 Task: Get directions from Splashtown, Texas, United States to Baltimore, Maryland, United States and explore the nearby post offices
Action: Mouse moved to (166, 145)
Screenshot: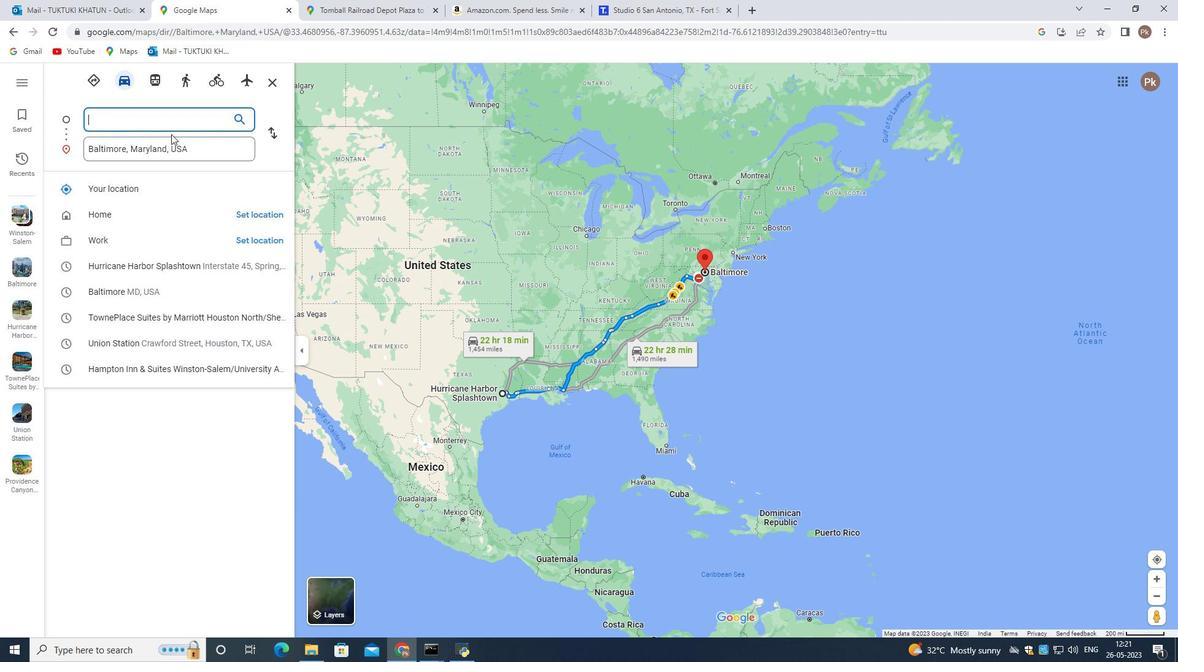 
Action: Mouse pressed left at (166, 145)
Screenshot: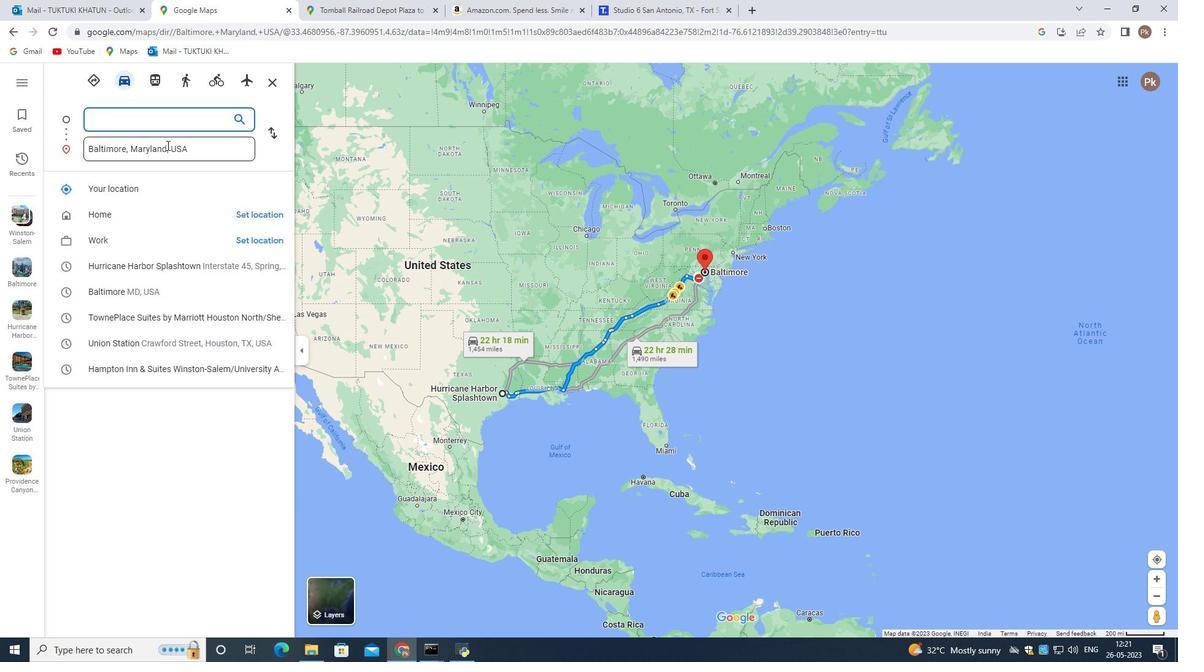 
Action: Mouse pressed left at (166, 145)
Screenshot: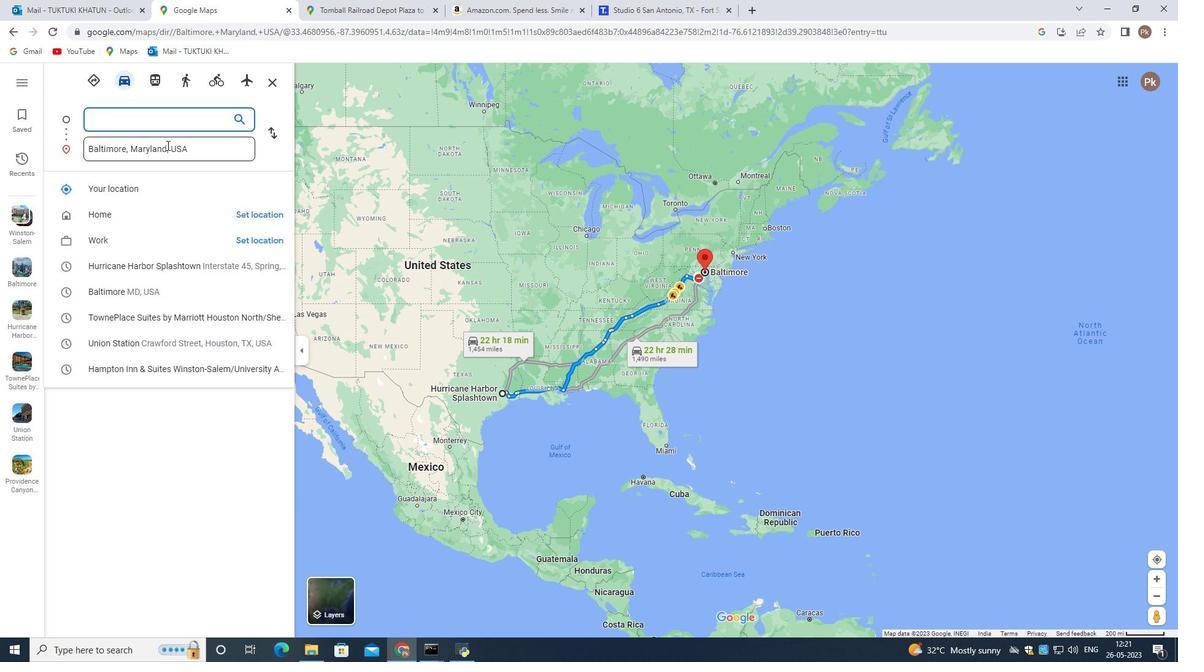 
Action: Mouse moved to (161, 145)
Screenshot: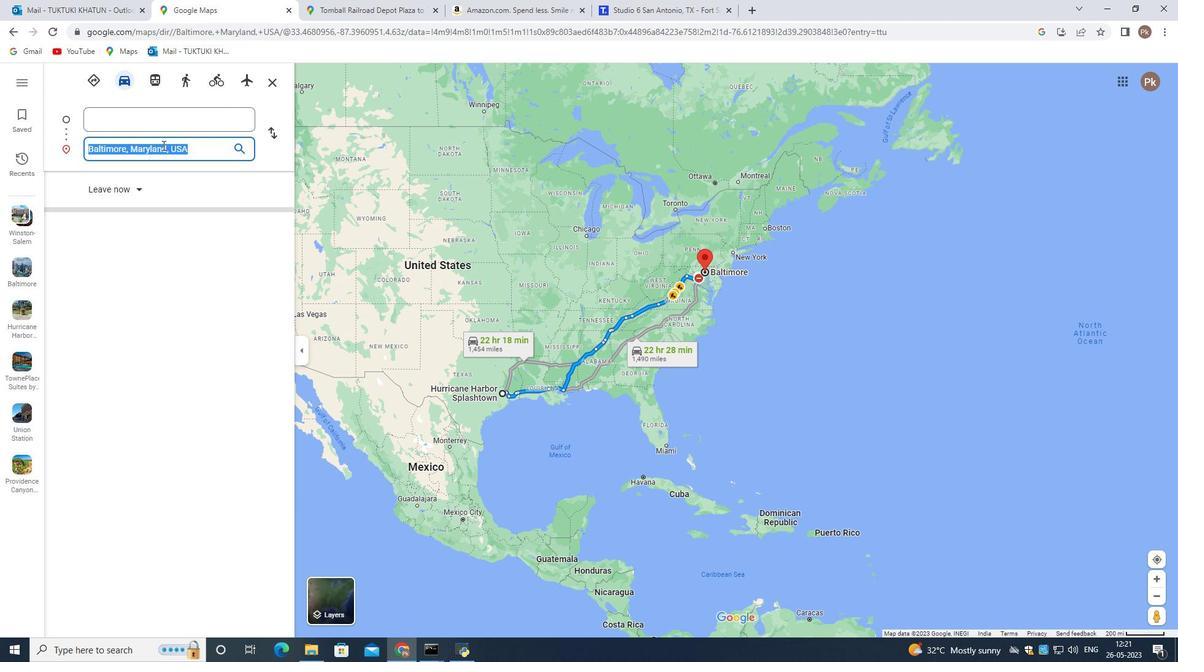 
Action: Key pressed <Key.backspace>
Screenshot: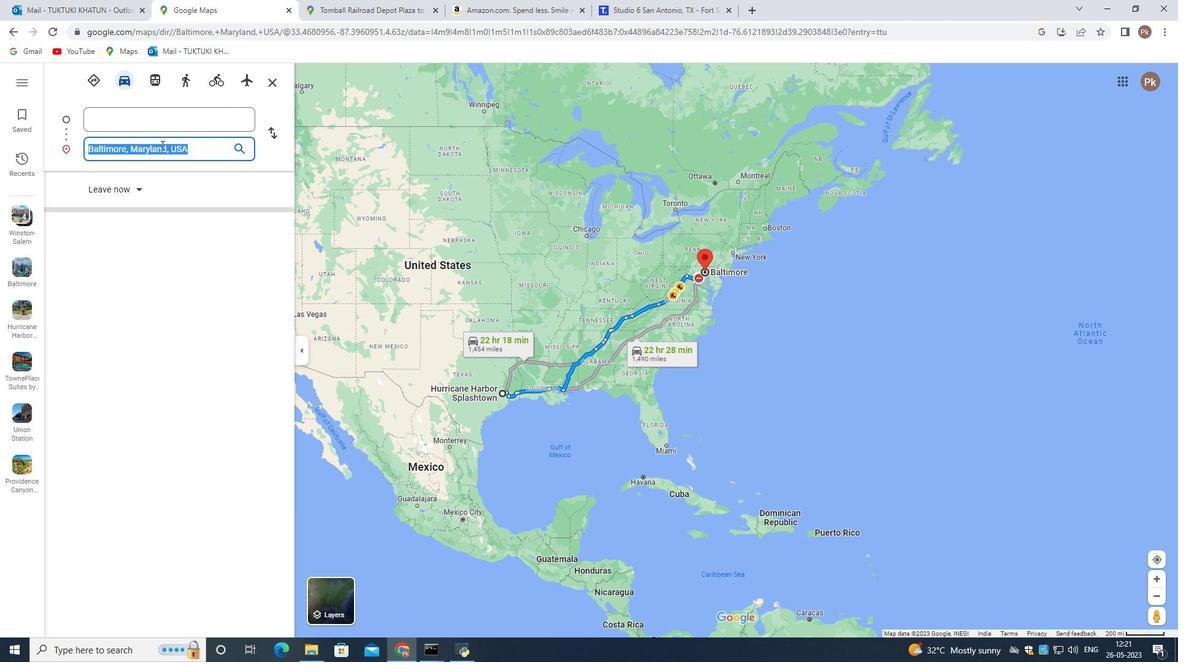 
Action: Mouse moved to (173, 108)
Screenshot: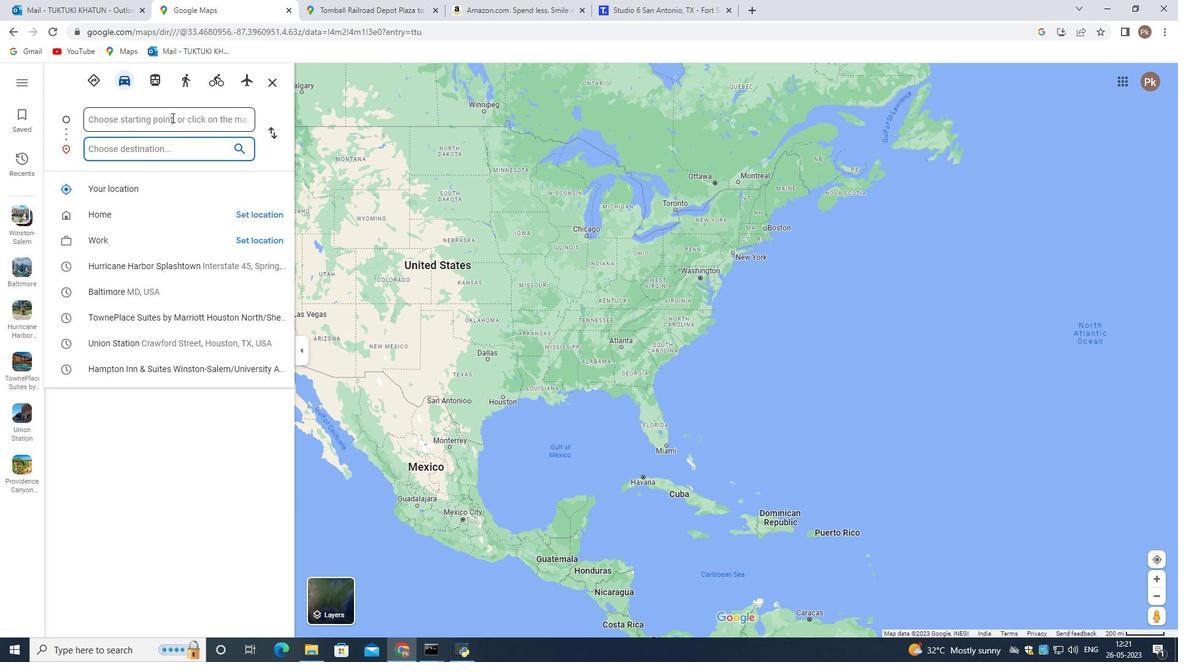 
Action: Mouse pressed left at (173, 108)
Screenshot: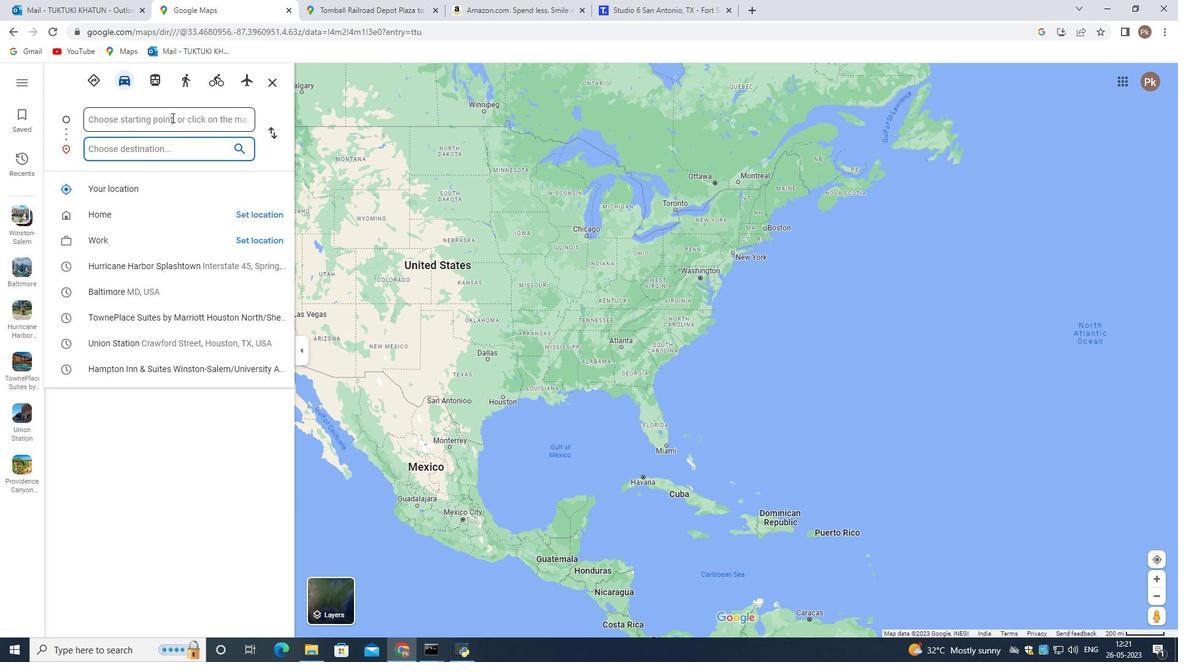 
Action: Key pressed <Key.shift>Splashtown,<Key.space><Key.shift>Texas,<Key.space><Key.shift>United<Key.space><Key.shift>States
Screenshot: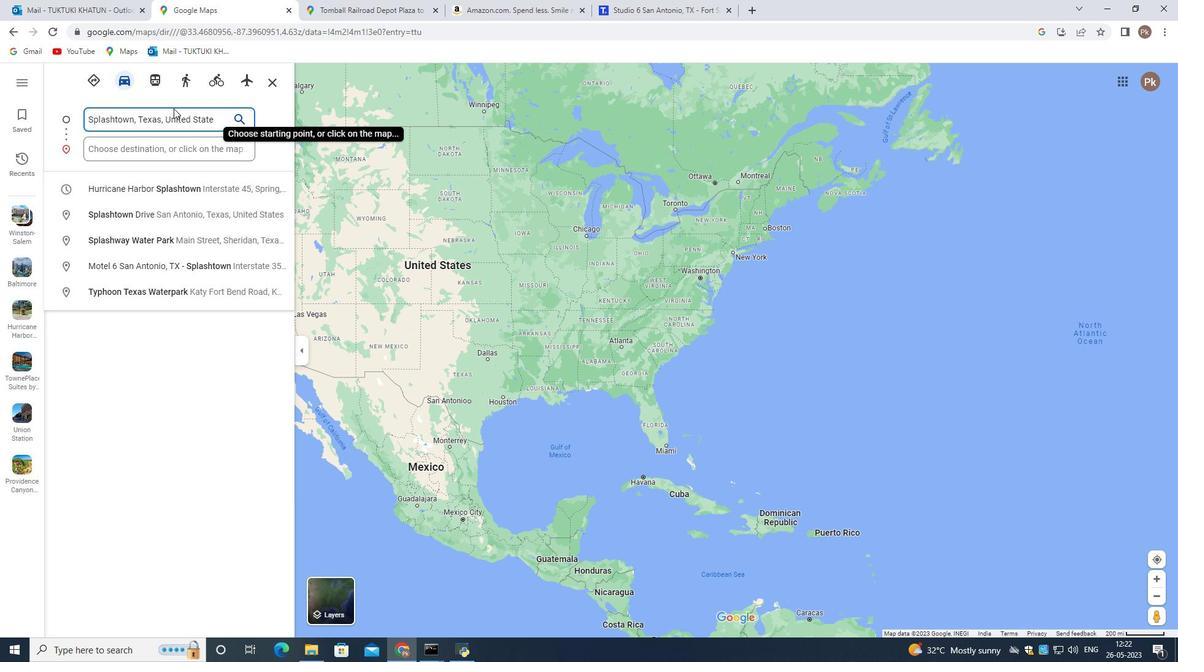 
Action: Mouse moved to (138, 152)
Screenshot: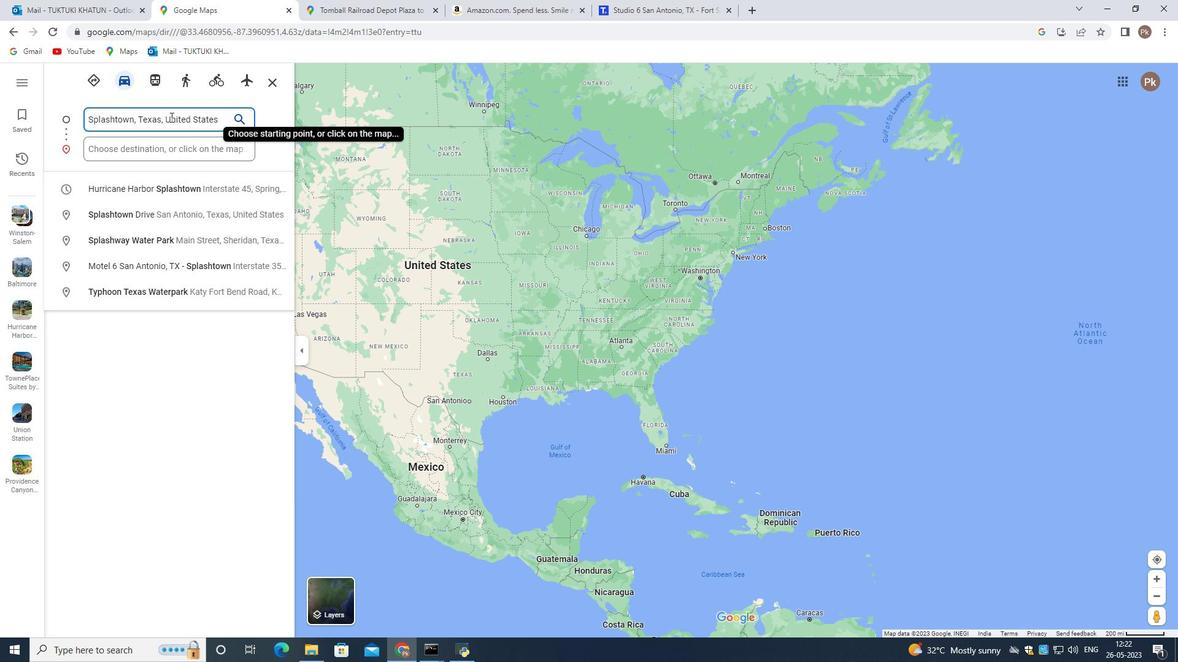 
Action: Mouse pressed left at (138, 152)
Screenshot: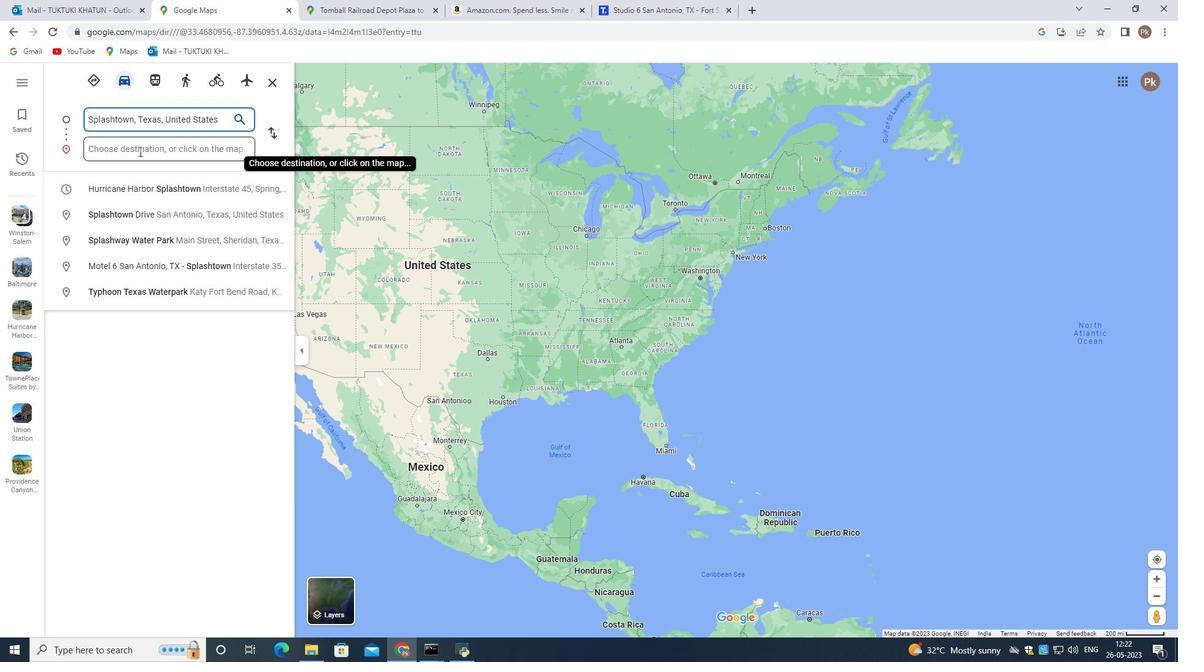 
Action: Key pressed <Key.shift>Baltimore,<Key.space><Key.shift><Key.shift><Key.shift><Key.shift><Key.shift><Key.shift><Key.shift>Ma
Screenshot: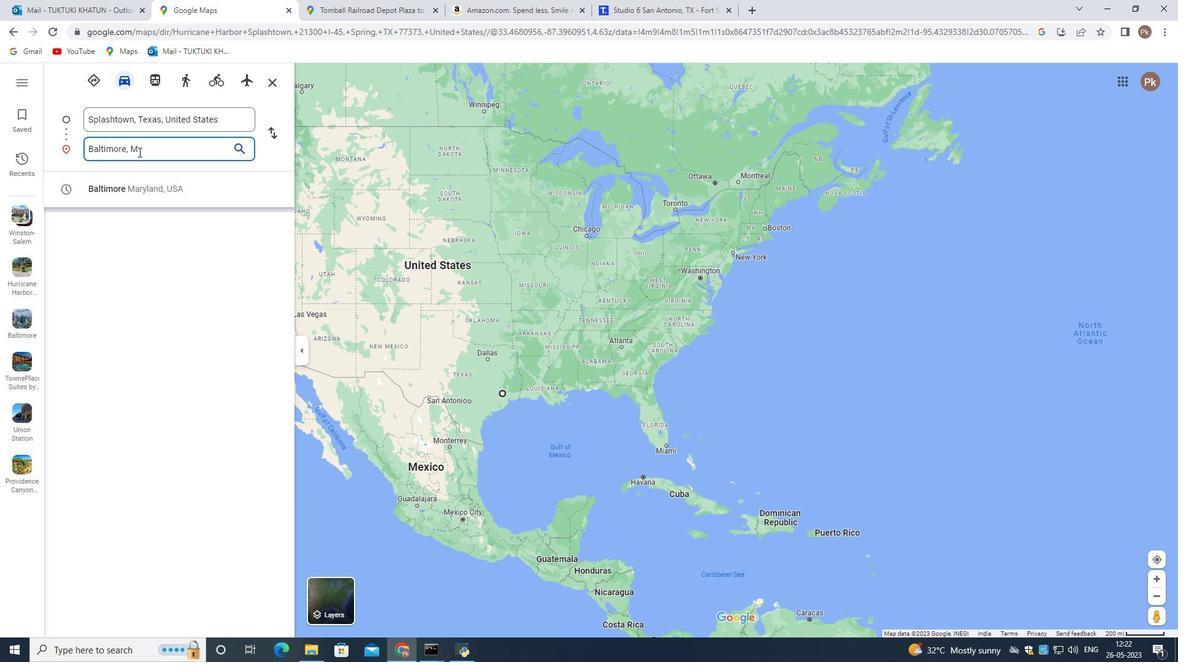 
Action: Mouse moved to (488, 25)
Screenshot: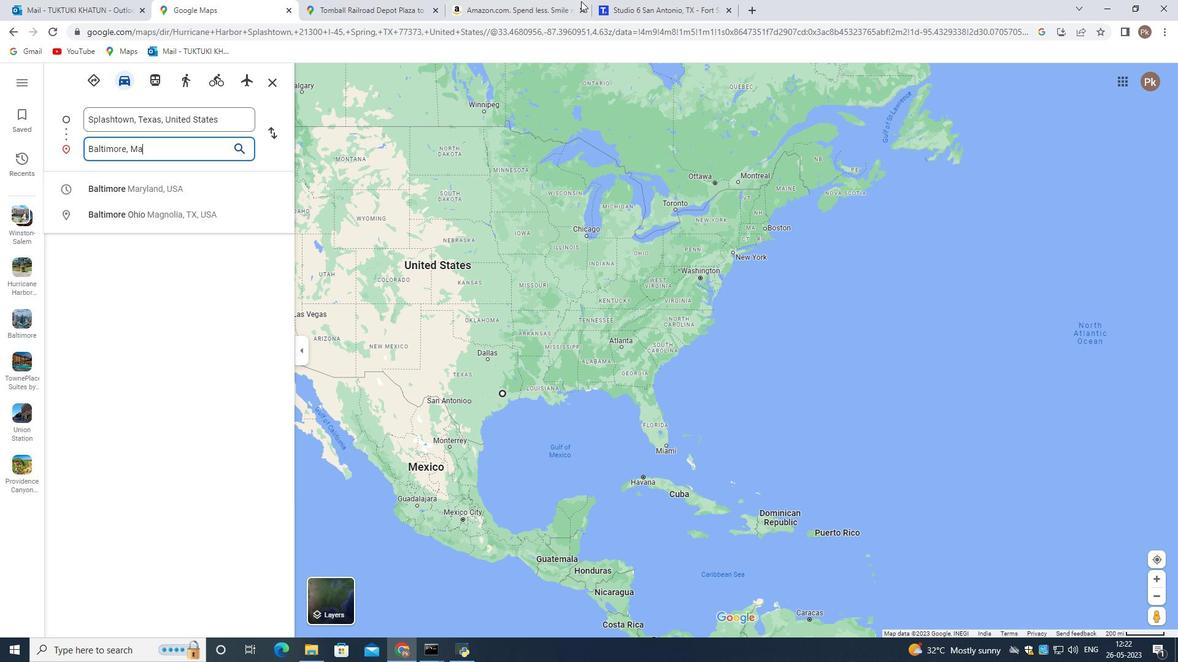 
Action: Key pressed ryland,<Key.space><Key.shift>United<Key.space><Key.shift>States<Key.space>near<Key.space>post<Key.space>office<Key.enter>
Screenshot: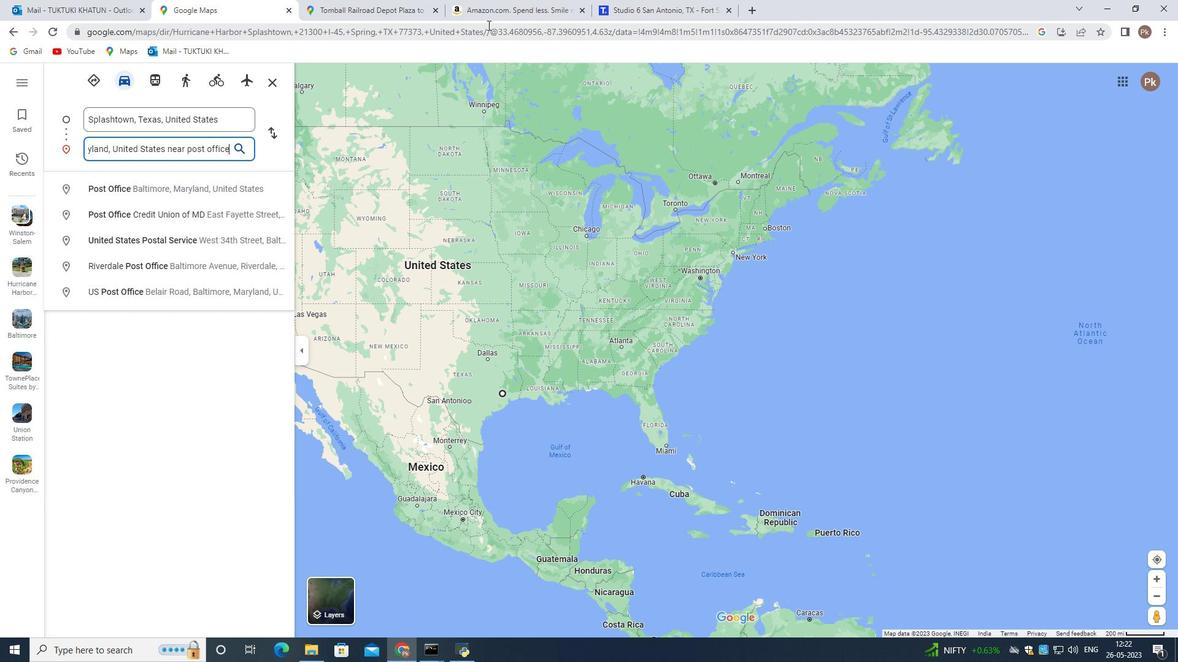 
Action: Mouse moved to (961, 170)
Screenshot: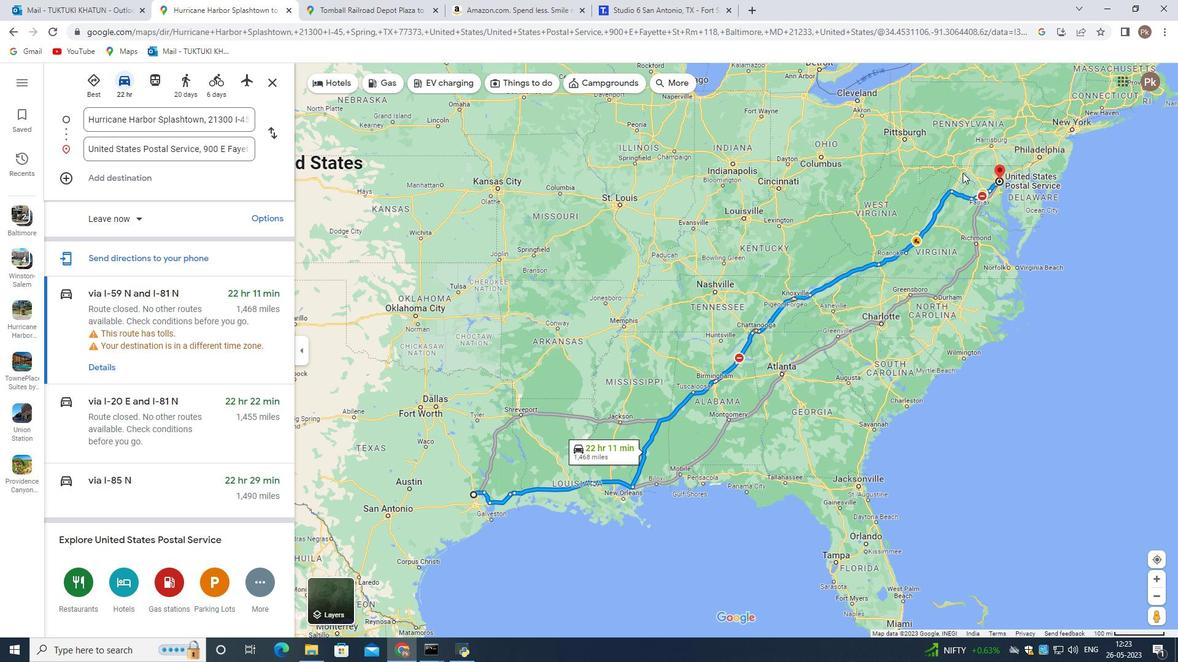 
Action: Mouse pressed left at (961, 170)
Screenshot: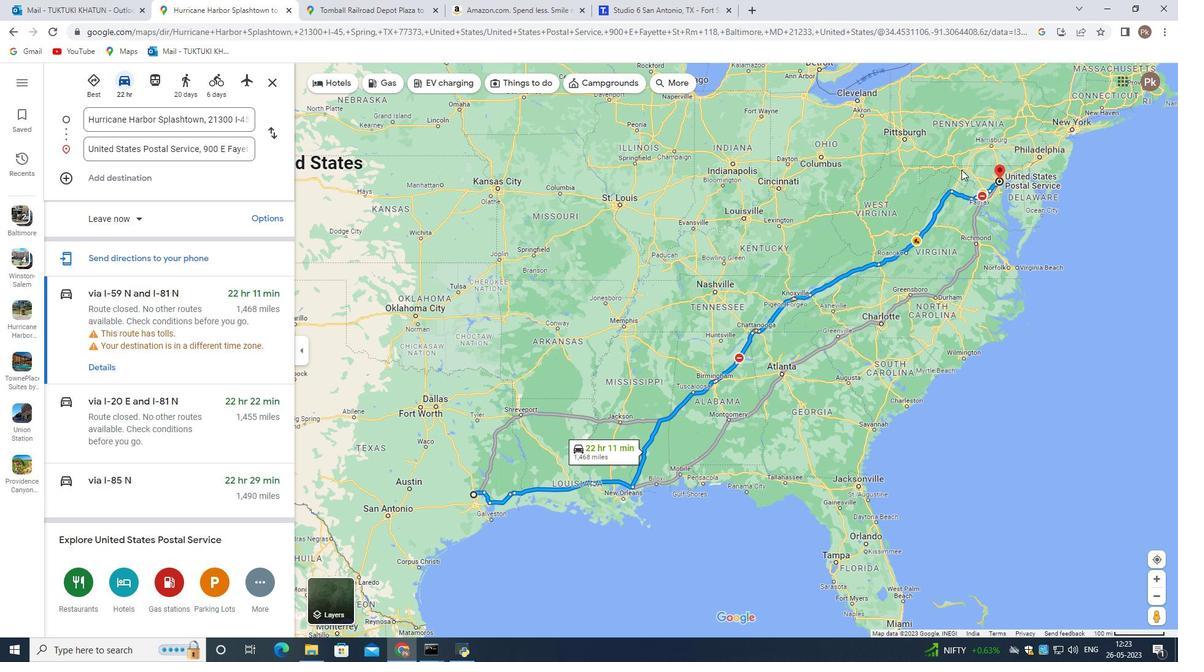 
Action: Mouse moved to (395, 535)
Screenshot: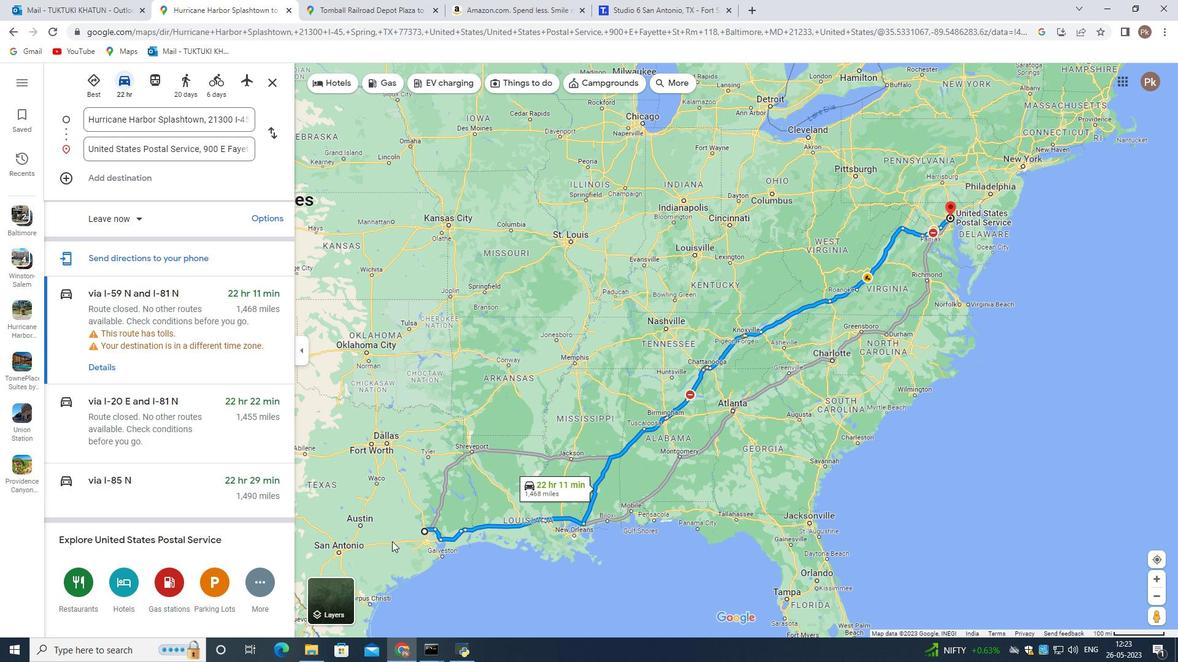 
Action: Mouse scrolled (395, 536) with delta (0, 0)
Screenshot: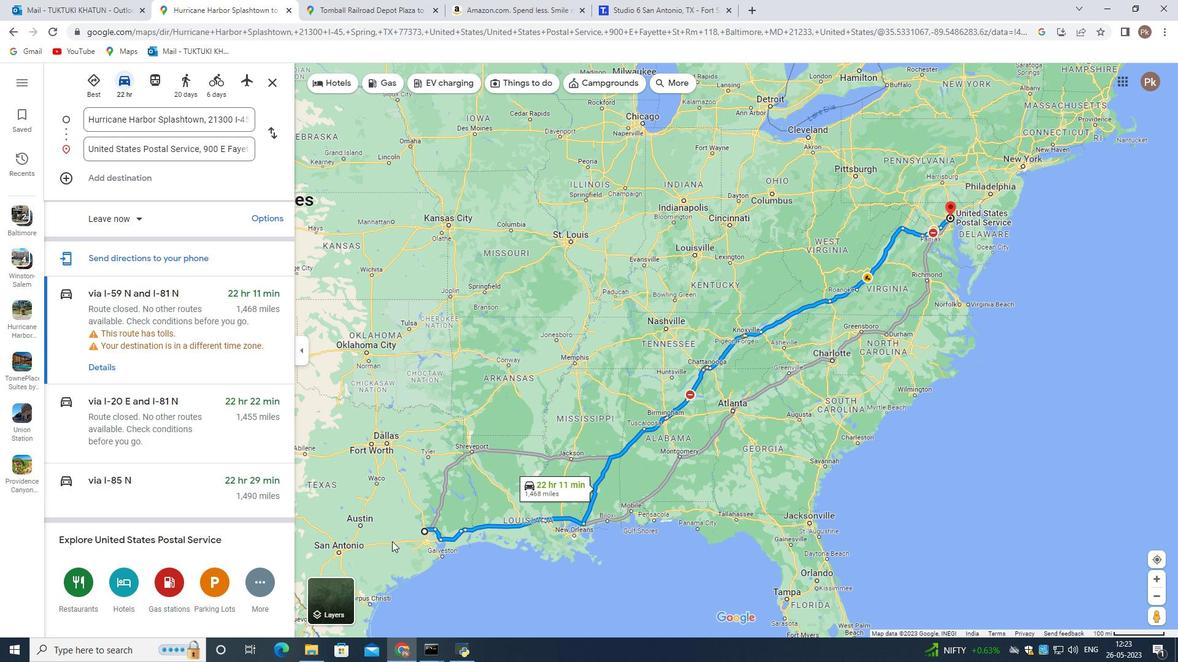 
Action: Mouse moved to (395, 535)
Screenshot: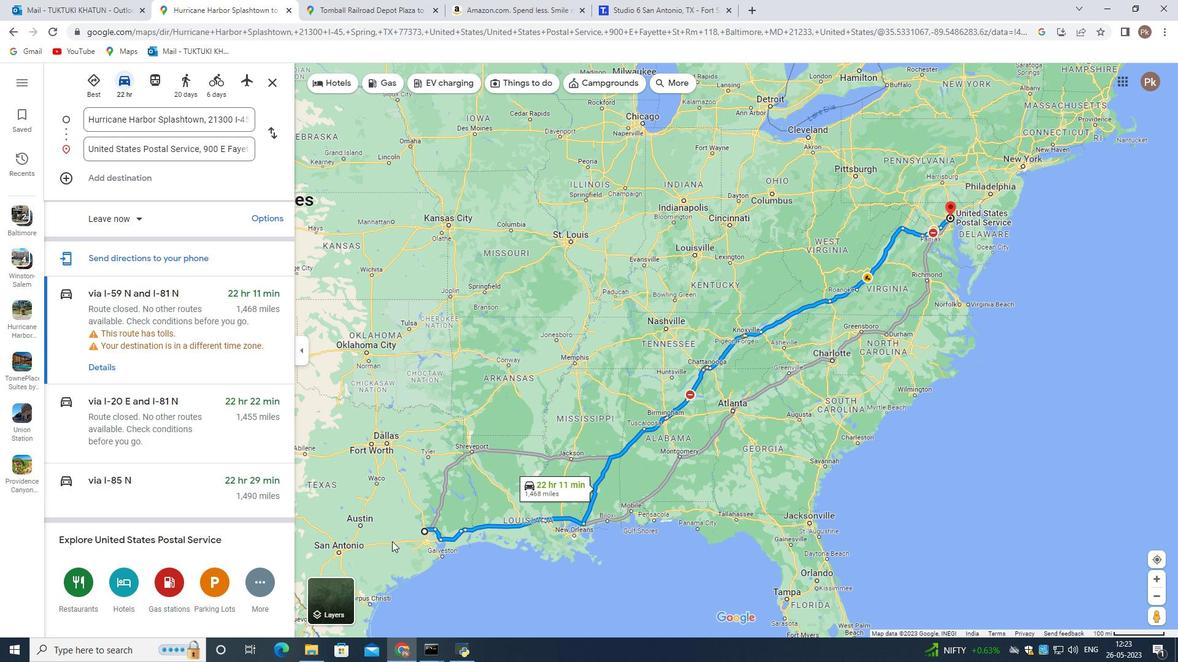 
Action: Mouse scrolled (395, 536) with delta (0, 0)
Screenshot: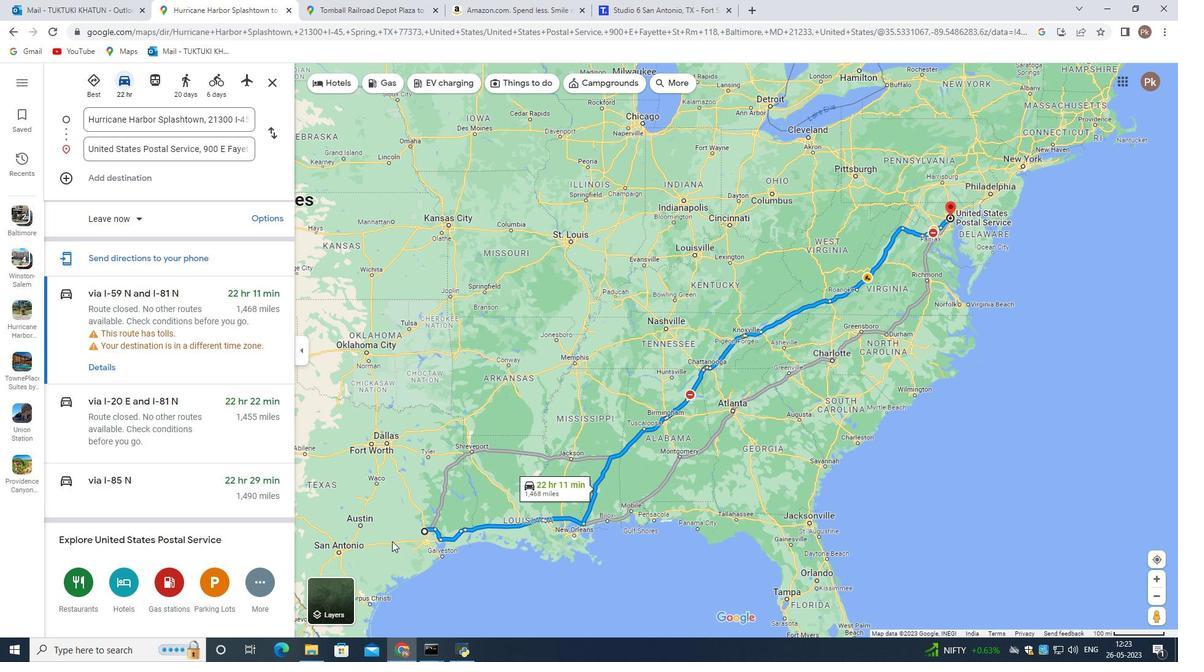 
Action: Mouse moved to (396, 534)
Screenshot: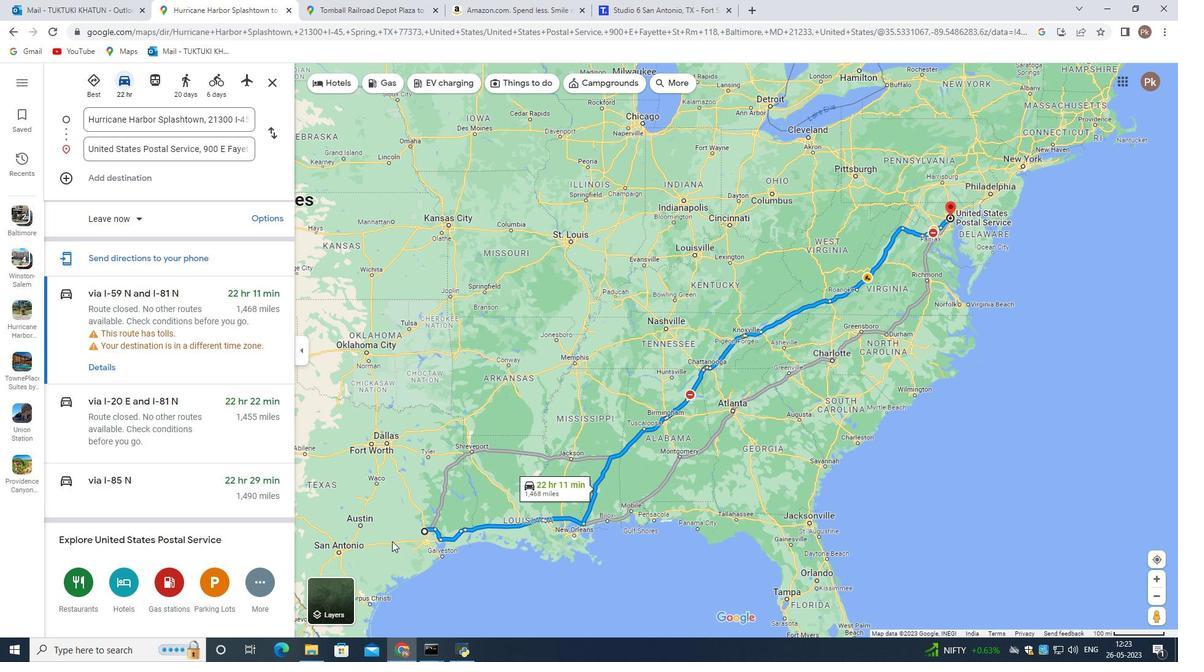
Action: Mouse scrolled (396, 535) with delta (0, 0)
Screenshot: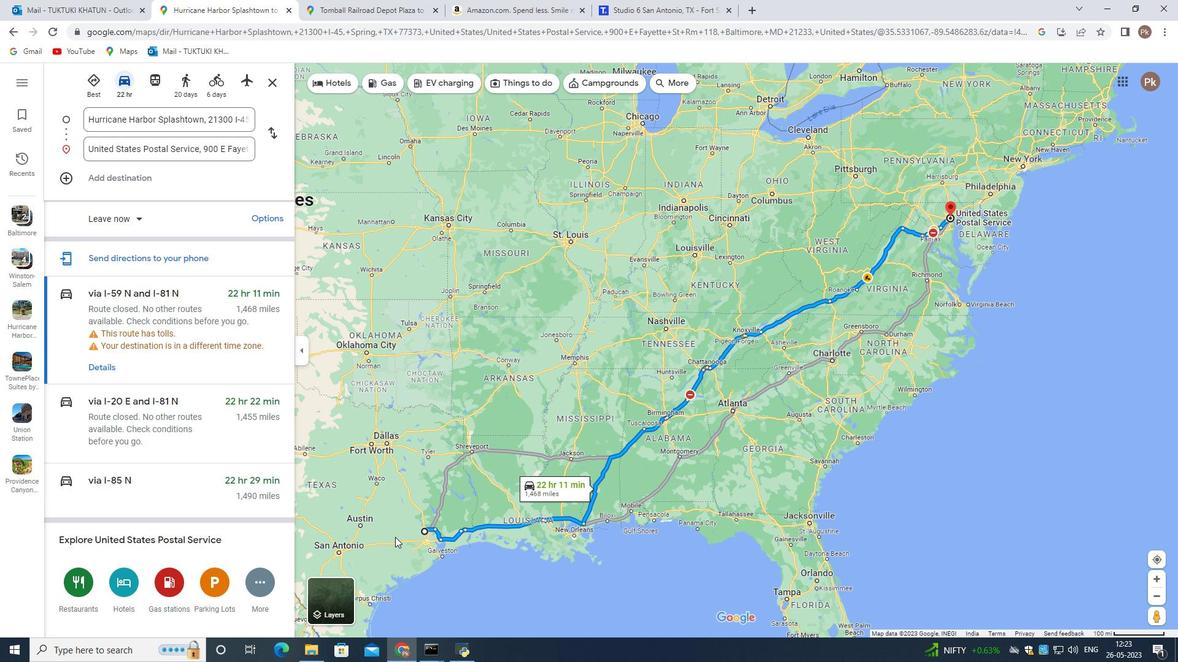 
Action: Mouse scrolled (396, 535) with delta (0, 0)
Screenshot: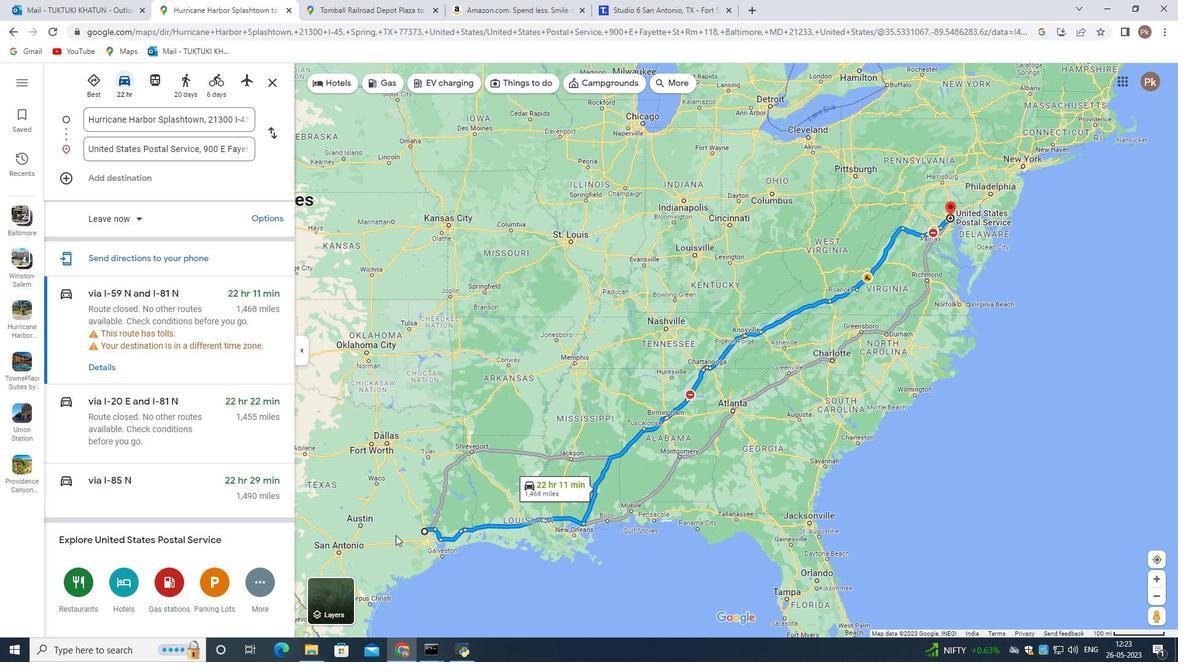 
Action: Mouse scrolled (396, 535) with delta (0, 0)
Screenshot: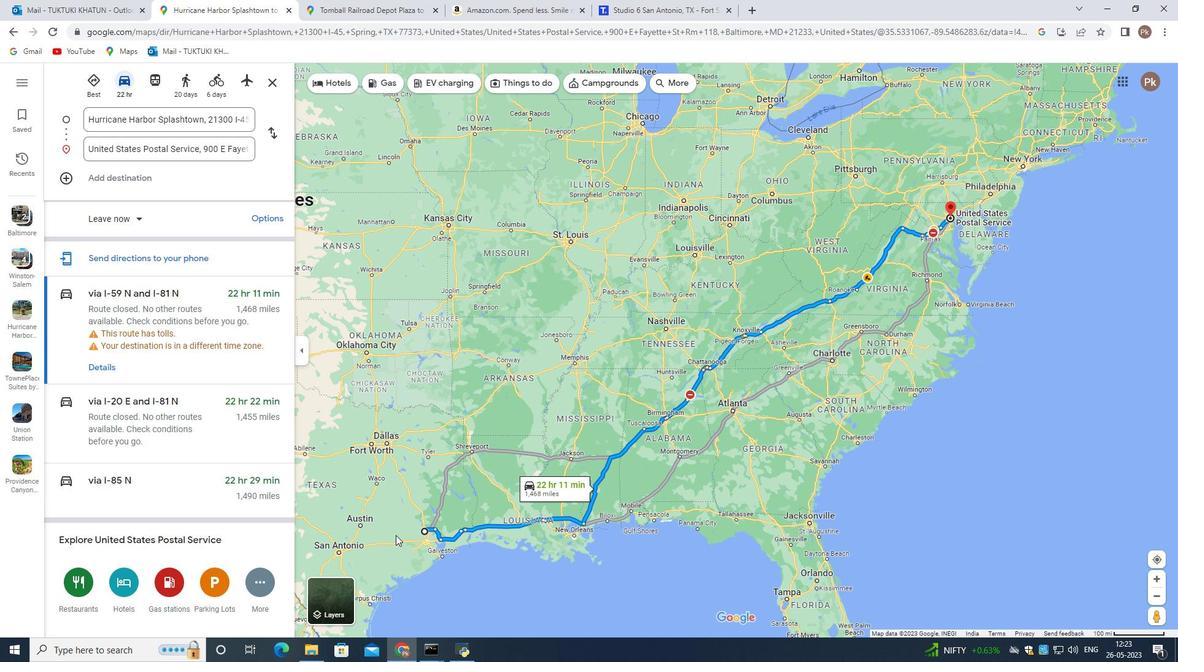 
Action: Mouse moved to (879, 314)
Screenshot: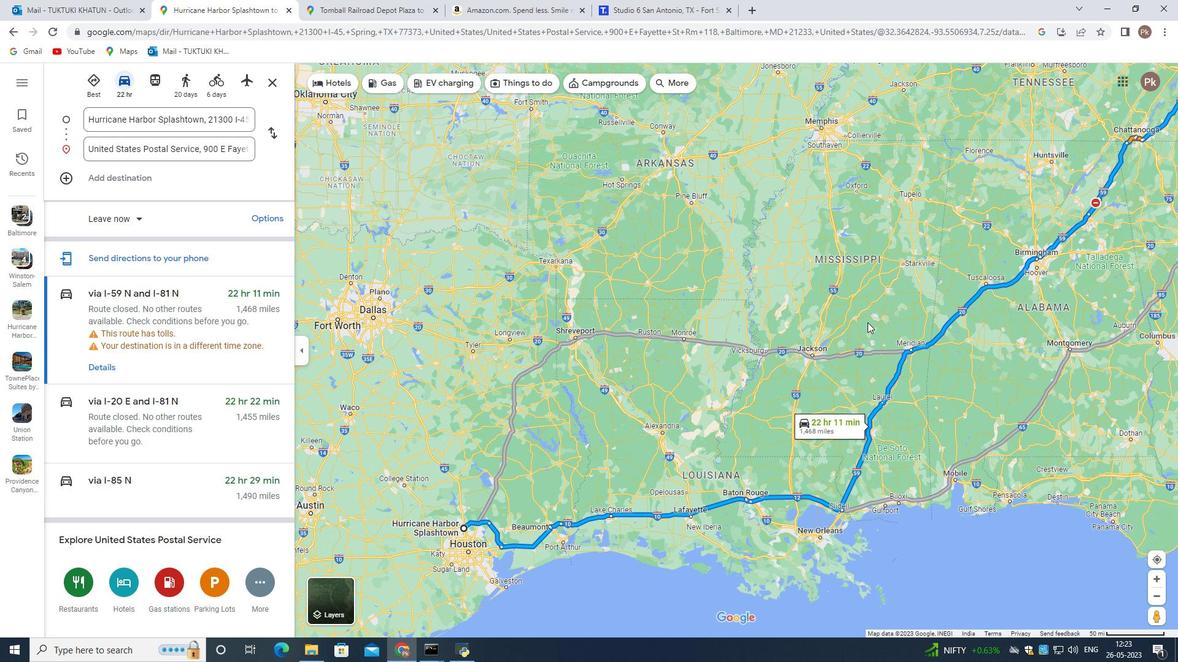 
Action: Mouse pressed left at (879, 314)
Screenshot: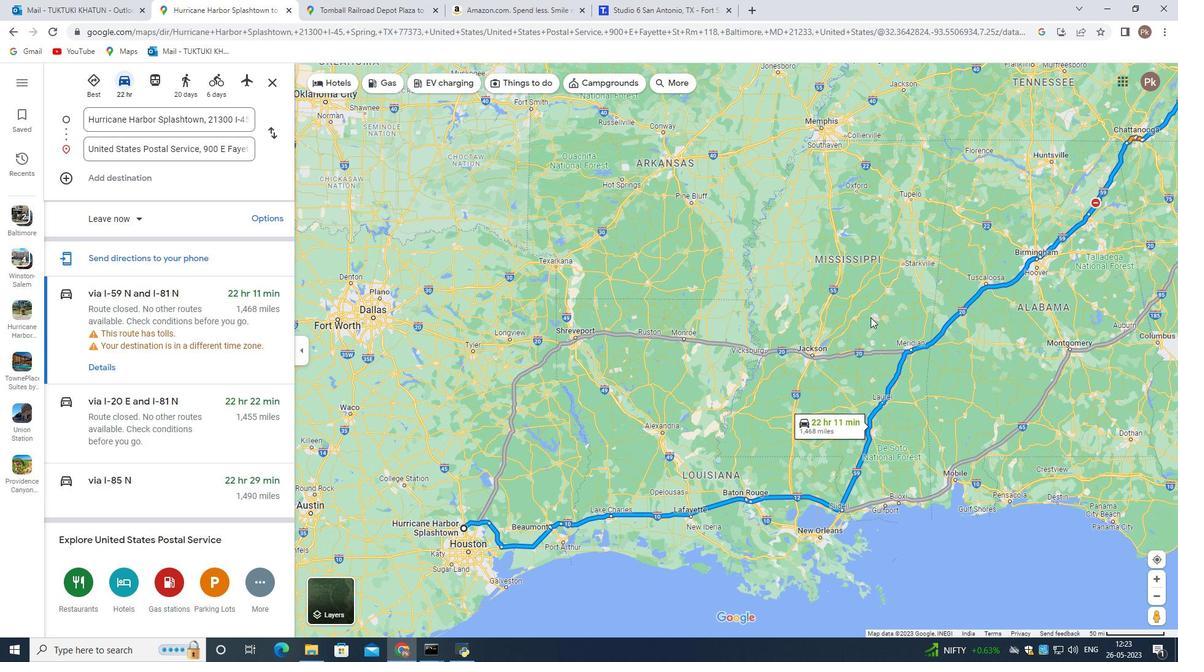 
Action: Mouse moved to (723, 259)
Screenshot: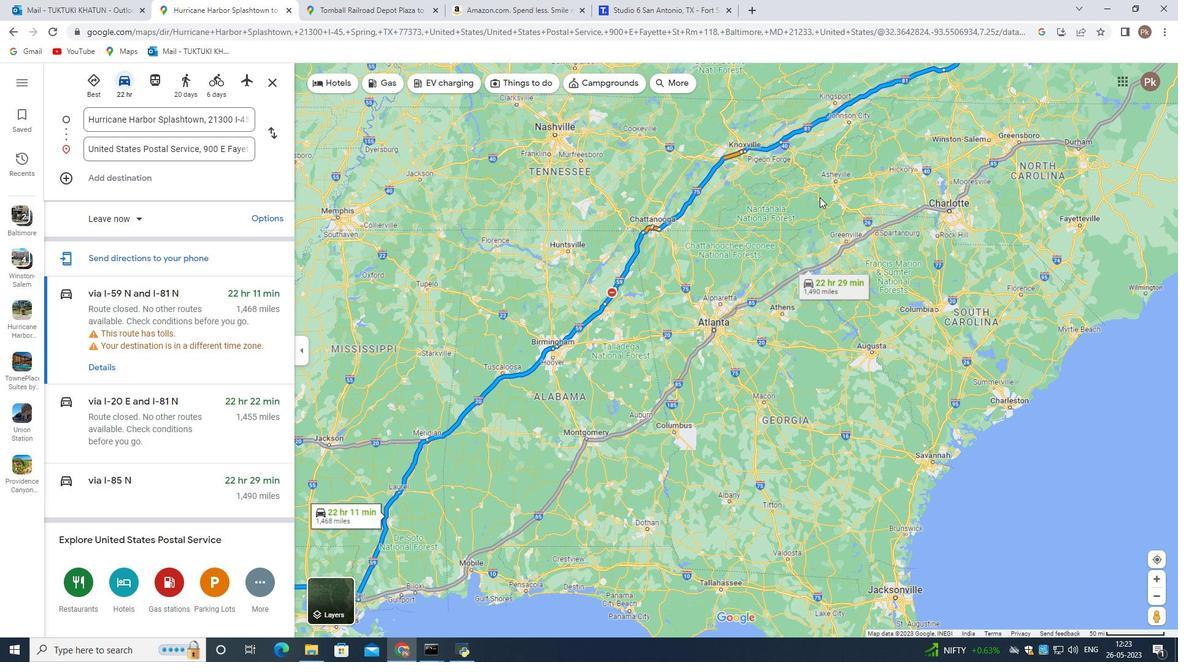 
Action: Mouse scrolled (725, 245) with delta (0, 0)
Screenshot: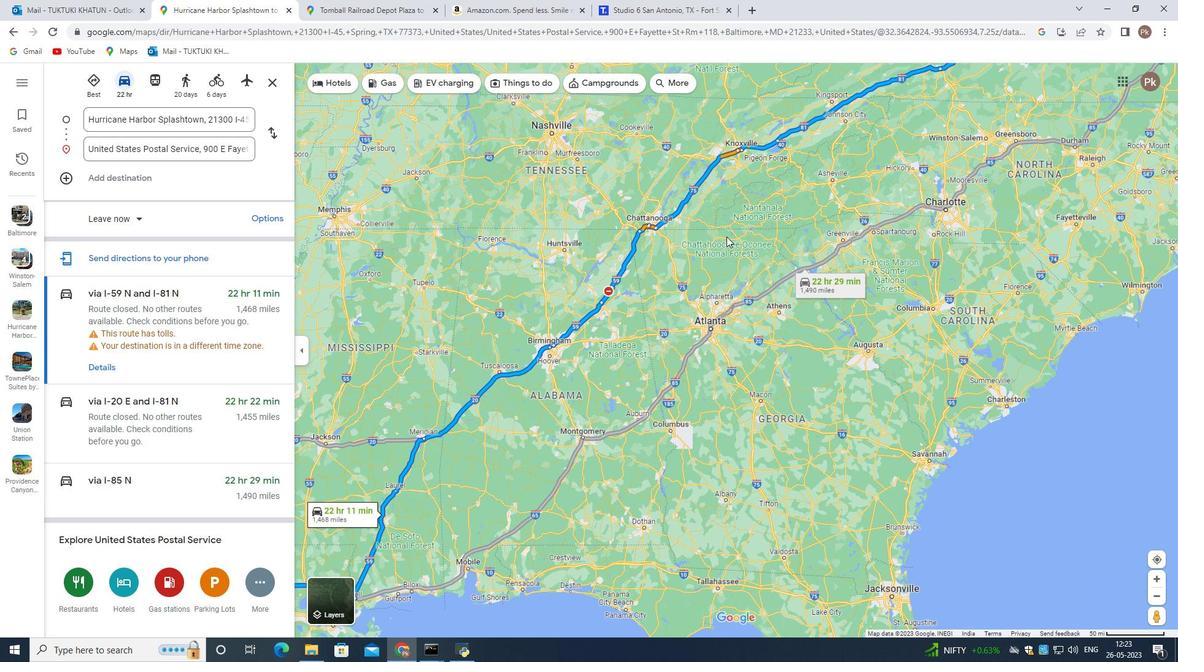 
Action: Mouse moved to (722, 261)
Screenshot: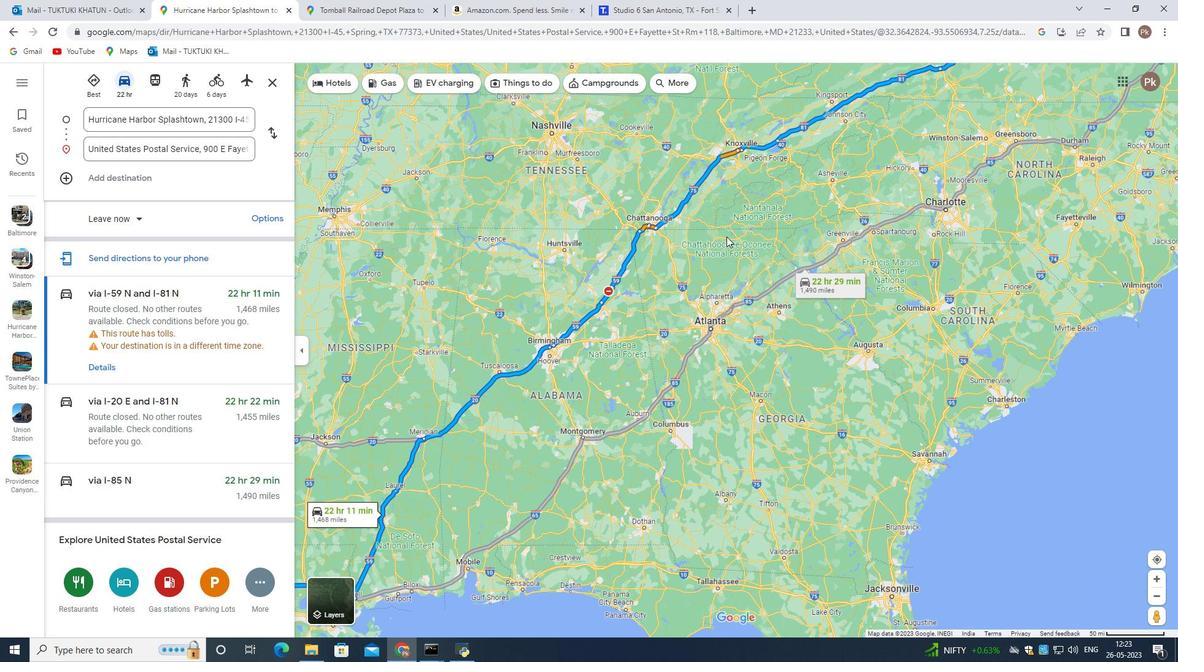 
Action: Mouse scrolled (724, 251) with delta (0, 0)
Screenshot: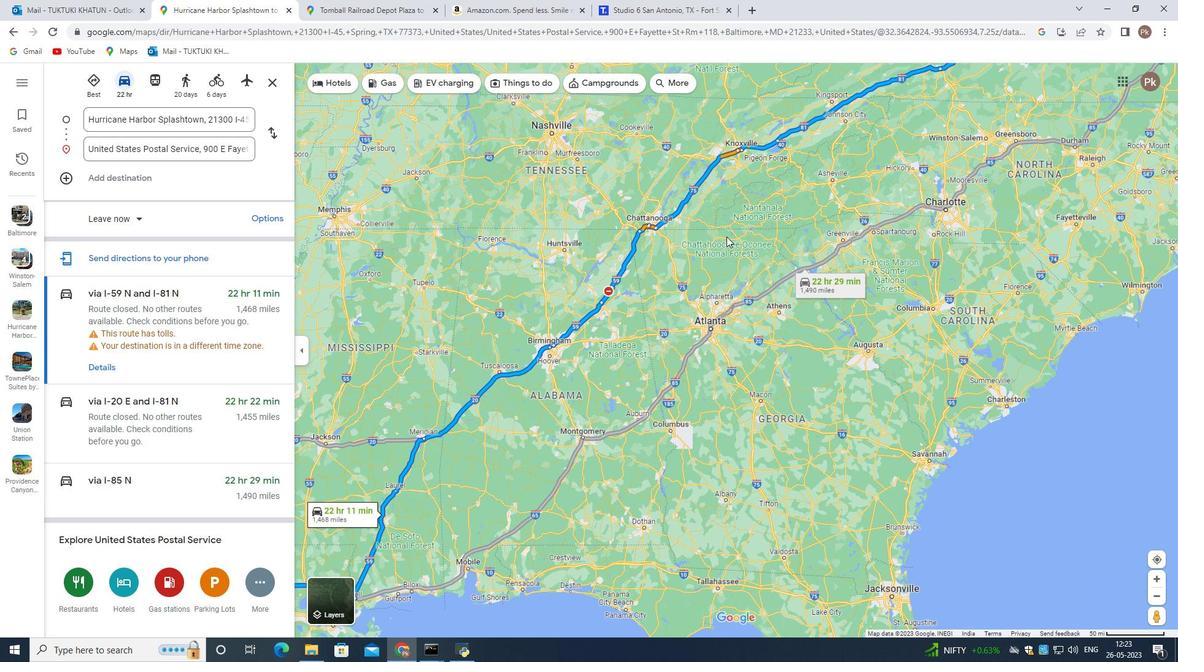 
Action: Mouse scrolled (723, 254) with delta (0, 0)
Screenshot: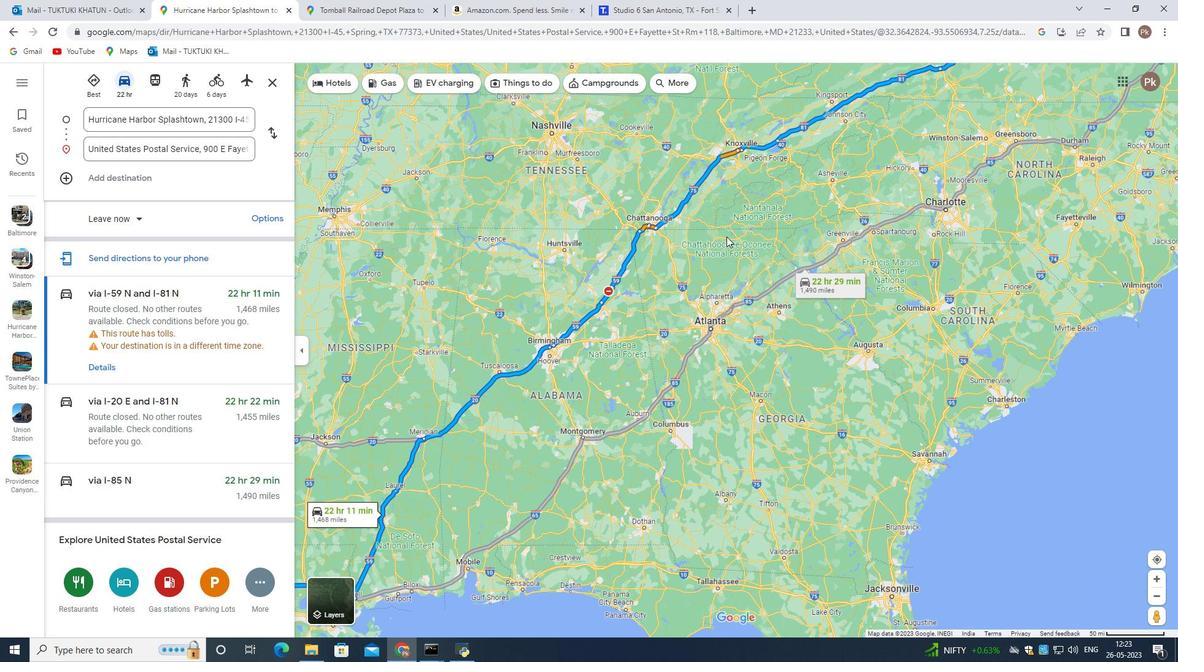 
Action: Mouse scrolled (723, 258) with delta (0, 0)
Screenshot: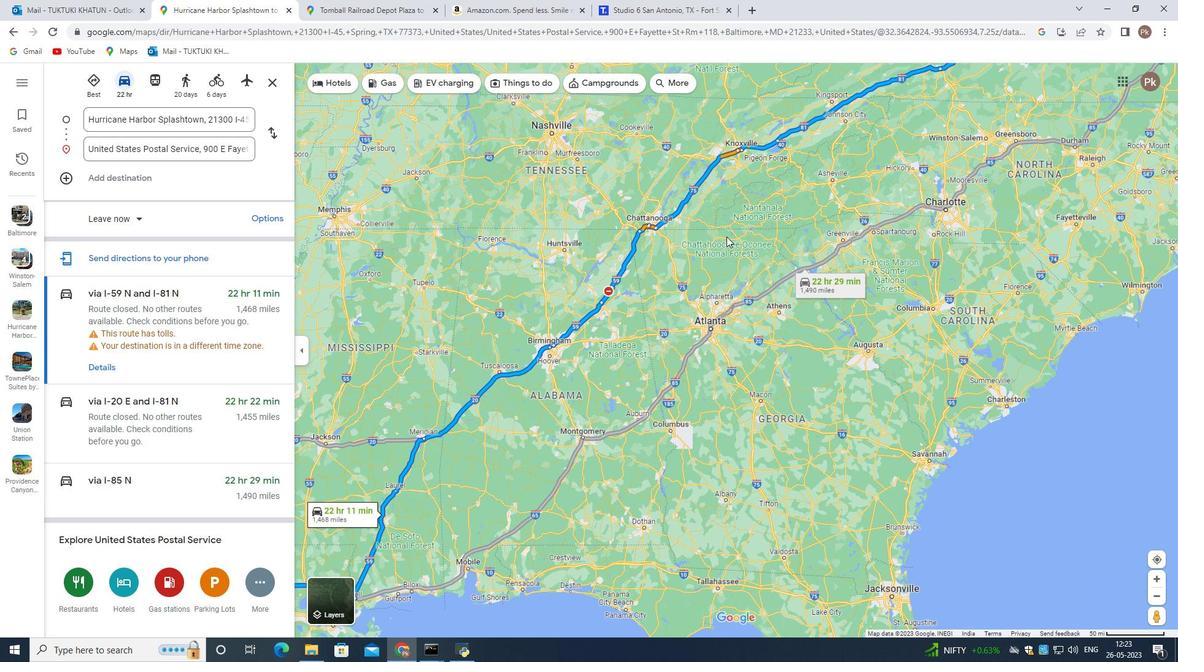 
Action: Mouse moved to (880, 170)
Screenshot: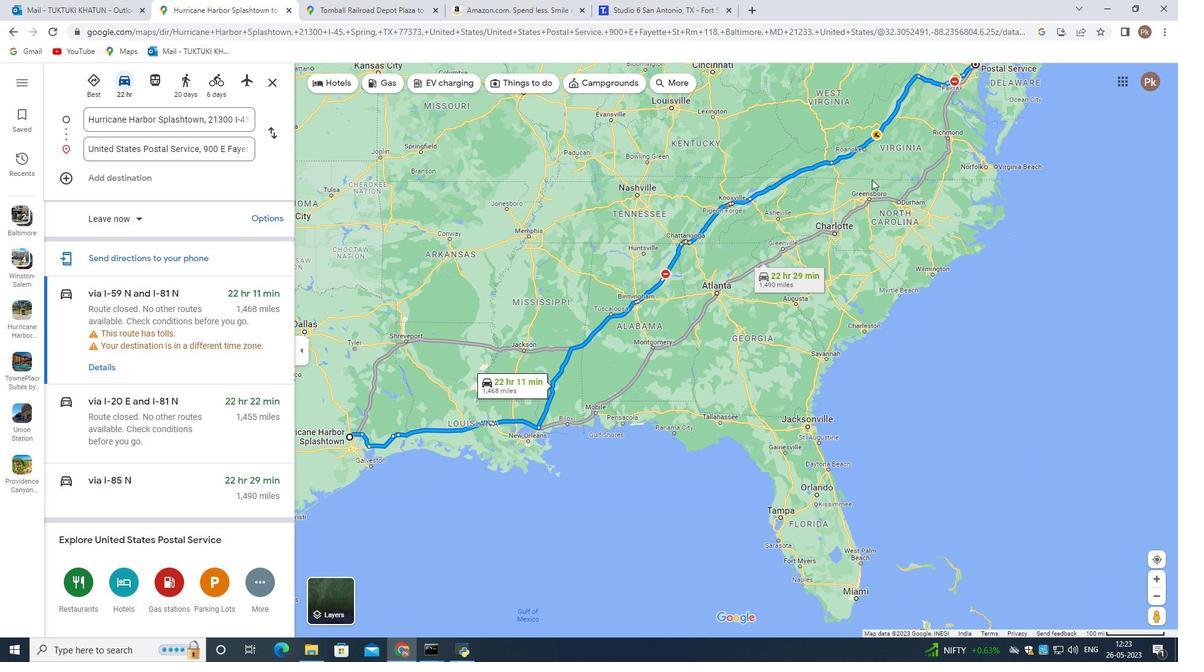 
Action: Mouse pressed left at (880, 170)
Screenshot: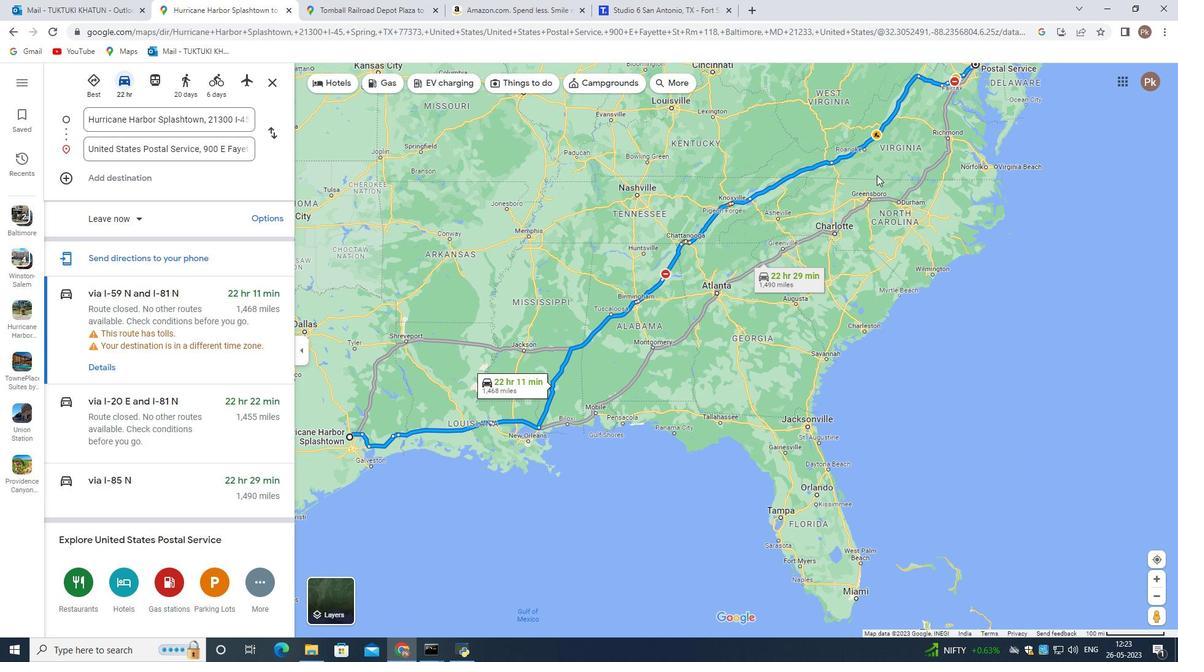 
Action: Mouse moved to (865, 224)
Screenshot: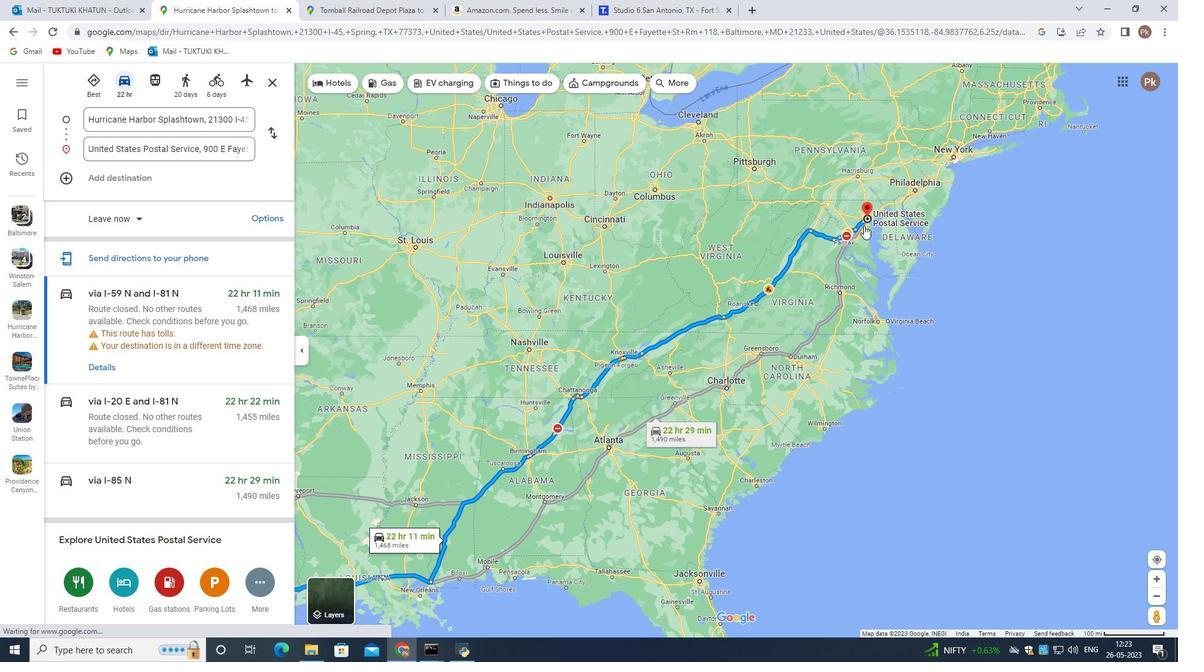 
Action: Mouse scrolled (865, 224) with delta (0, 0)
Screenshot: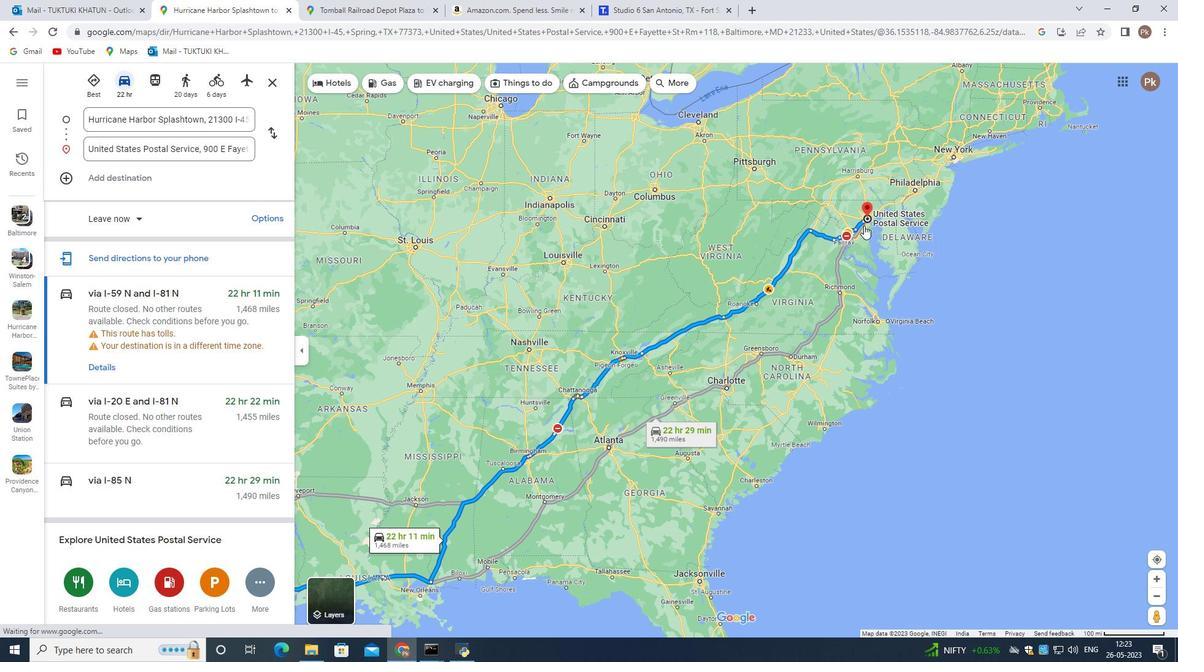 
Action: Mouse scrolled (865, 224) with delta (0, 0)
Screenshot: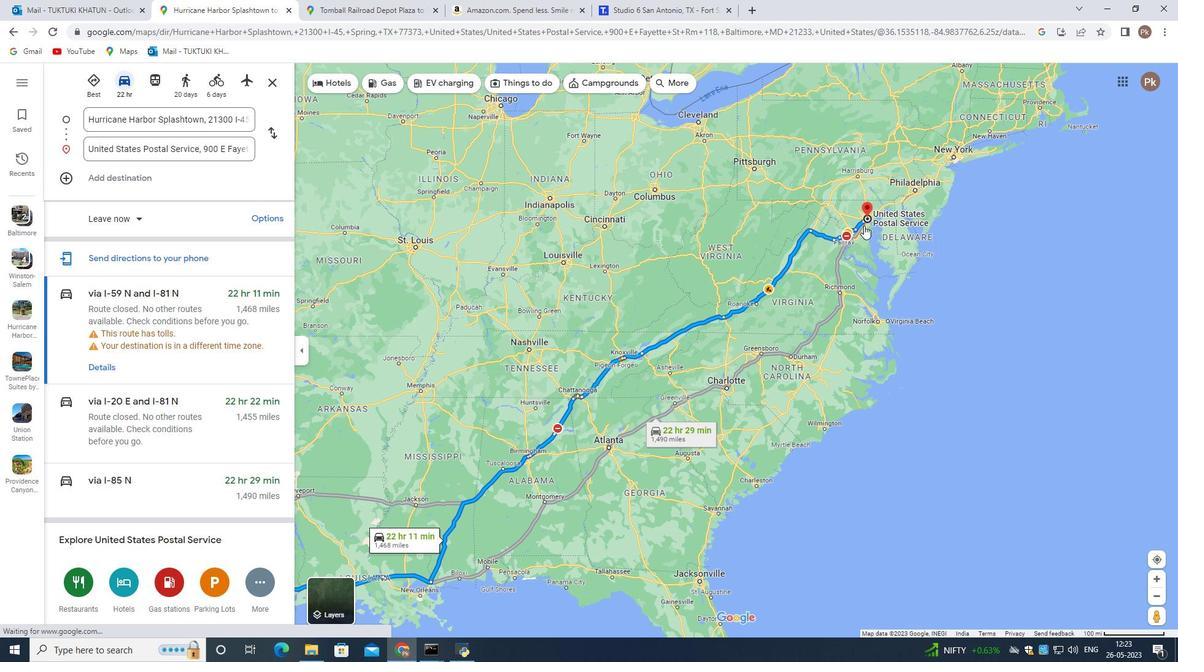 
Action: Mouse scrolled (865, 224) with delta (0, 0)
Screenshot: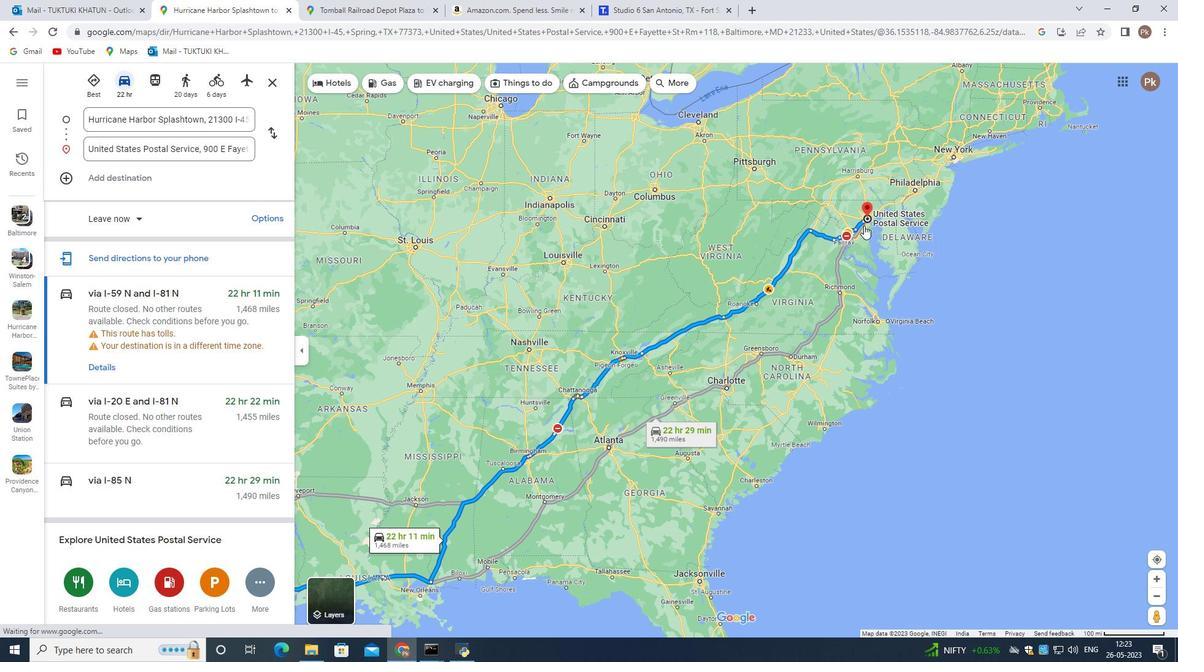 
Action: Mouse scrolled (865, 224) with delta (0, 0)
Screenshot: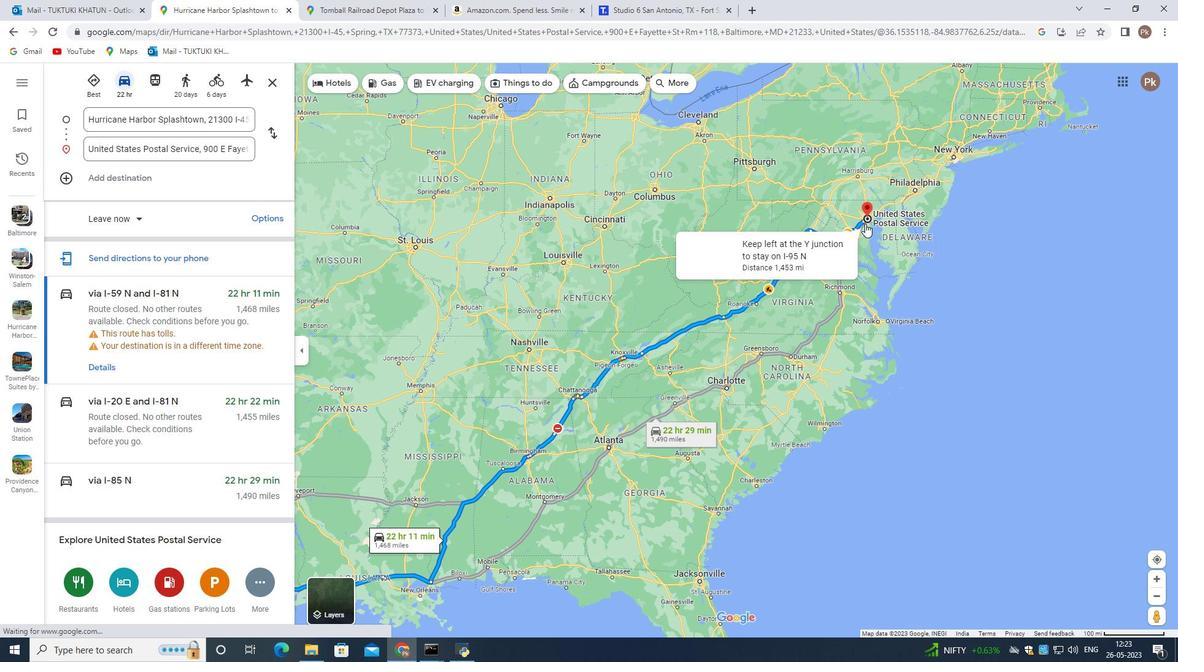 
Action: Mouse scrolled (865, 224) with delta (0, 0)
Screenshot: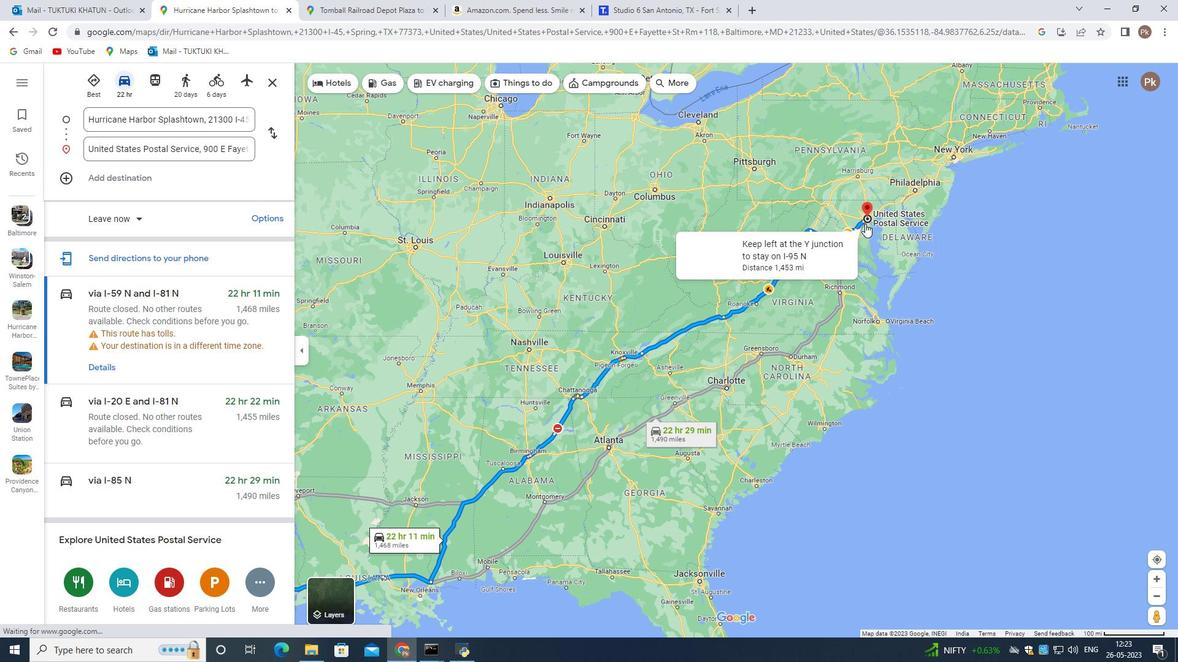 
Action: Mouse moved to (872, 221)
Screenshot: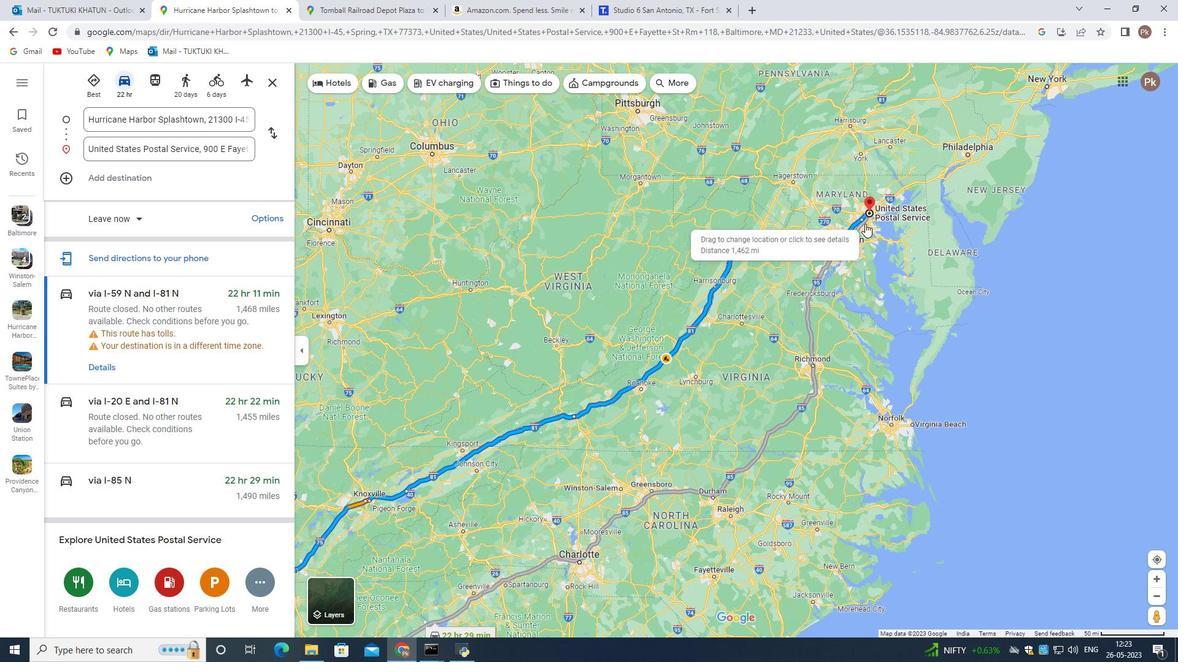 
Action: Mouse scrolled (872, 222) with delta (0, 0)
Screenshot: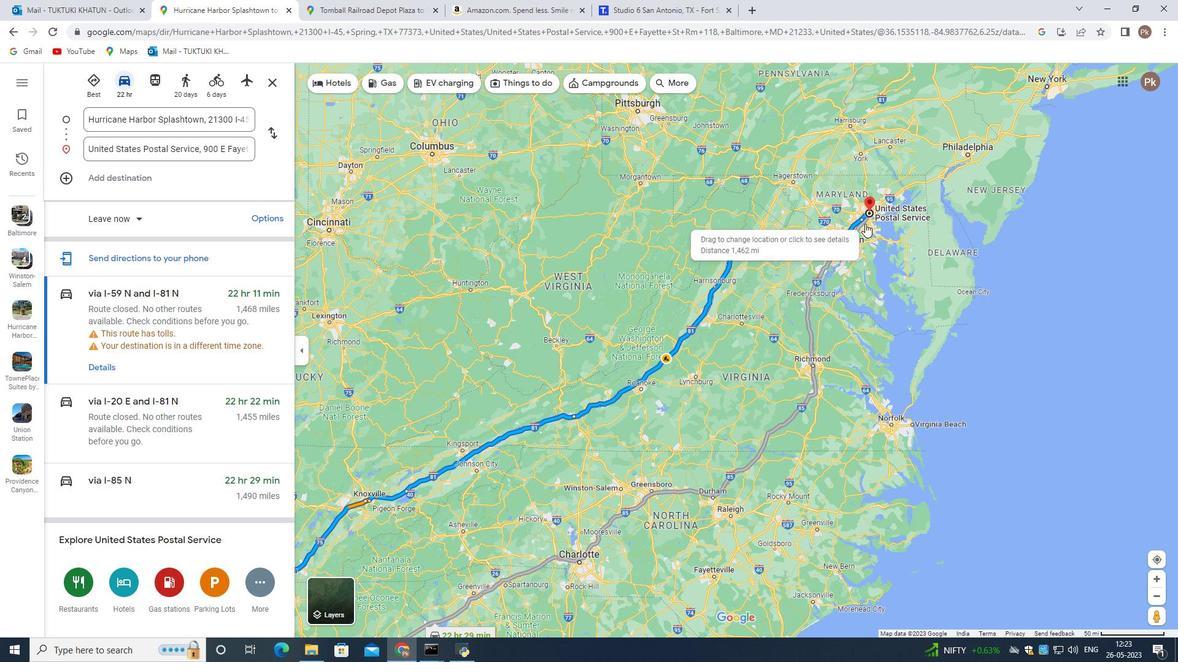 
Action: Mouse scrolled (872, 222) with delta (0, 0)
Screenshot: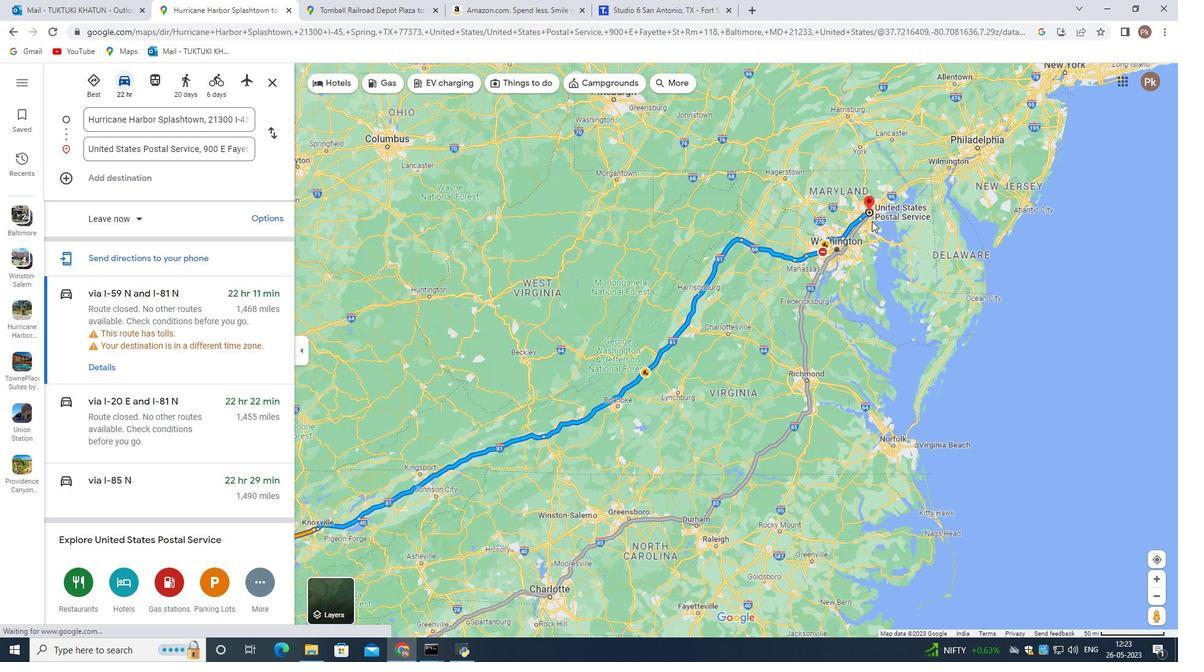 
Action: Mouse scrolled (872, 222) with delta (0, 0)
Screenshot: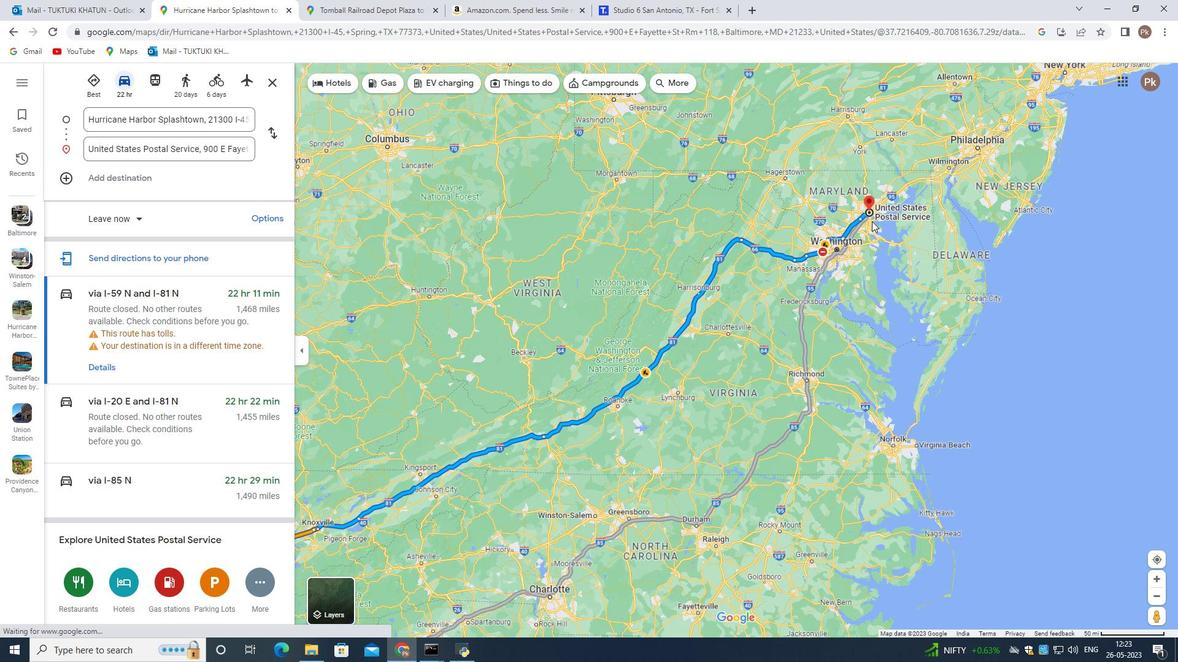 
Action: Mouse scrolled (872, 222) with delta (0, 0)
Screenshot: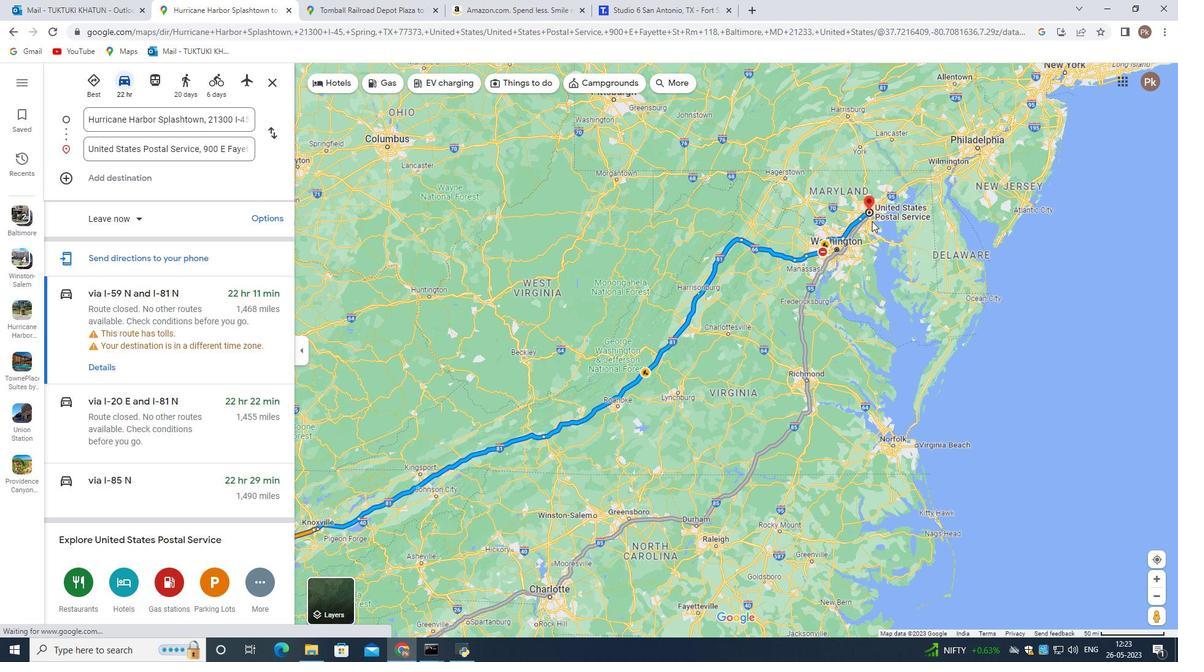 
Action: Mouse scrolled (872, 222) with delta (0, 0)
Screenshot: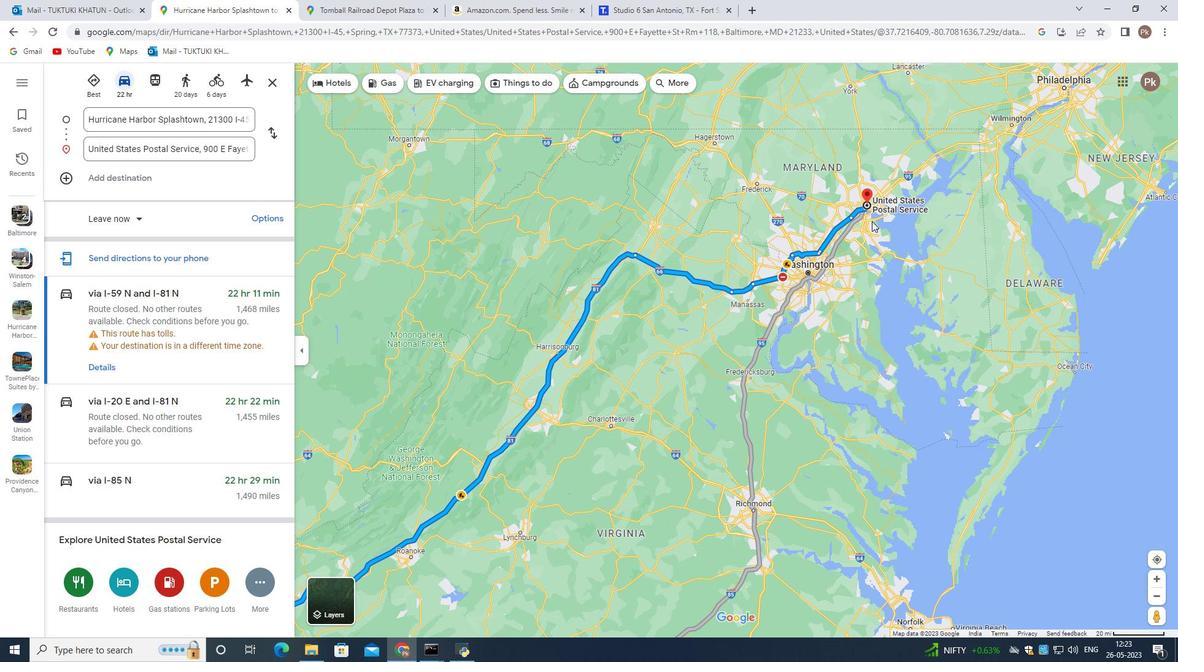 
Action: Mouse scrolled (872, 222) with delta (0, 0)
Screenshot: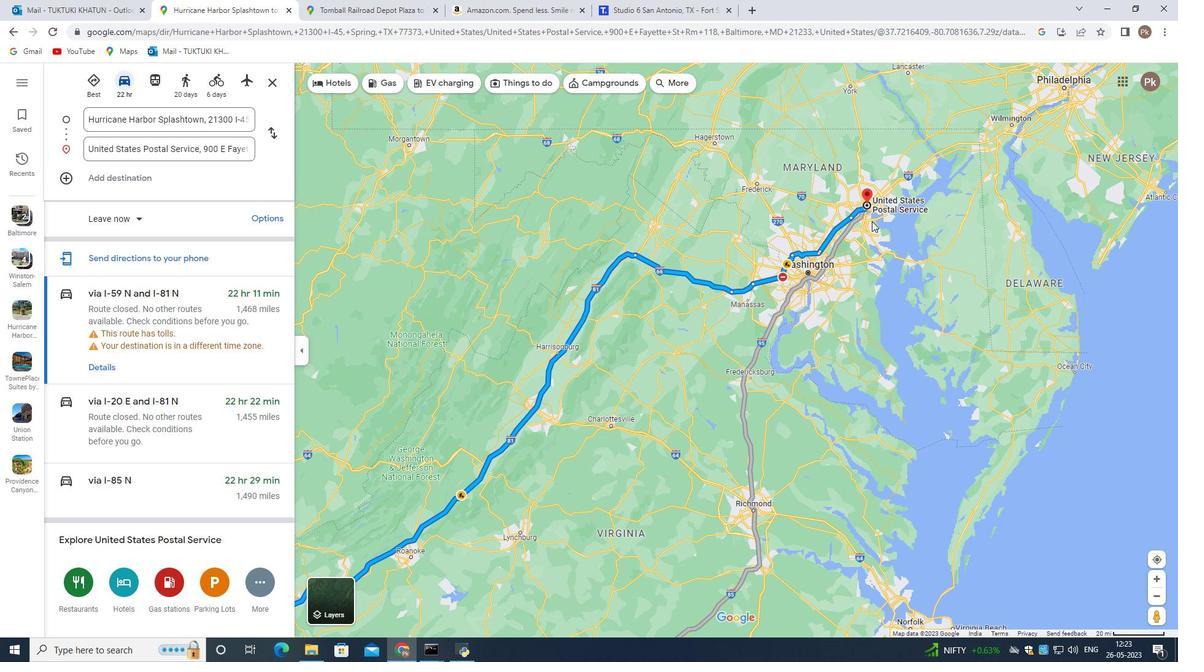 
Action: Mouse scrolled (872, 222) with delta (0, 0)
Screenshot: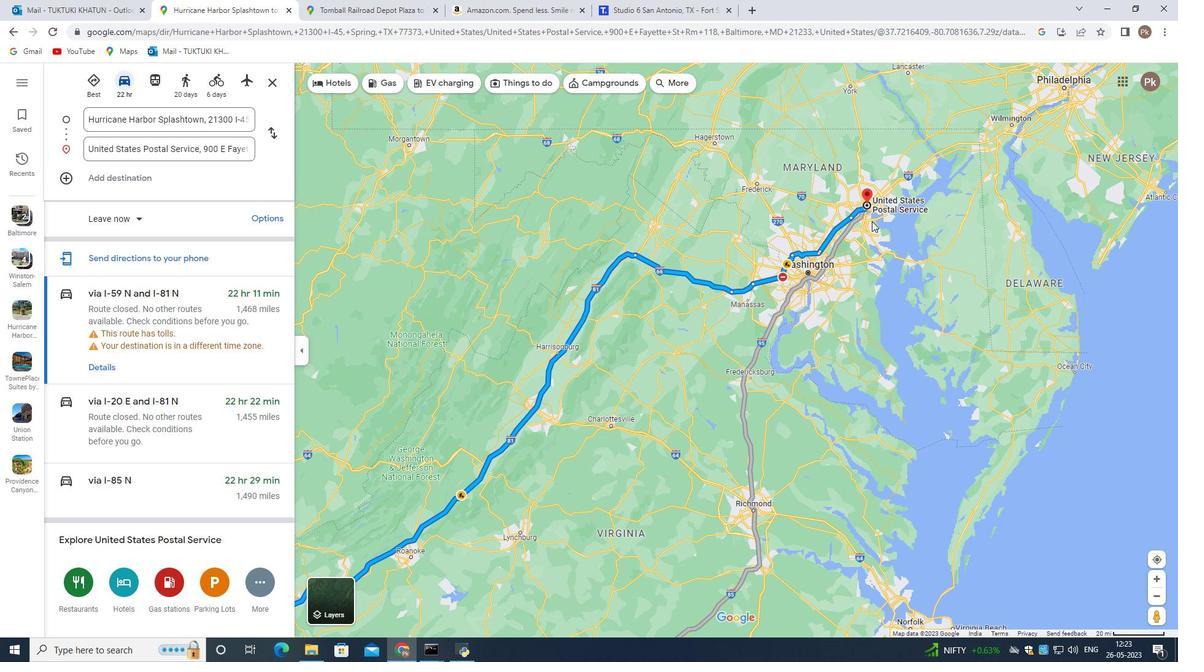 
Action: Mouse scrolled (872, 222) with delta (0, 0)
Screenshot: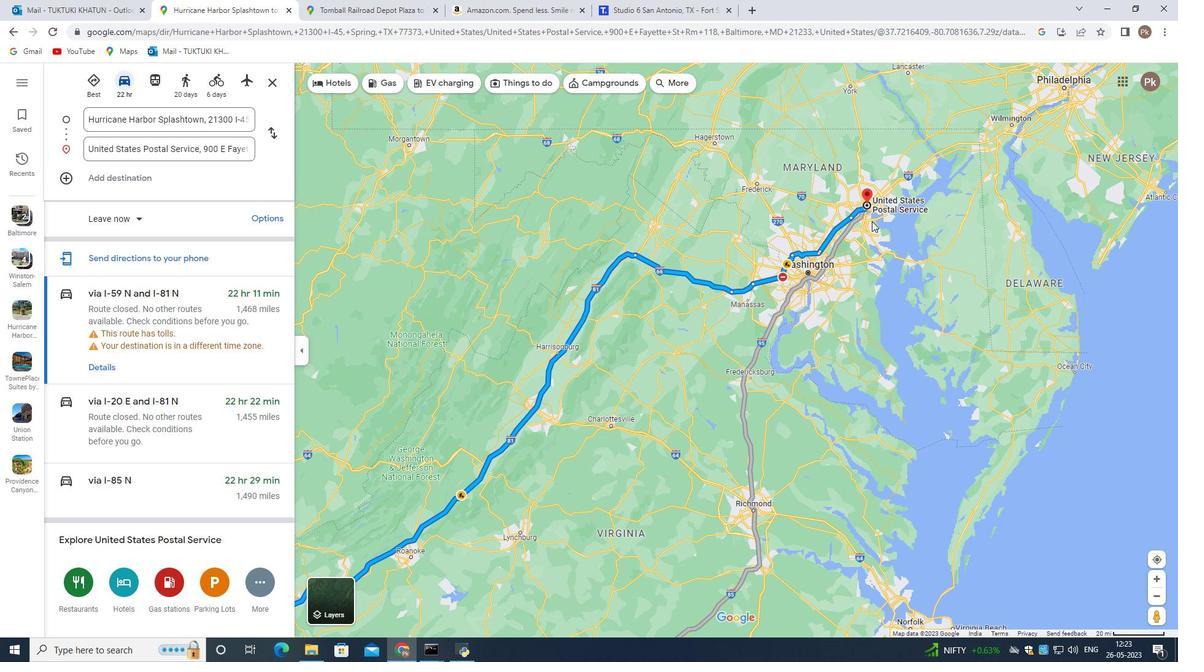 
Action: Mouse scrolled (872, 222) with delta (0, 0)
Screenshot: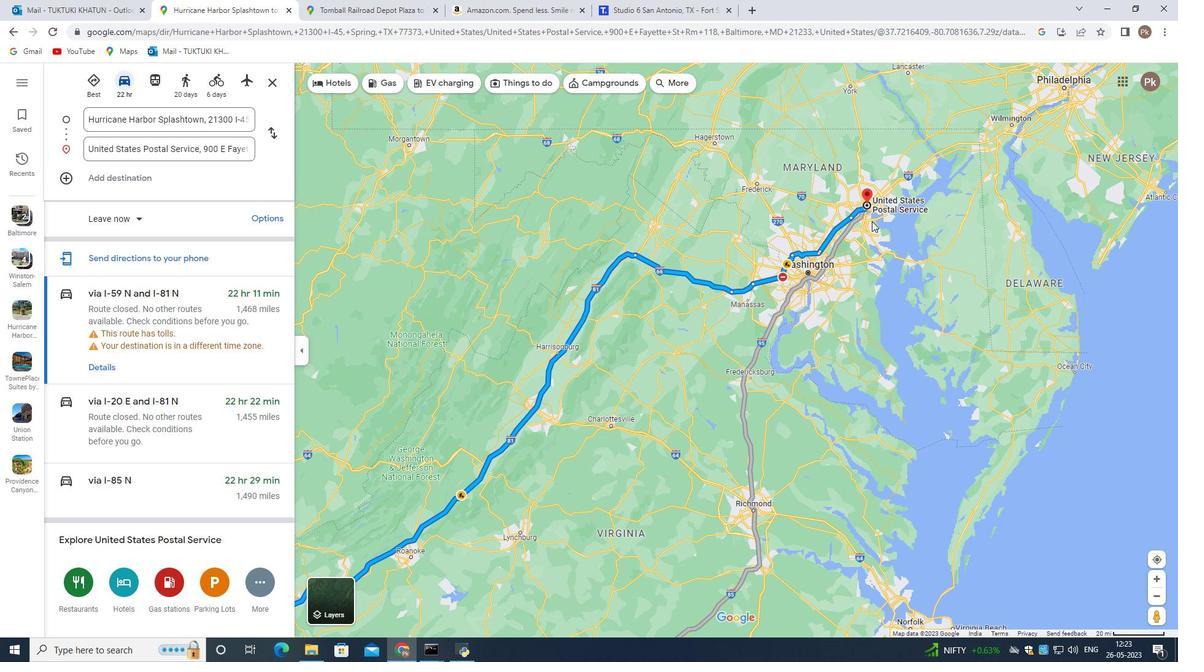 
Action: Mouse scrolled (872, 222) with delta (0, 0)
Screenshot: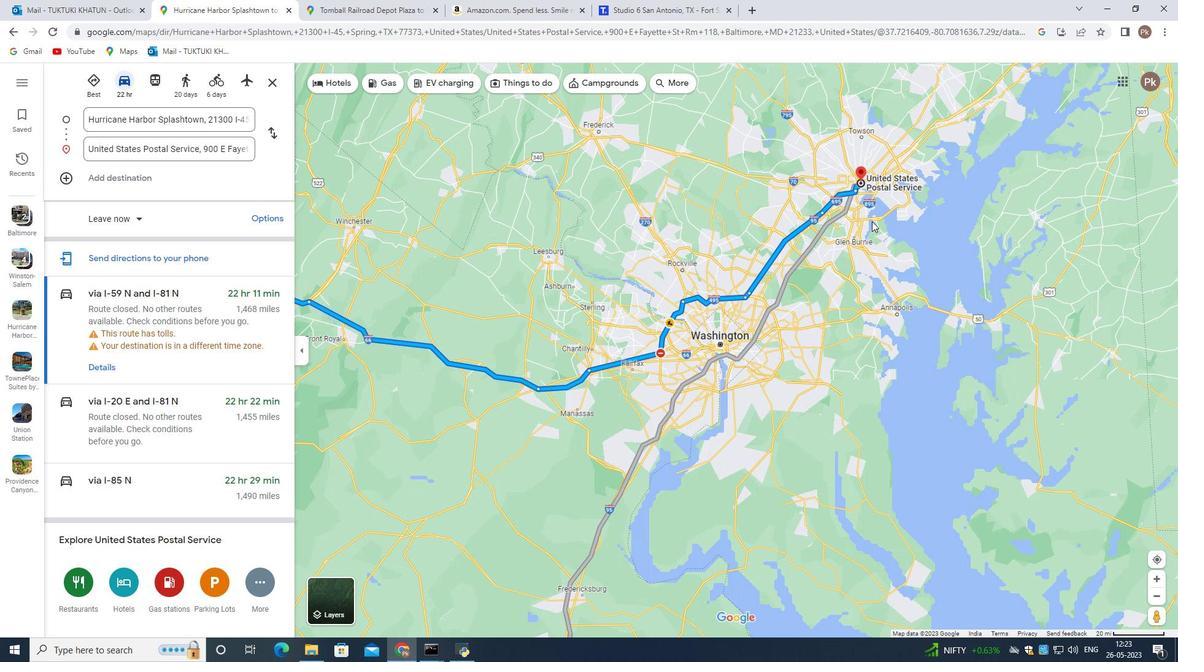 
Action: Mouse scrolled (872, 222) with delta (0, 0)
Screenshot: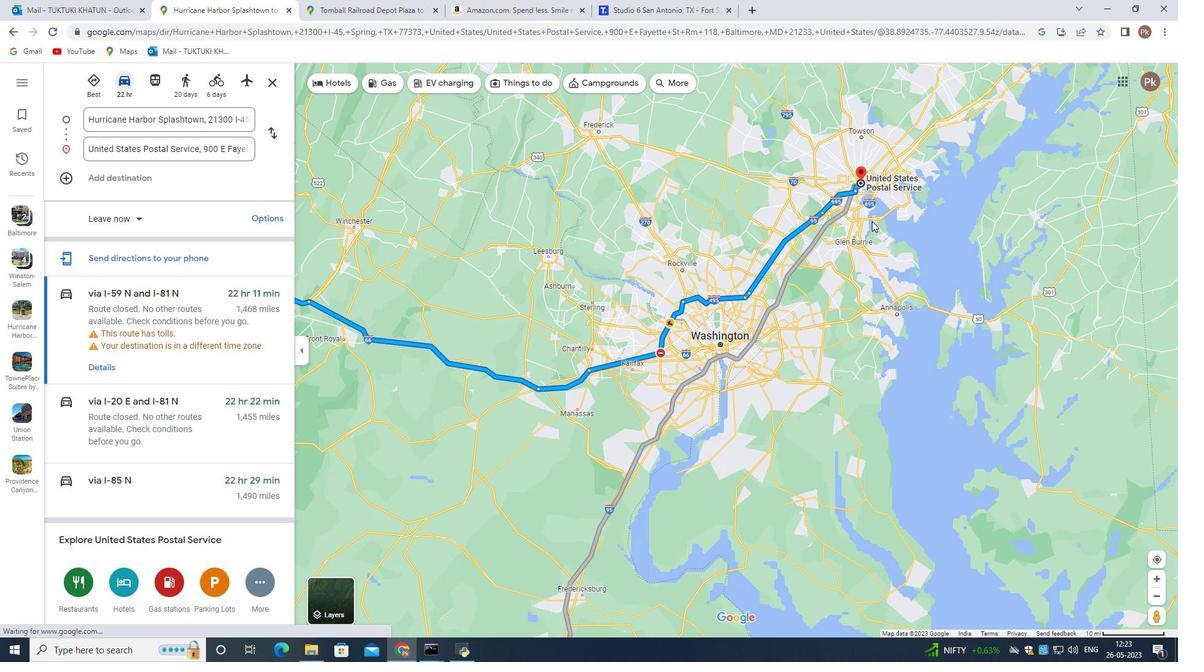 
Action: Mouse scrolled (872, 222) with delta (0, 0)
Screenshot: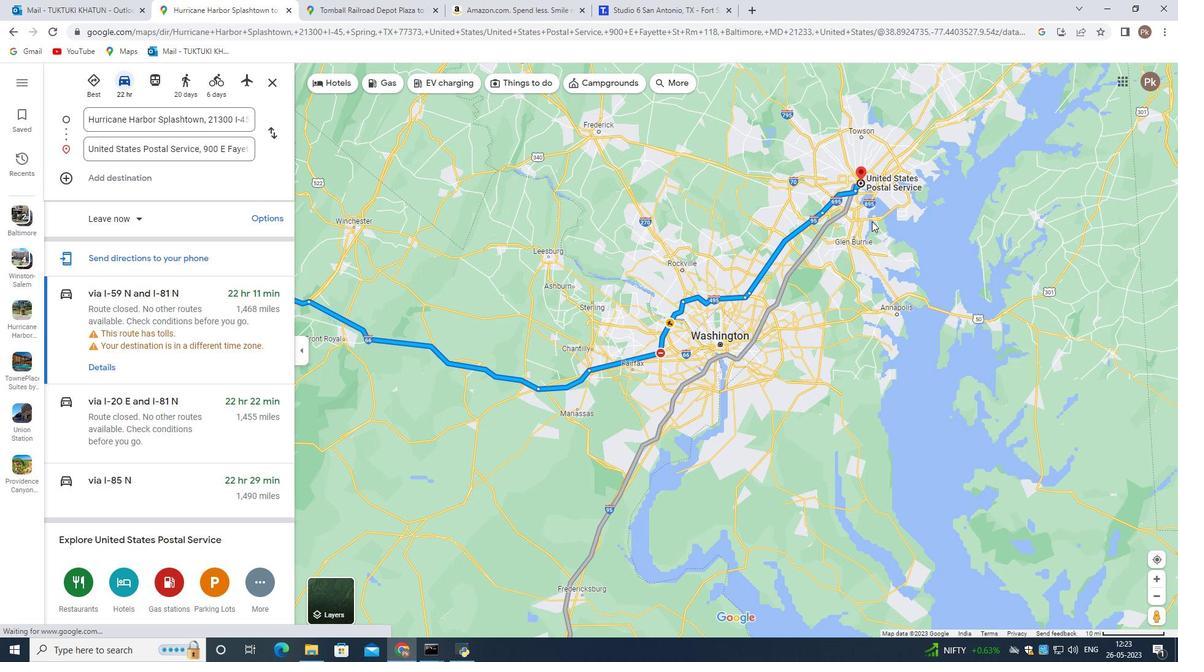 
Action: Mouse scrolled (872, 222) with delta (0, 0)
Screenshot: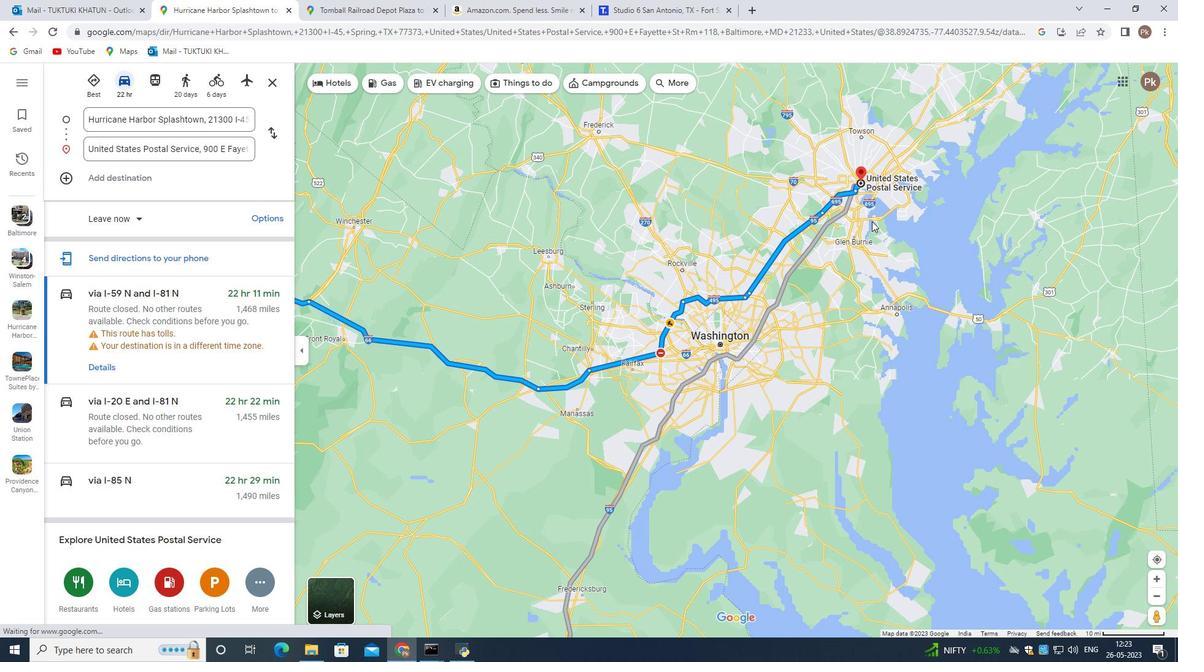 
Action: Mouse scrolled (872, 222) with delta (0, 0)
Screenshot: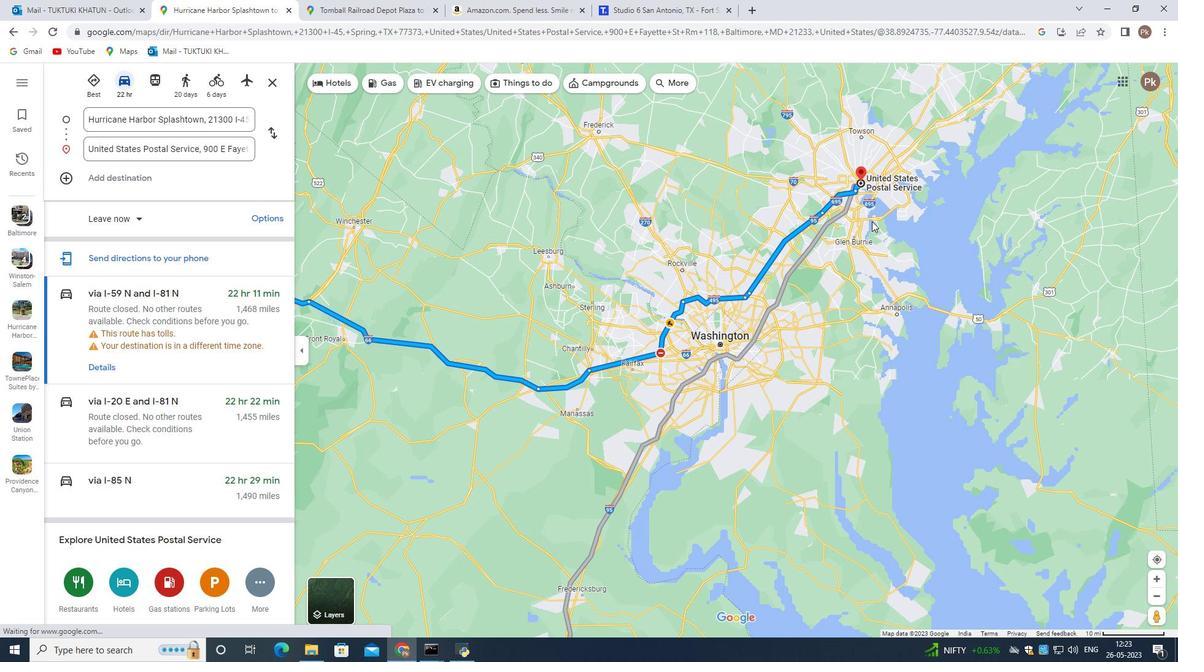 
Action: Mouse moved to (864, 184)
Screenshot: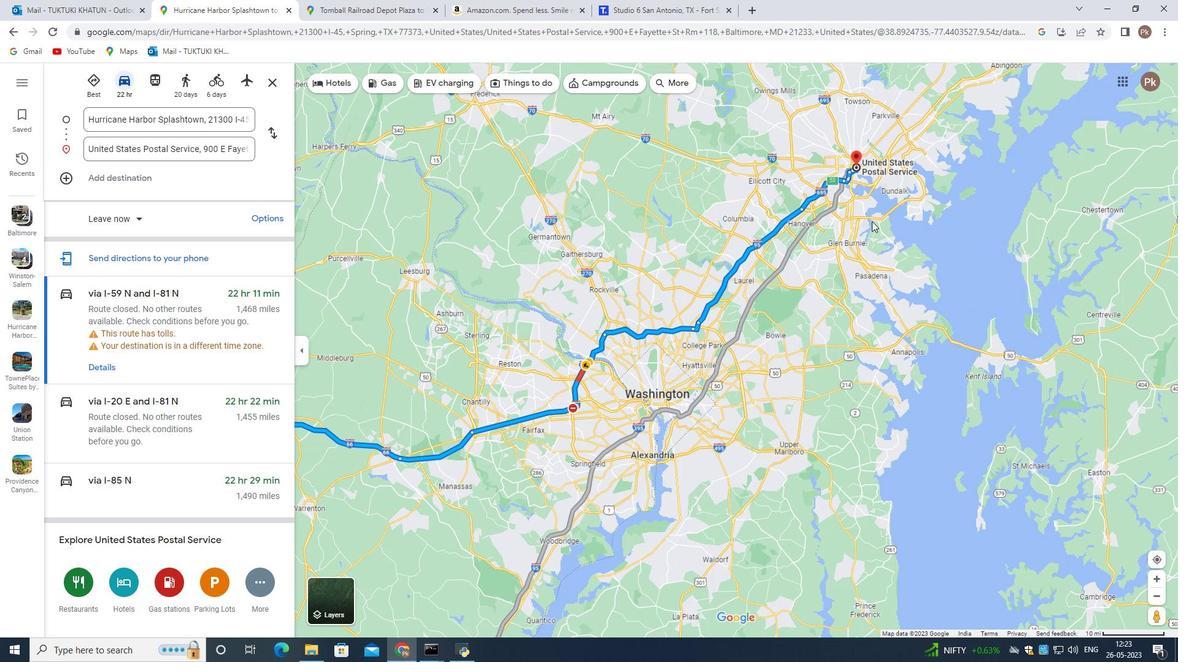 
Action: Mouse pressed left at (864, 184)
Screenshot: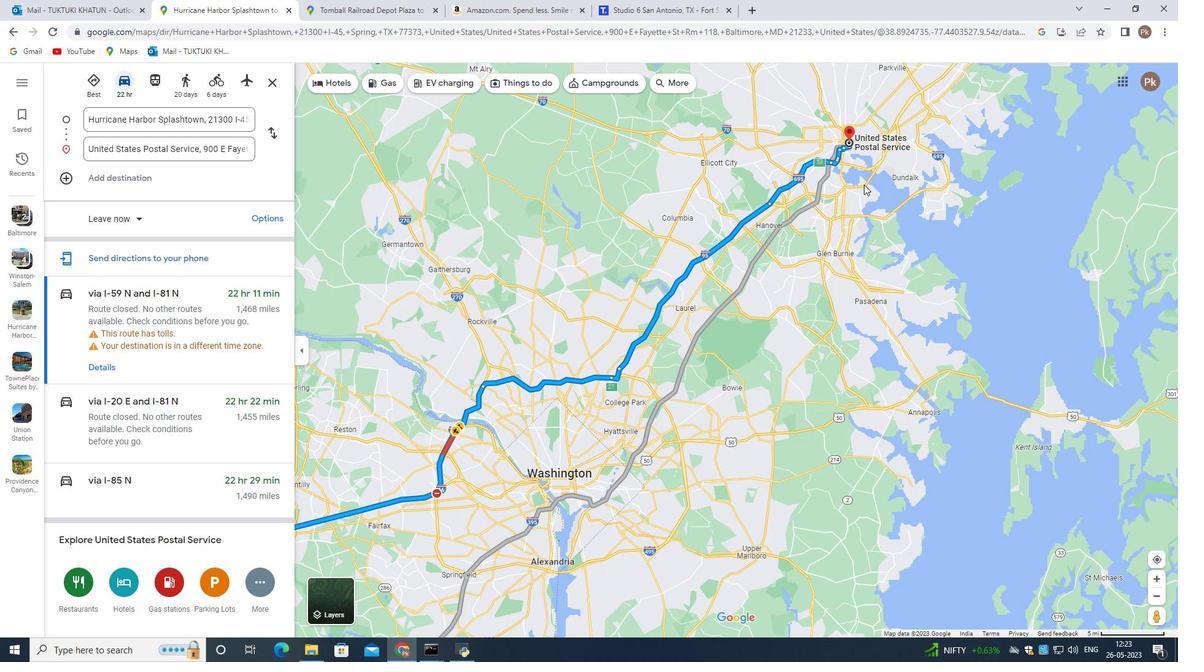 
Action: Mouse moved to (840, 242)
Screenshot: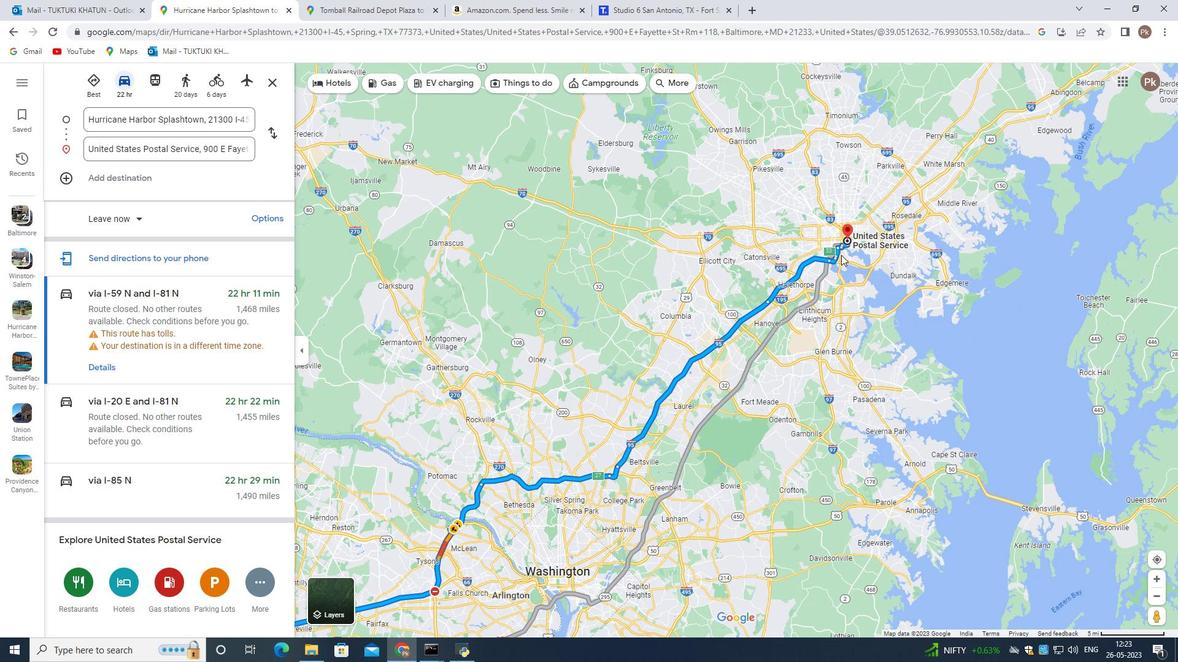 
Action: Mouse scrolled (840, 243) with delta (0, 0)
Screenshot: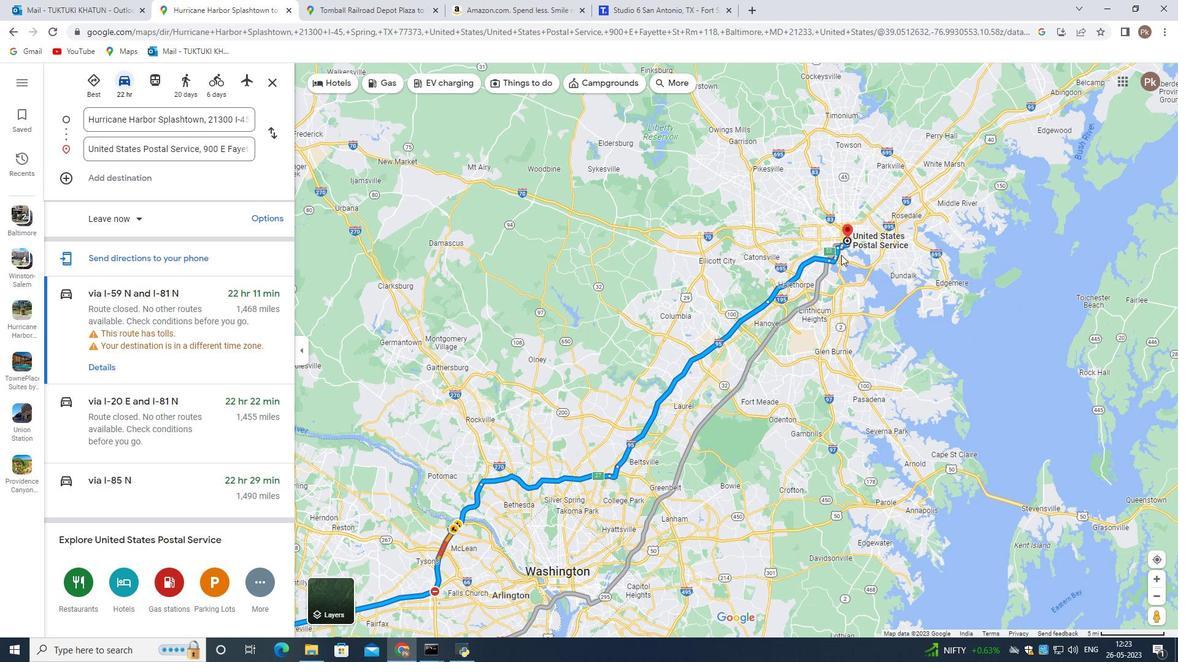 
Action: Mouse scrolled (840, 243) with delta (0, 0)
Screenshot: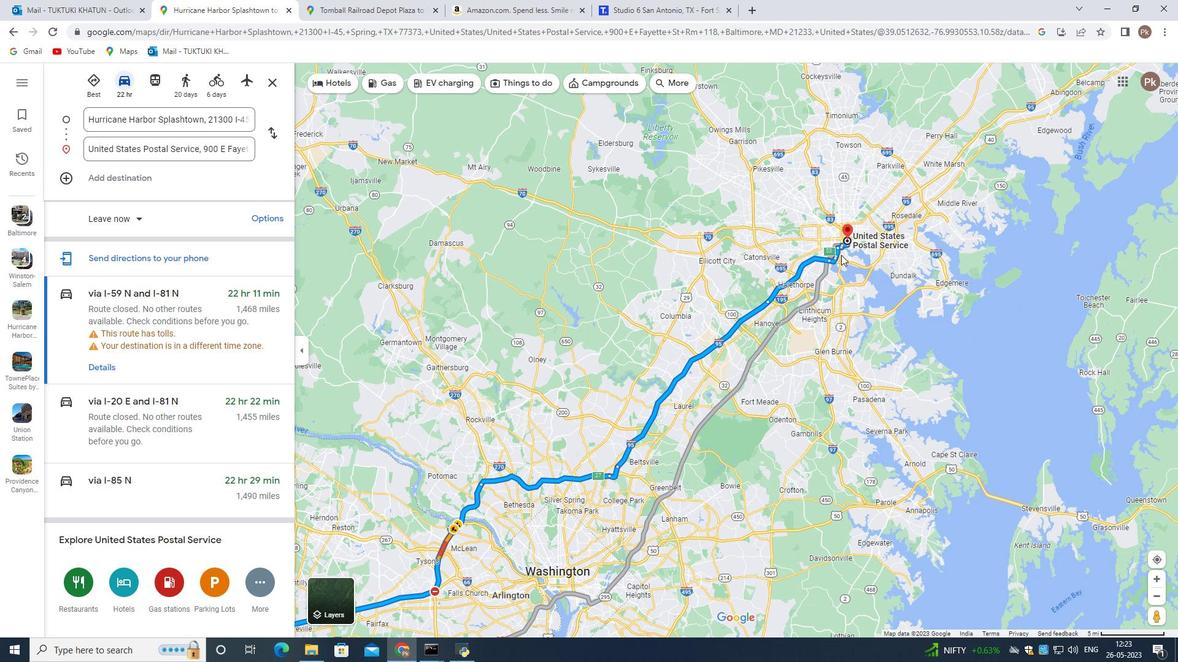 
Action: Mouse scrolled (840, 243) with delta (0, 0)
Screenshot: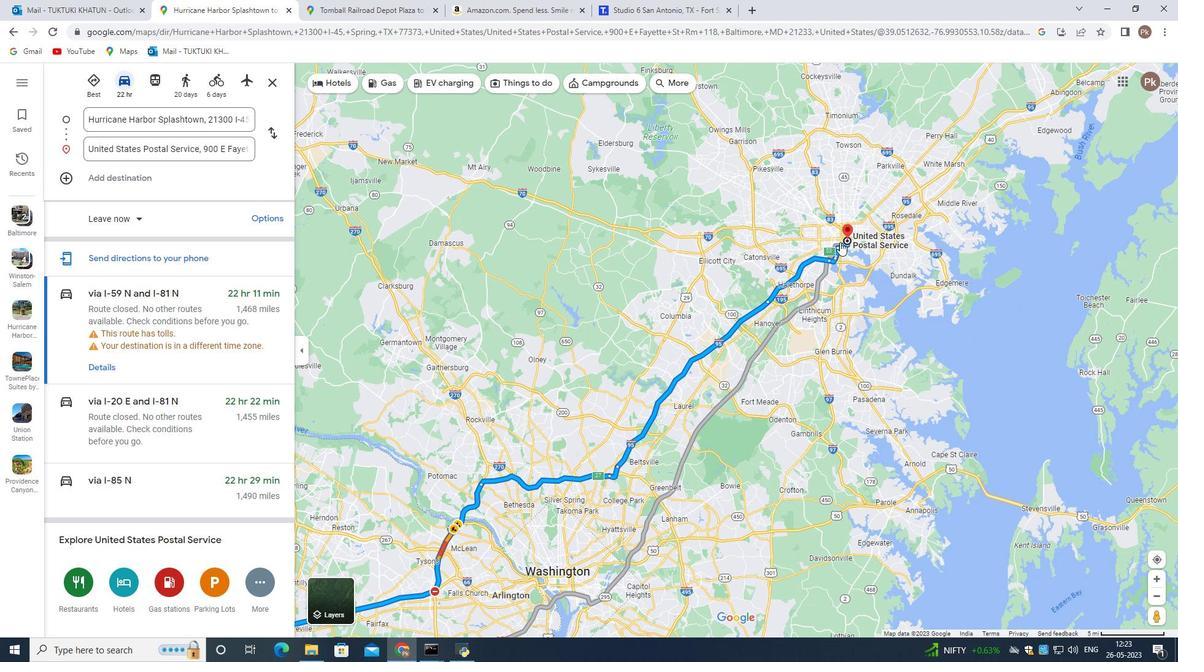 
Action: Mouse scrolled (840, 243) with delta (0, 0)
Screenshot: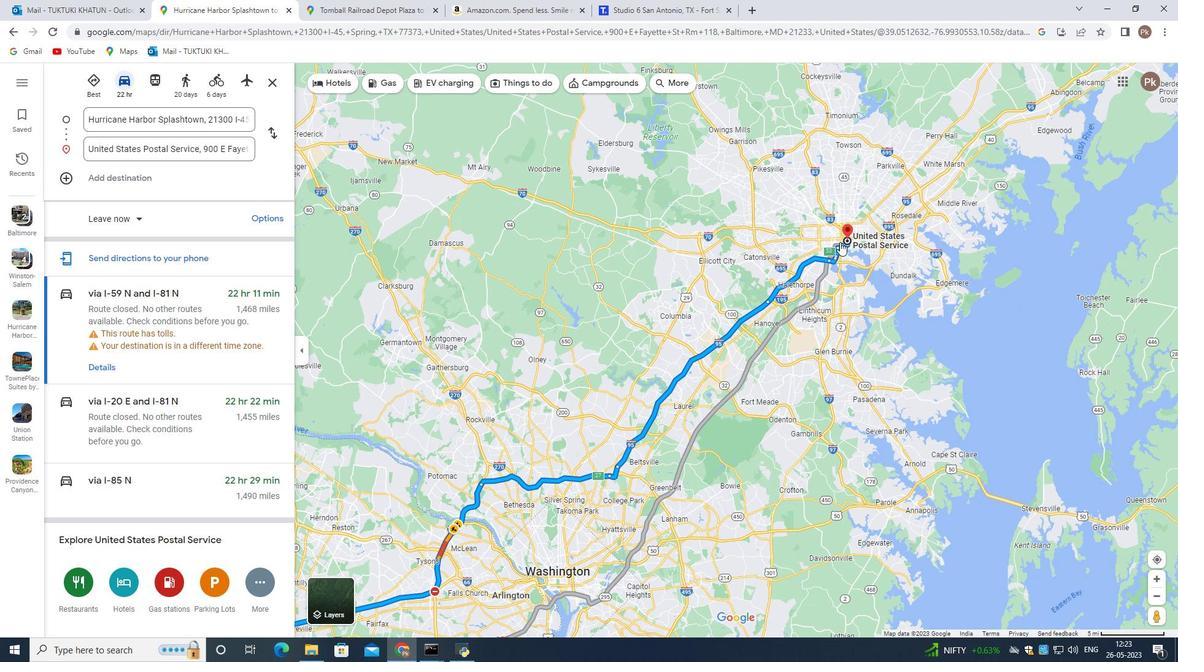 
Action: Mouse moved to (868, 255)
Screenshot: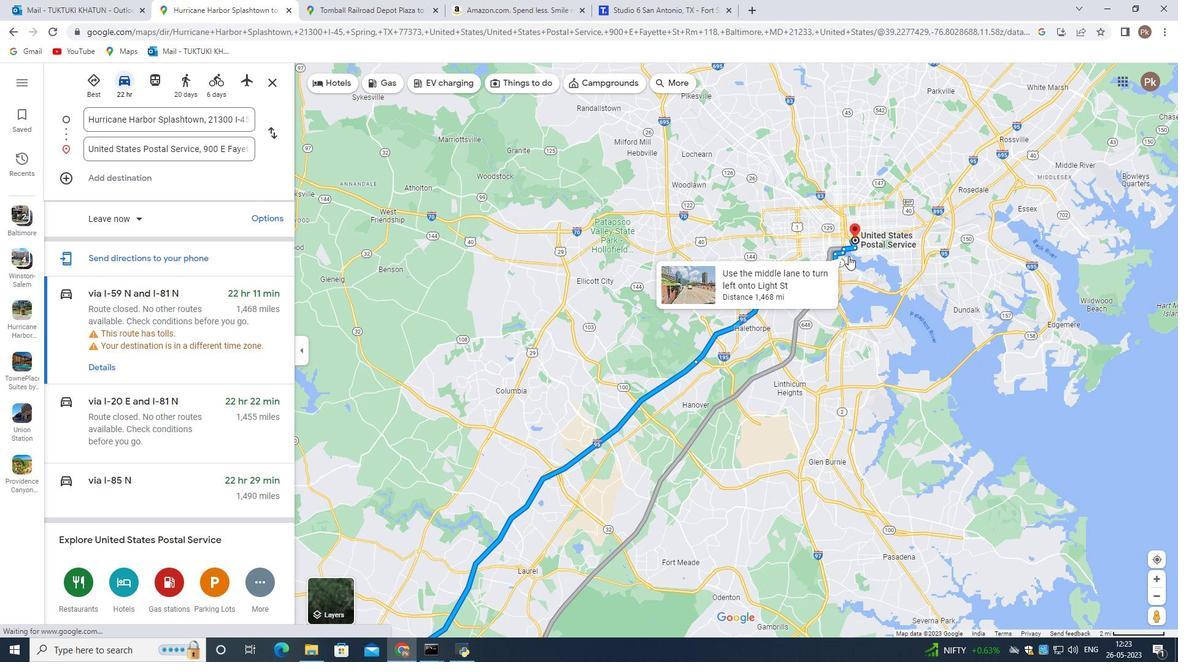 
Action: Mouse scrolled (868, 256) with delta (0, 0)
Screenshot: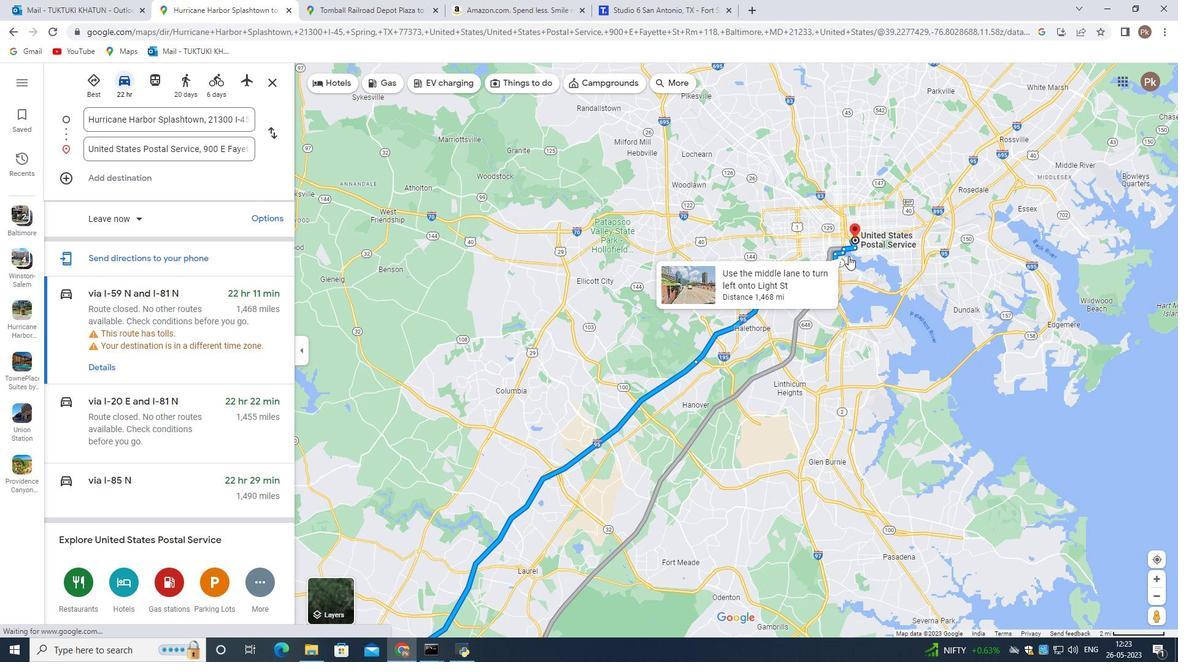 
Action: Mouse scrolled (868, 256) with delta (0, 0)
Screenshot: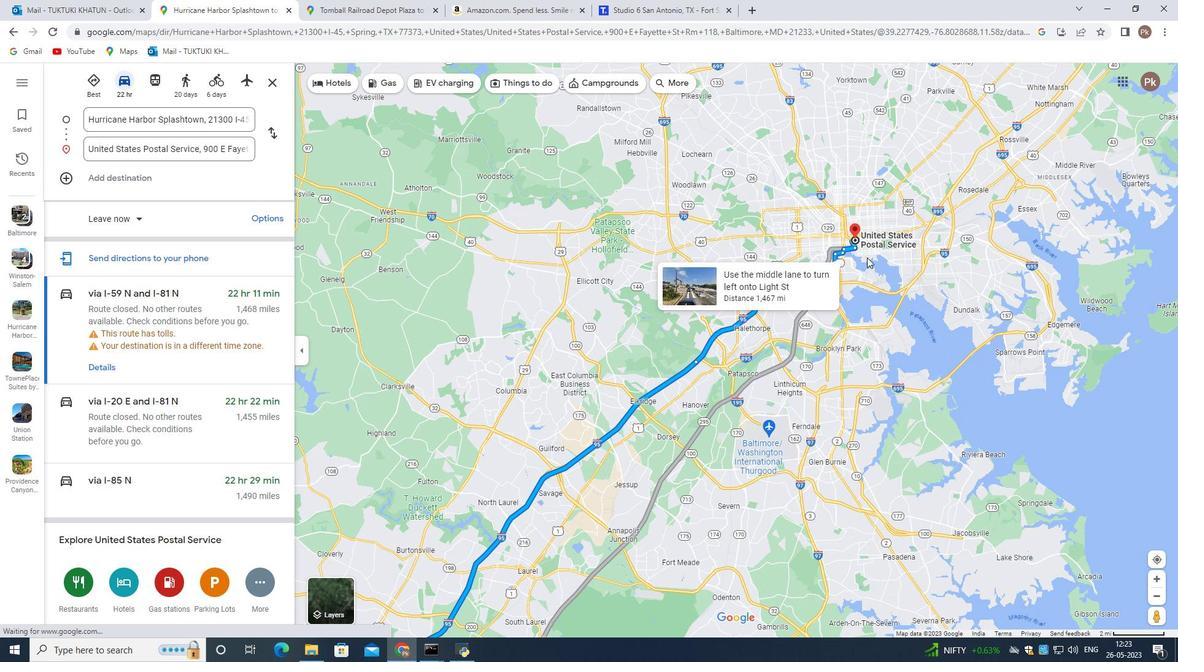 
Action: Mouse scrolled (868, 256) with delta (0, 0)
Screenshot: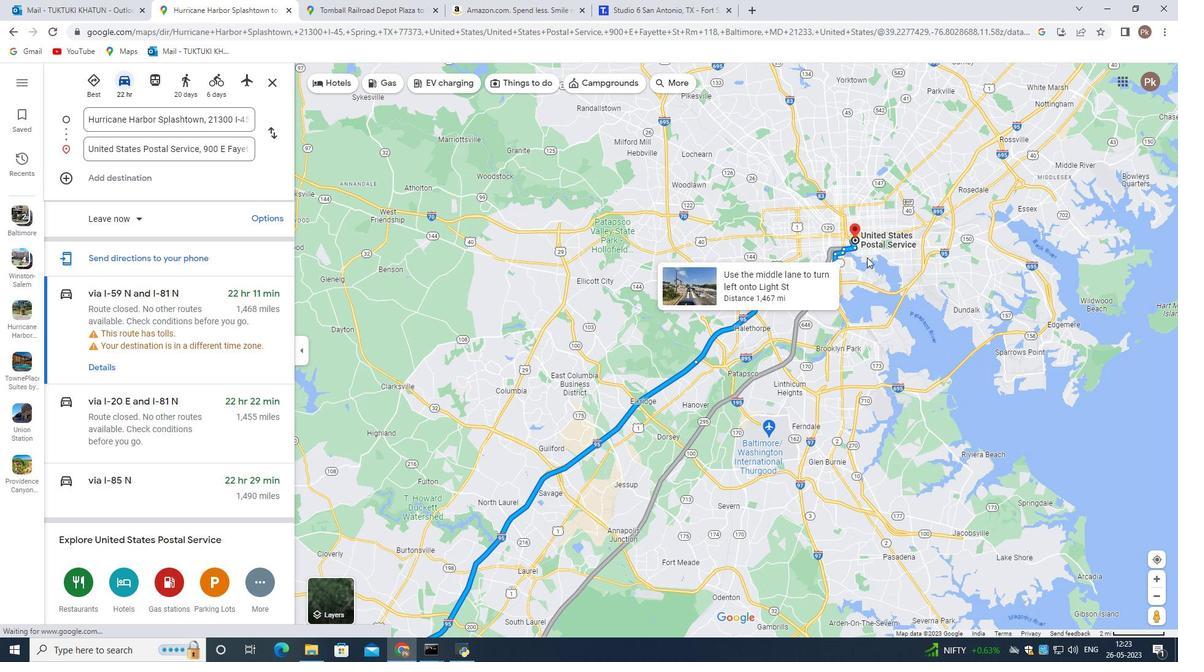 
Action: Mouse scrolled (868, 256) with delta (0, 0)
Screenshot: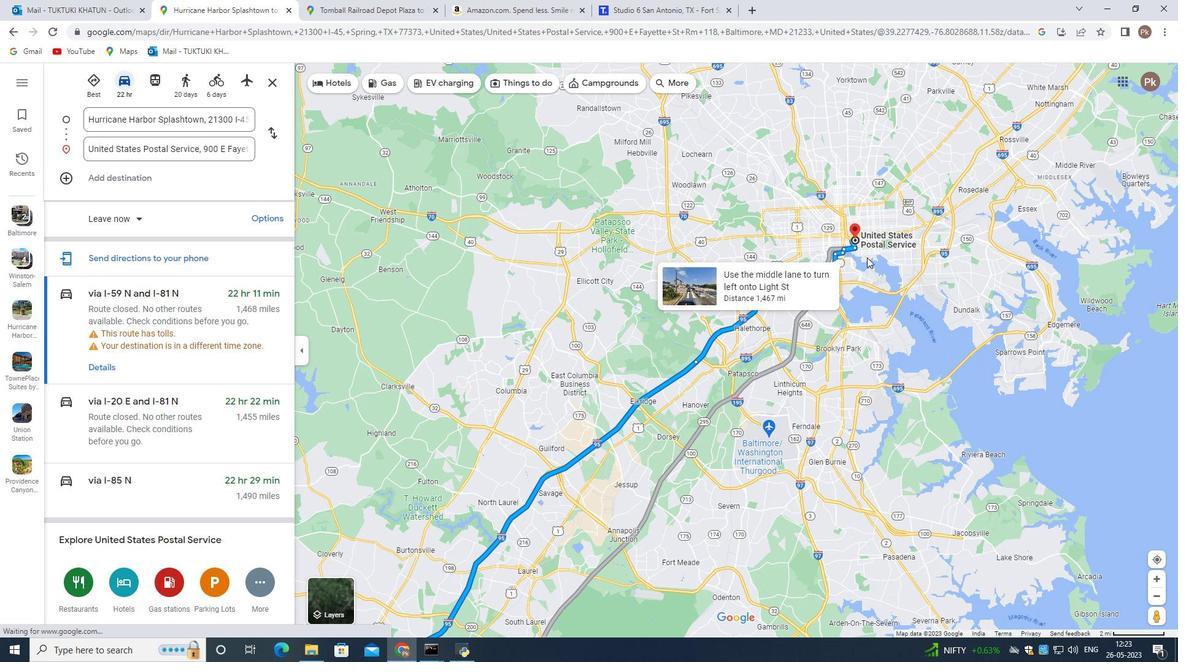 
Action: Mouse scrolled (868, 256) with delta (0, 0)
Screenshot: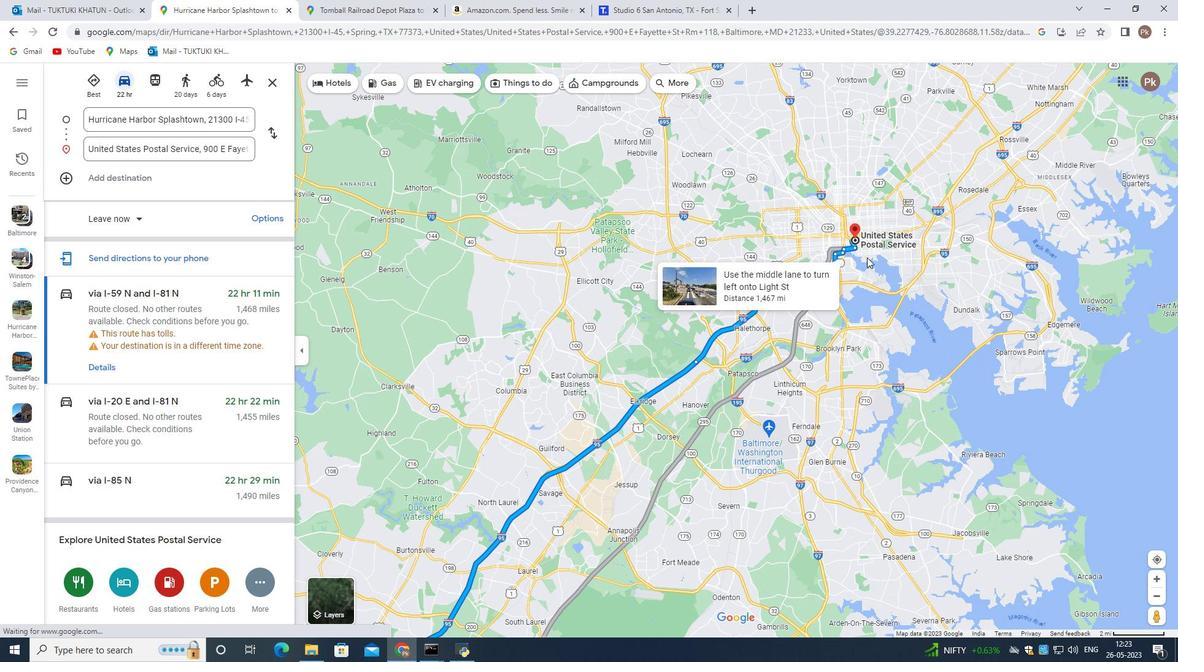 
Action: Mouse moved to (868, 249)
Screenshot: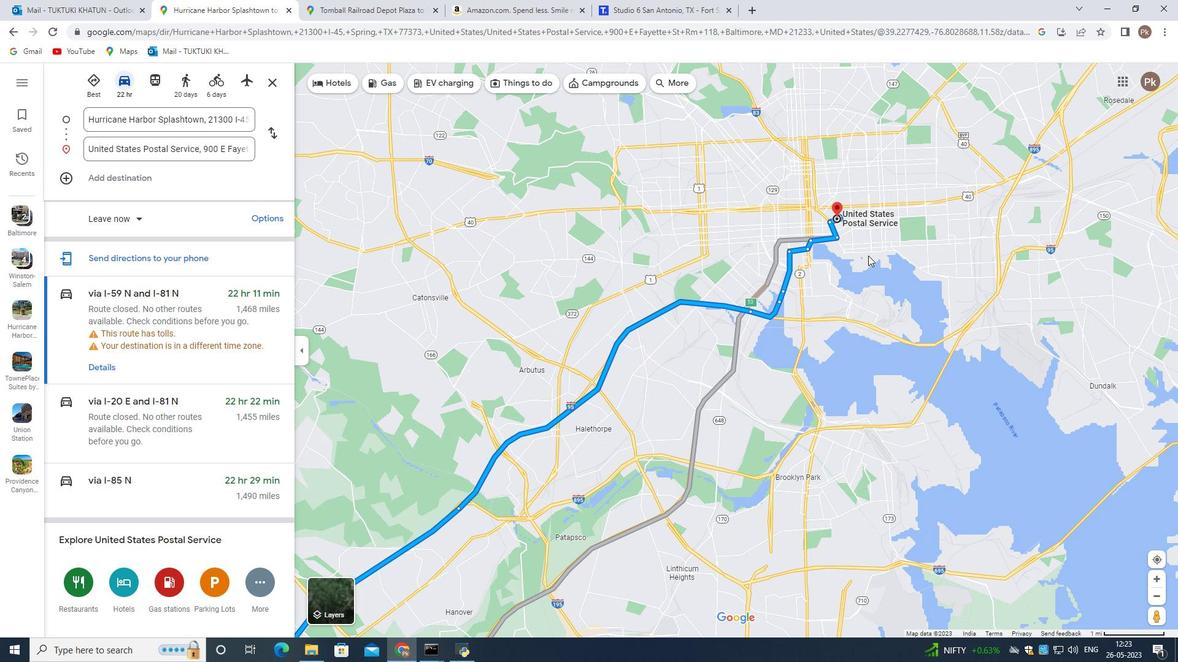 
Action: Mouse scrolled (868, 249) with delta (0, 0)
Screenshot: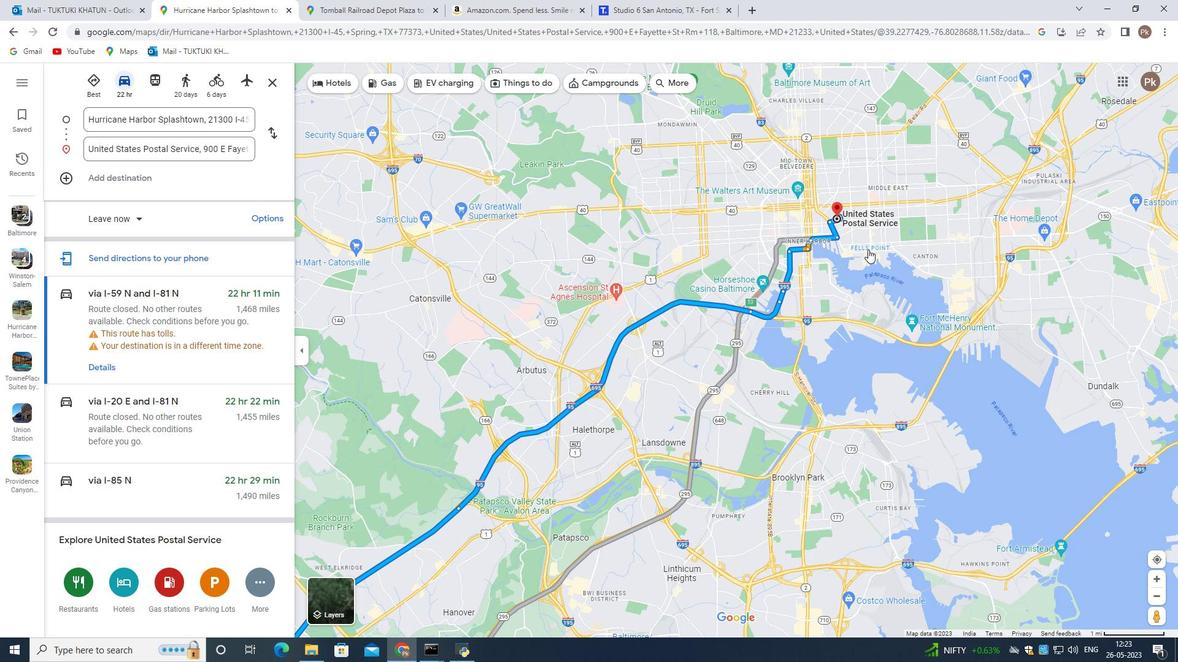 
Action: Mouse scrolled (868, 249) with delta (0, 0)
Screenshot: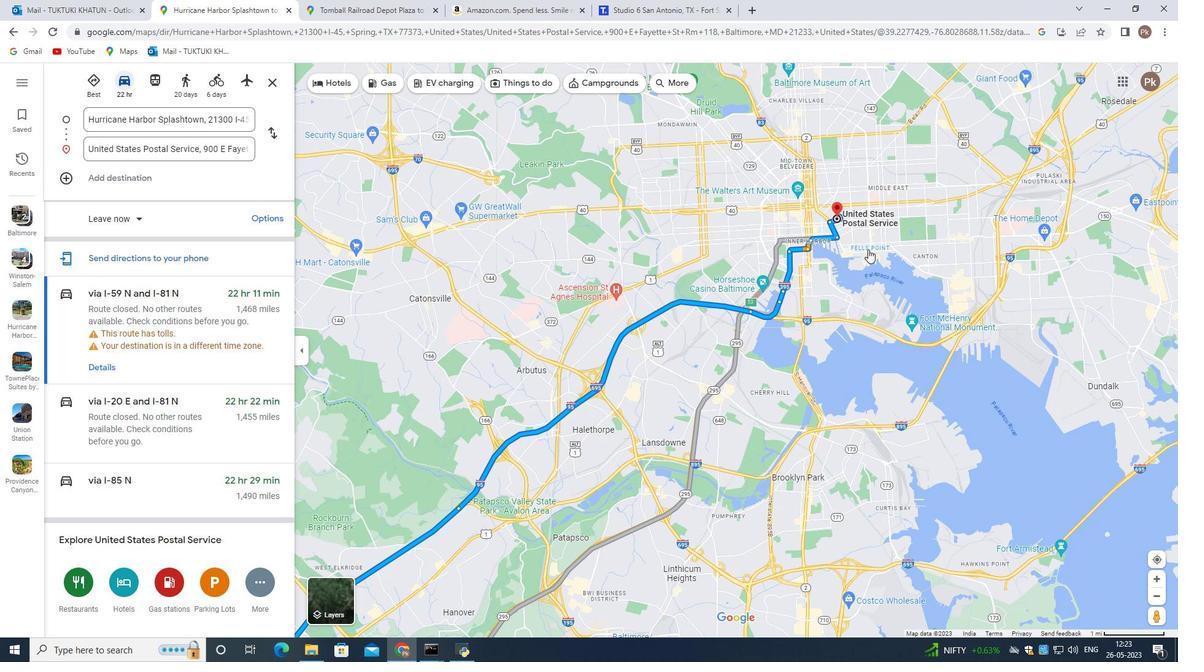 
Action: Mouse scrolled (868, 249) with delta (0, 0)
Screenshot: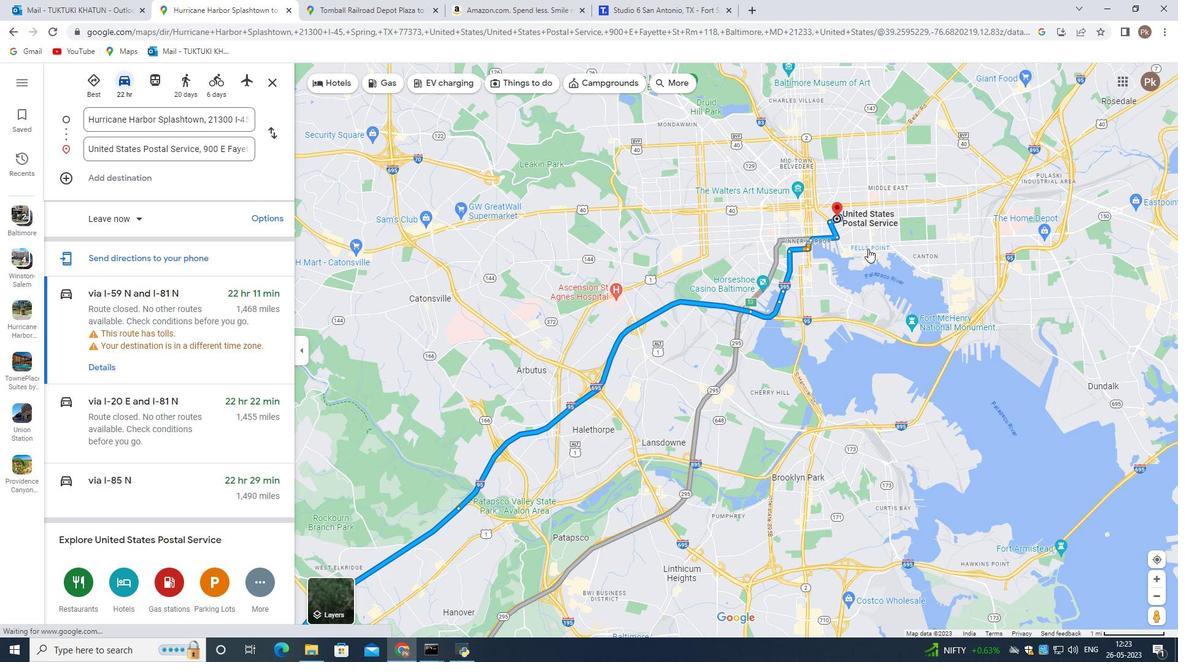
Action: Mouse scrolled (868, 249) with delta (0, 0)
Screenshot: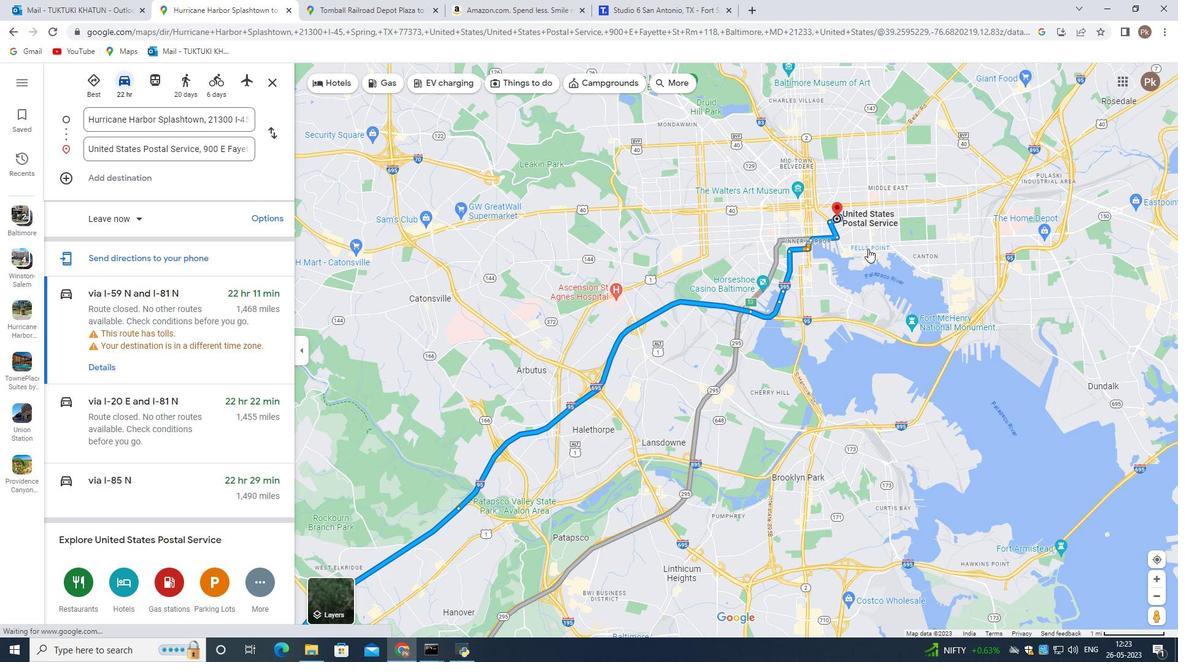 
Action: Mouse scrolled (868, 249) with delta (0, 0)
Screenshot: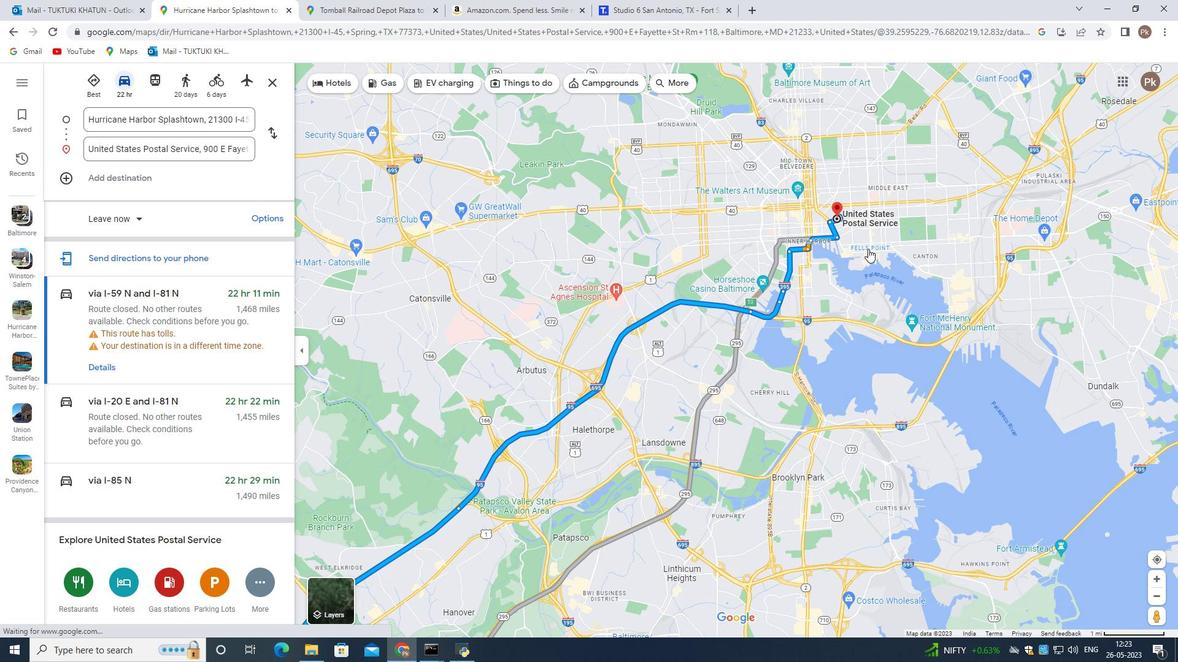 
Action: Mouse scrolled (868, 249) with delta (0, 0)
Screenshot: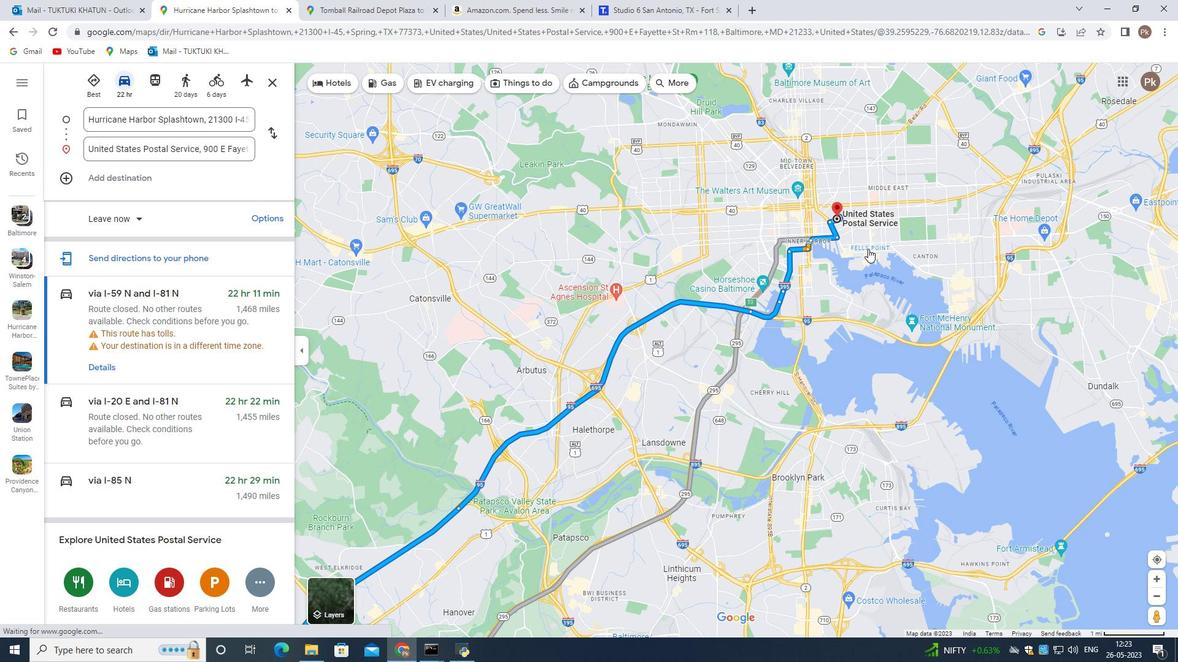 
Action: Mouse moved to (838, 215)
Screenshot: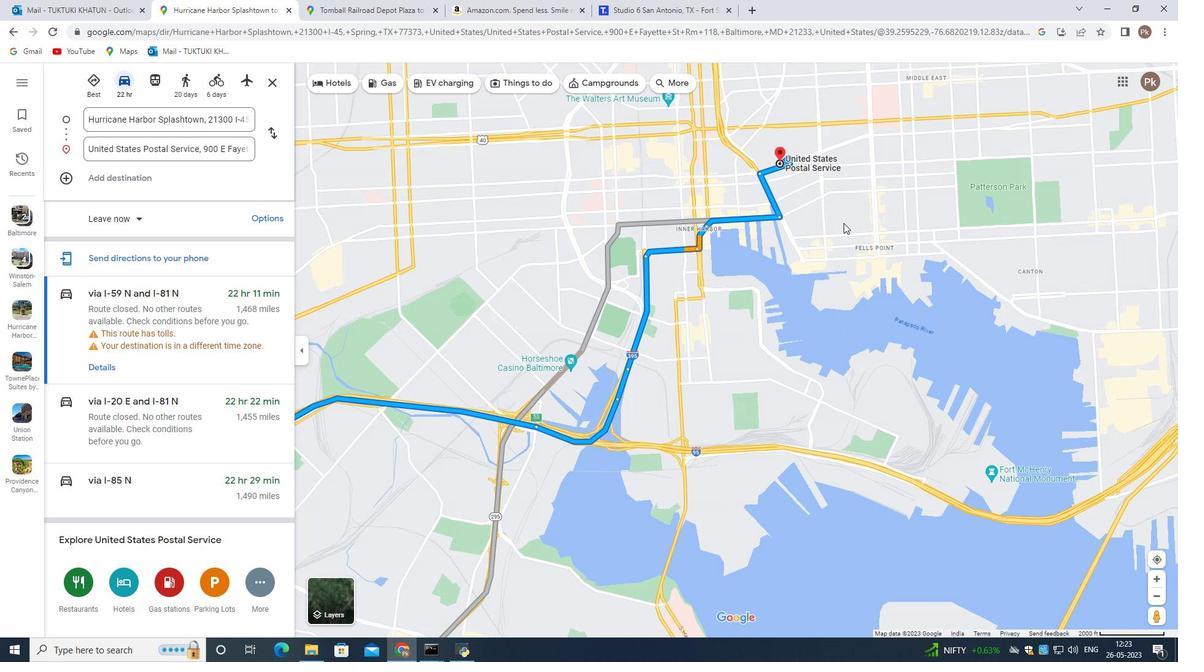 
Action: Mouse pressed left at (838, 215)
Screenshot: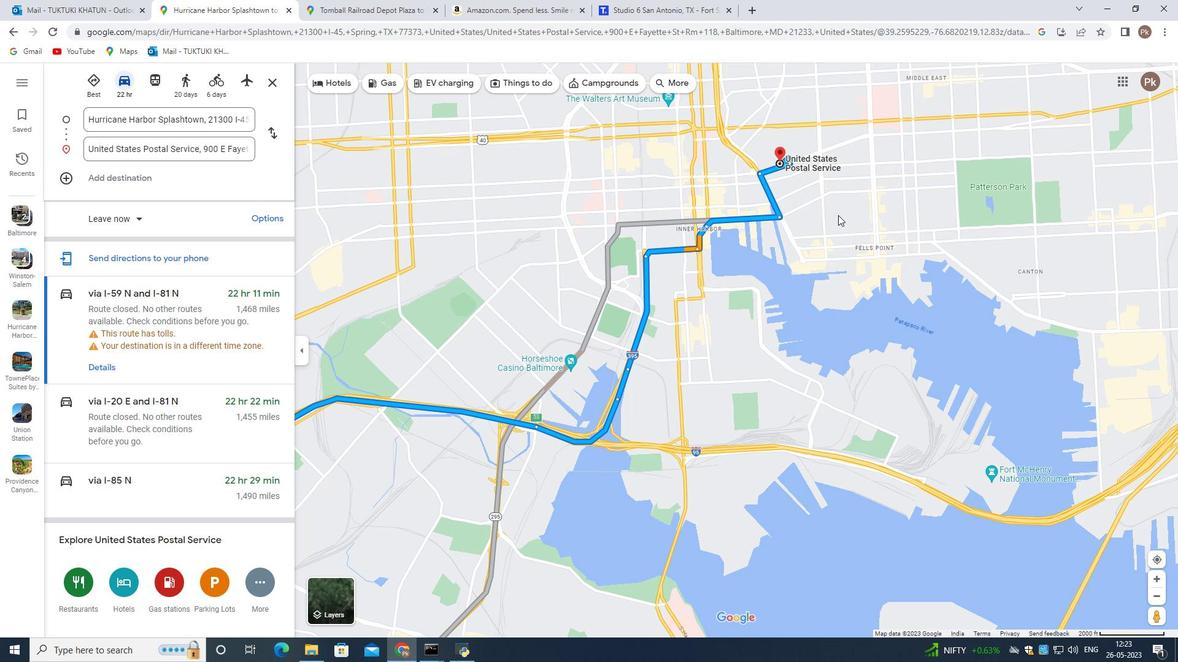 
Action: Mouse moved to (879, 355)
Screenshot: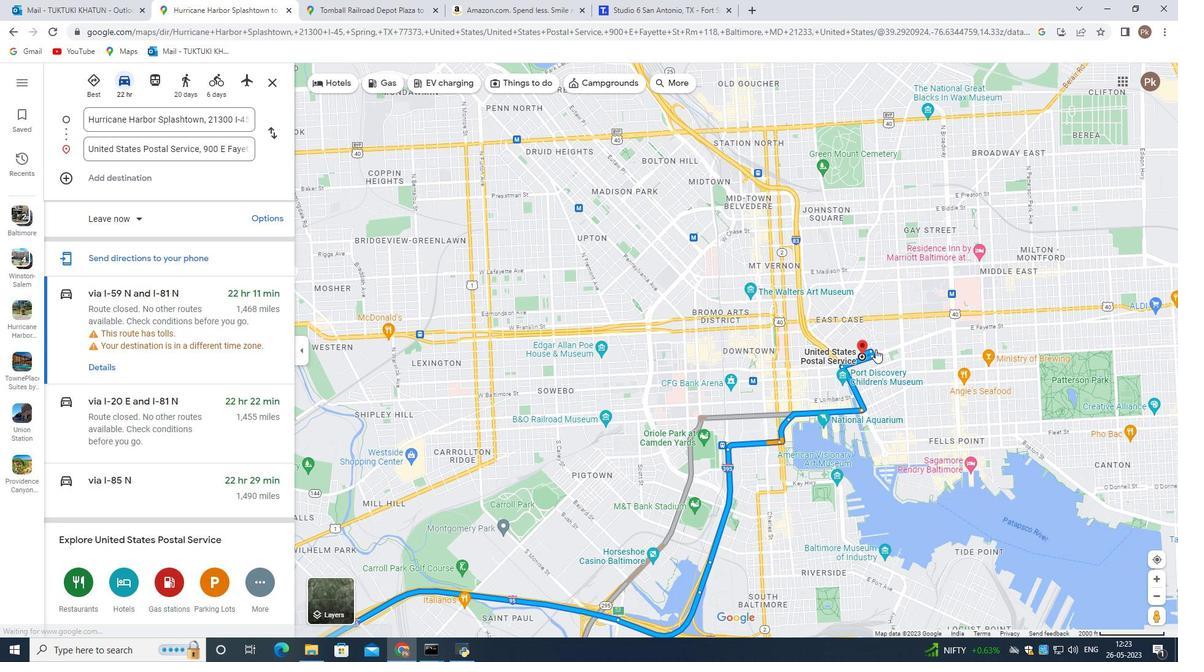 
Action: Mouse scrolled (879, 356) with delta (0, 0)
Screenshot: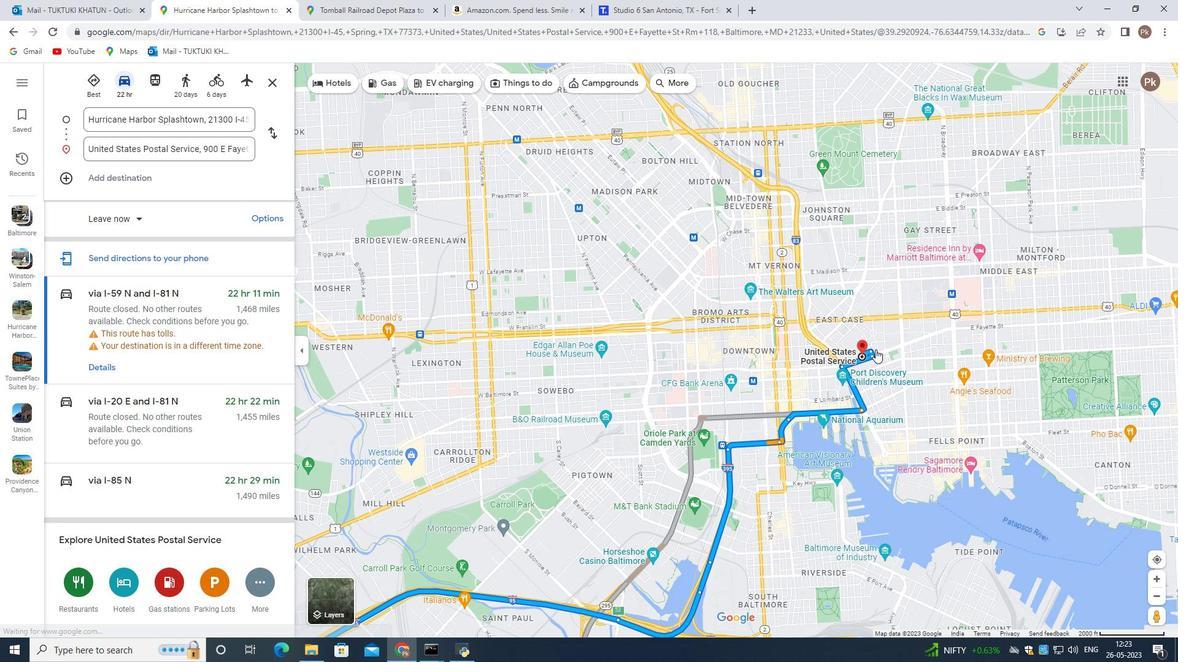 
Action: Mouse scrolled (879, 356) with delta (0, 0)
Screenshot: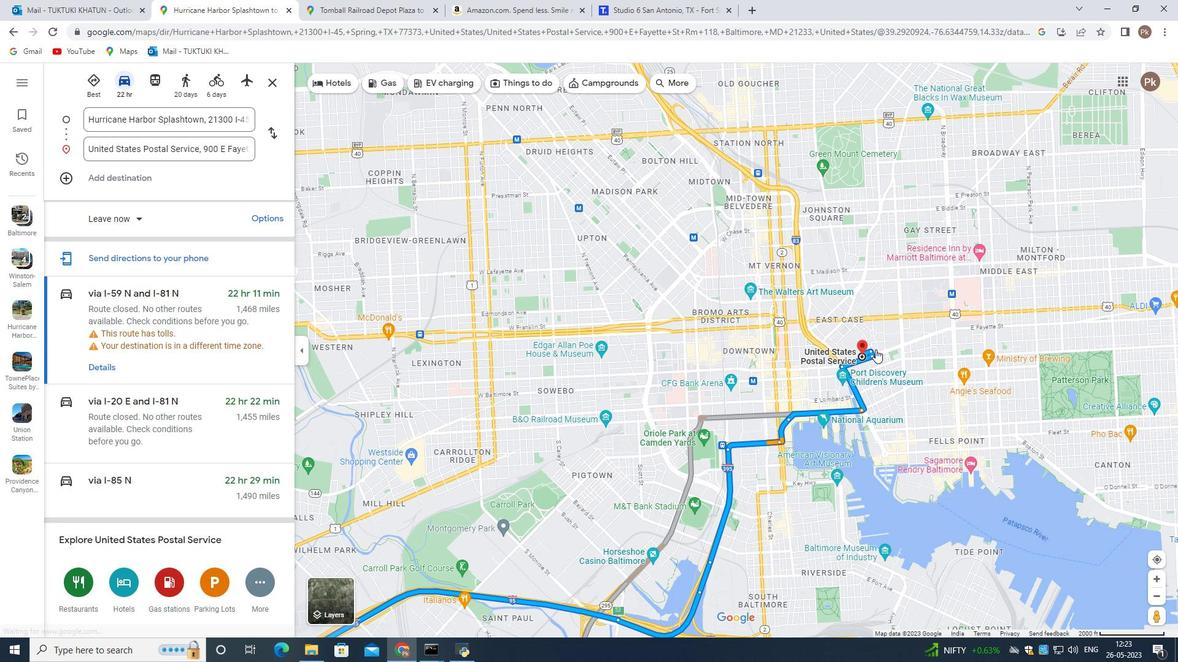 
Action: Mouse scrolled (879, 356) with delta (0, 0)
Screenshot: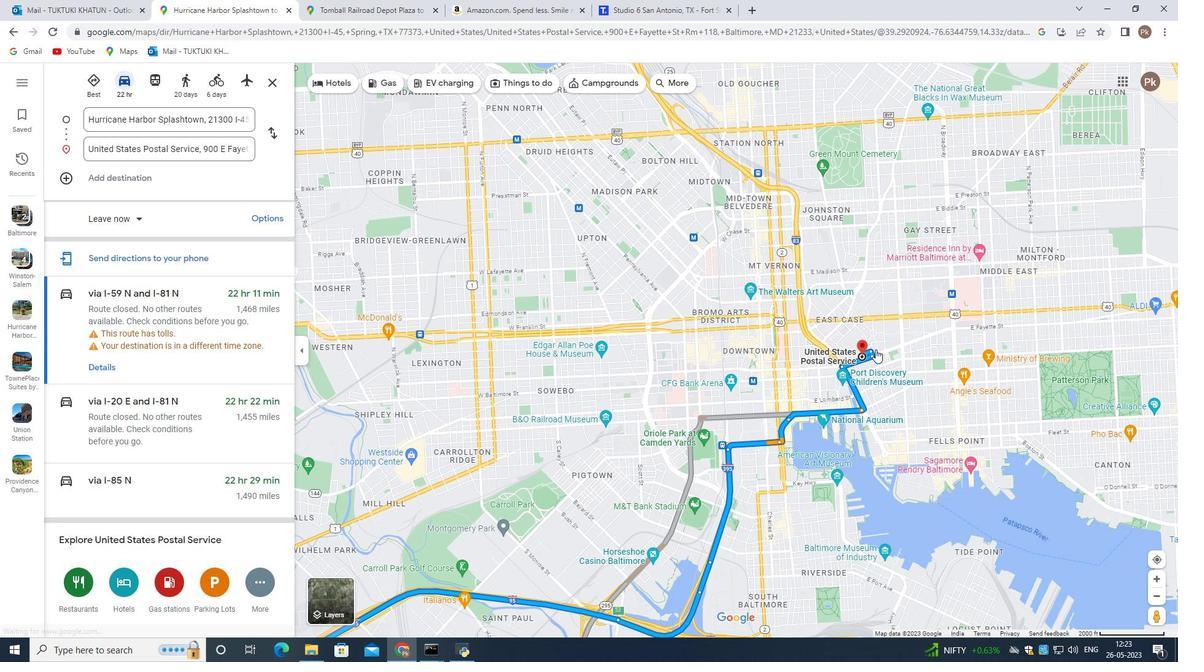 
Action: Mouse scrolled (879, 356) with delta (0, 0)
Screenshot: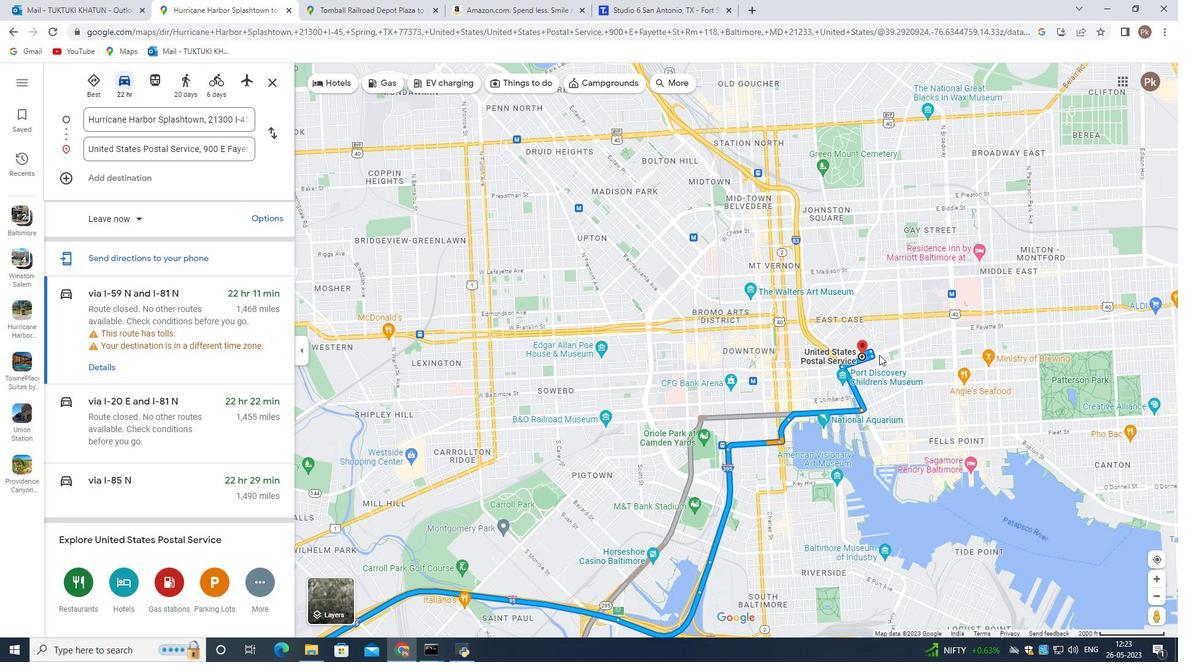 
Action: Mouse scrolled (879, 356) with delta (0, 0)
Screenshot: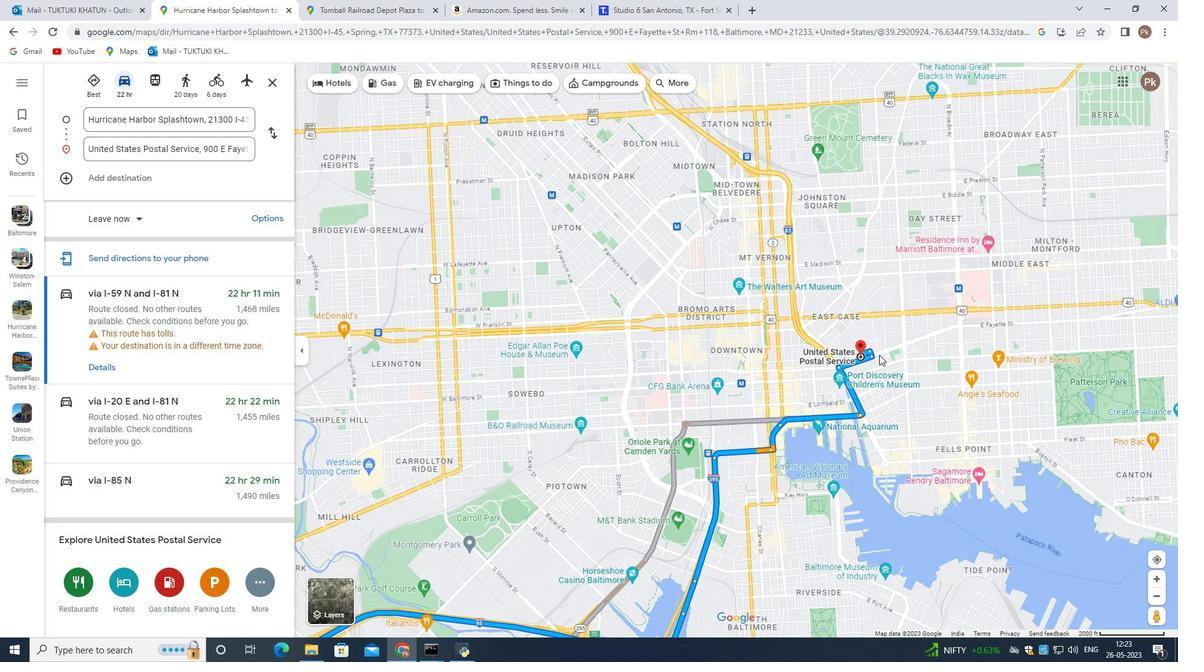 
Action: Mouse scrolled (879, 356) with delta (0, 0)
Screenshot: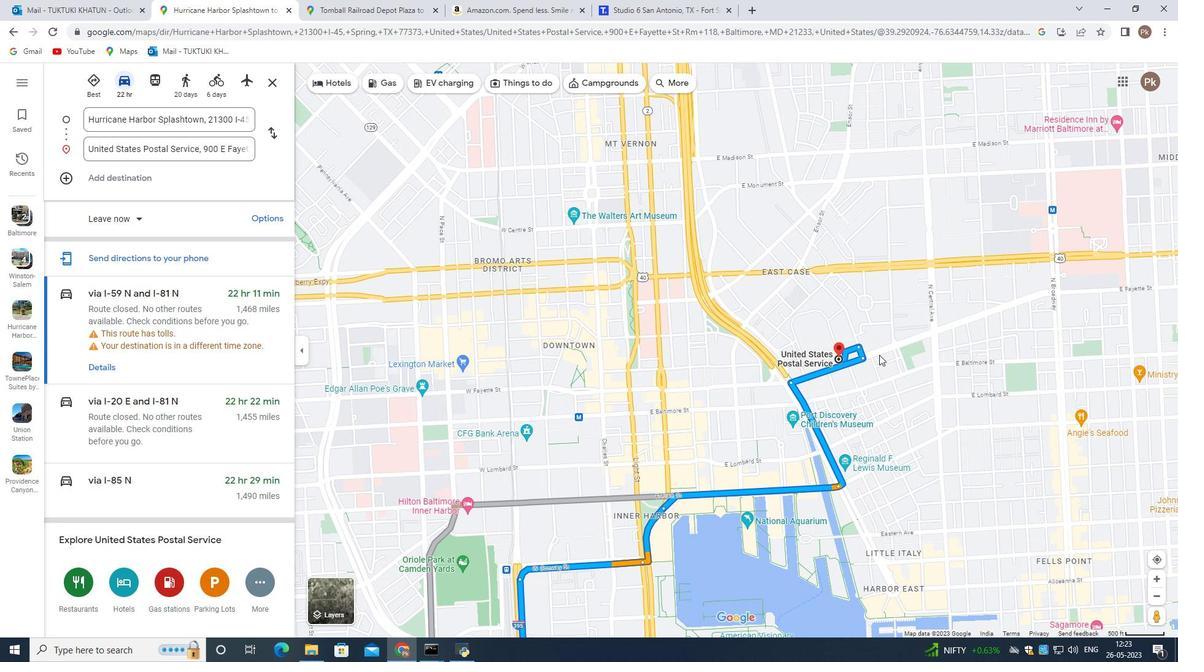 
Action: Mouse scrolled (879, 356) with delta (0, 0)
Screenshot: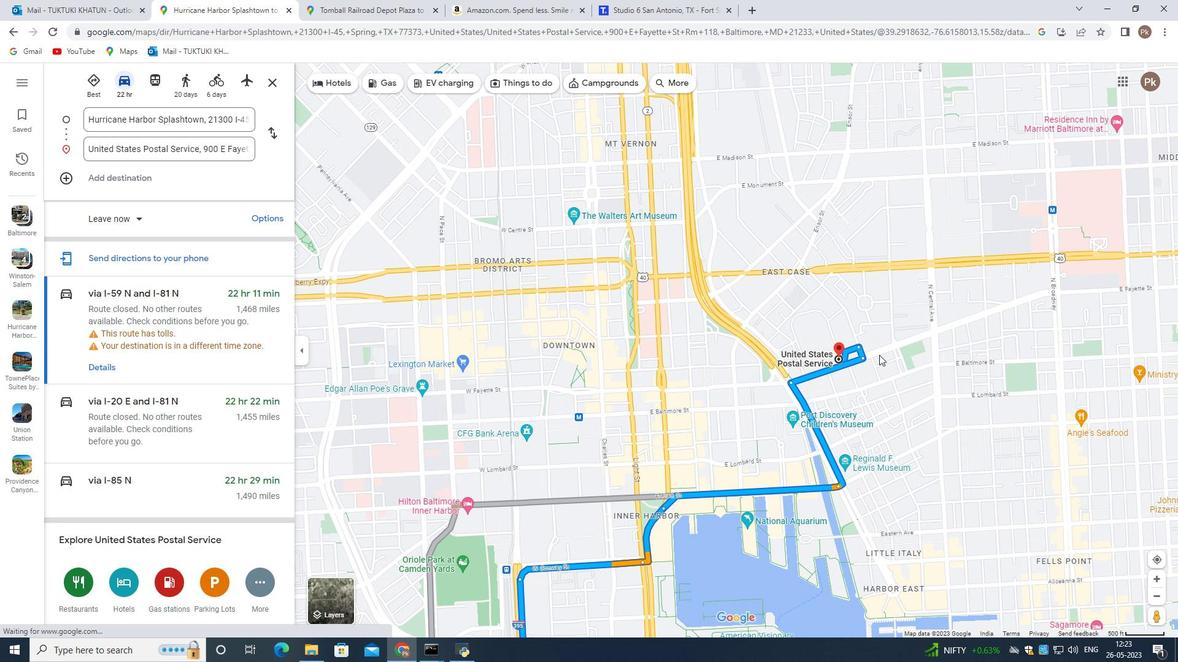 
Action: Mouse scrolled (879, 356) with delta (0, 0)
Screenshot: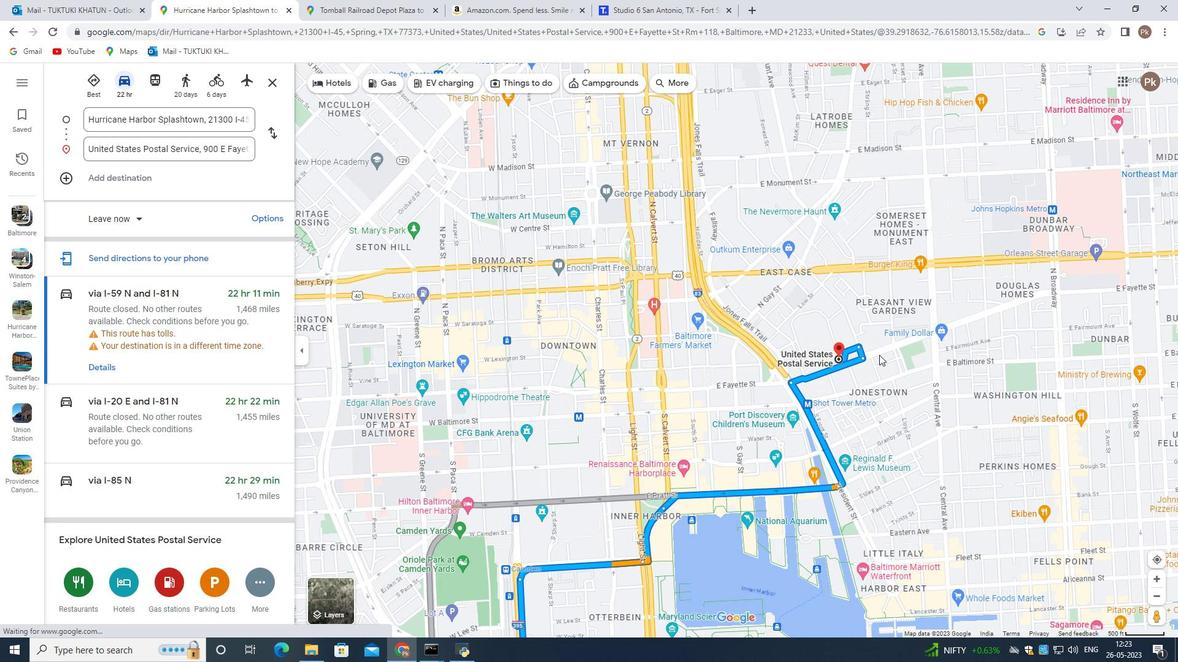 
Action: Mouse scrolled (879, 356) with delta (0, 0)
Screenshot: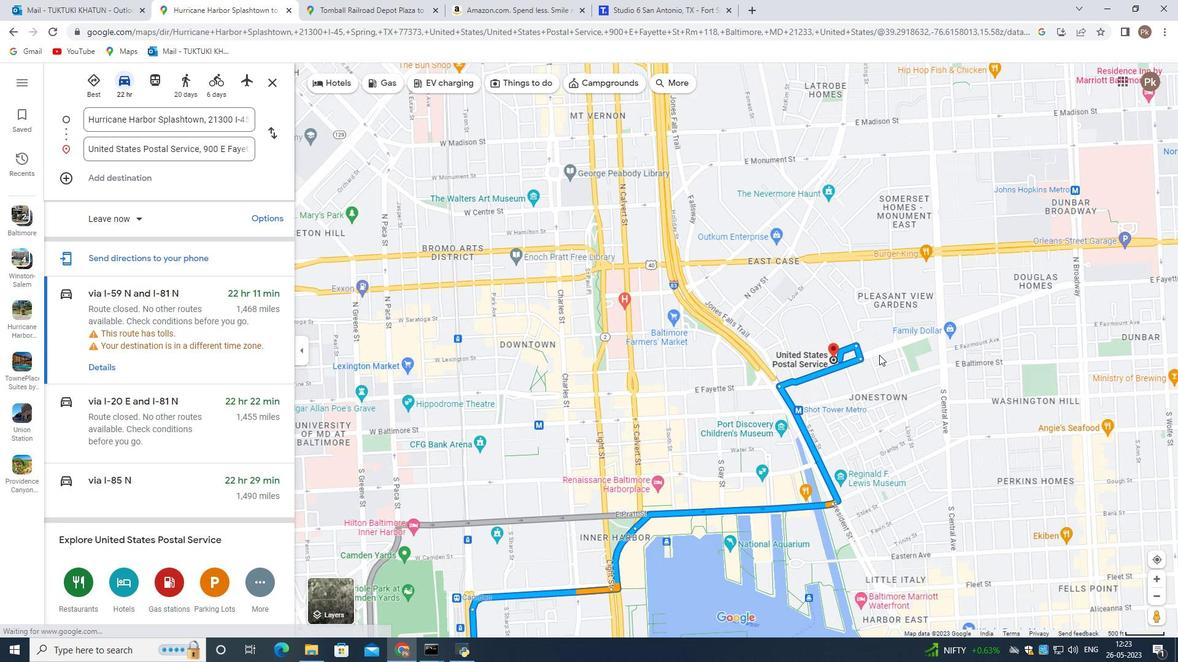 
Action: Mouse scrolled (879, 356) with delta (0, 0)
Screenshot: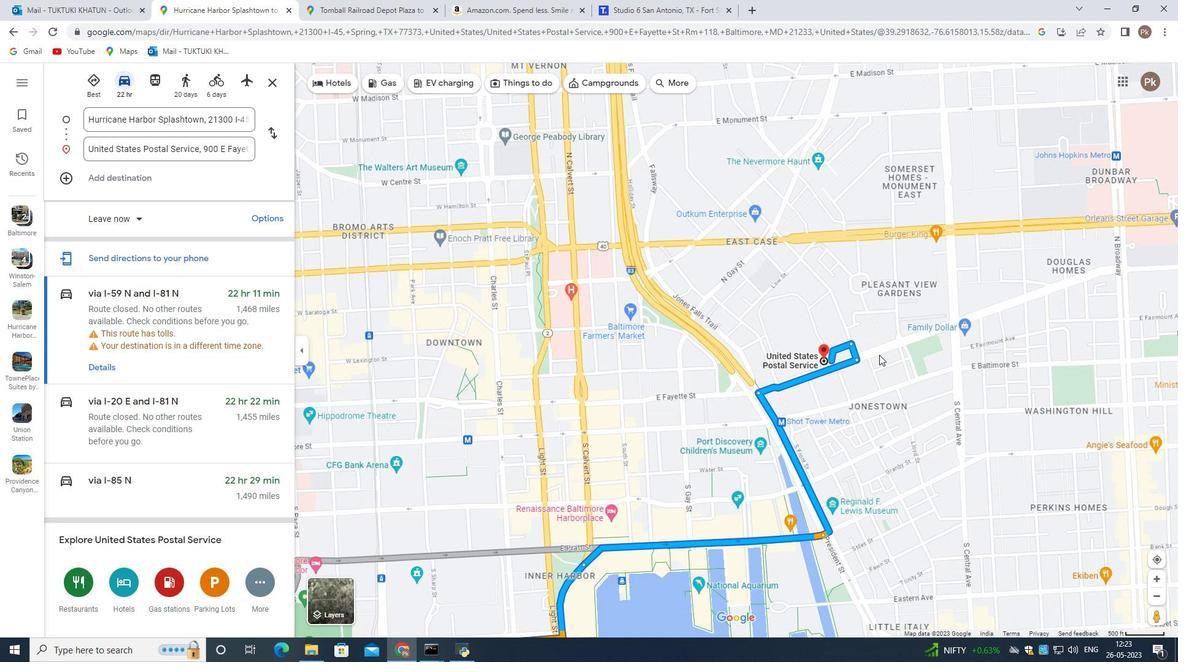 
Action: Mouse moved to (838, 400)
Screenshot: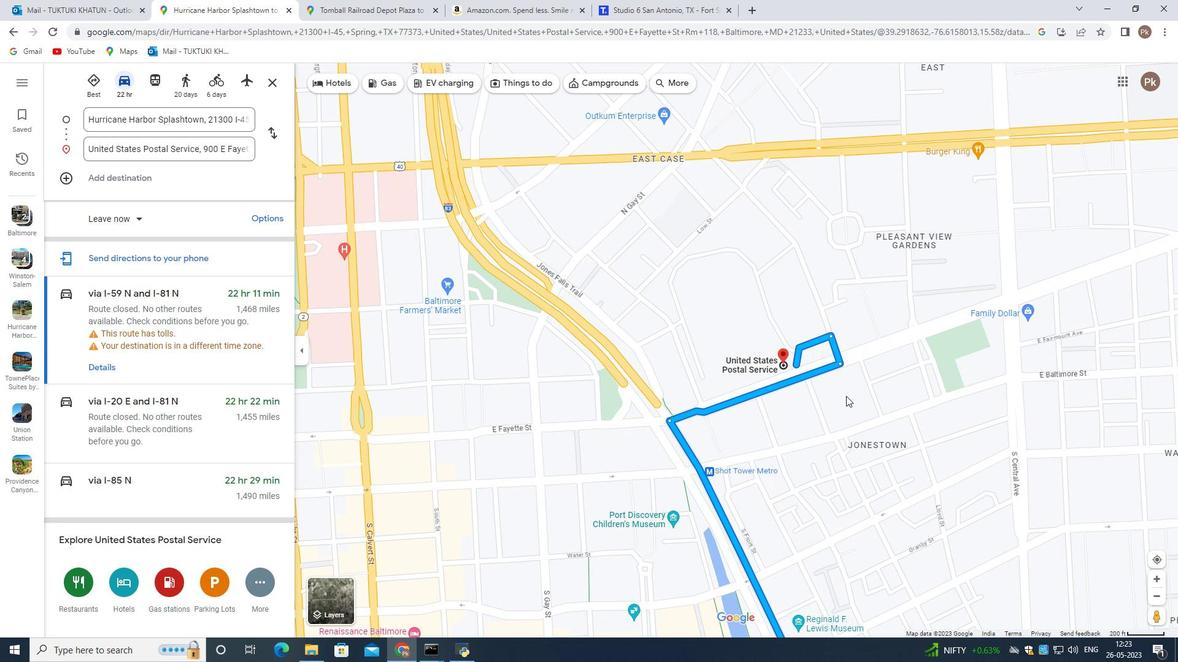 
Action: Mouse pressed left at (838, 400)
Screenshot: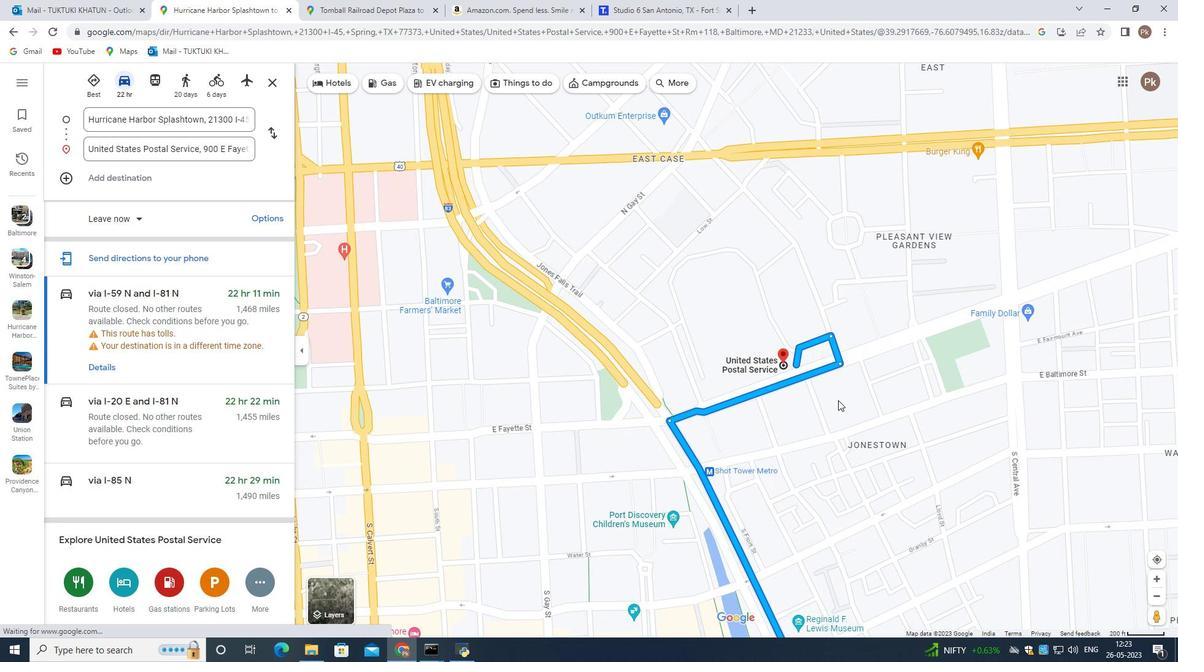 
Action: Mouse moved to (787, 333)
Screenshot: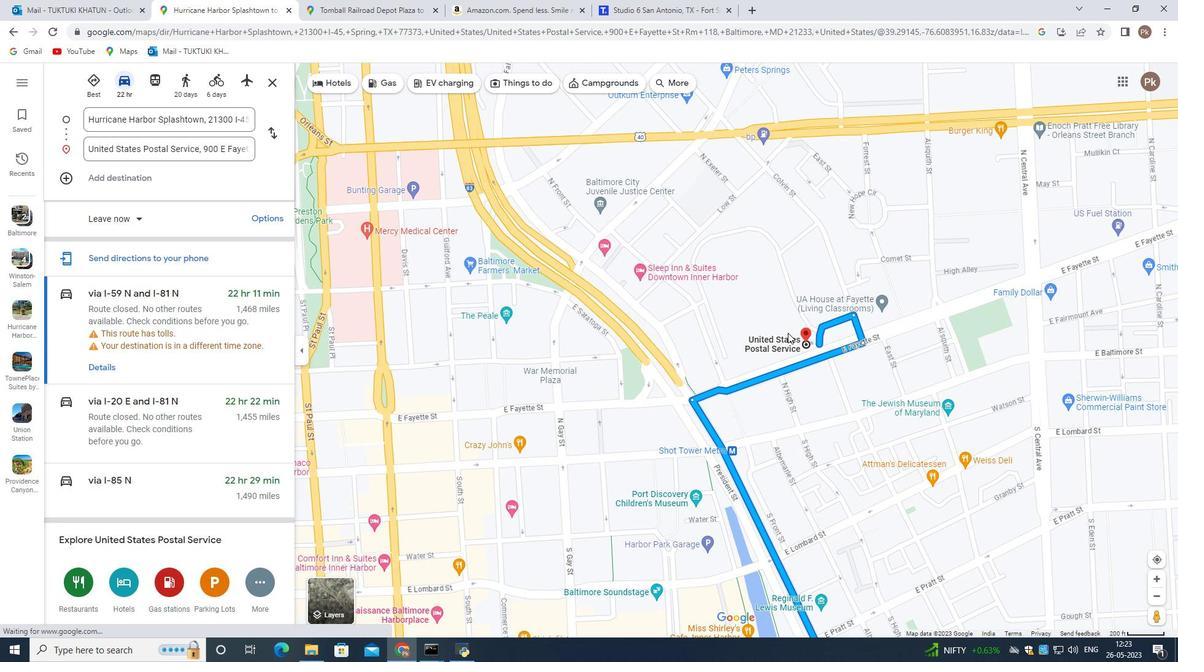 
Action: Mouse scrolled (787, 333) with delta (0, 0)
Screenshot: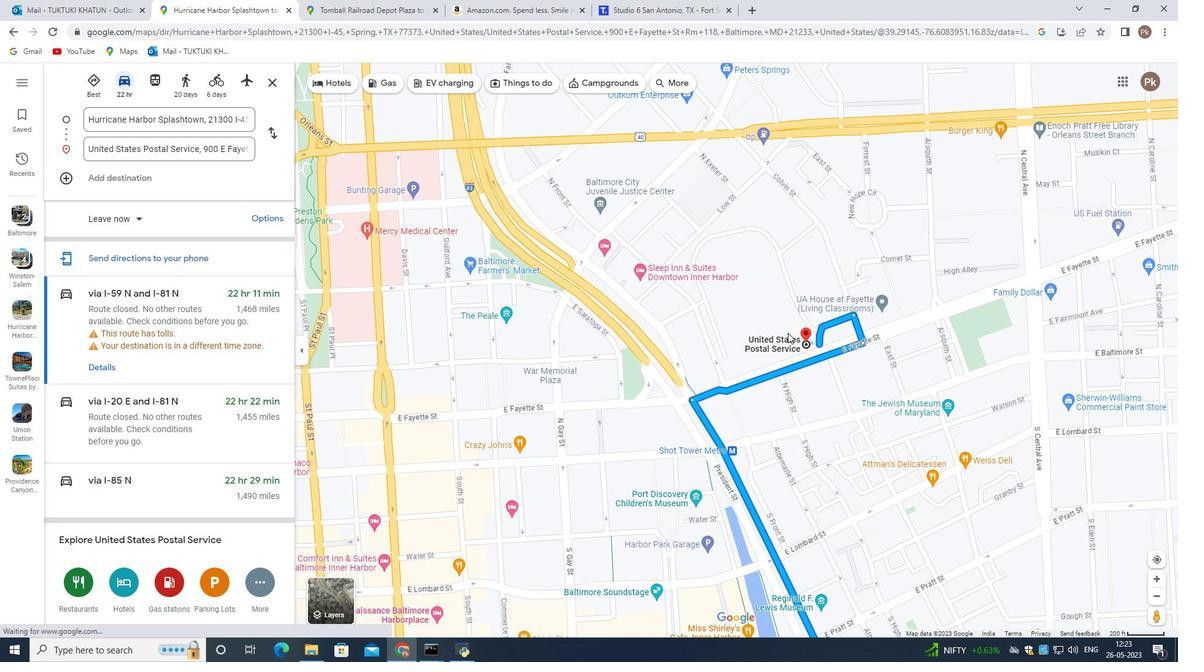 
Action: Mouse scrolled (787, 333) with delta (0, 0)
Screenshot: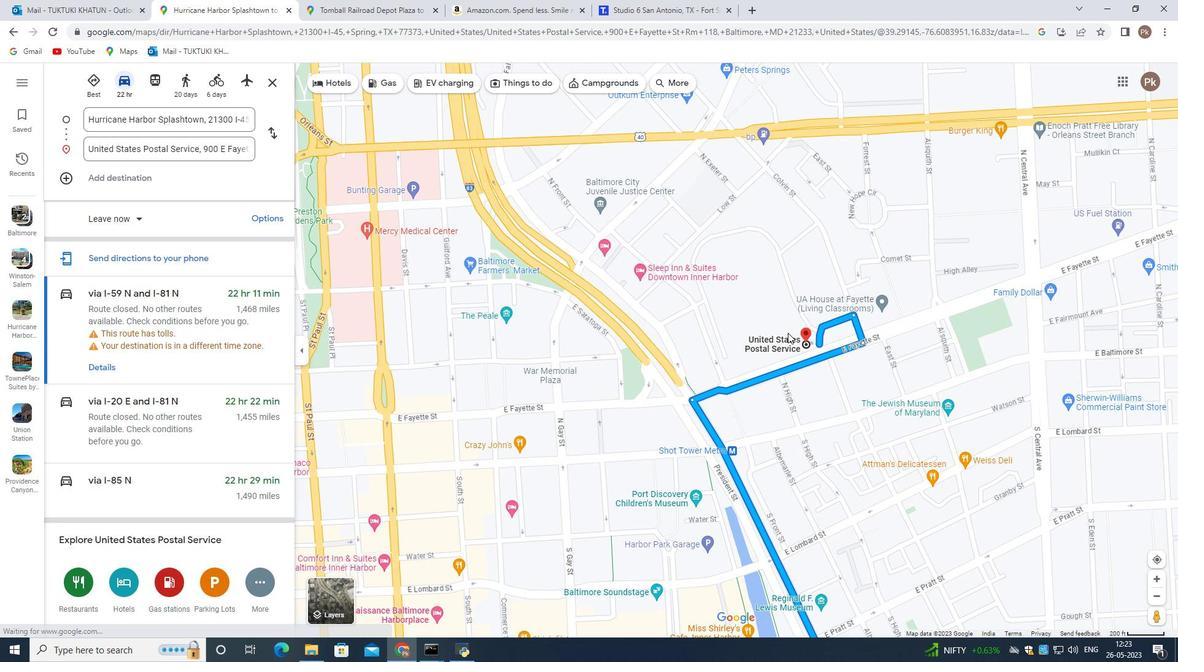 
Action: Mouse scrolled (787, 333) with delta (0, 0)
Screenshot: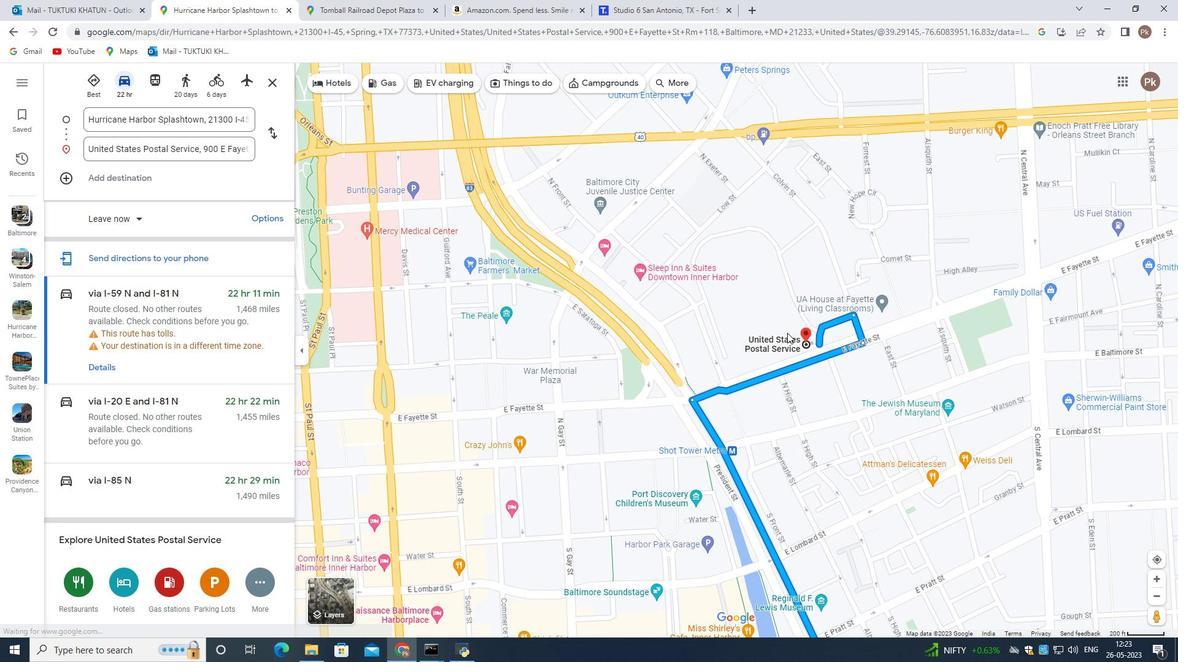 
Action: Mouse scrolled (787, 333) with delta (0, 0)
Screenshot: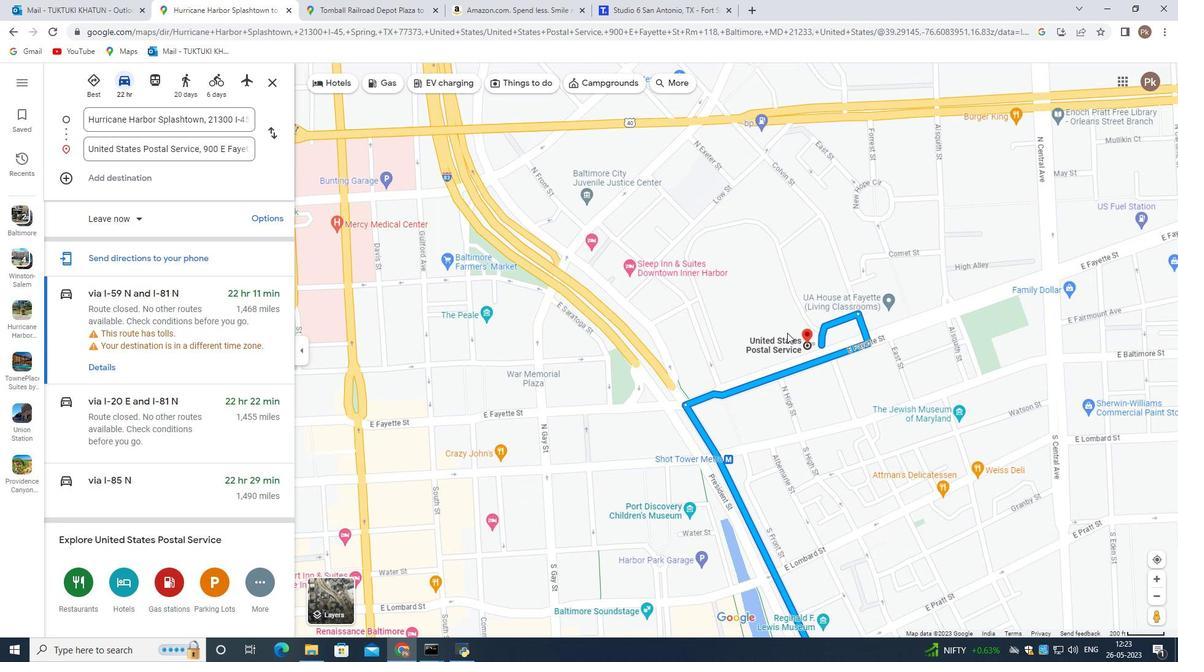 
Action: Mouse scrolled (787, 333) with delta (0, 0)
Screenshot: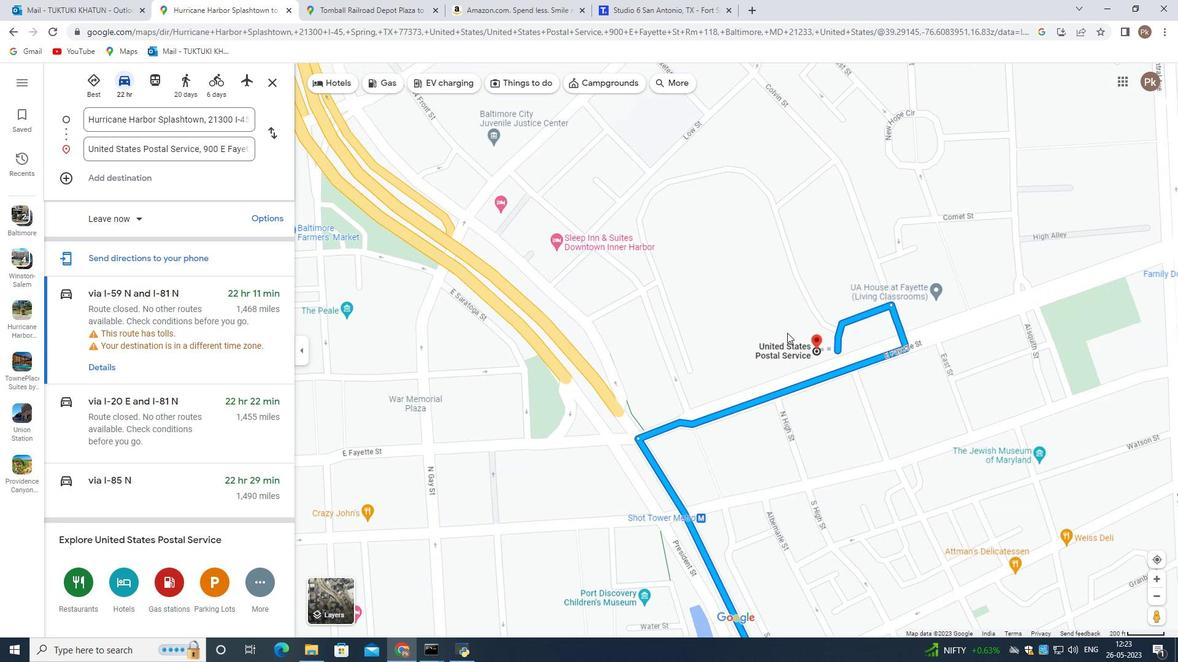 
Action: Mouse moved to (786, 308)
Screenshot: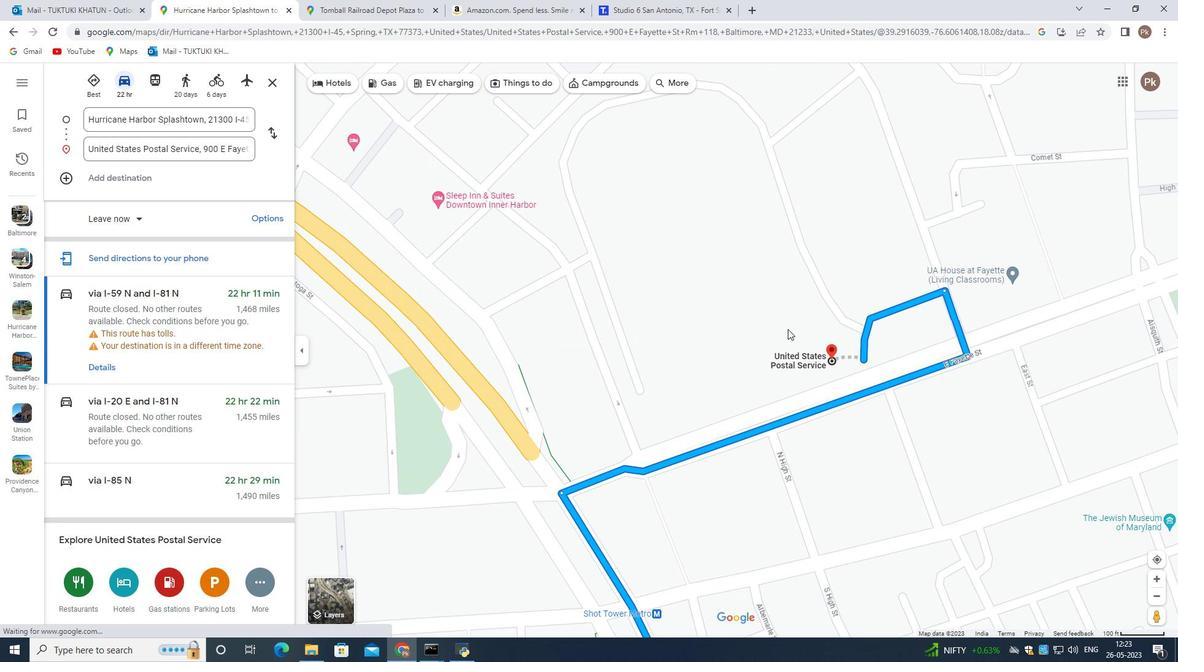 
Action: Mouse pressed left at (787, 316)
Screenshot: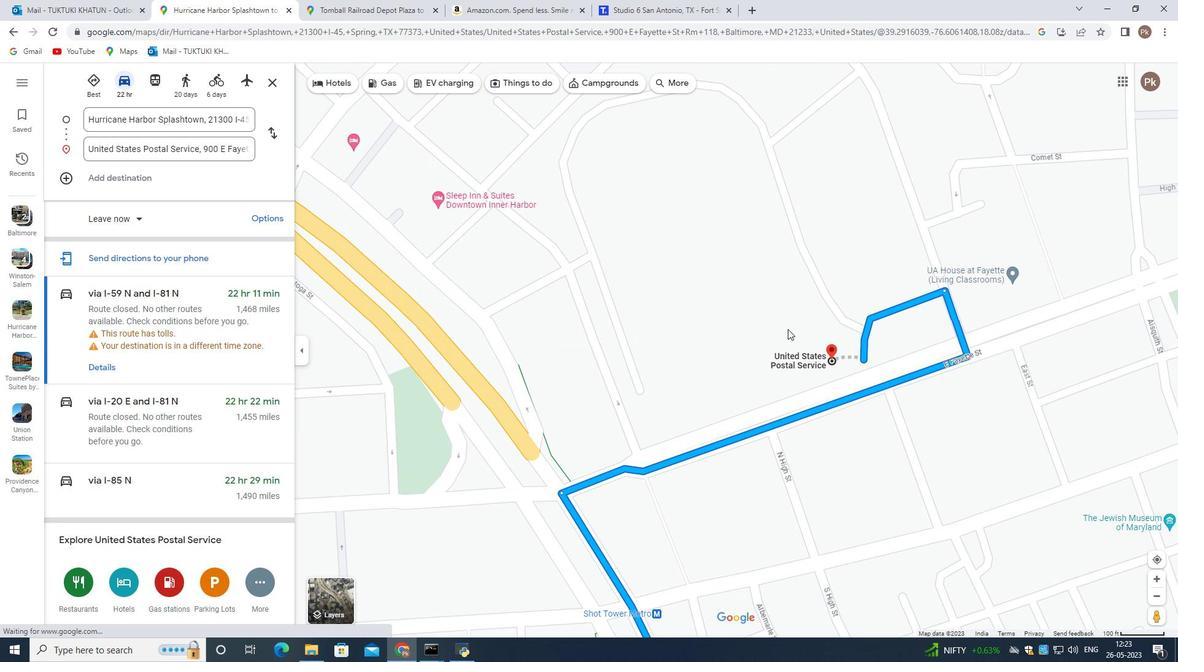 
Action: Mouse moved to (879, 276)
Screenshot: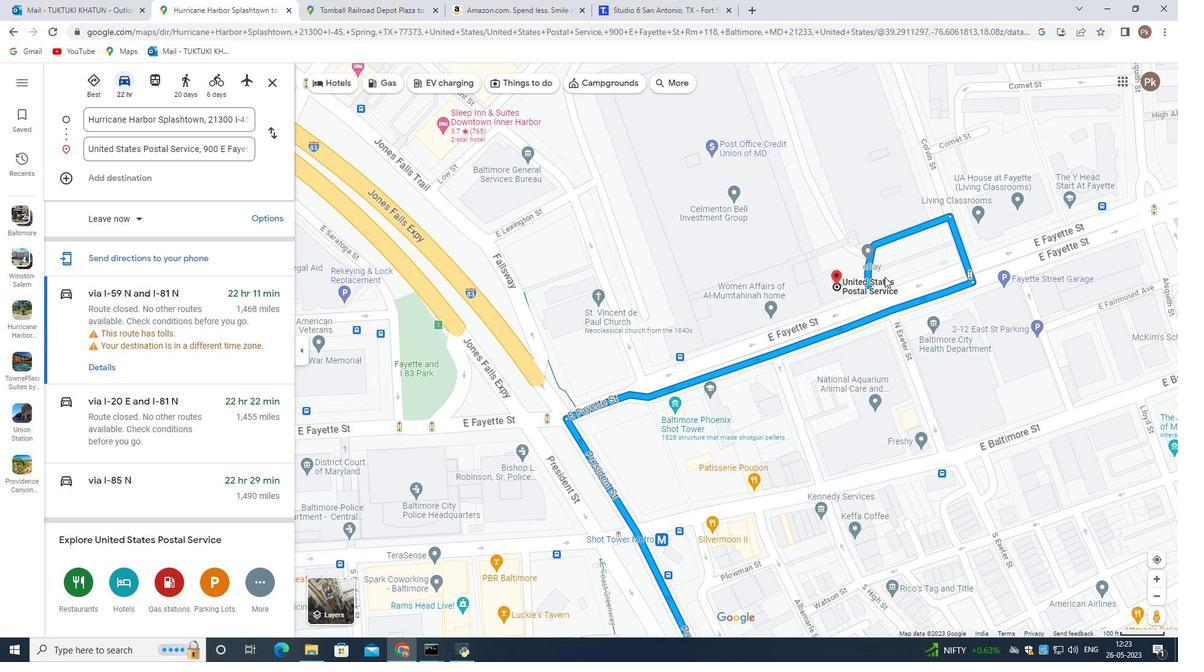 
Action: Mouse scrolled (879, 277) with delta (0, 0)
Screenshot: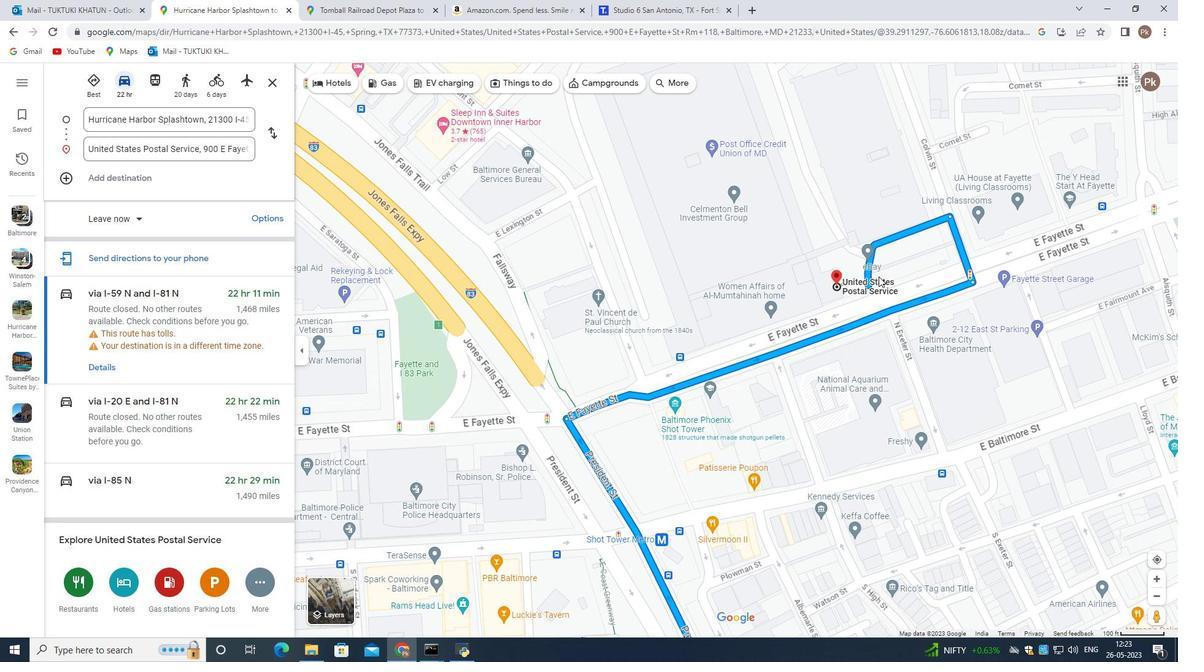
Action: Mouse scrolled (879, 277) with delta (0, 0)
Screenshot: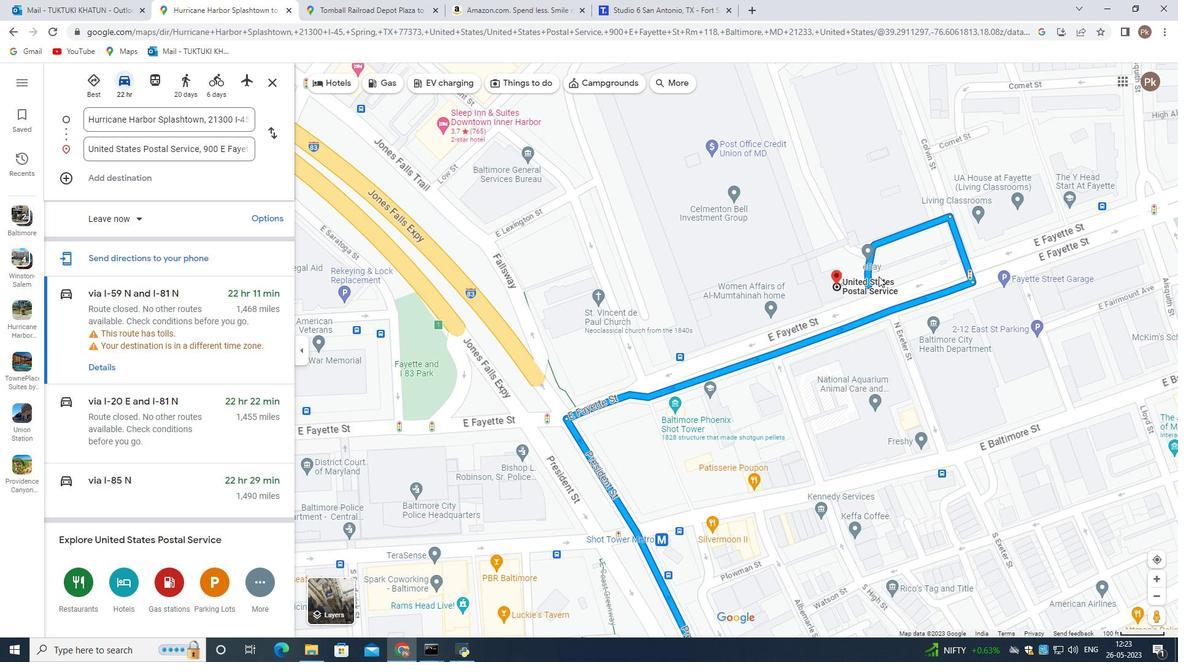 
Action: Mouse scrolled (879, 277) with delta (0, 0)
Screenshot: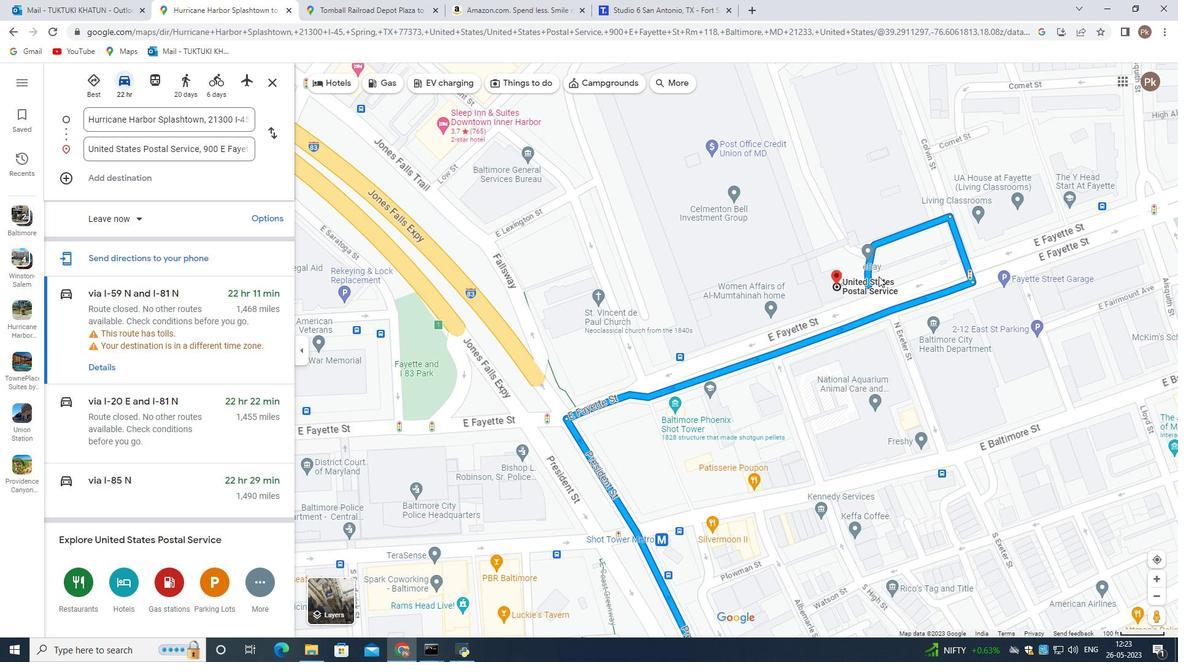 
Action: Mouse scrolled (879, 277) with delta (0, 0)
Screenshot: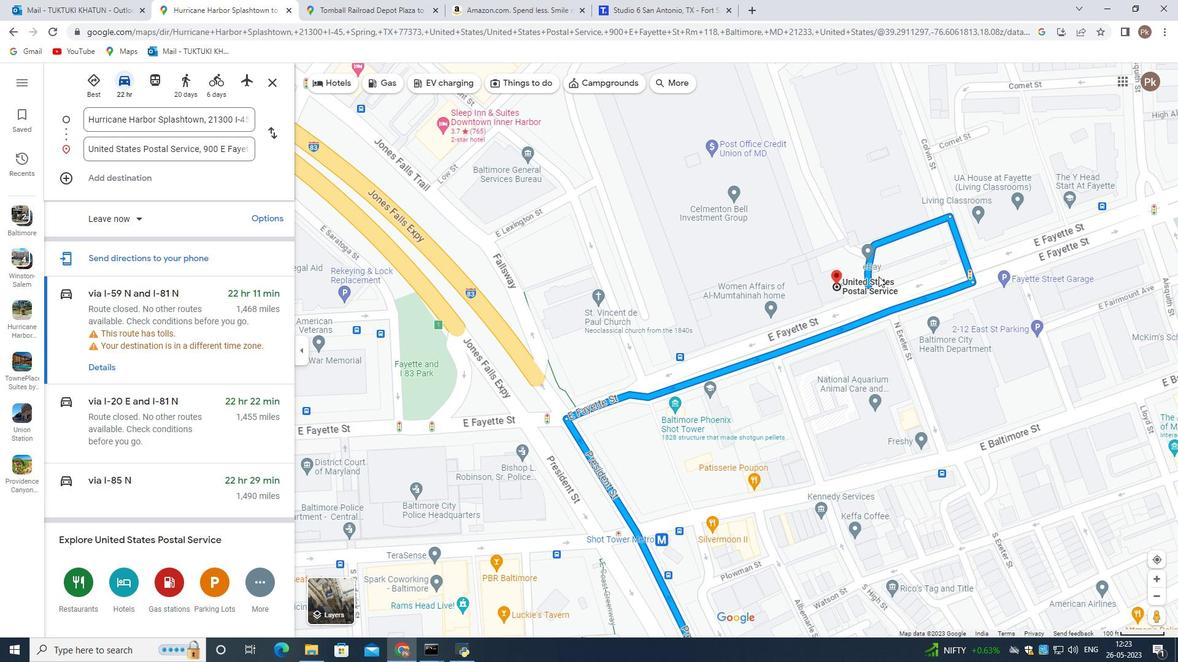 
Action: Mouse scrolled (879, 277) with delta (0, 0)
Screenshot: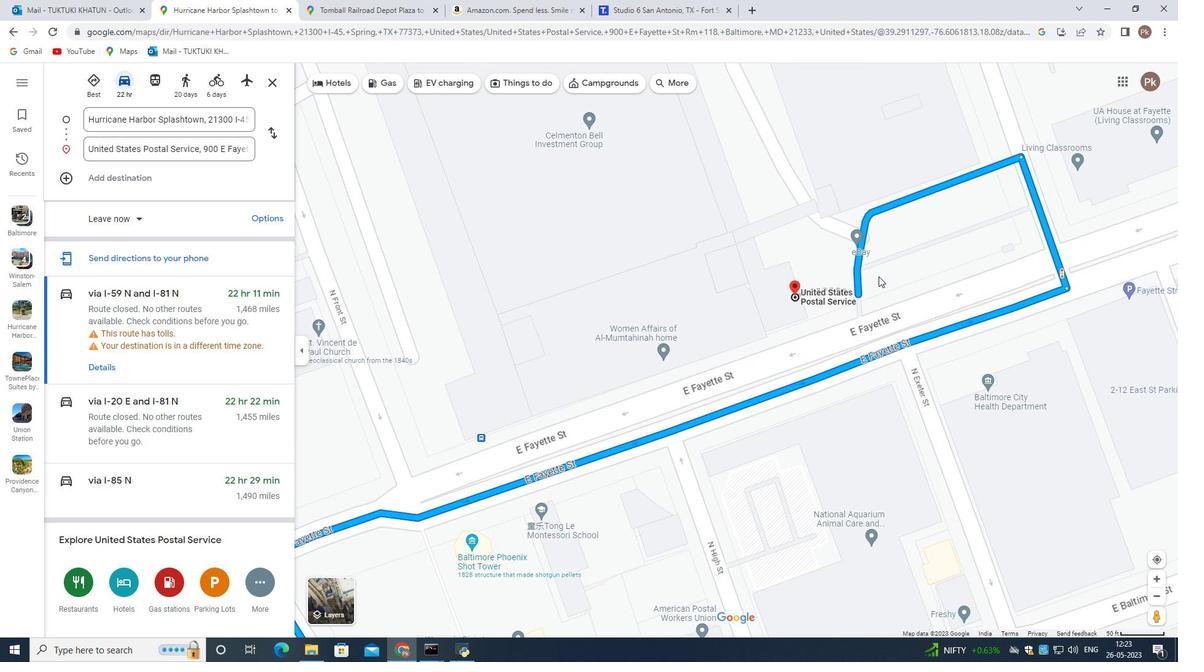 
Action: Mouse scrolled (879, 277) with delta (0, 0)
Screenshot: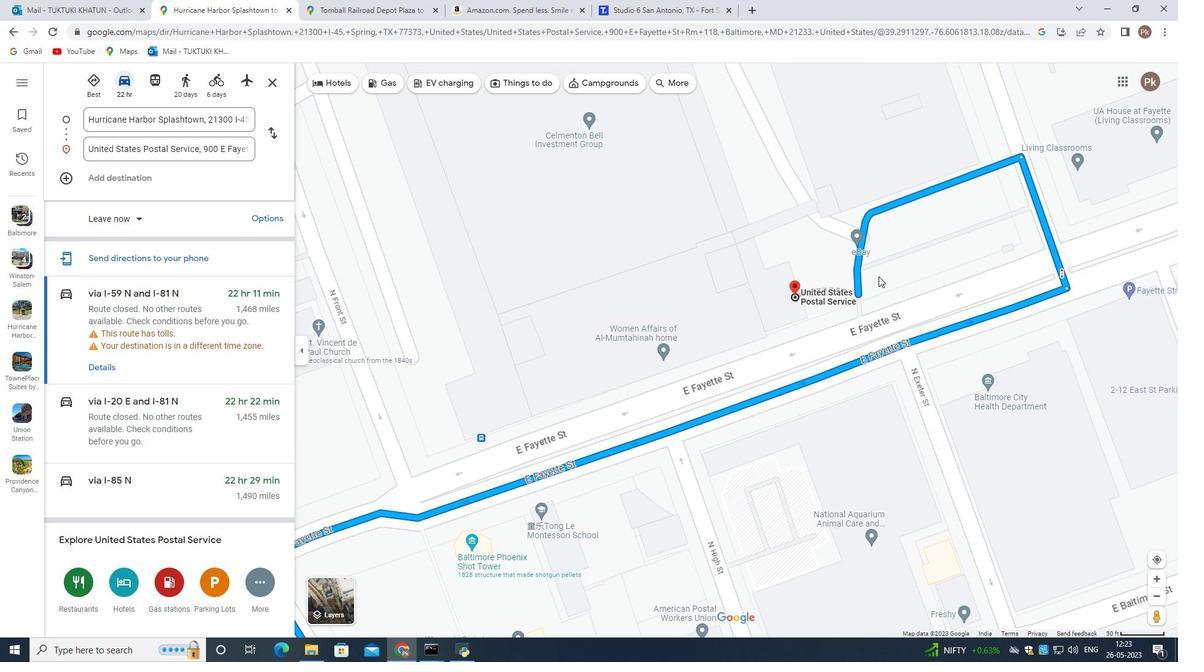 
Action: Mouse scrolled (879, 277) with delta (0, 0)
Screenshot: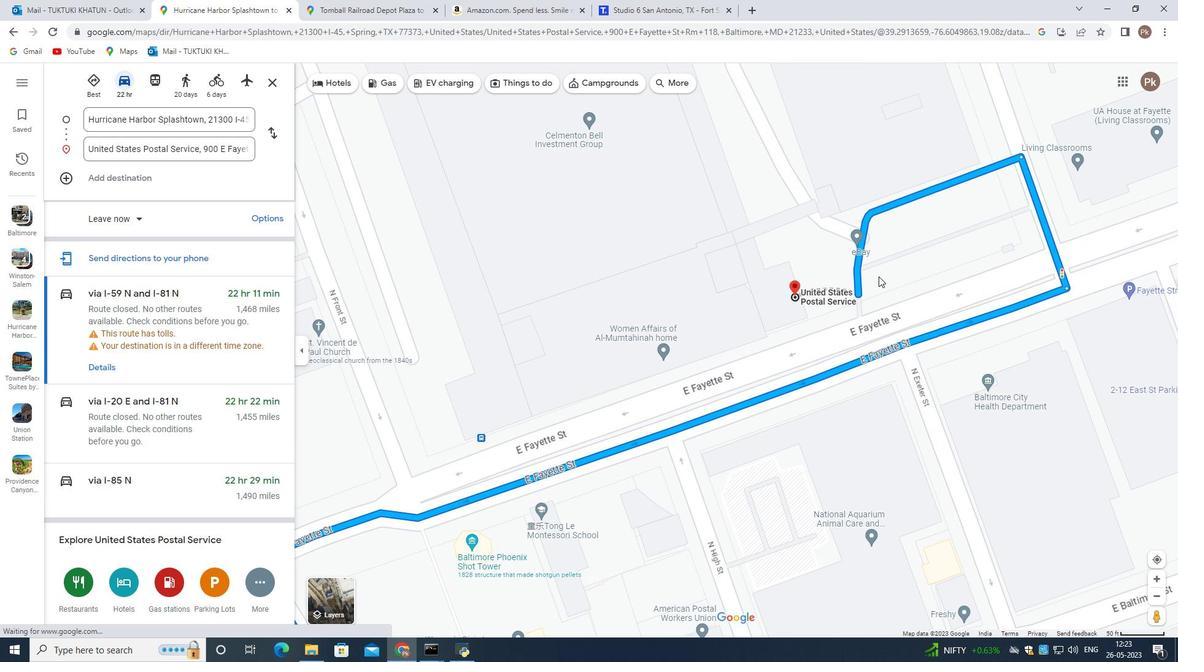 
Action: Mouse scrolled (879, 277) with delta (0, 0)
Screenshot: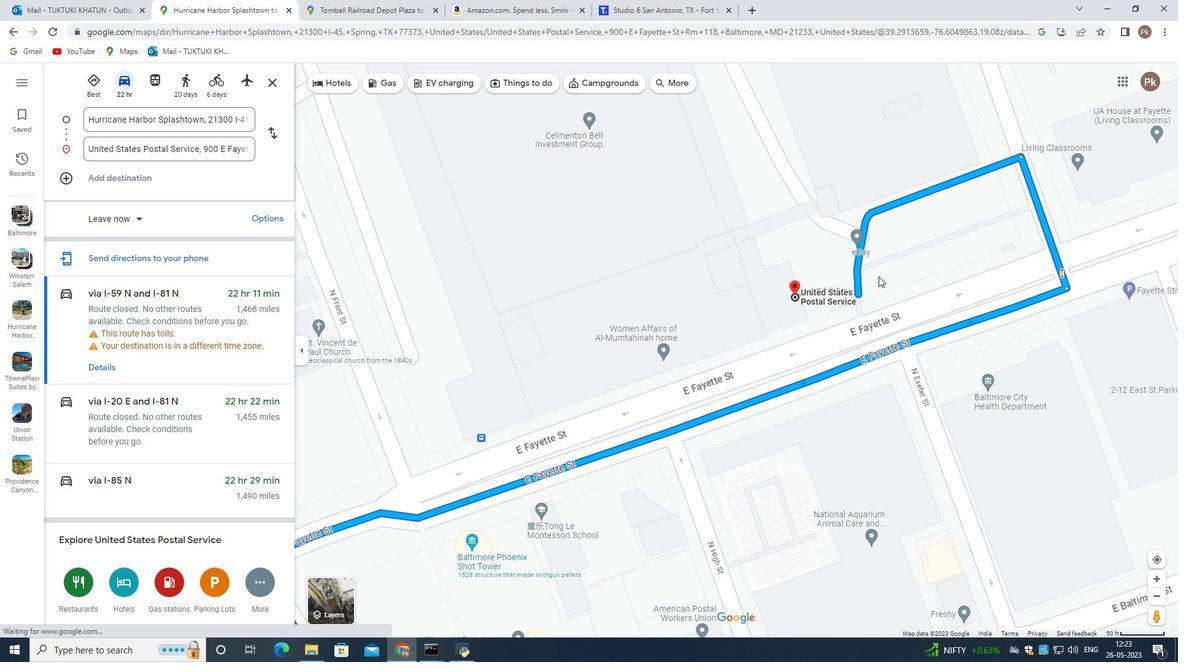 
Action: Mouse scrolled (879, 277) with delta (0, 0)
Screenshot: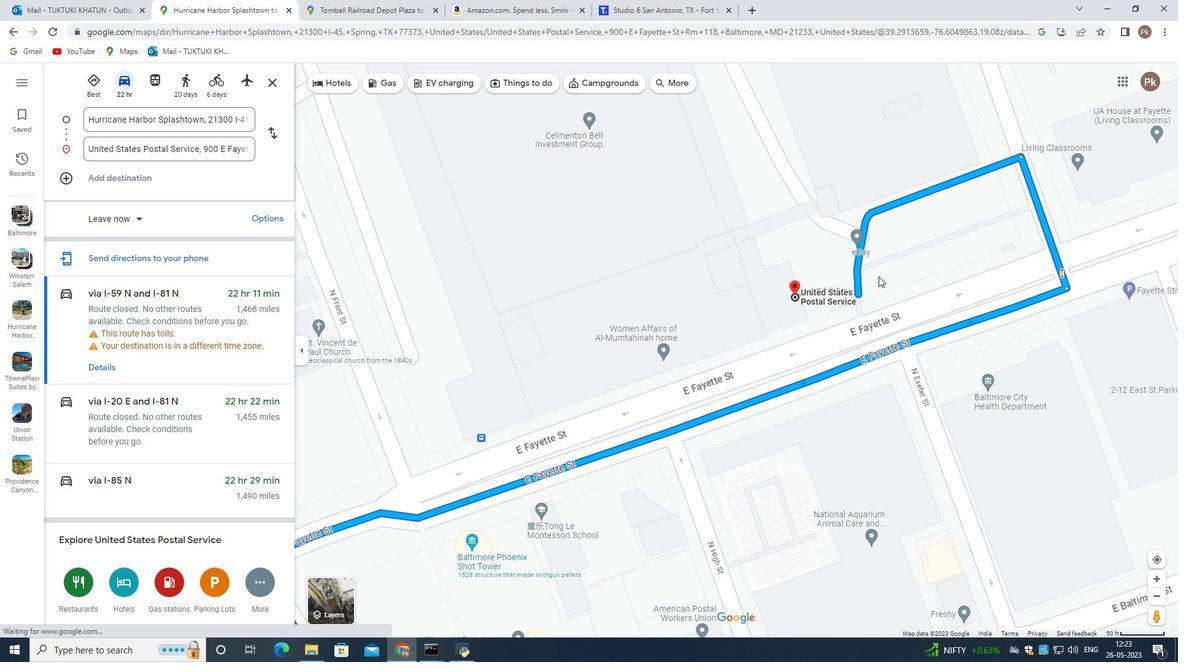 
Action: Mouse scrolled (879, 277) with delta (0, 0)
Screenshot: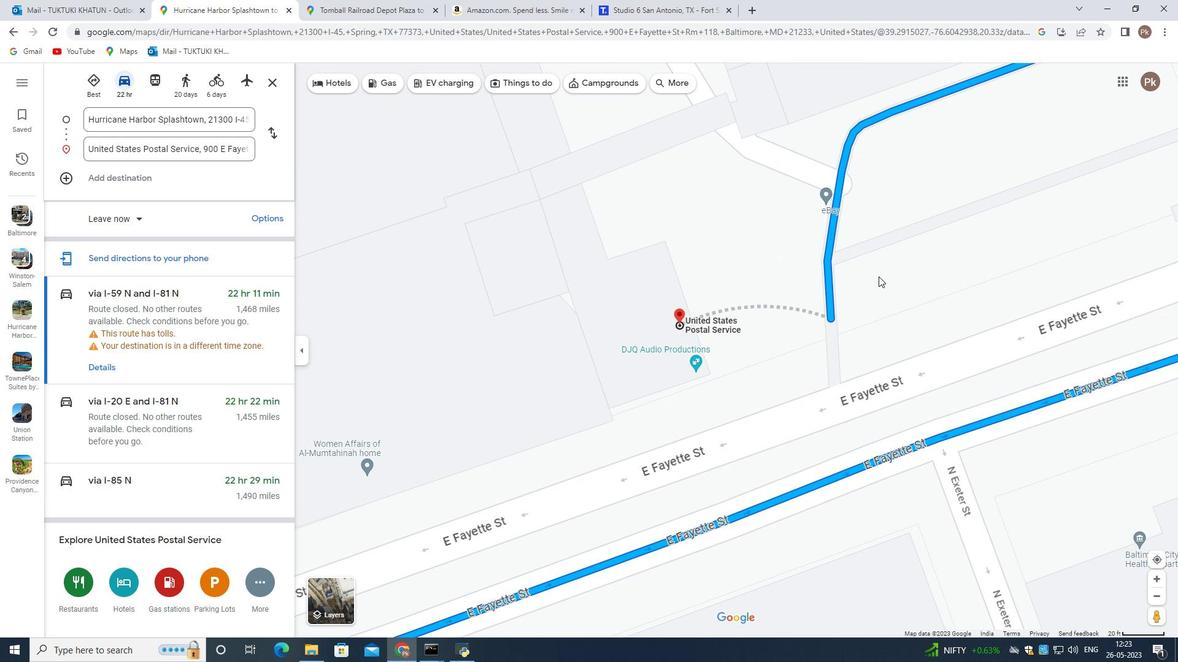 
Action: Mouse scrolled (879, 277) with delta (0, 0)
Screenshot: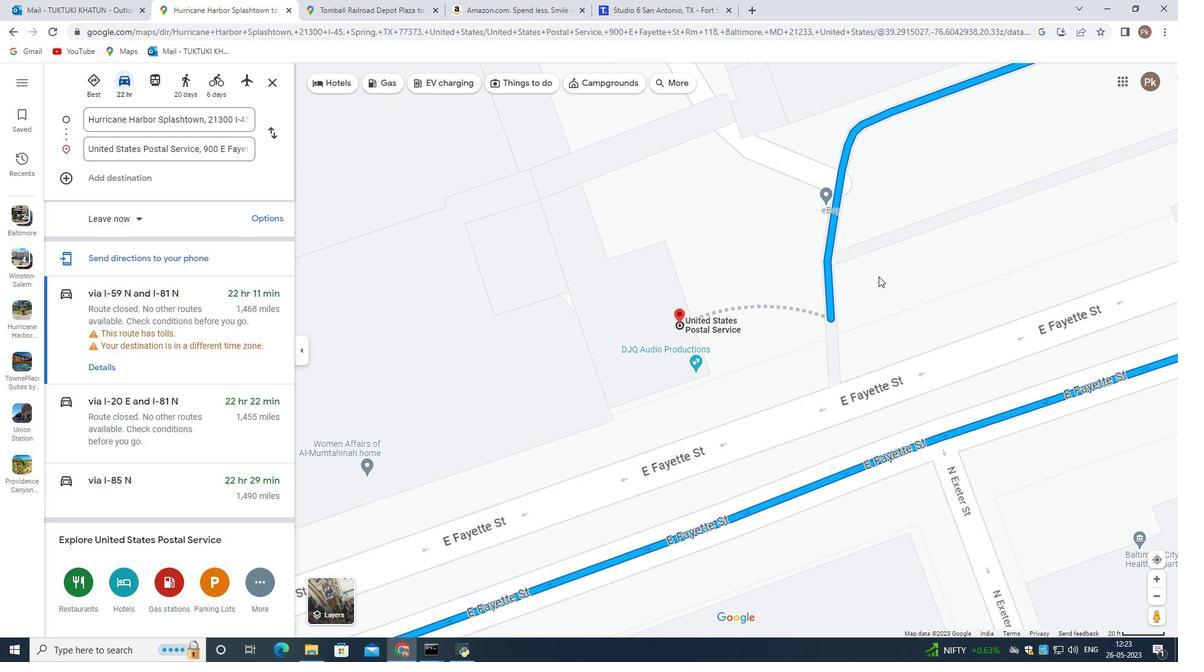 
Action: Mouse scrolled (879, 277) with delta (0, 0)
Screenshot: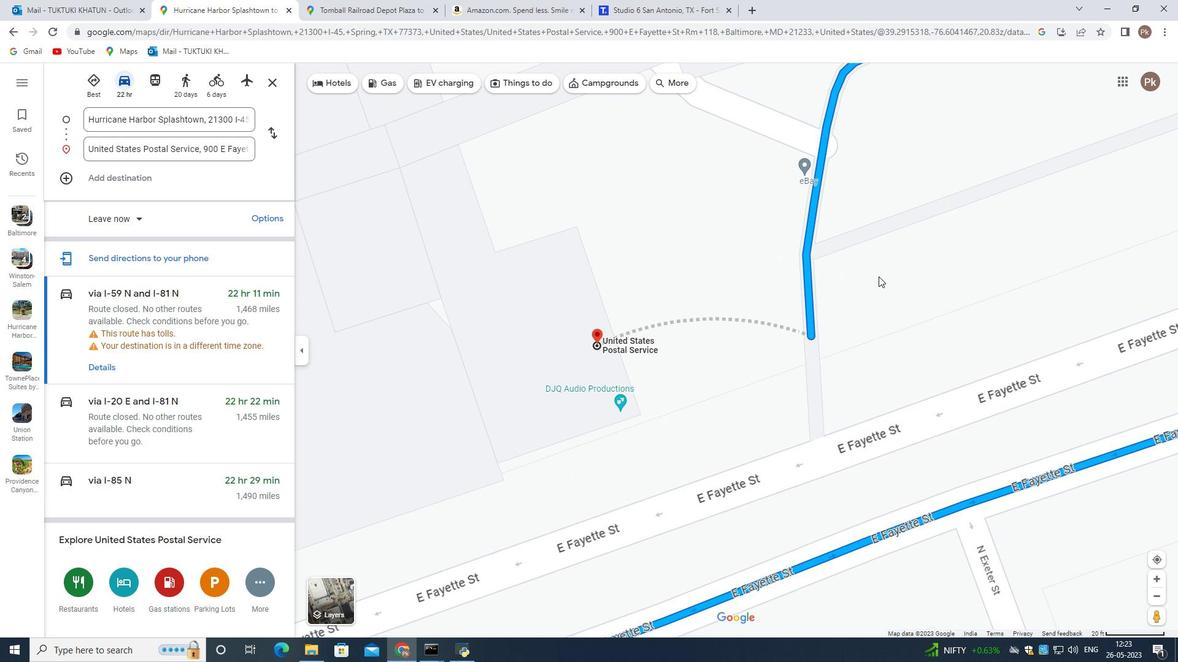 
Action: Mouse scrolled (879, 277) with delta (0, 0)
Screenshot: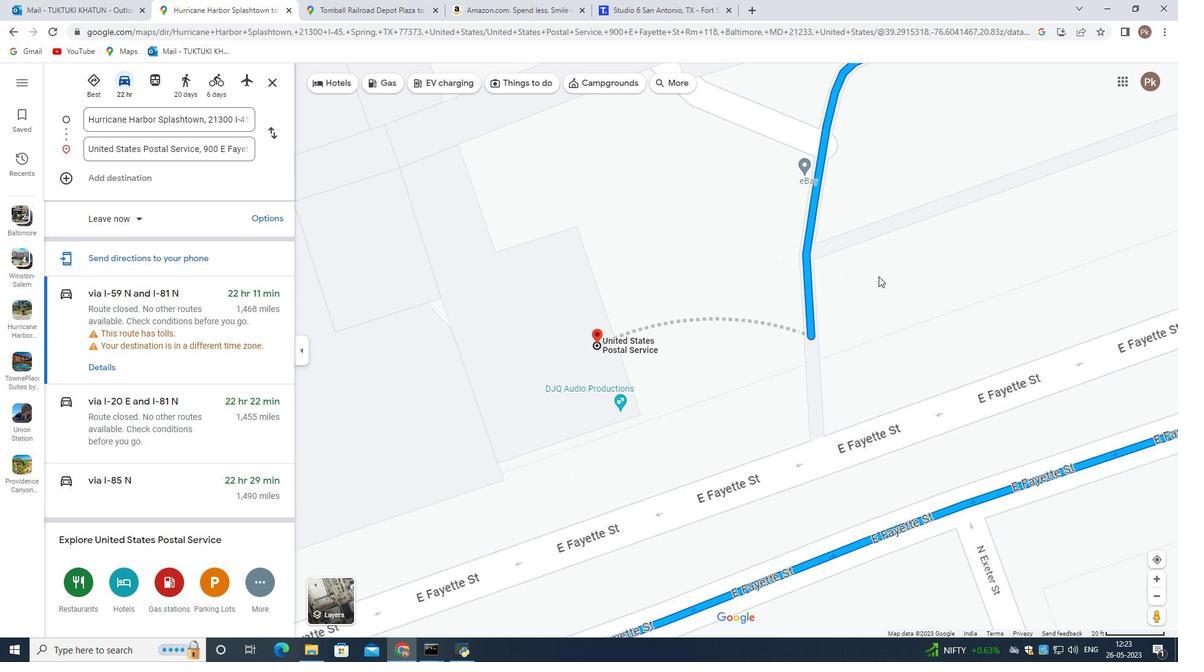 
Action: Mouse moved to (873, 277)
Screenshot: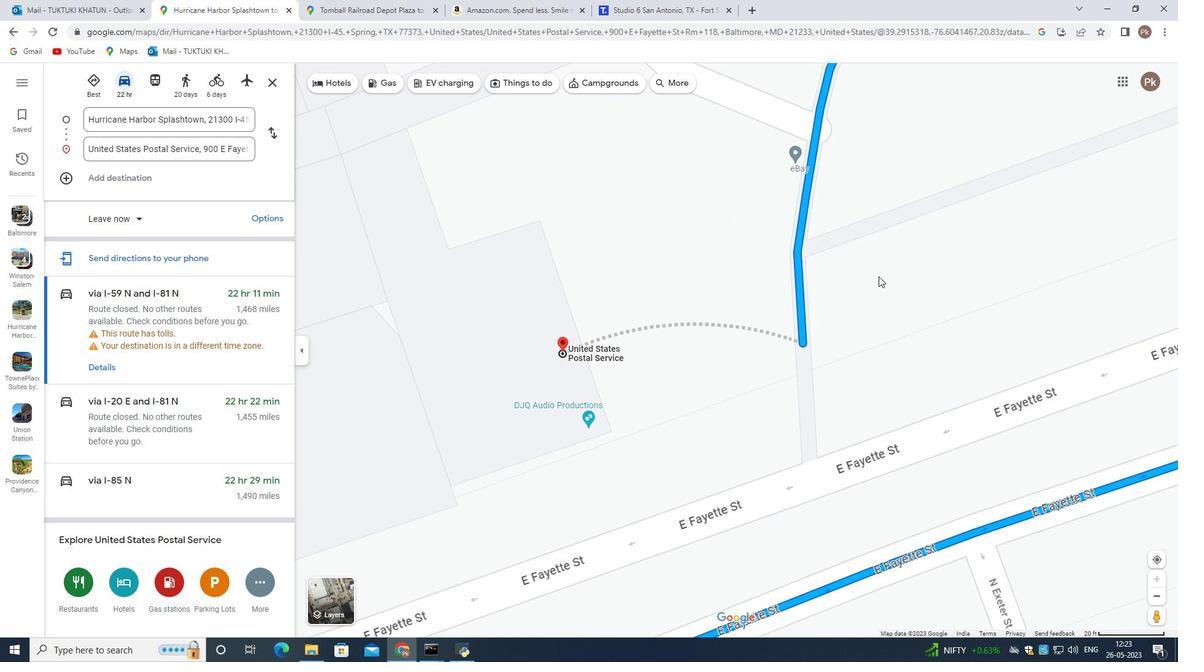 
Action: Mouse scrolled (873, 278) with delta (0, 0)
Screenshot: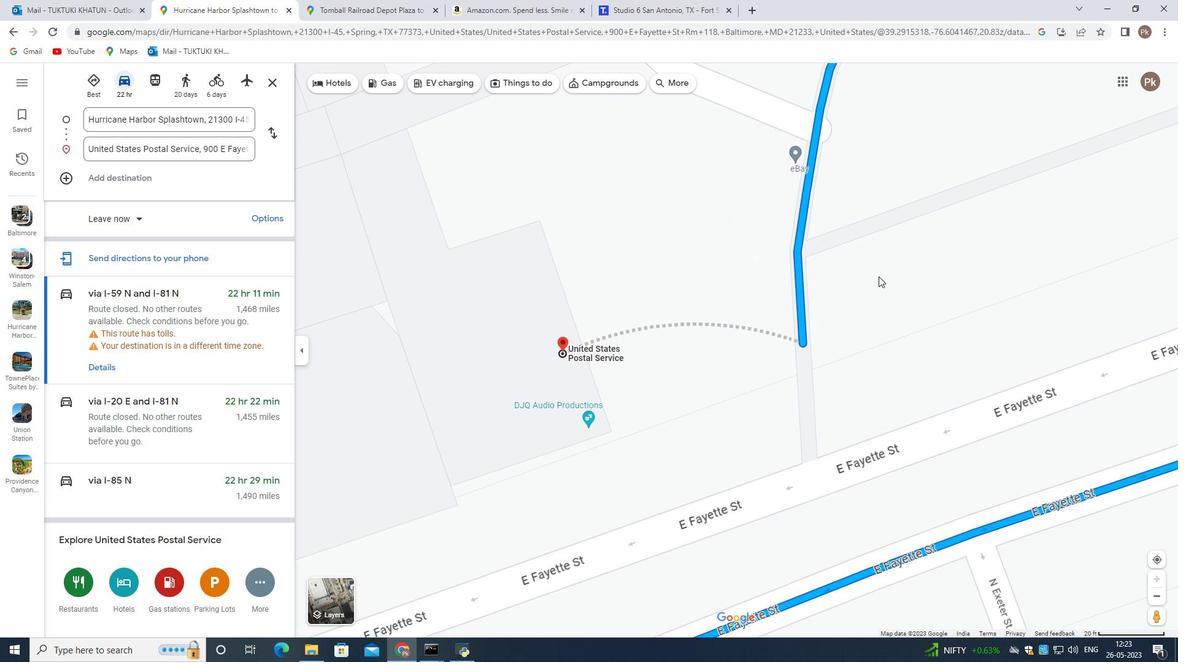 
Action: Mouse scrolled (873, 278) with delta (0, 0)
Screenshot: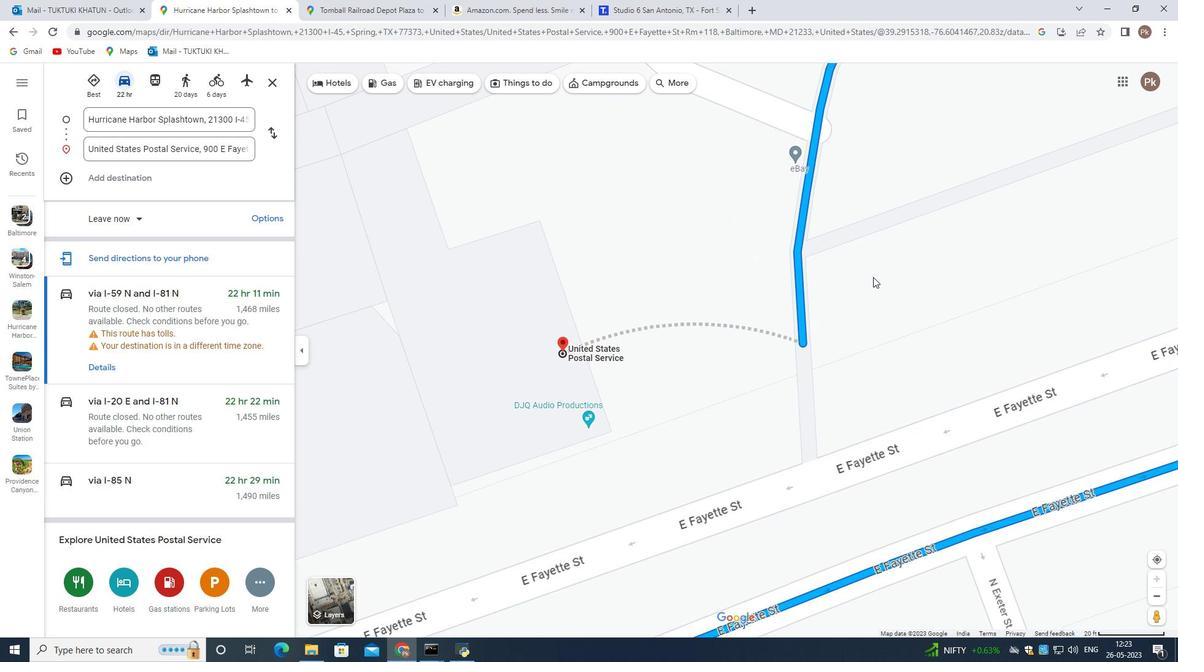 
Action: Mouse scrolled (873, 278) with delta (0, 0)
Screenshot: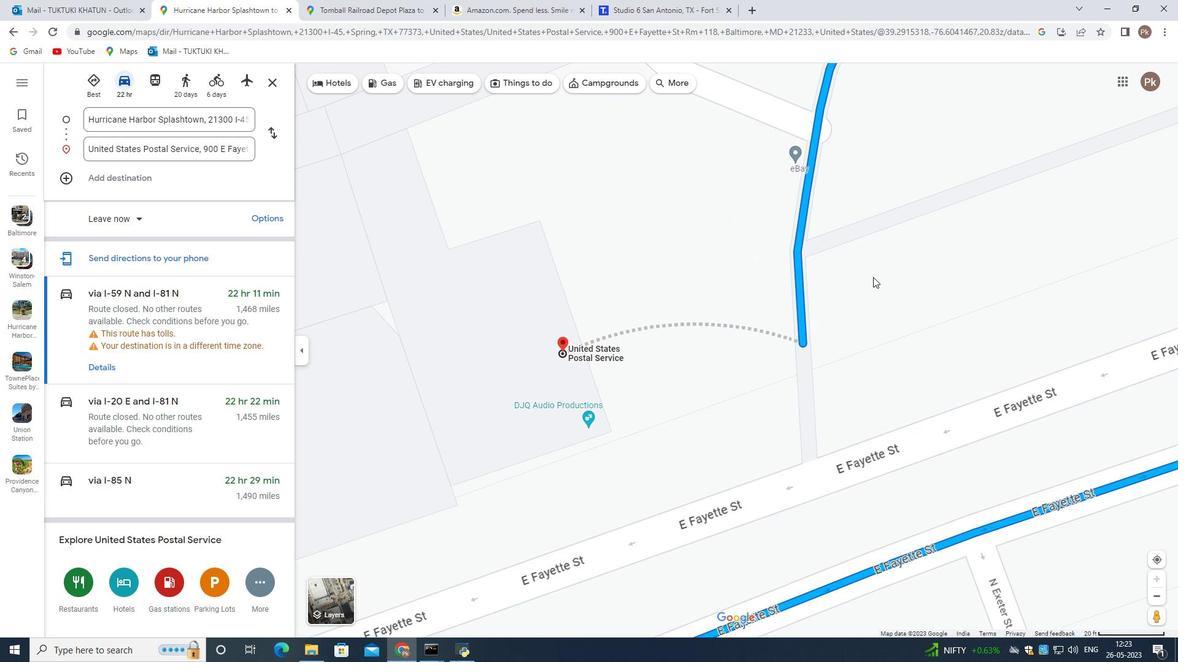 
Action: Mouse scrolled (873, 278) with delta (0, 0)
Screenshot: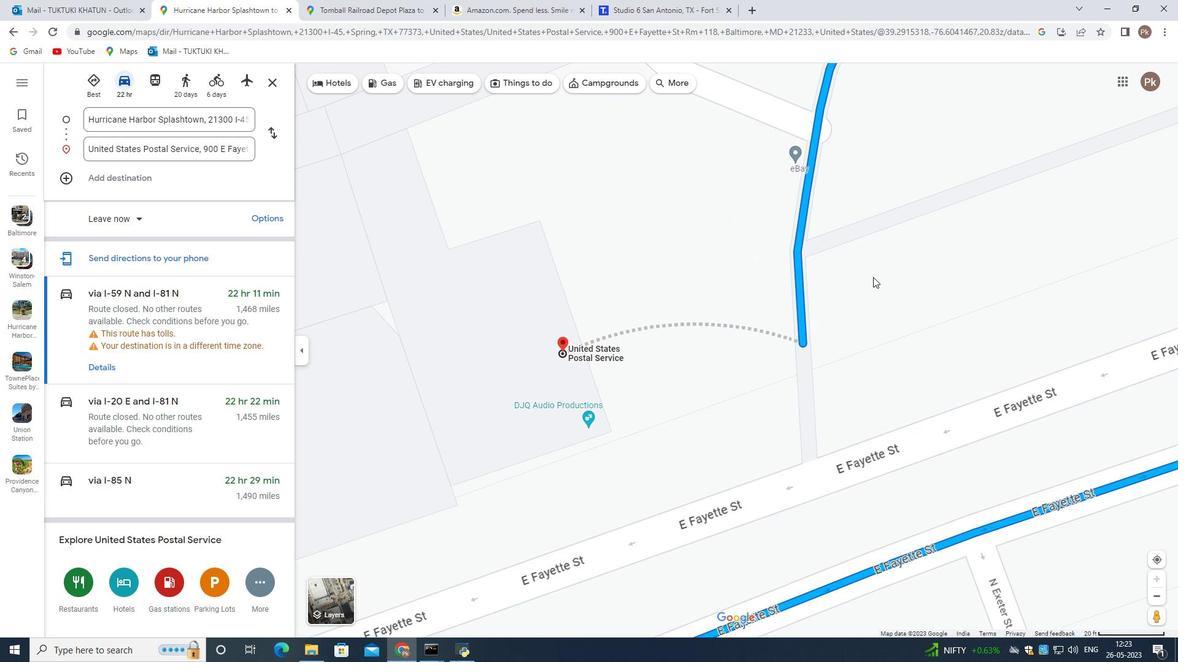 
Action: Mouse moved to (814, 277)
Screenshot: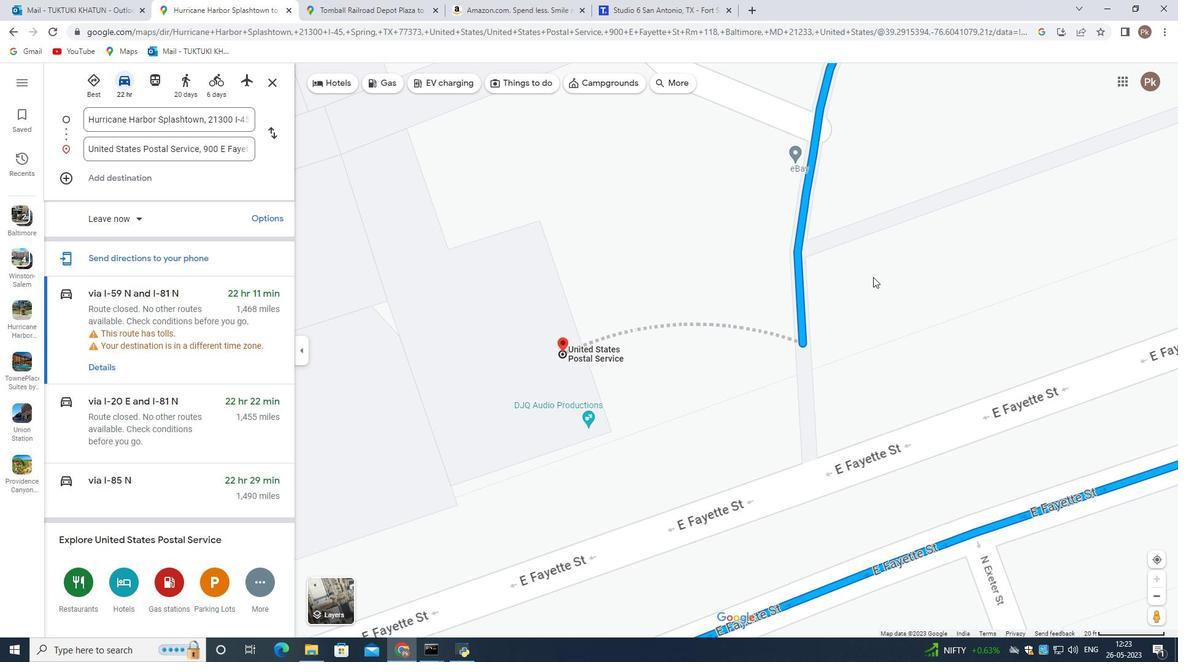 
Action: Mouse scrolled (814, 278) with delta (0, 0)
Screenshot: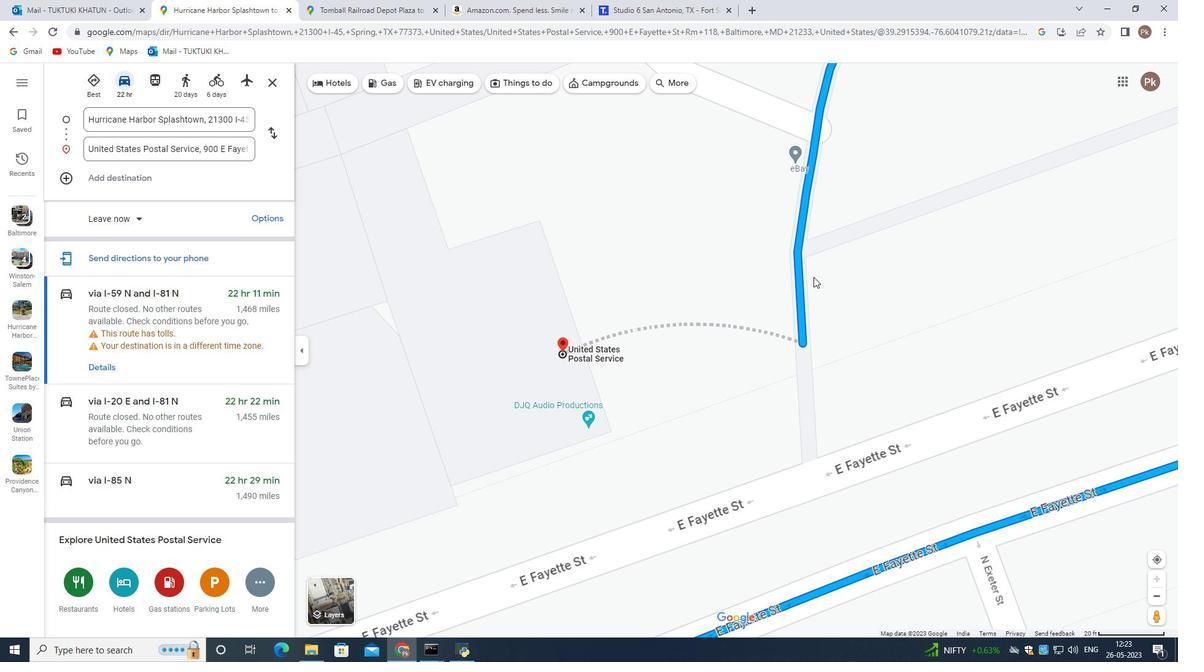 
Action: Mouse scrolled (814, 278) with delta (0, 0)
Screenshot: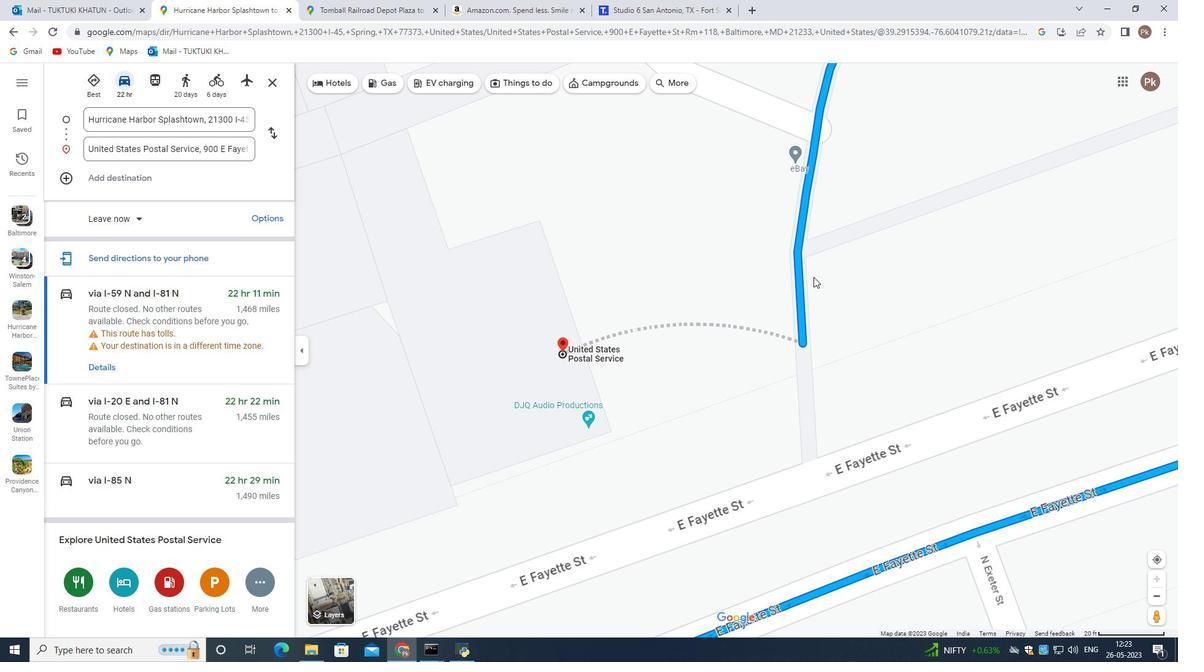 
Action: Mouse moved to (815, 276)
Screenshot: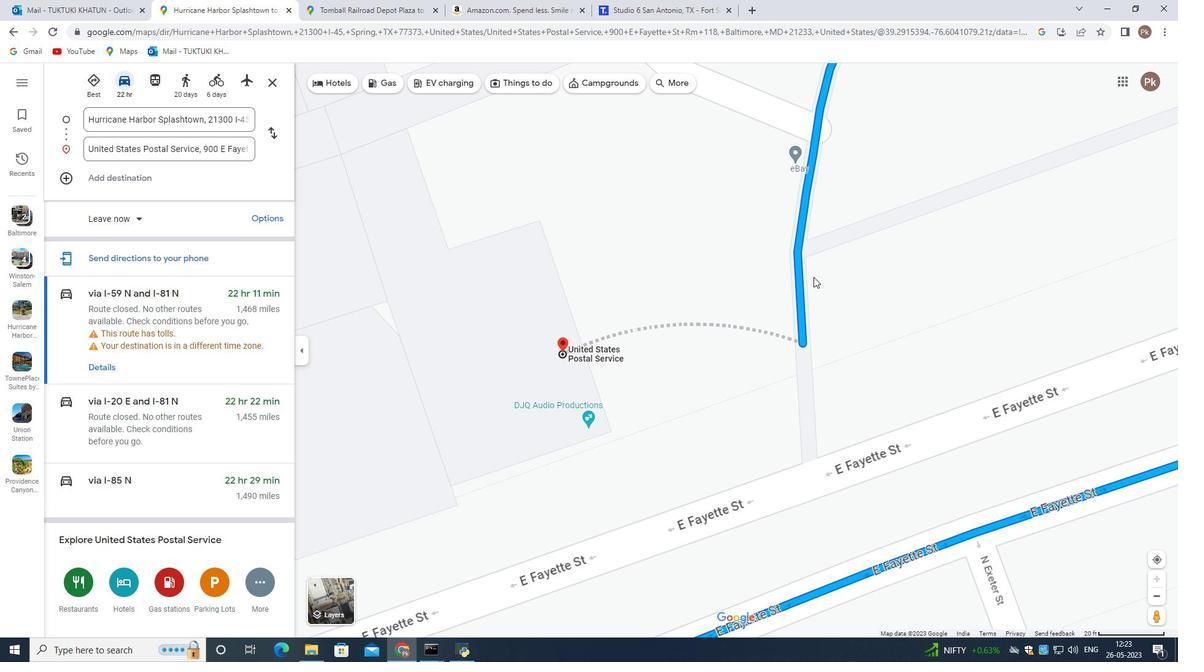 
Action: Mouse scrolled (815, 277) with delta (0, 0)
Screenshot: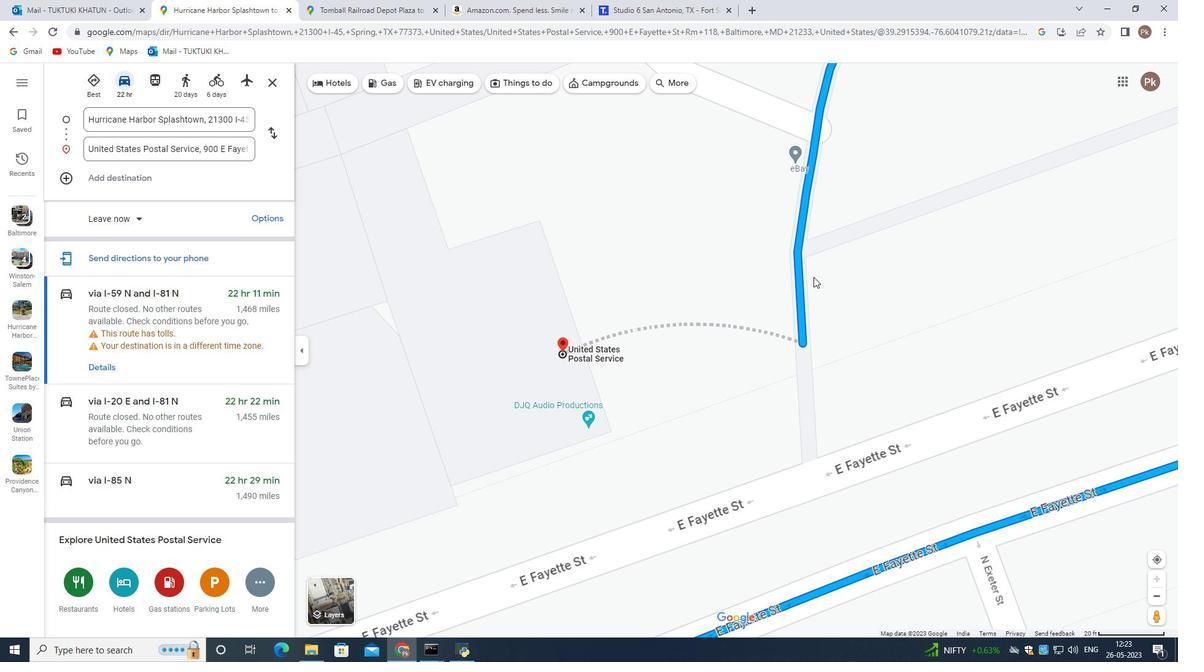 
Action: Mouse moved to (818, 275)
Screenshot: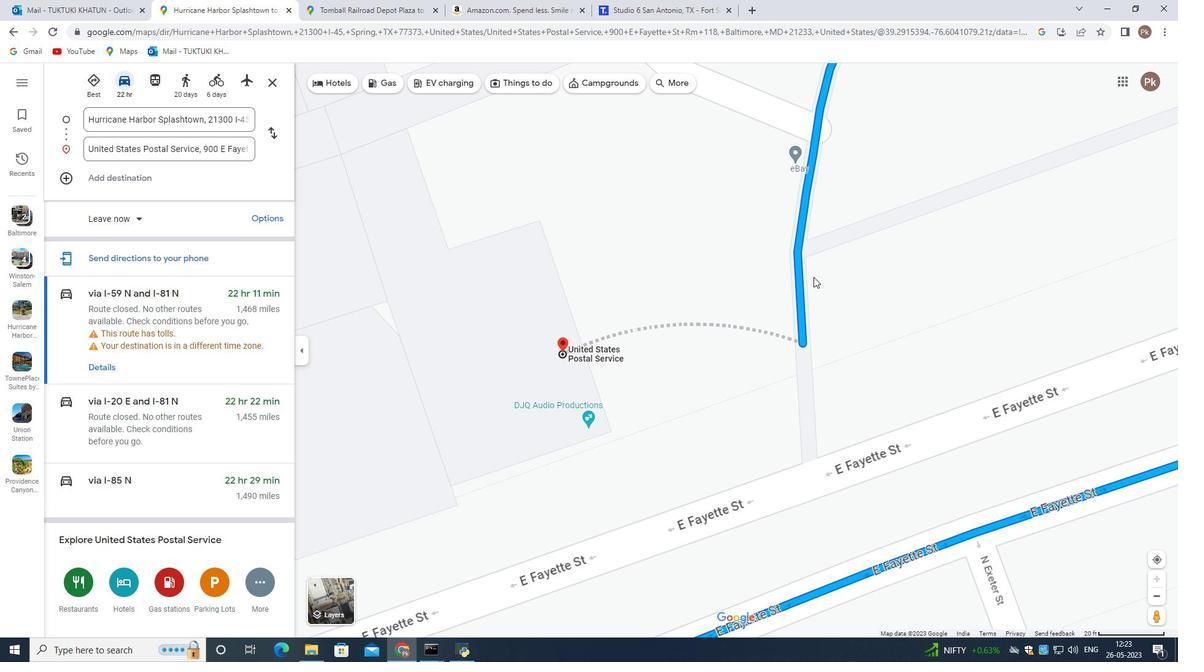 
Action: Mouse scrolled (817, 276) with delta (0, 0)
Screenshot: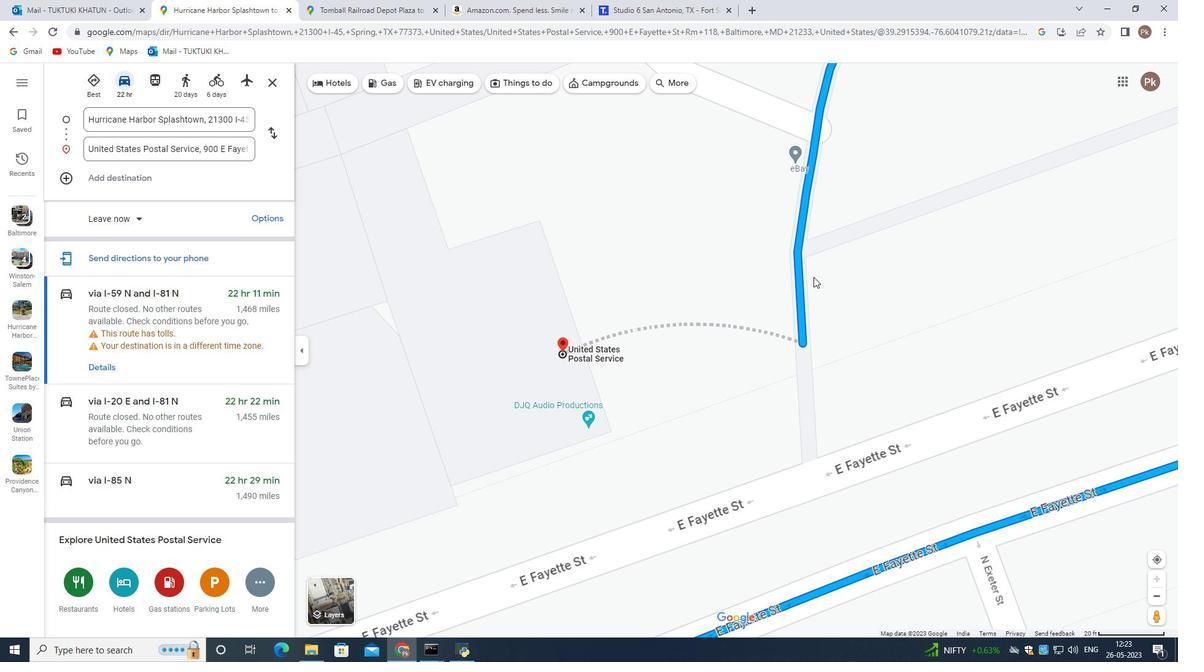 
Action: Mouse moved to (819, 275)
Screenshot: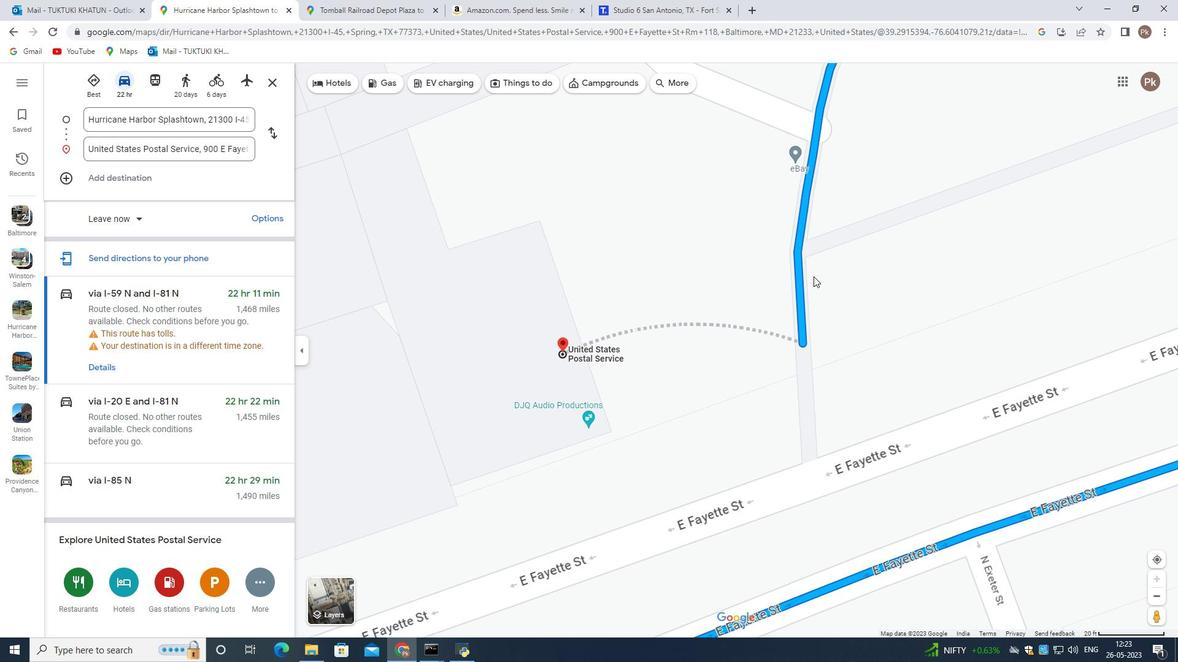 
Action: Mouse scrolled (818, 276) with delta (0, 0)
Screenshot: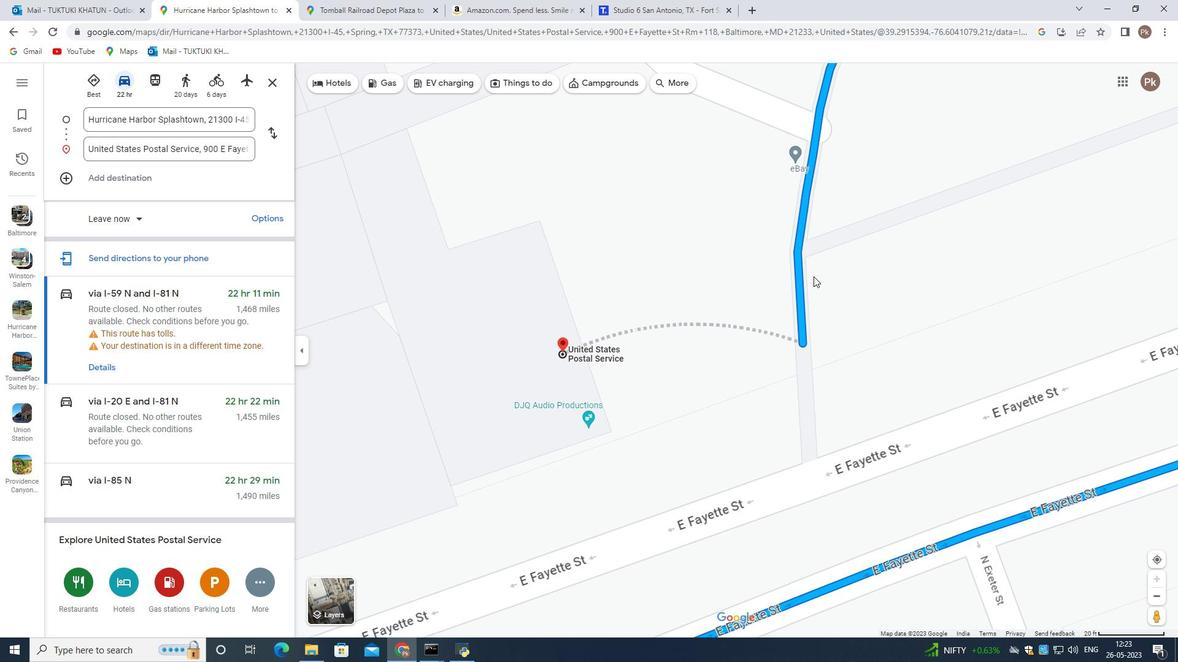 
Action: Mouse scrolled (819, 275) with delta (0, 0)
Screenshot: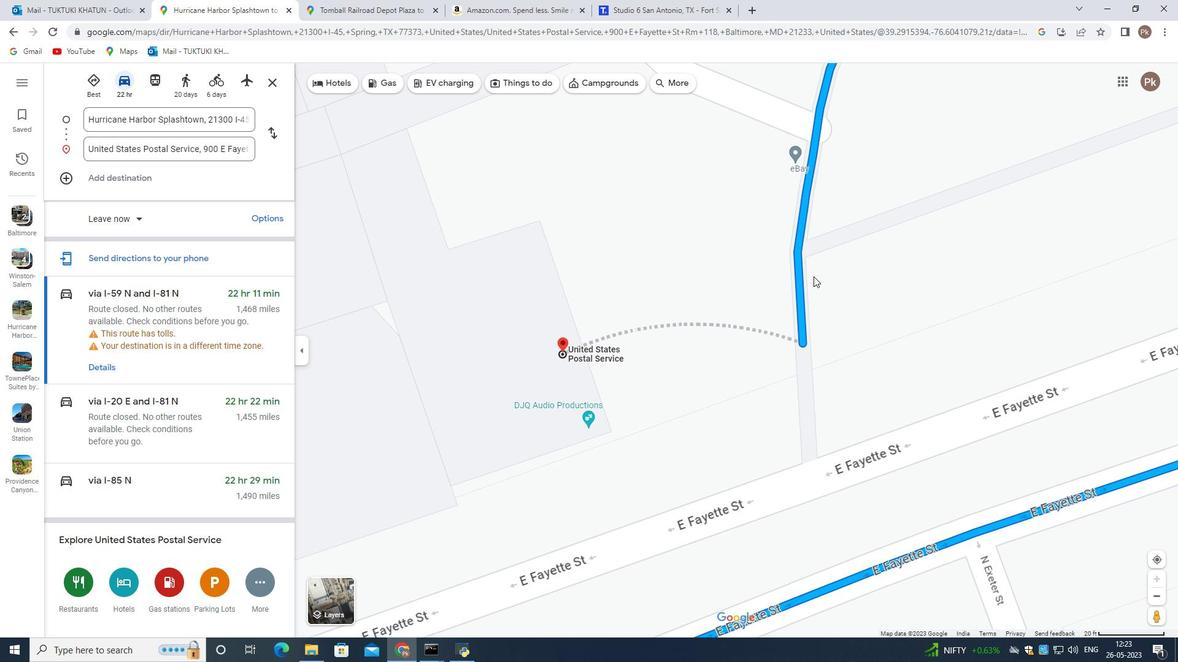 
Action: Mouse moved to (822, 274)
Screenshot: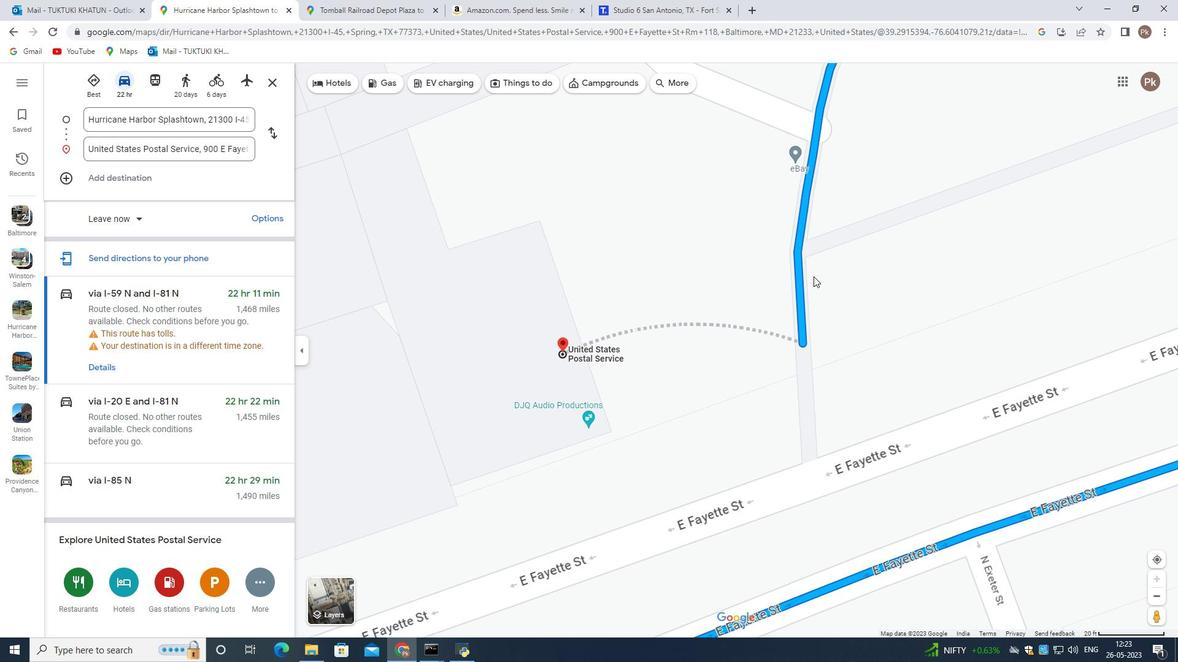 
Action: Mouse scrolled (822, 275) with delta (0, 0)
Screenshot: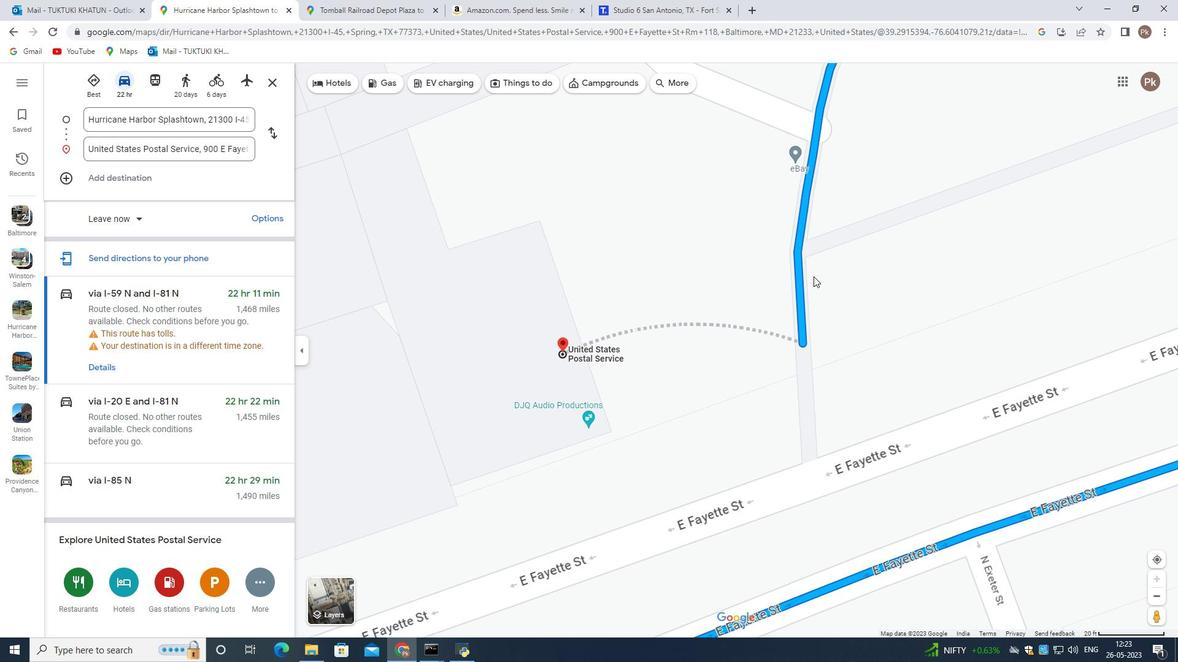 
Action: Mouse moved to (882, 403)
Screenshot: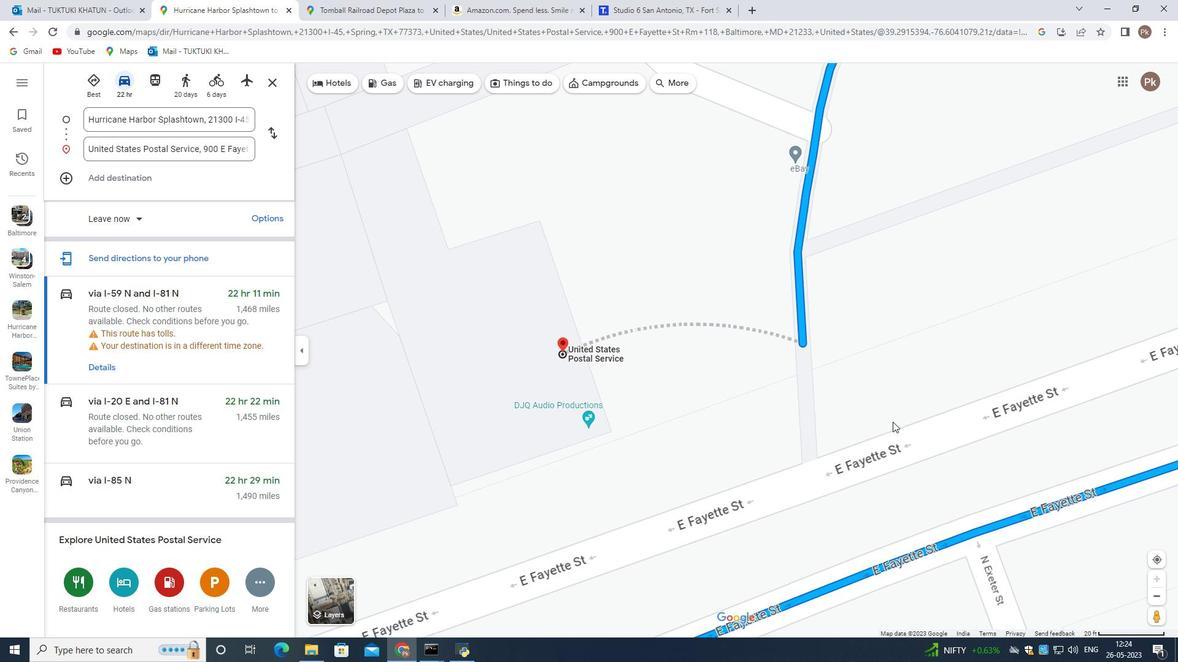 
Action: Mouse scrolled (882, 403) with delta (0, 0)
Screenshot: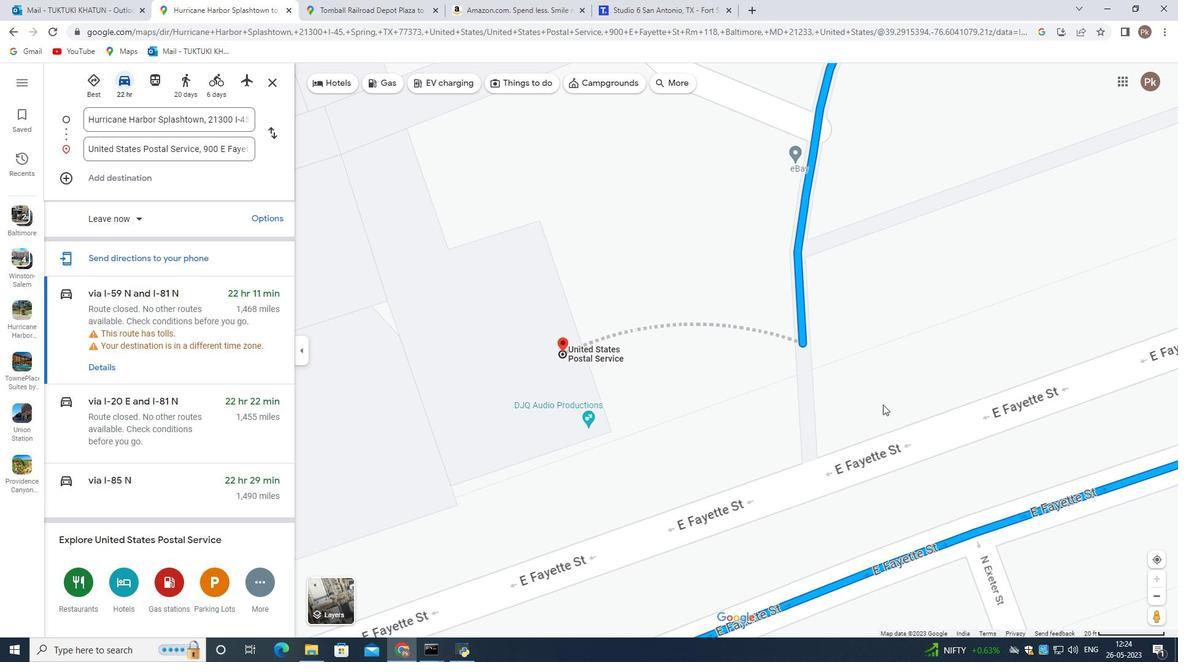 
Action: Mouse scrolled (882, 403) with delta (0, 0)
Screenshot: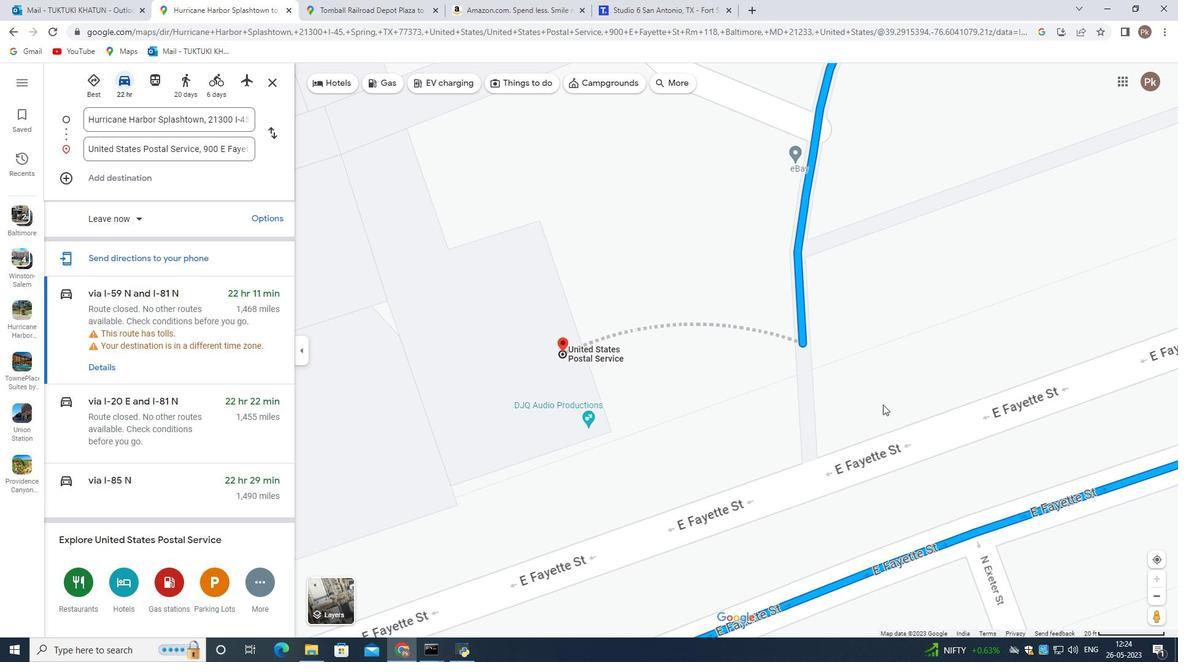 
Action: Mouse scrolled (882, 403) with delta (0, 0)
Screenshot: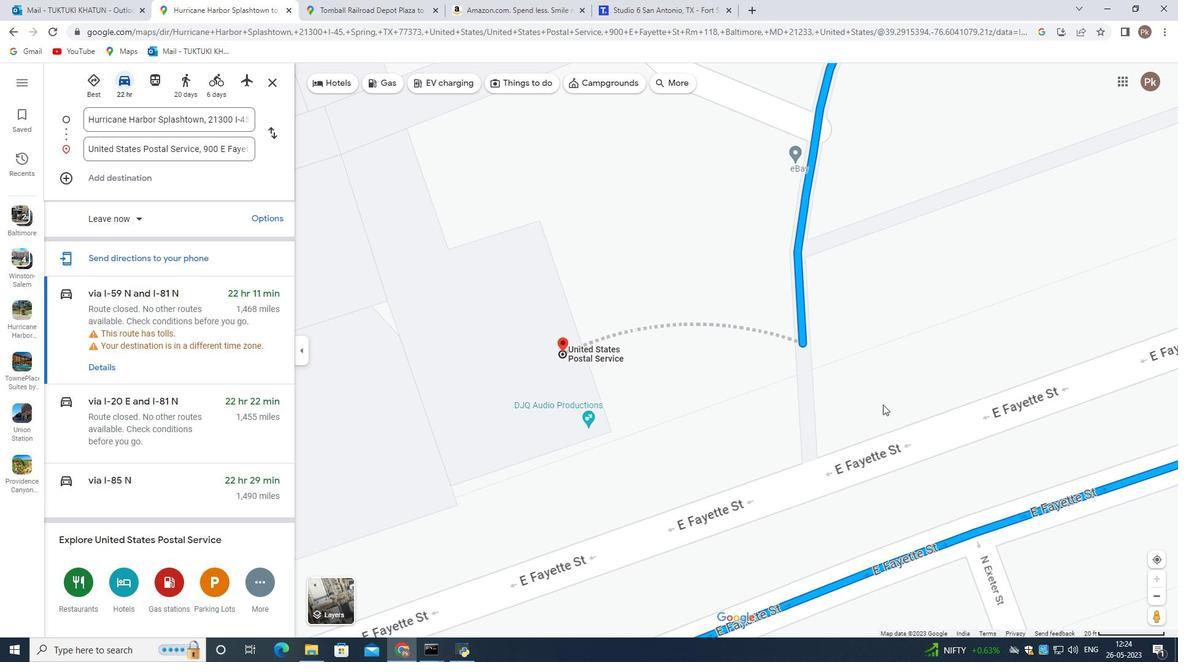 
Action: Mouse scrolled (882, 403) with delta (0, 0)
Screenshot: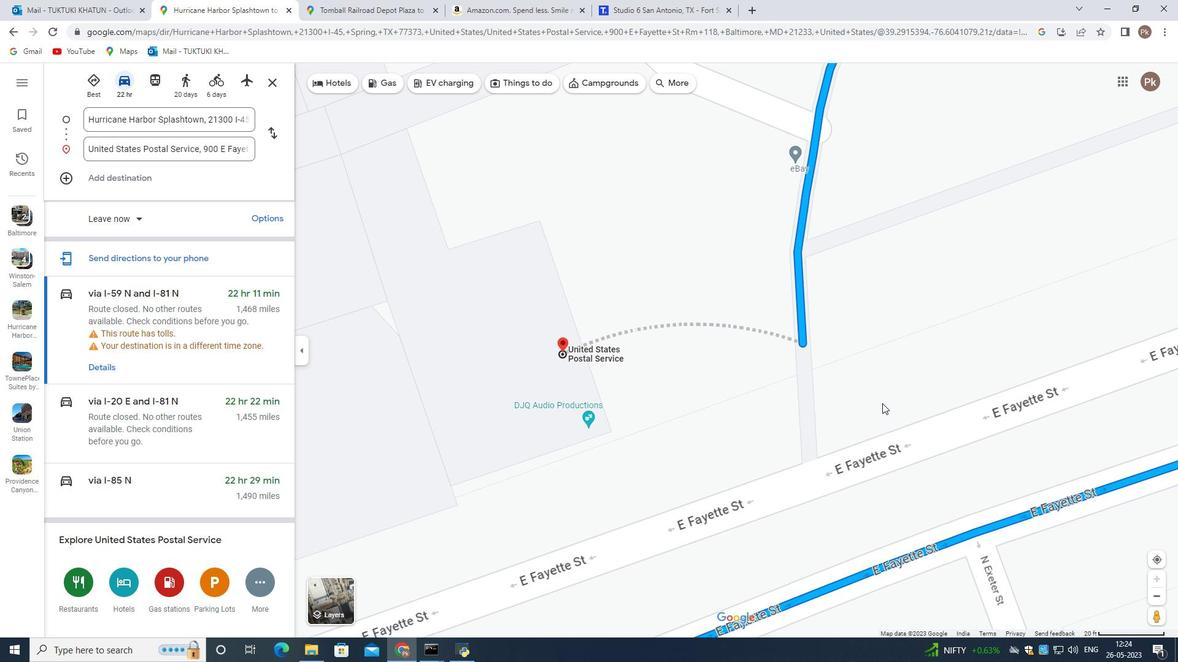
Action: Mouse scrolled (882, 403) with delta (0, 0)
Screenshot: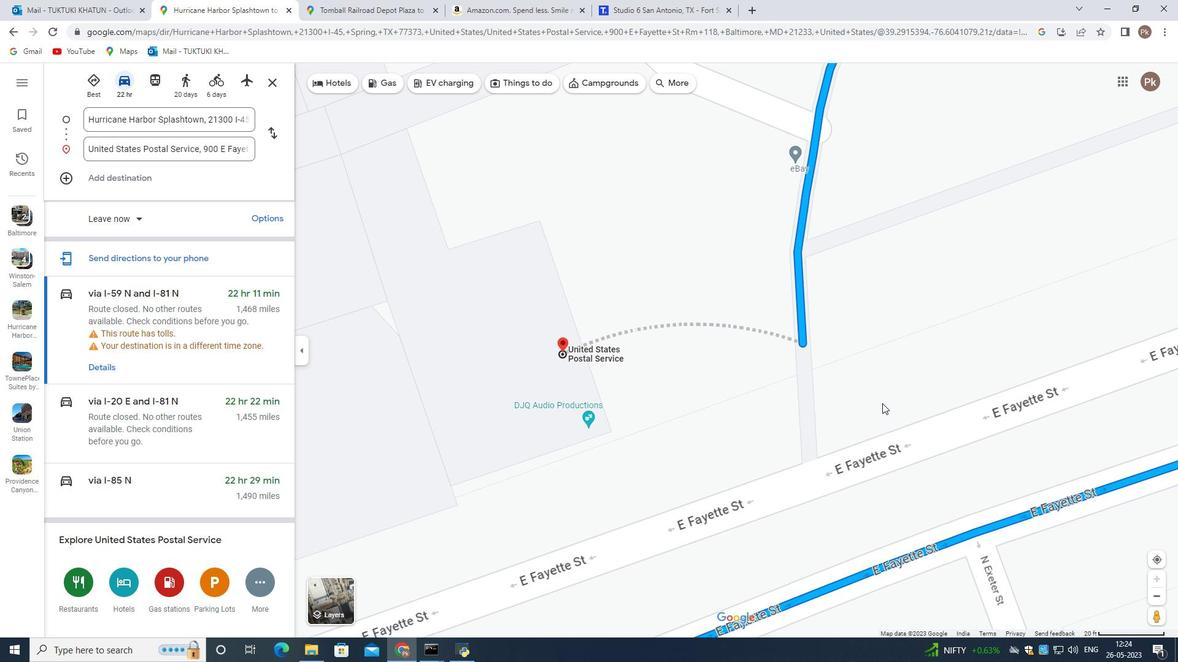 
Action: Mouse moved to (872, 293)
Screenshot: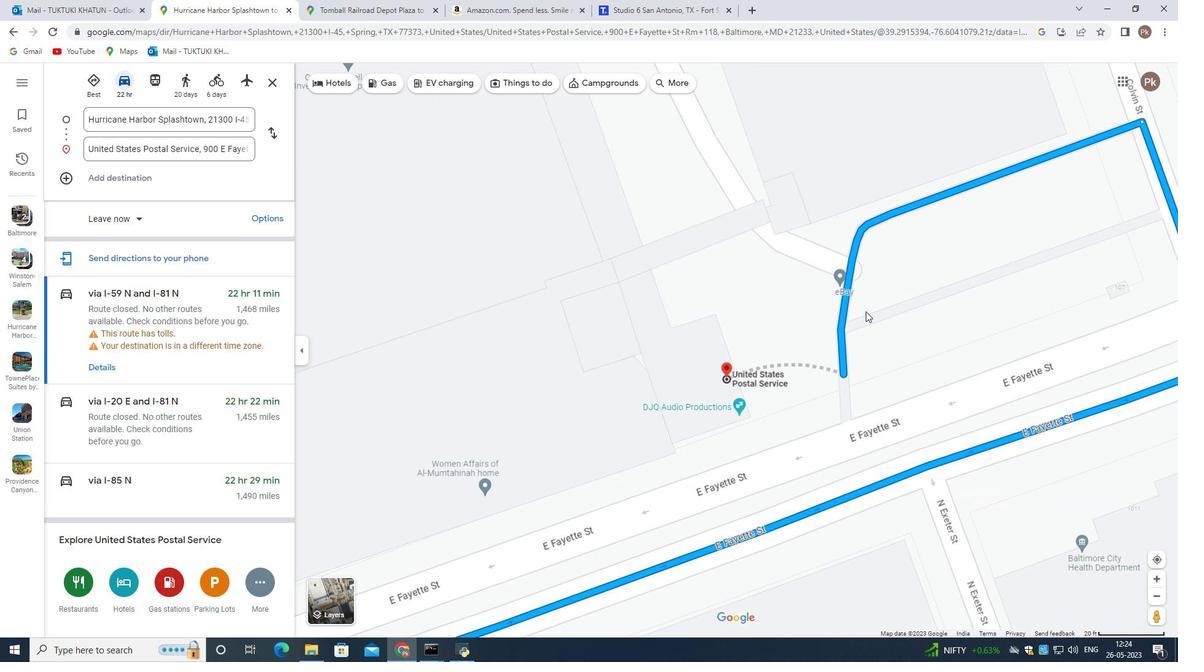 
Action: Mouse scrolled (872, 292) with delta (0, 0)
Screenshot: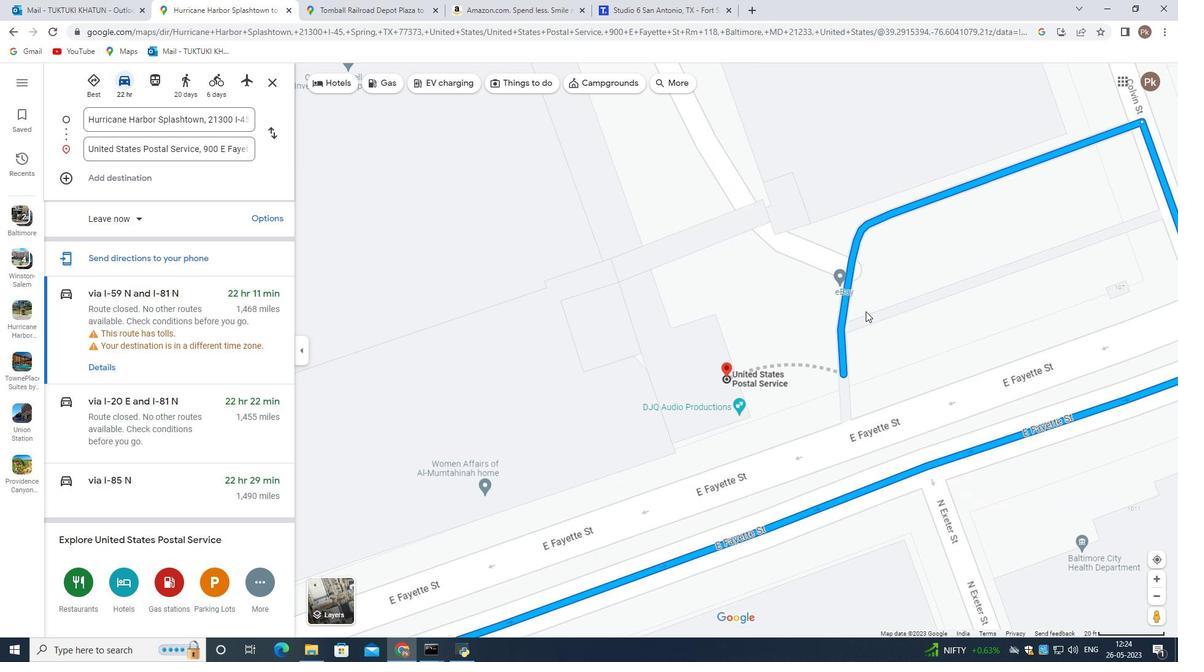 
Action: Mouse scrolled (872, 292) with delta (0, 0)
Screenshot: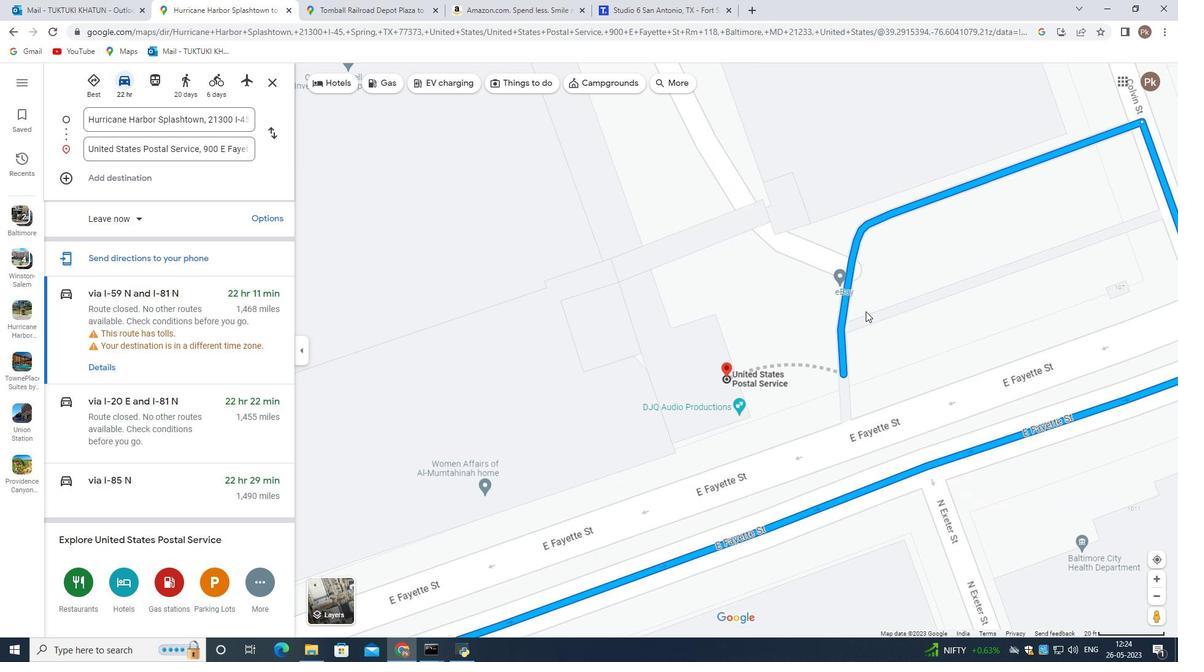 
Action: Mouse scrolled (872, 292) with delta (0, 0)
Screenshot: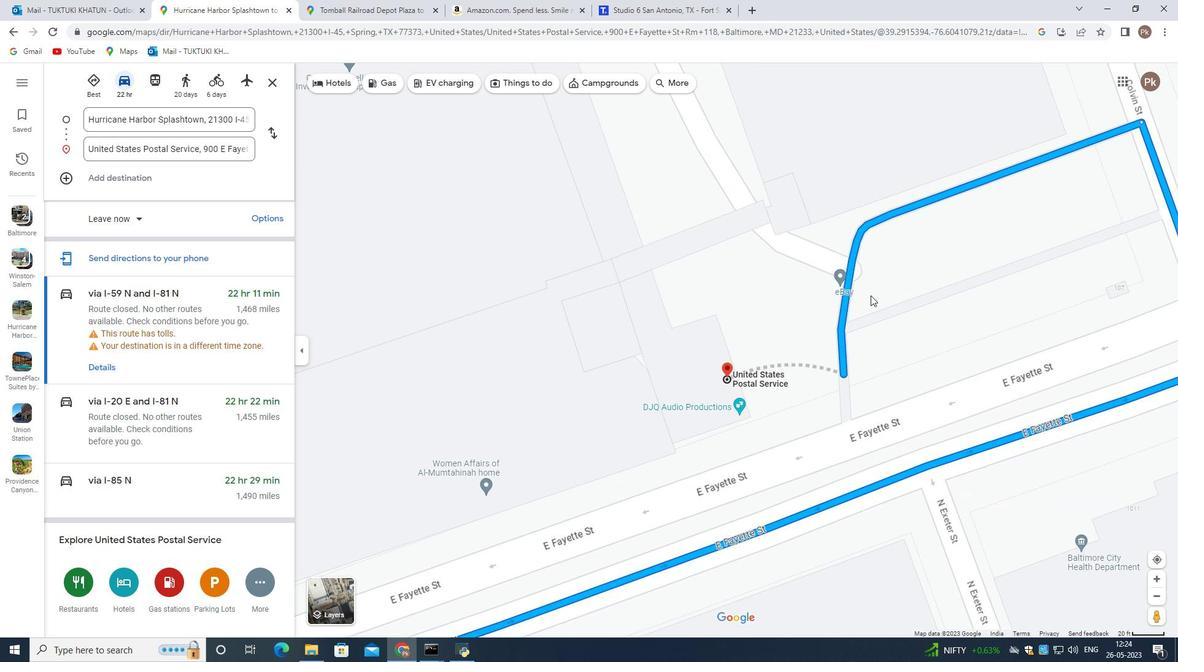
Action: Mouse scrolled (872, 292) with delta (0, 0)
Screenshot: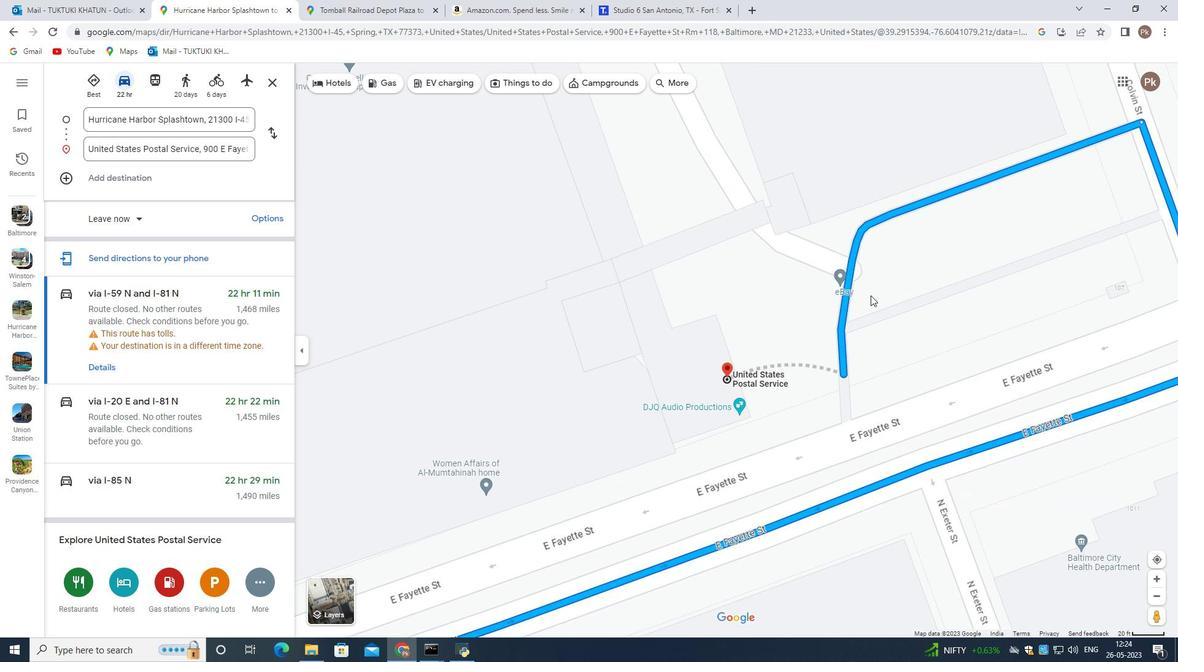 
Action: Mouse scrolled (872, 292) with delta (0, 0)
Screenshot: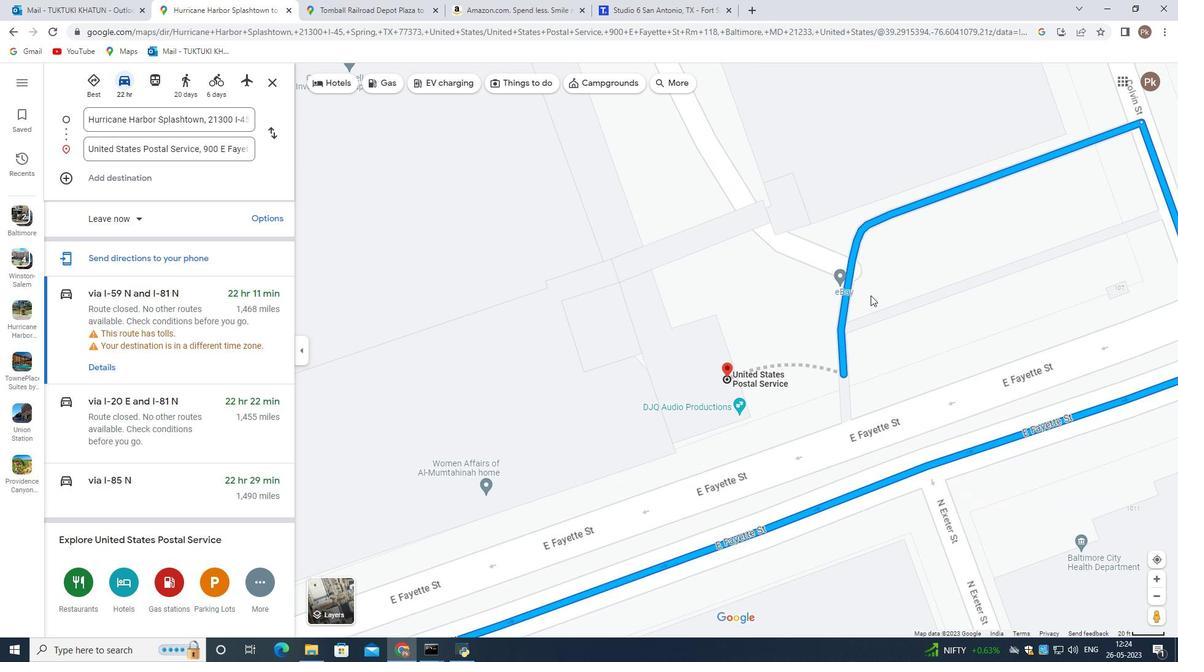 
Action: Mouse moved to (919, 309)
Screenshot: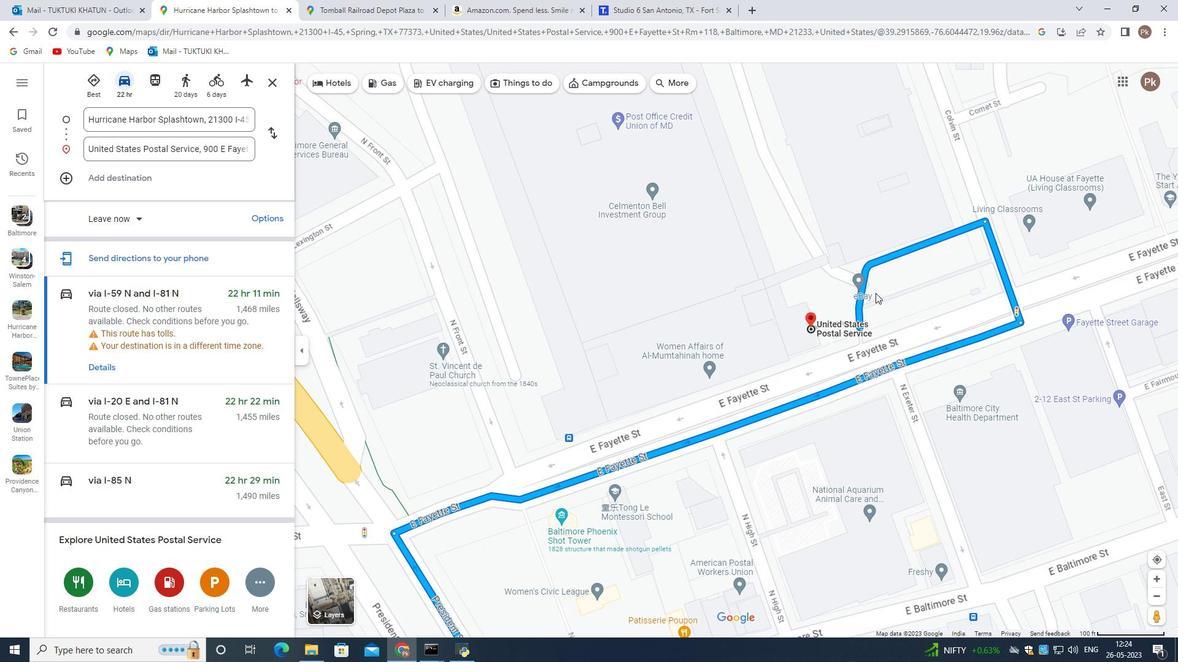 
Action: Mouse scrolled (919, 308) with delta (0, 0)
Screenshot: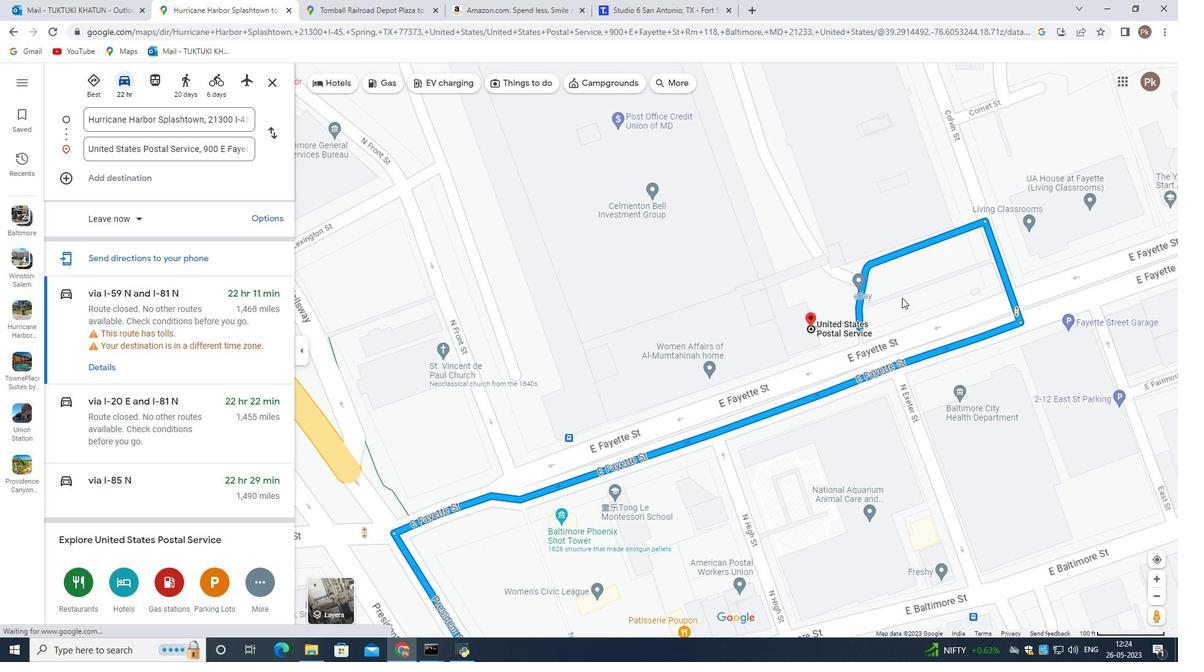 
Action: Mouse moved to (946, 317)
Screenshot: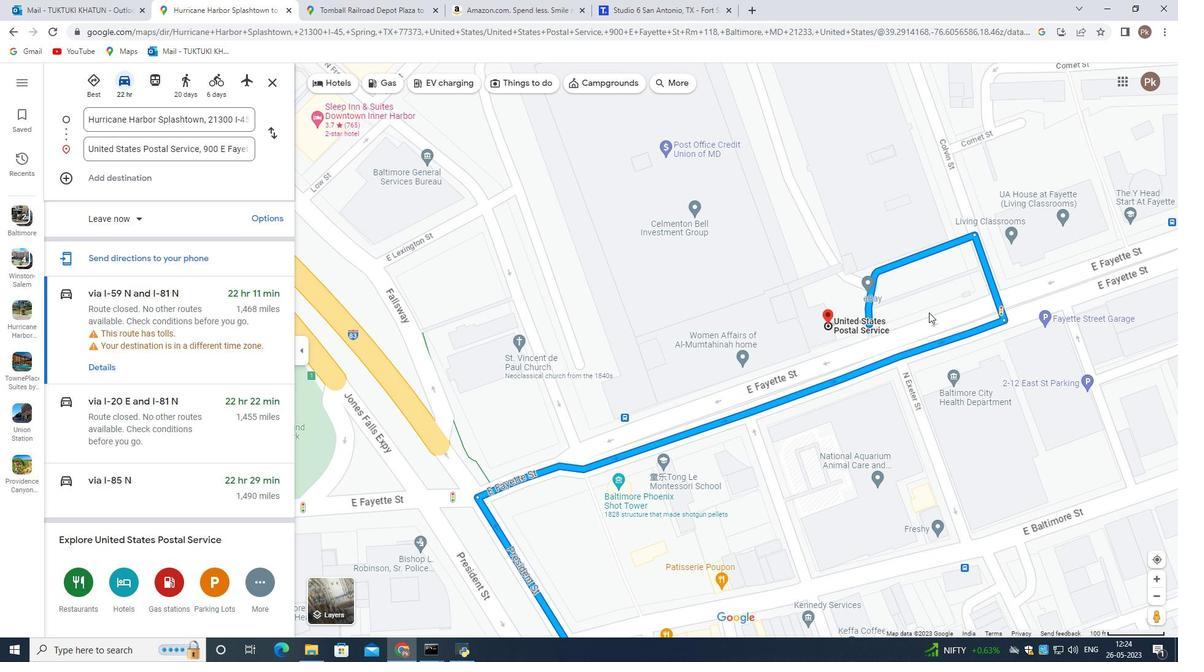 
Action: Mouse scrolled (946, 318) with delta (0, 0)
Screenshot: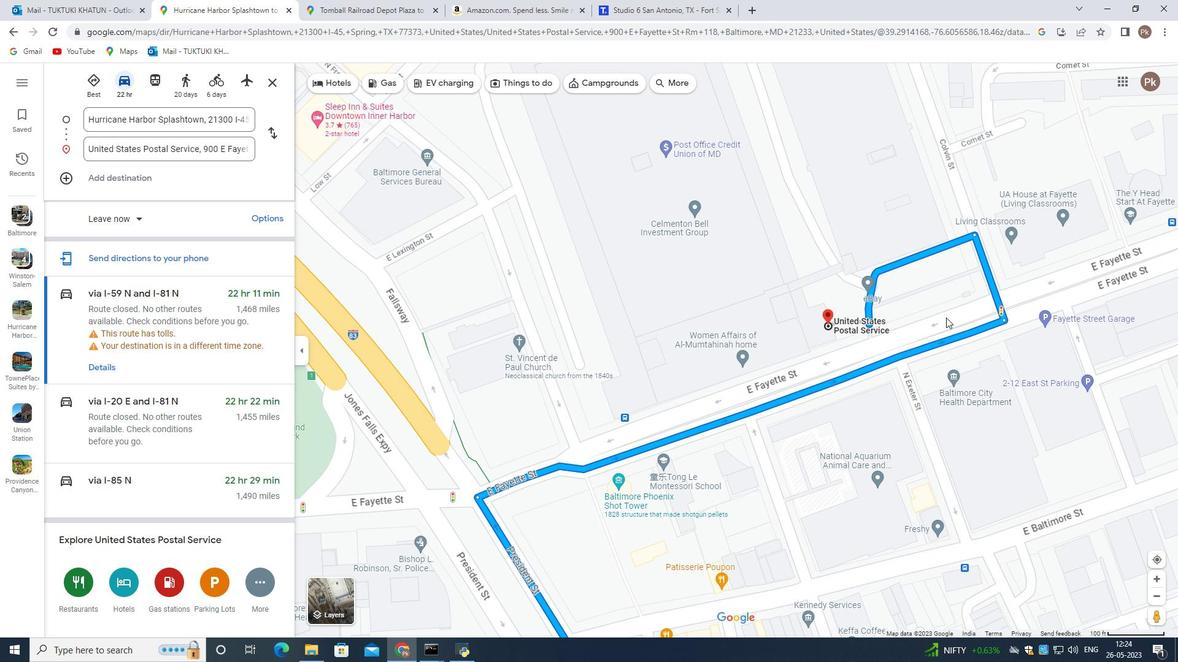 
Action: Mouse scrolled (946, 318) with delta (0, 0)
Screenshot: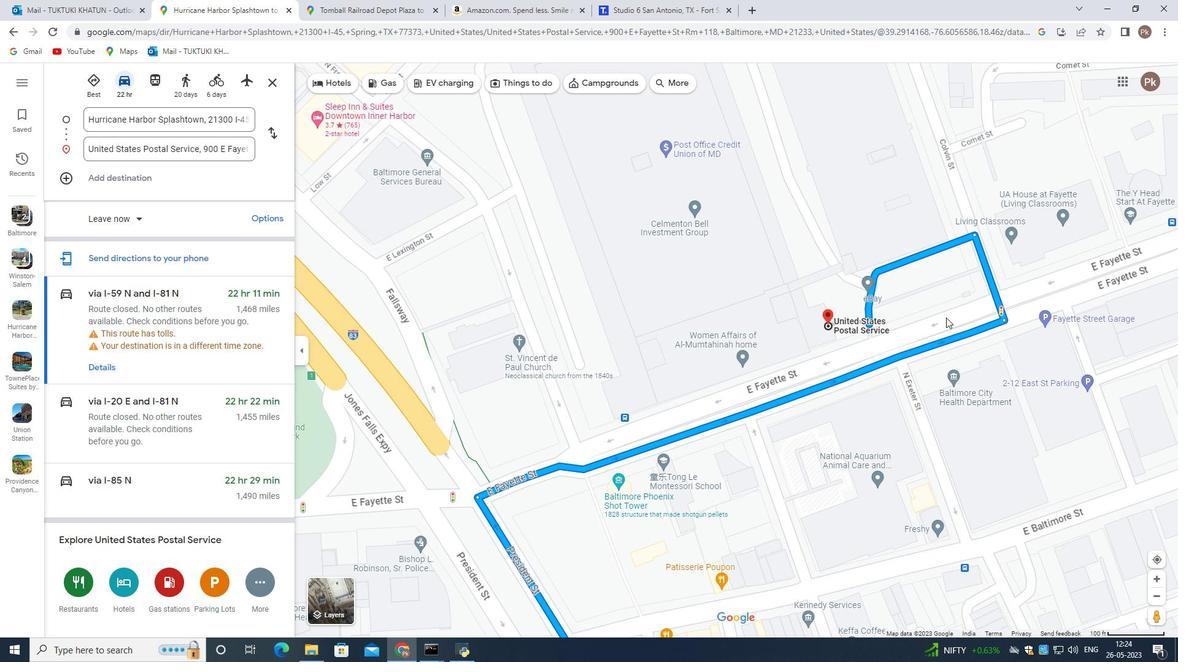 
Action: Mouse scrolled (946, 318) with delta (0, 0)
Screenshot: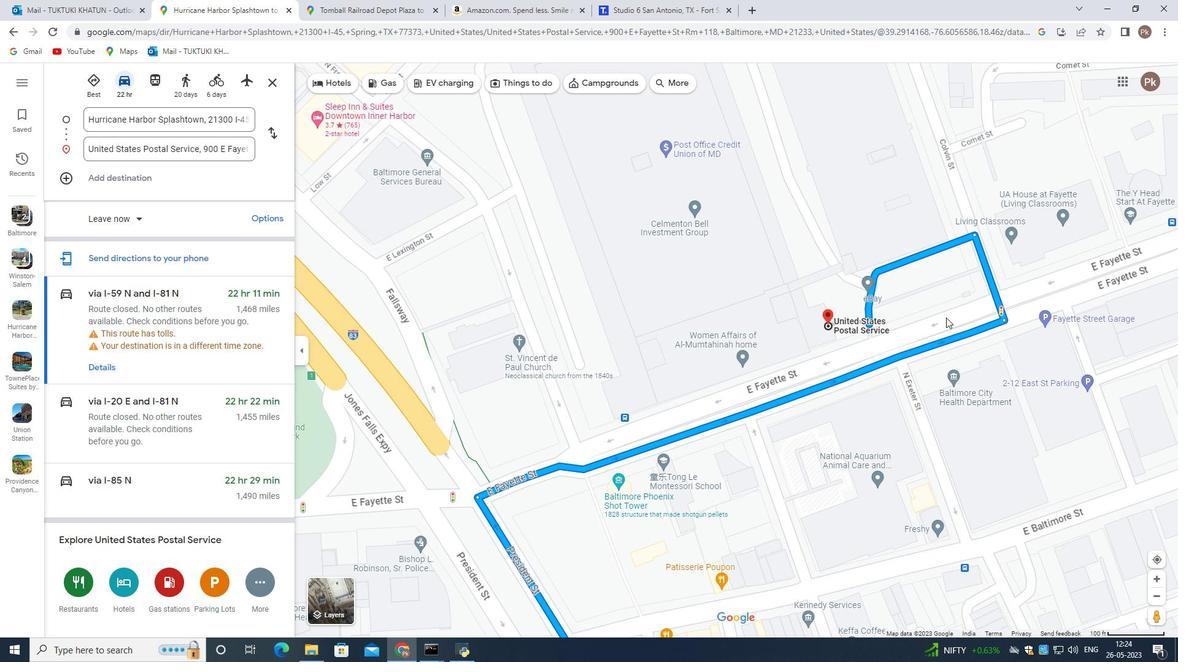 
Action: Mouse scrolled (946, 318) with delta (0, 0)
Screenshot: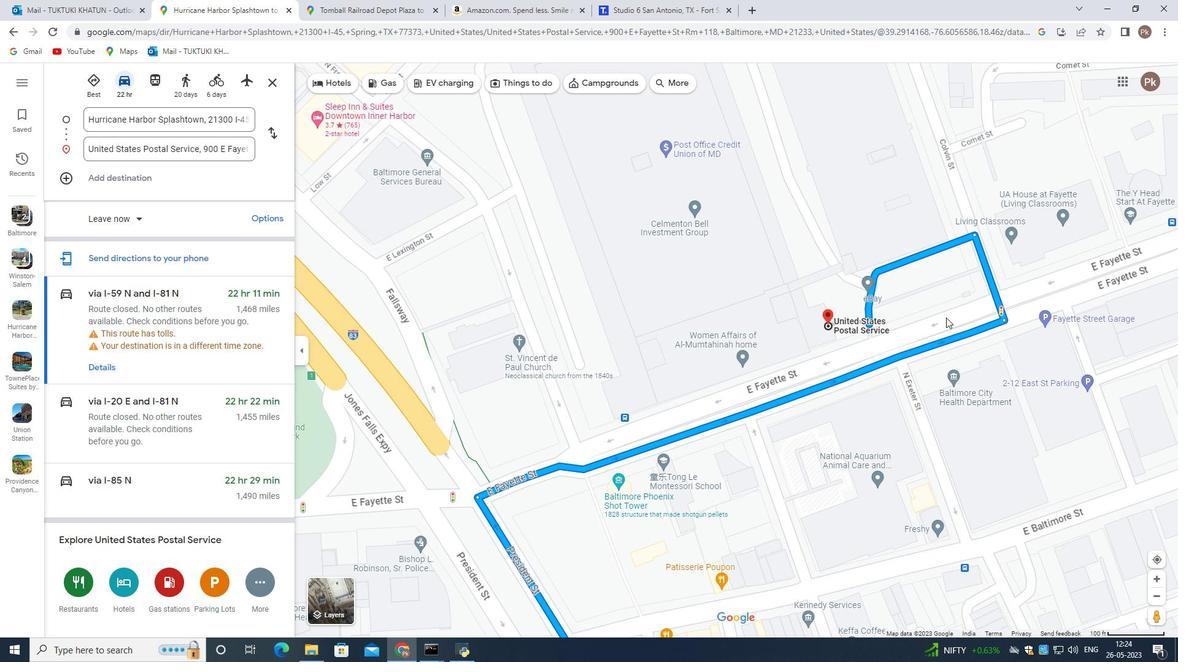 
Action: Mouse scrolled (946, 318) with delta (0, 0)
Screenshot: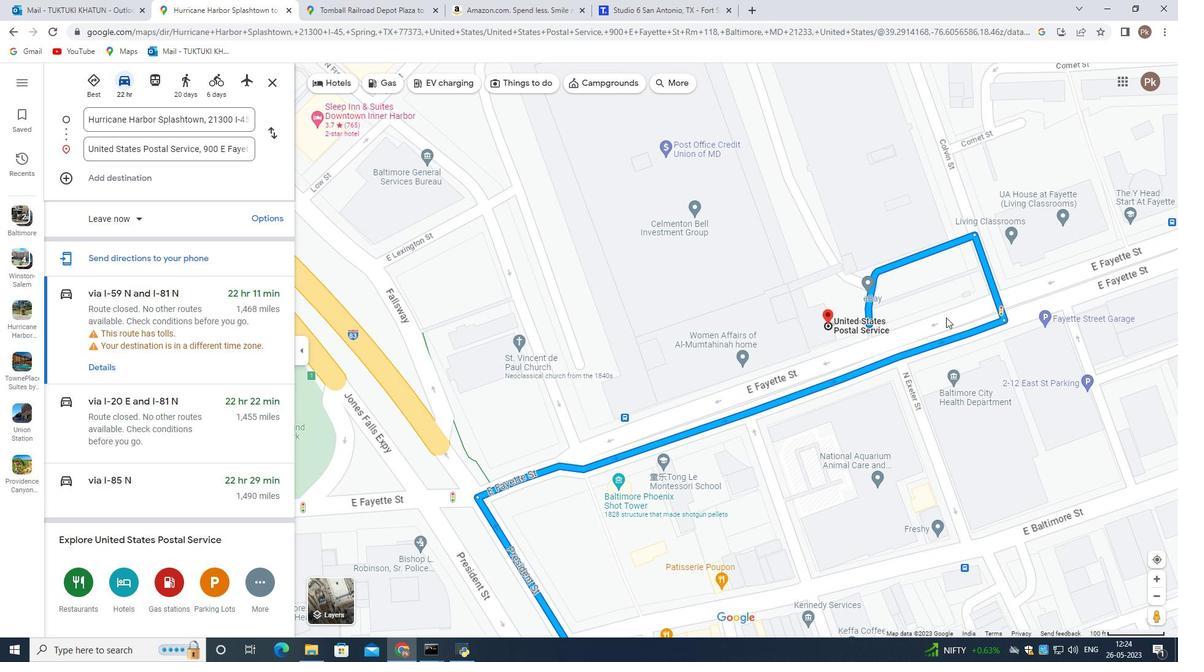 
Action: Mouse moved to (979, 310)
Screenshot: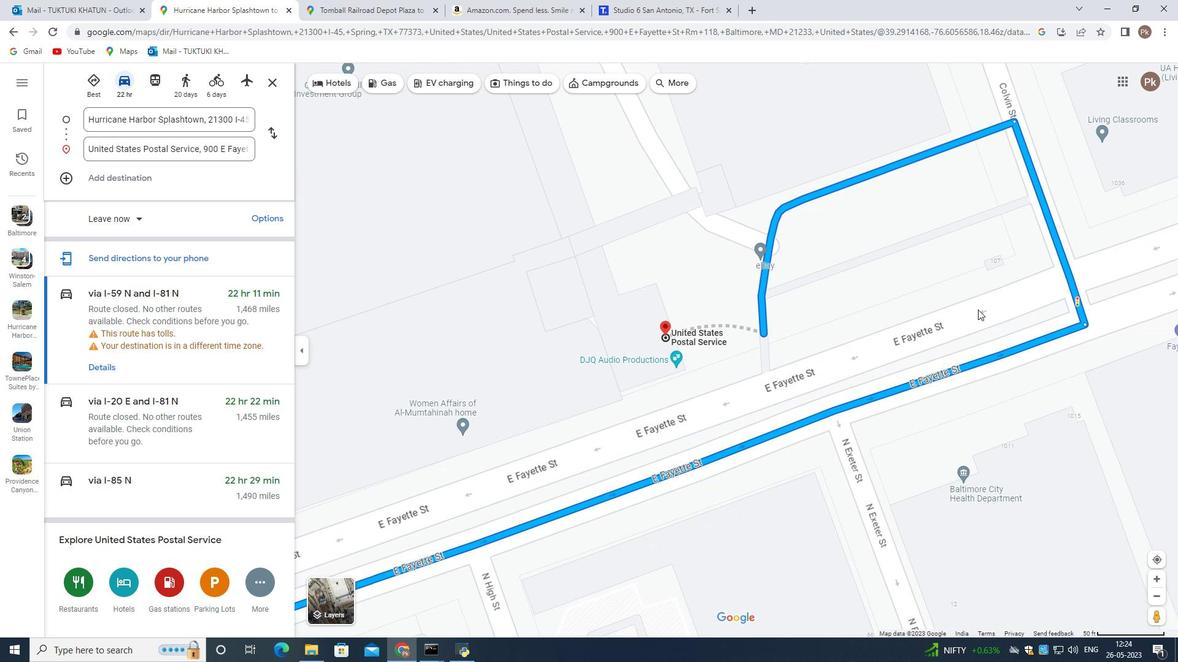 
Action: Mouse pressed left at (979, 310)
Screenshot: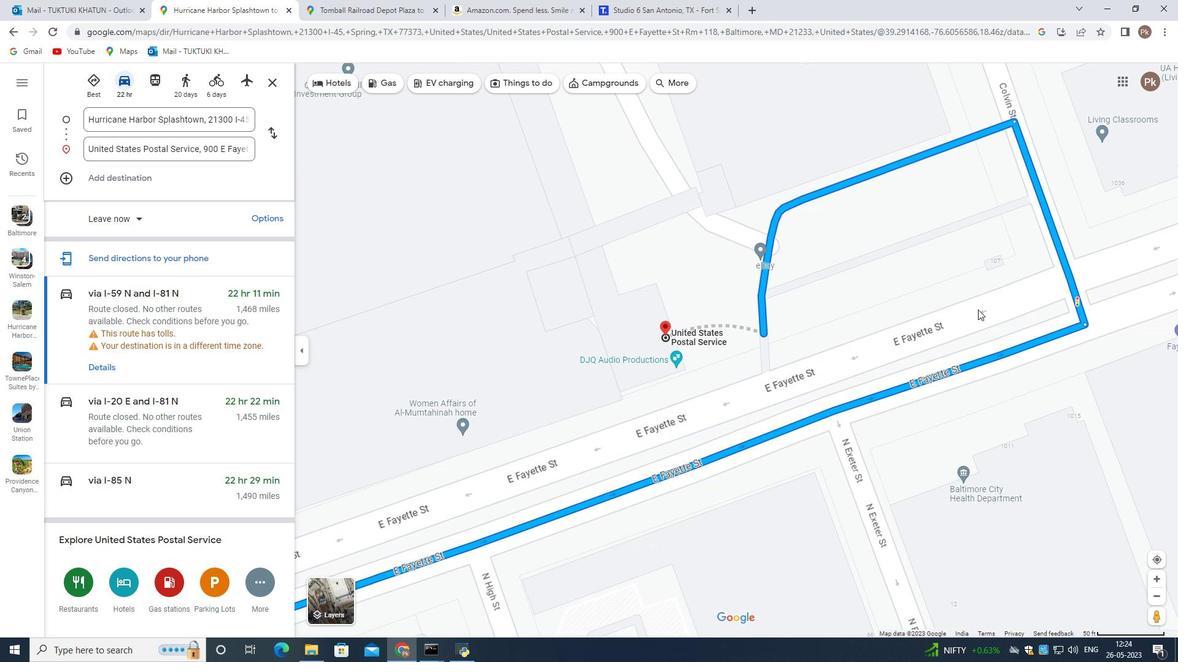 
Action: Mouse moved to (966, 302)
Screenshot: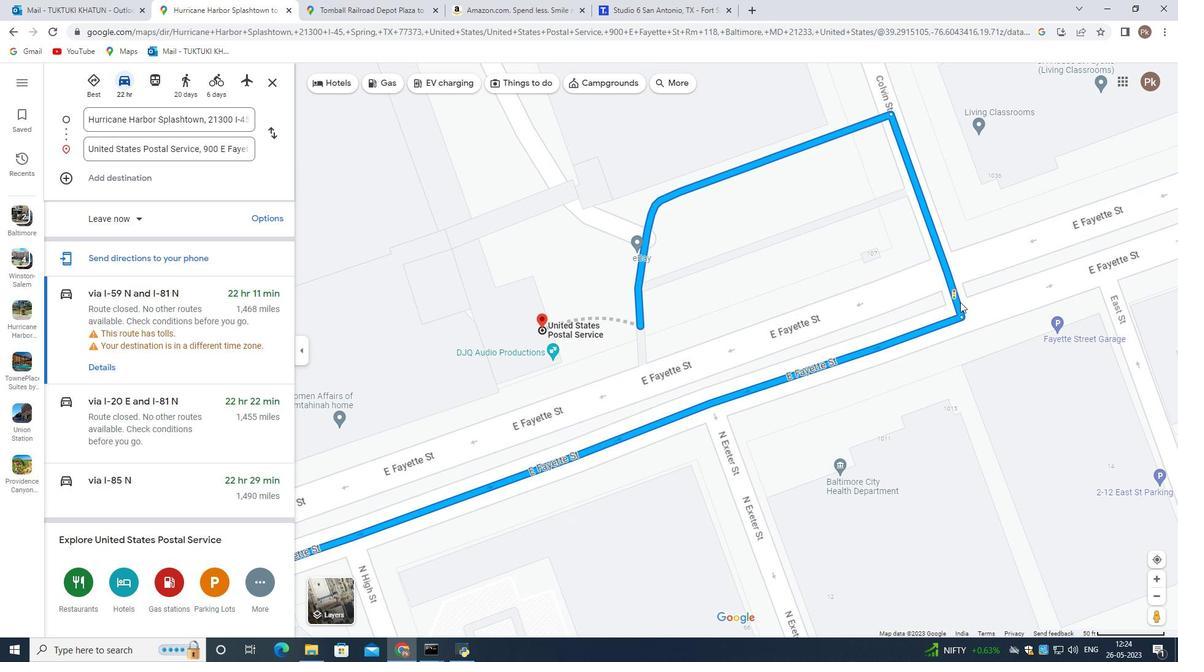 
Action: Mouse scrolled (966, 303) with delta (0, 0)
Screenshot: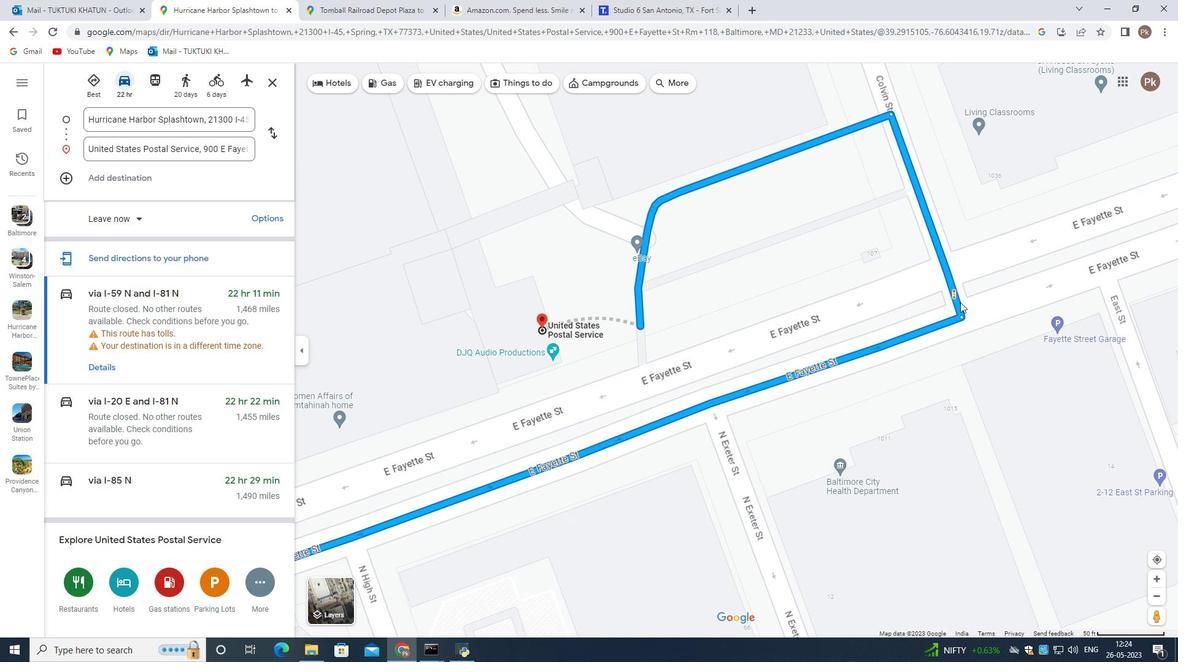 
Action: Mouse scrolled (966, 303) with delta (0, 0)
Screenshot: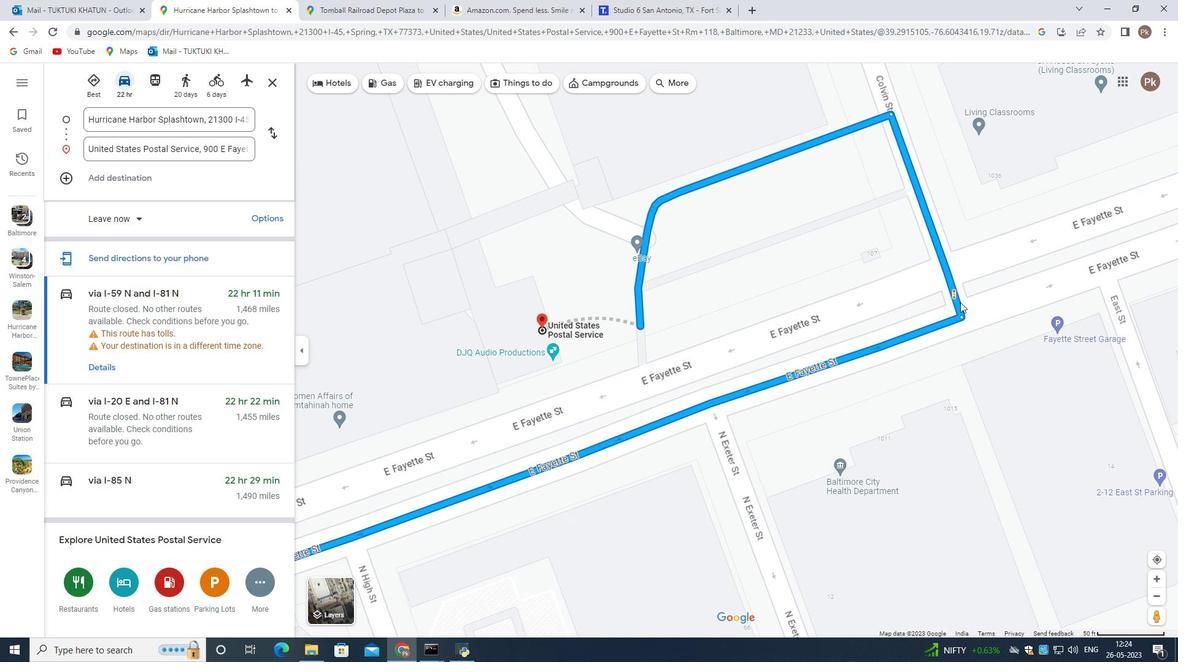 
Action: Mouse moved to (967, 302)
Screenshot: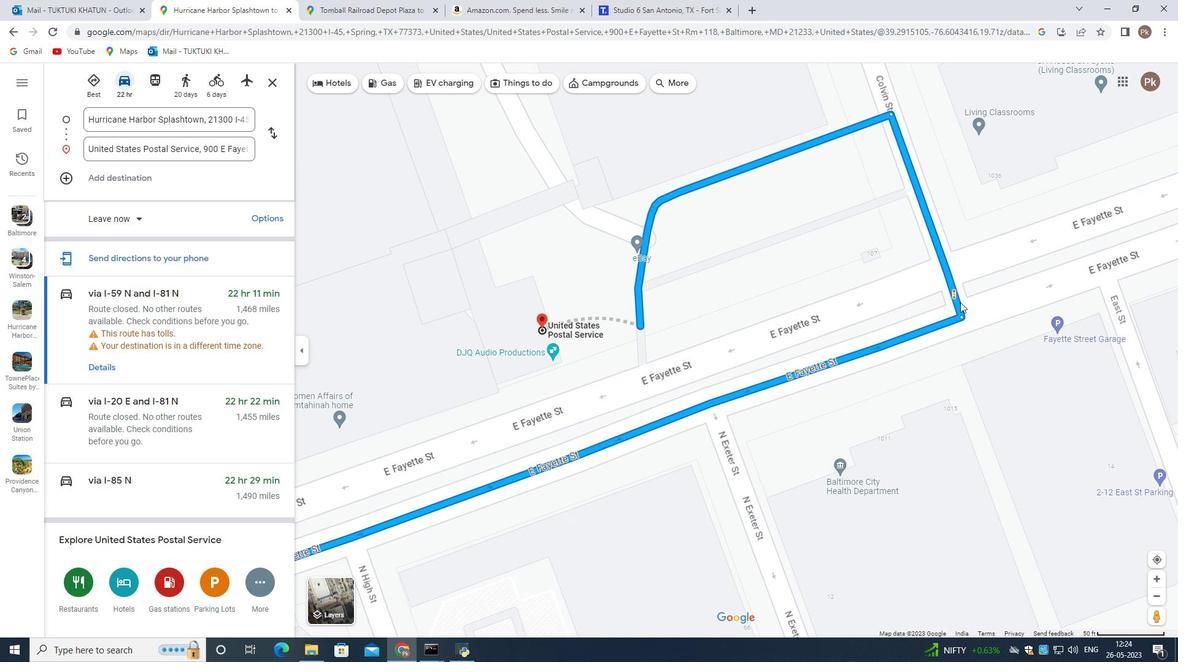 
Action: Mouse scrolled (967, 303) with delta (0, 0)
Screenshot: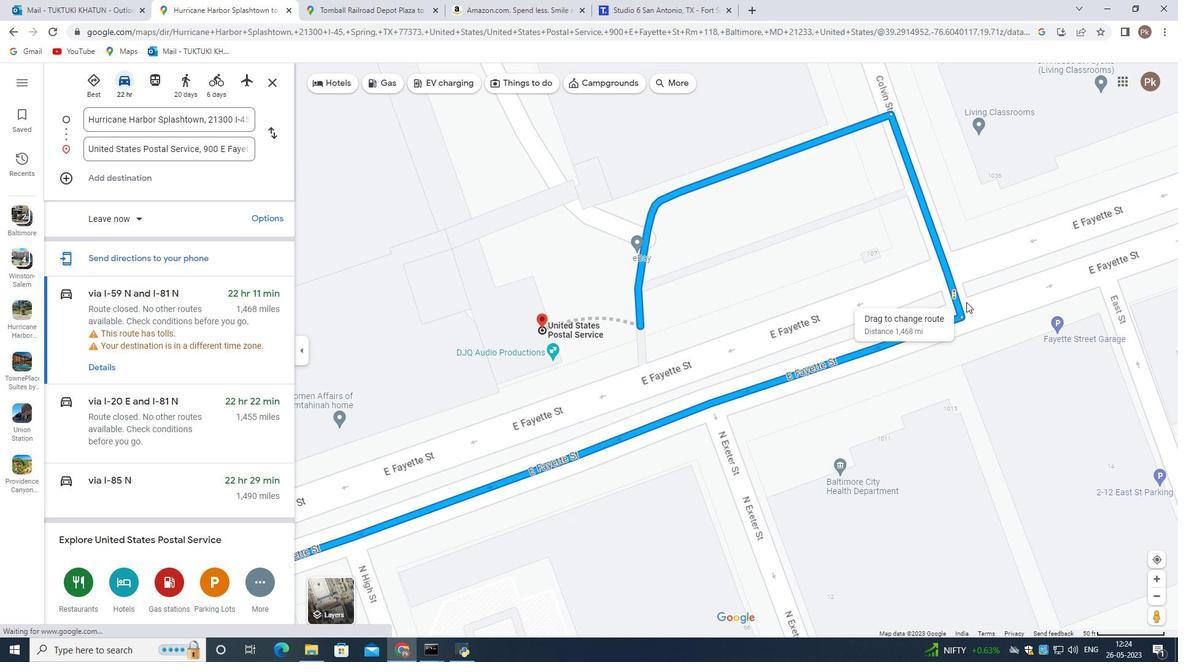
Action: Mouse scrolled (967, 303) with delta (0, 0)
Screenshot: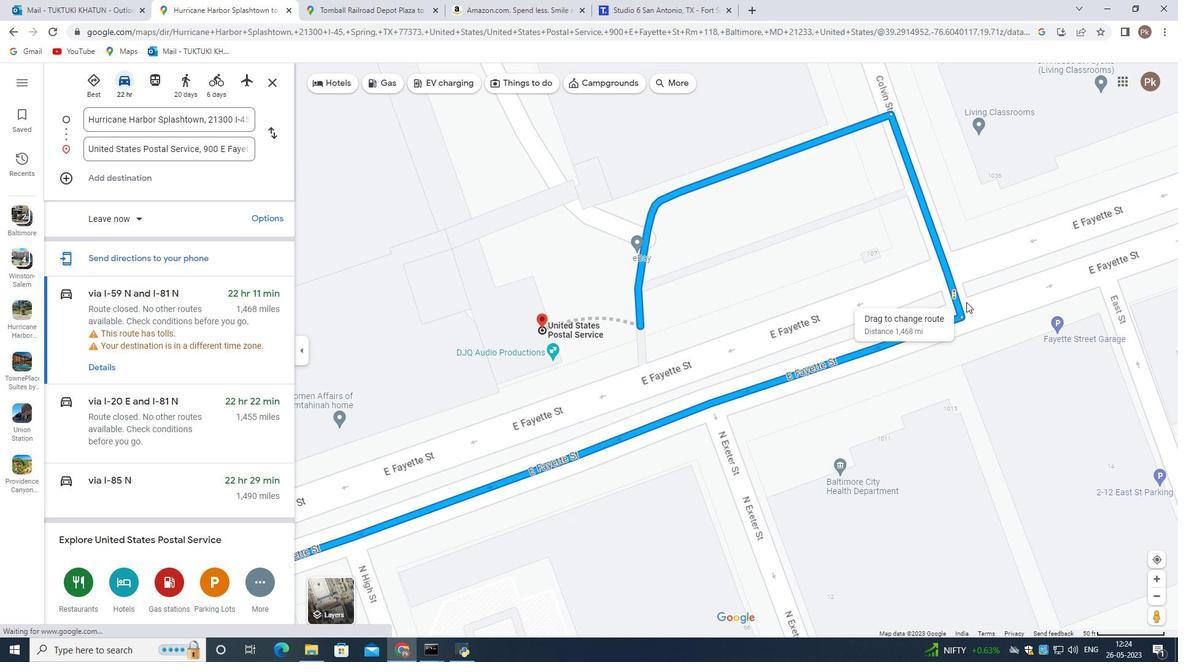 
Action: Mouse scrolled (967, 303) with delta (0, 0)
Screenshot: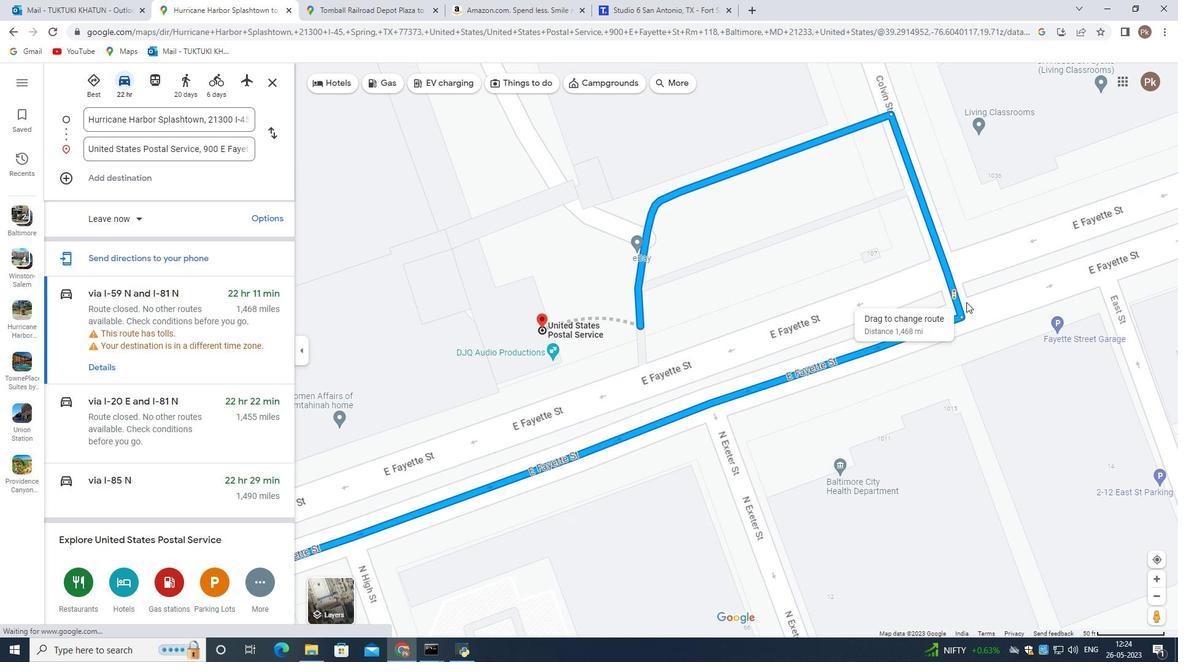 
Action: Mouse scrolled (967, 303) with delta (0, 0)
Screenshot: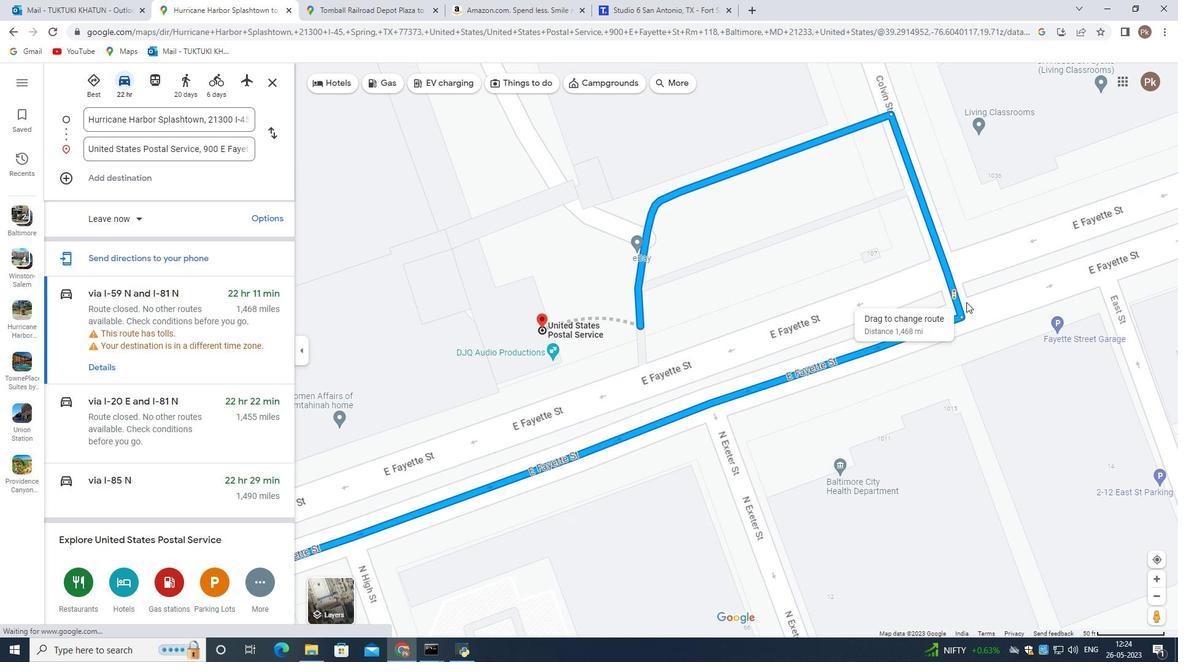 
Action: Mouse scrolled (967, 303) with delta (0, 0)
Screenshot: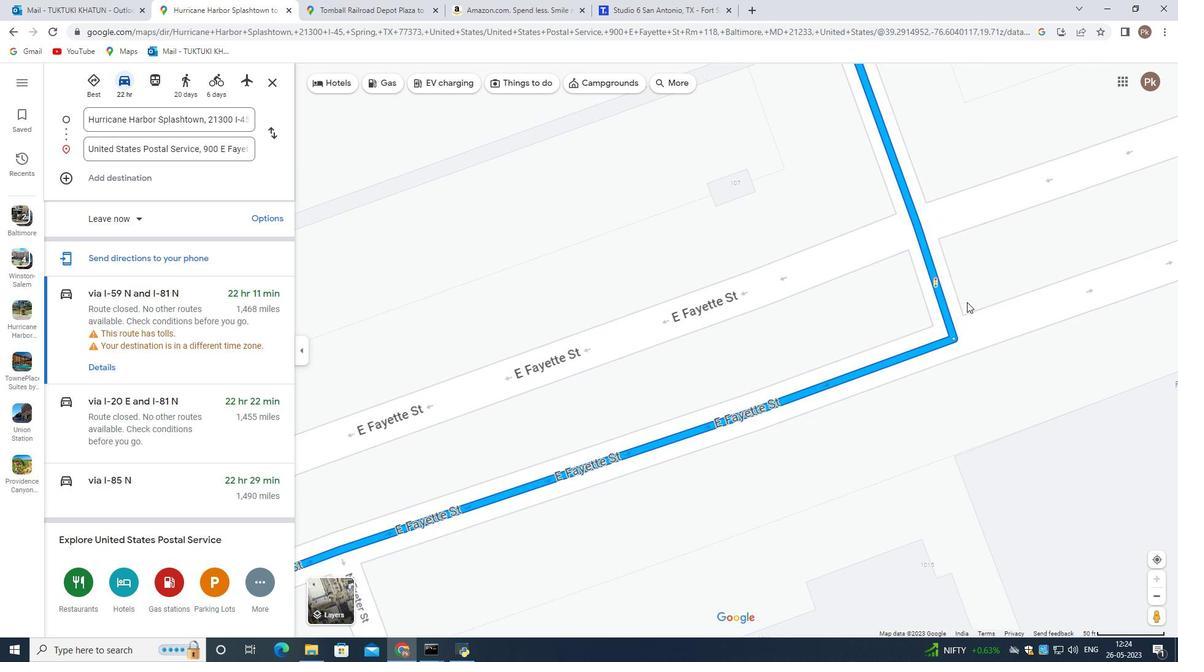 
Action: Mouse scrolled (967, 303) with delta (0, 0)
Screenshot: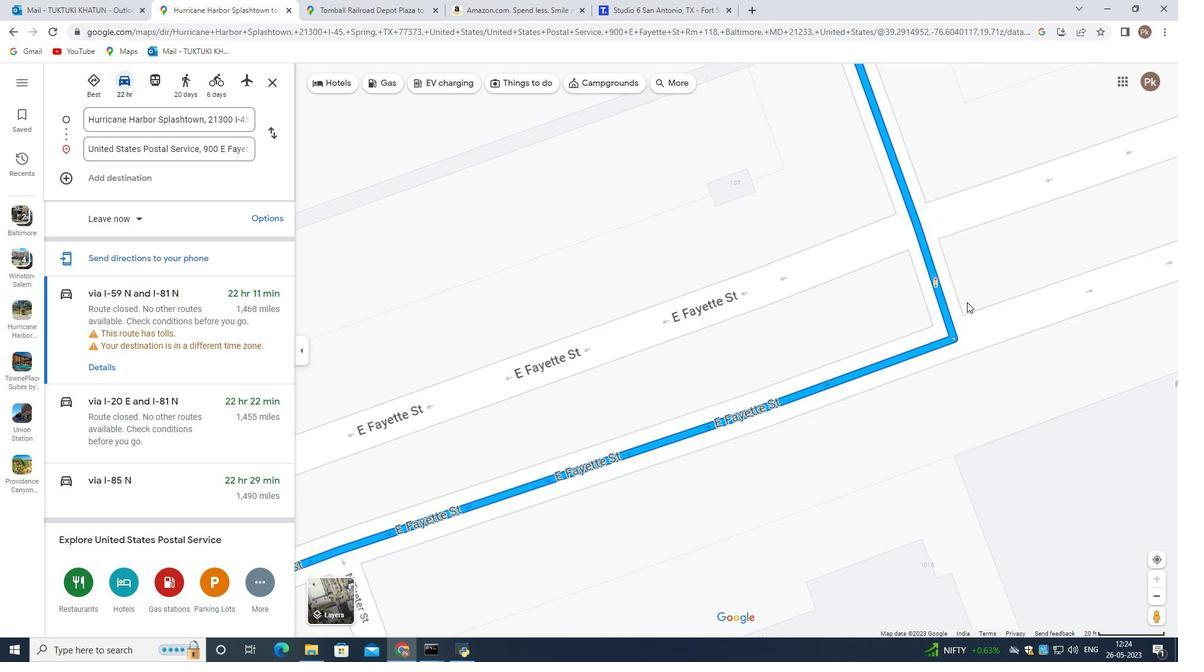
Action: Mouse scrolled (967, 303) with delta (0, 0)
Screenshot: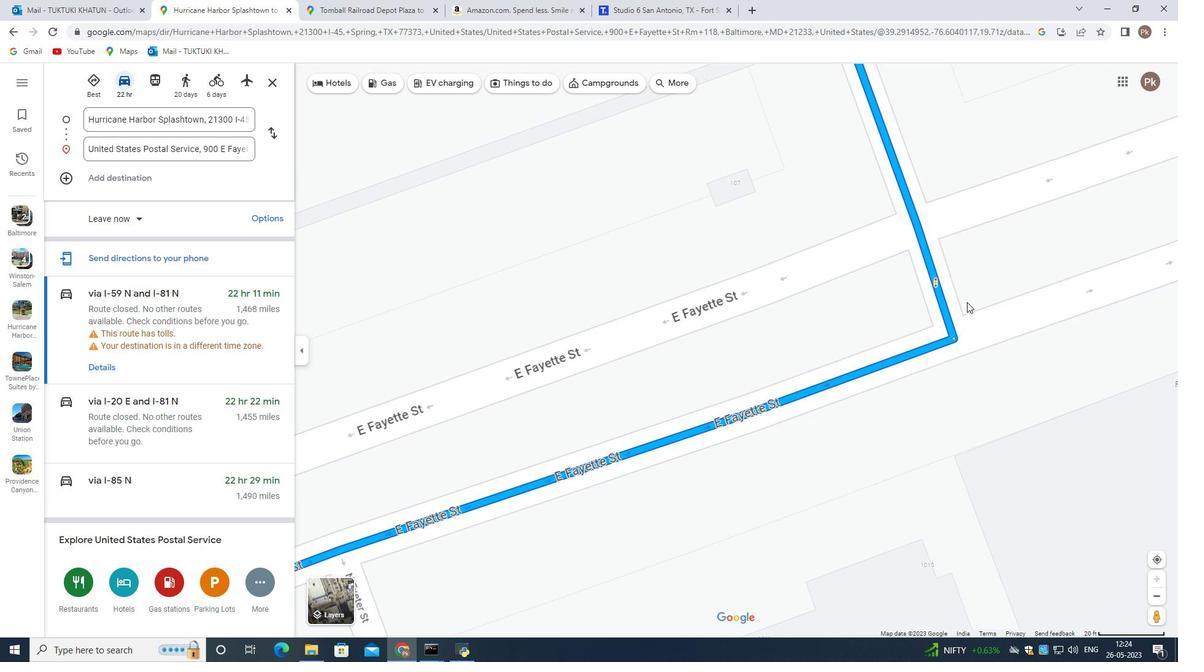 
Action: Mouse scrolled (967, 303) with delta (0, 0)
Screenshot: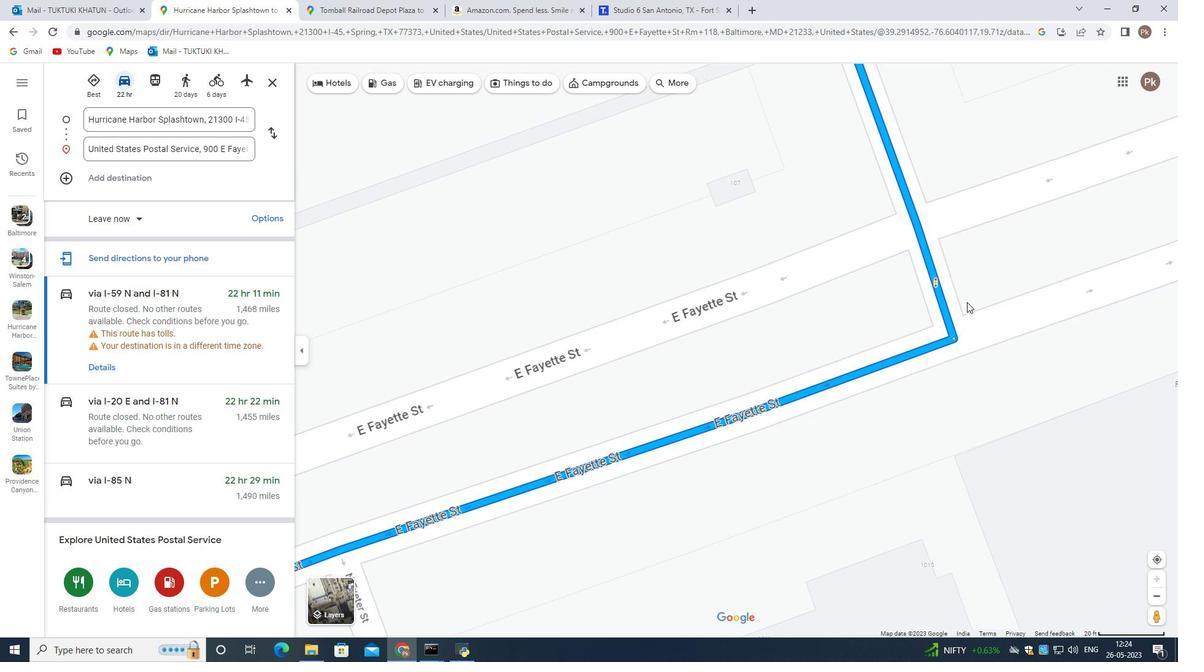 
Action: Mouse scrolled (967, 303) with delta (0, 0)
Screenshot: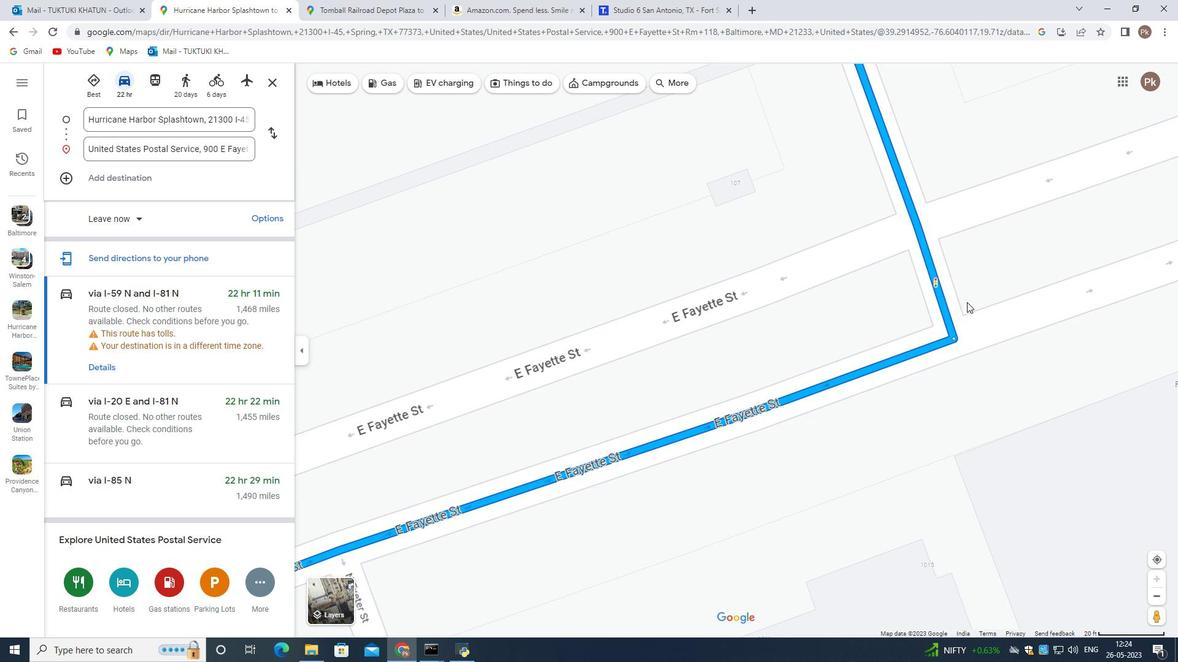 
Action: Mouse scrolled (967, 303) with delta (0, 0)
Screenshot: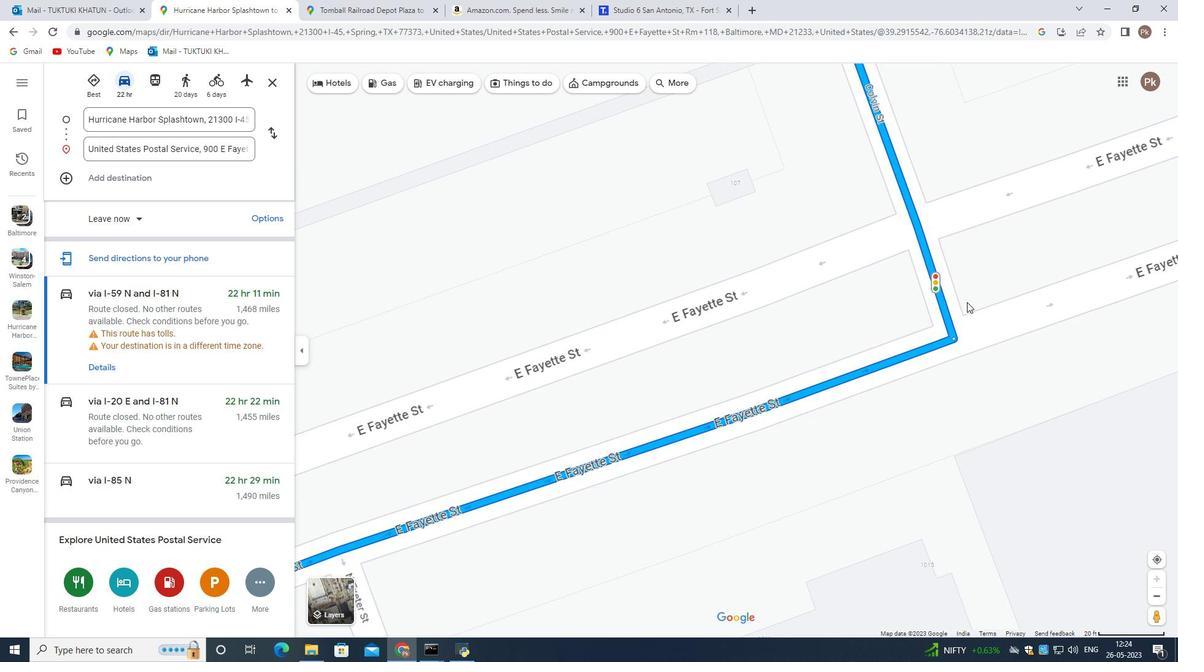 
Action: Mouse scrolled (967, 303) with delta (0, 0)
Screenshot: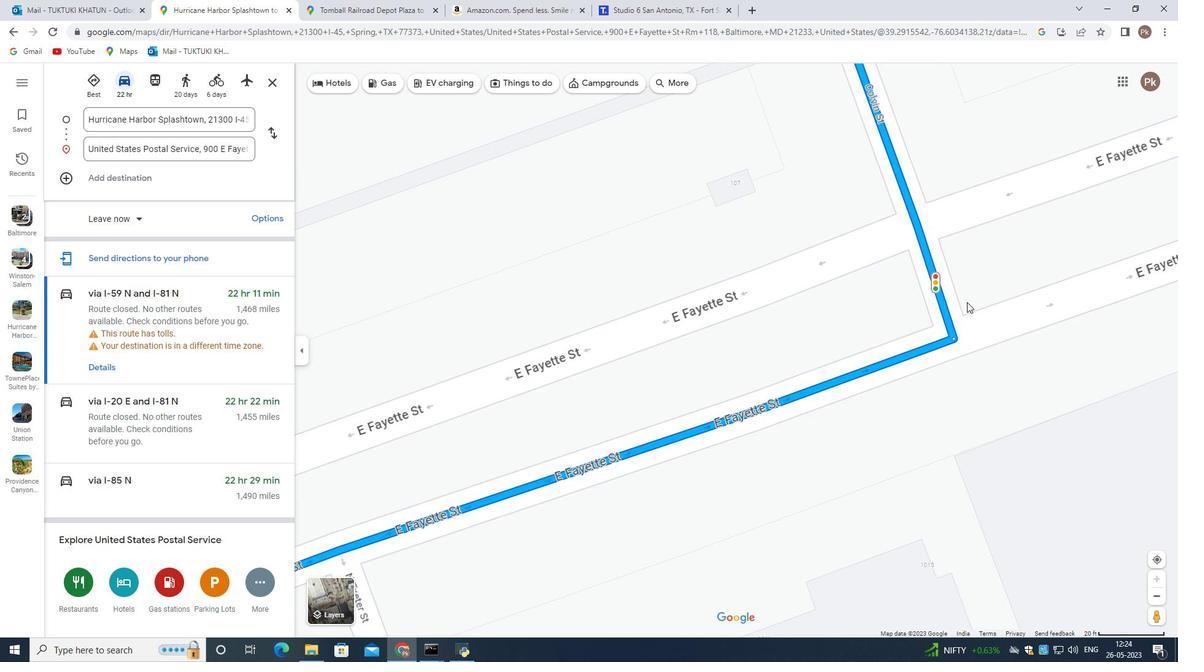 
Action: Mouse scrolled (967, 303) with delta (0, 0)
Screenshot: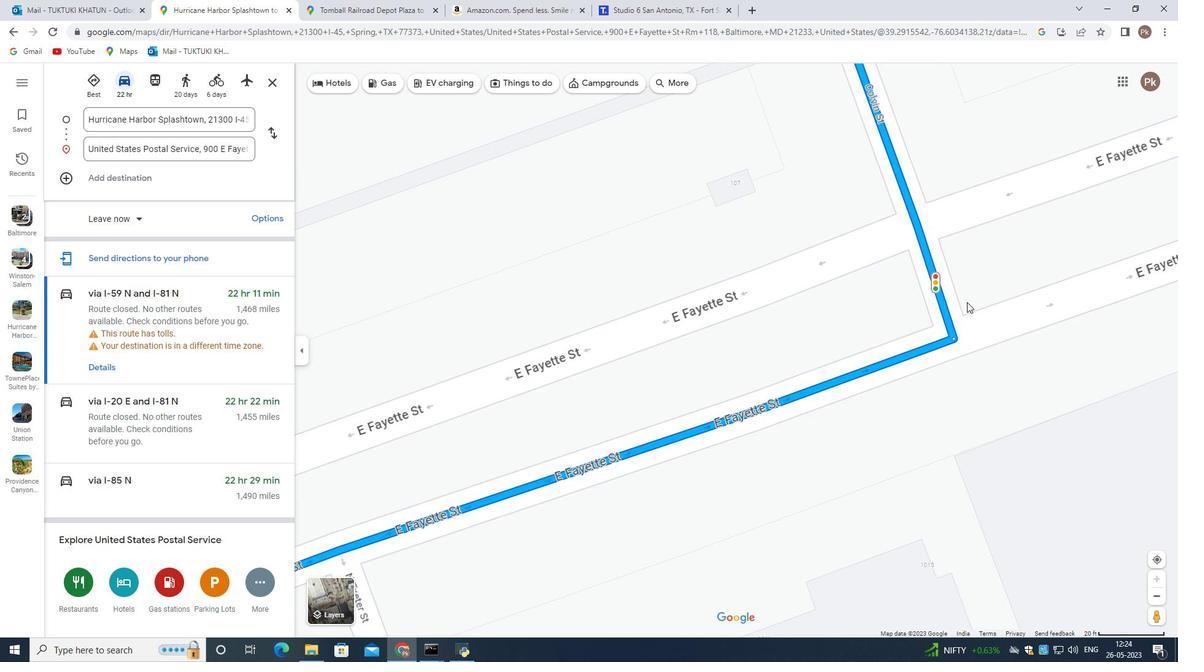 
Action: Mouse scrolled (967, 303) with delta (0, 0)
Screenshot: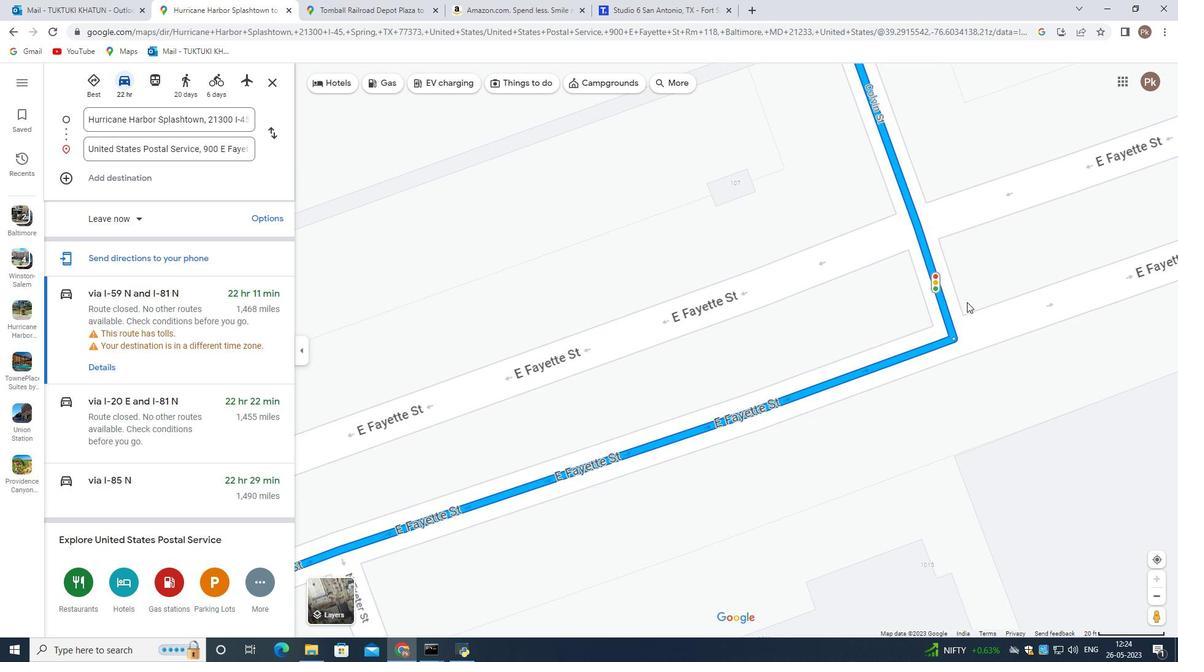 
Action: Mouse scrolled (967, 303) with delta (0, 0)
Screenshot: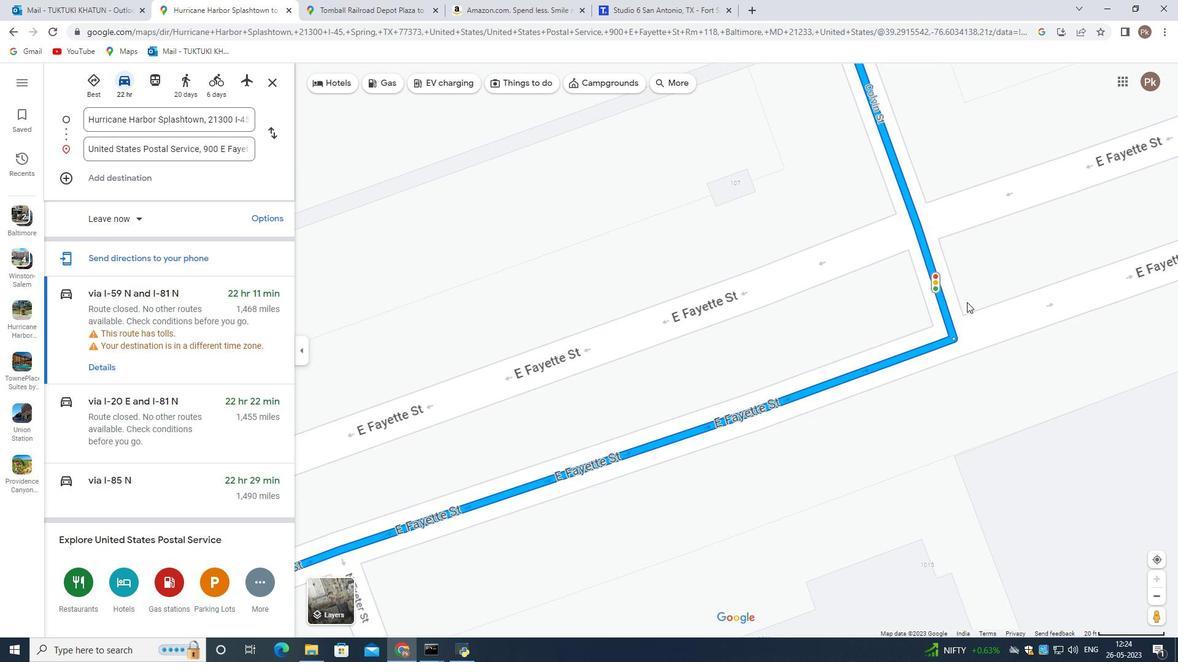 
Action: Mouse scrolled (967, 303) with delta (0, 0)
Screenshot: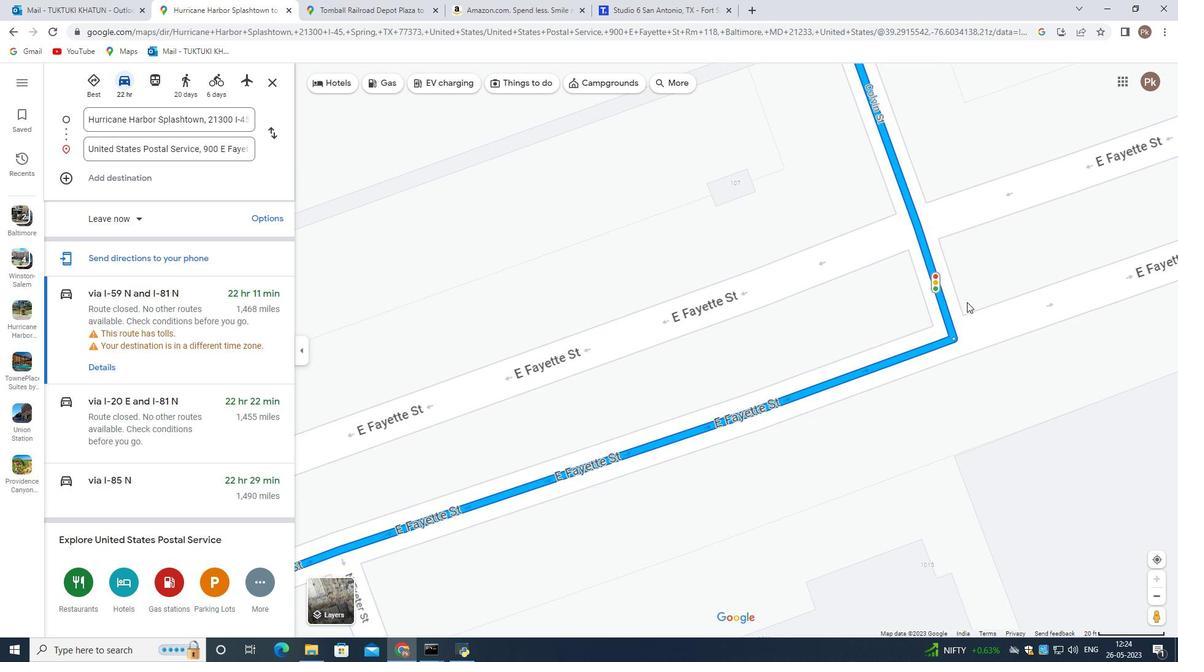 
Action: Mouse scrolled (967, 302) with delta (0, 0)
Screenshot: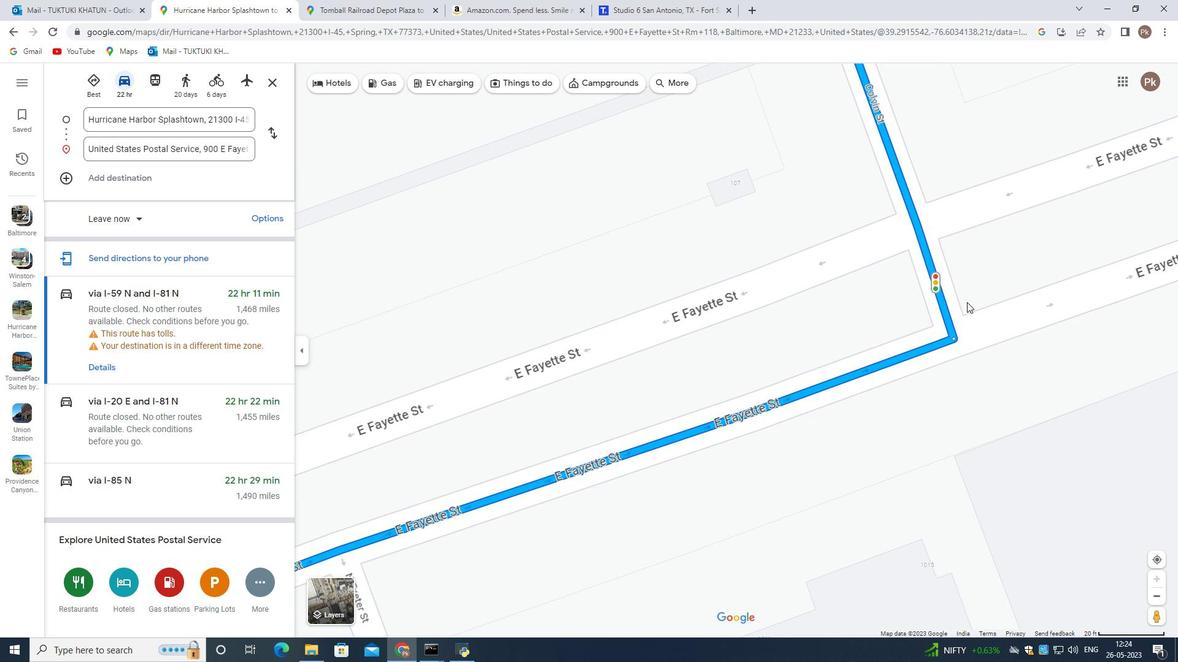 
Action: Mouse scrolled (967, 302) with delta (0, 0)
Screenshot: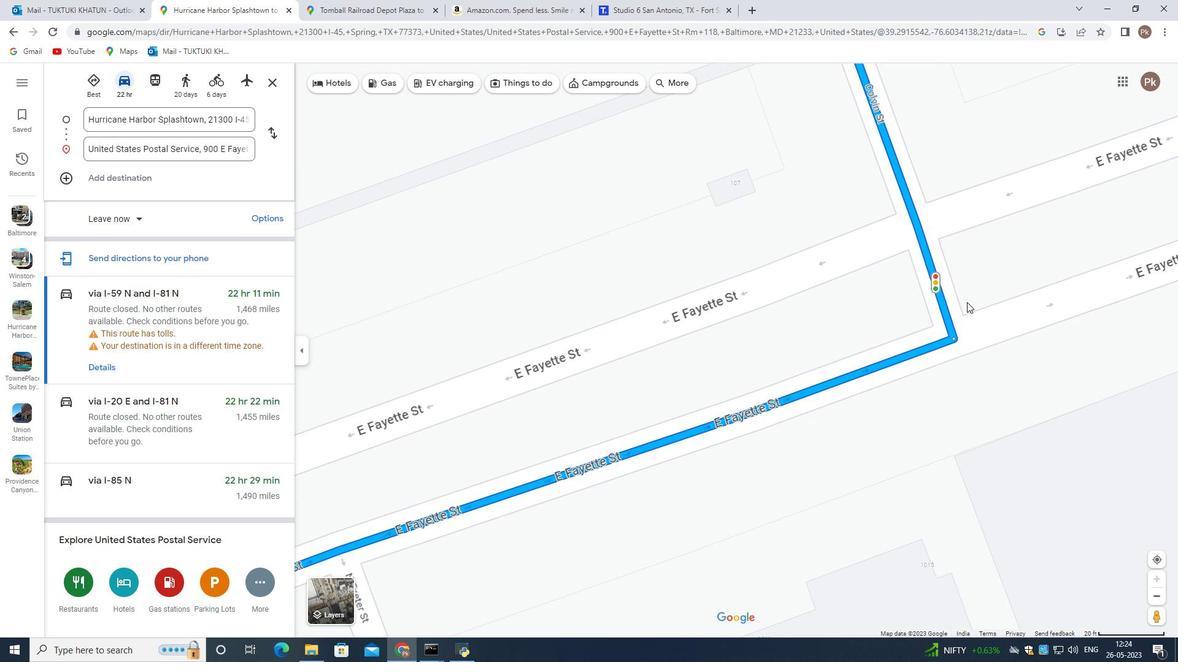 
Action: Mouse scrolled (967, 302) with delta (0, 0)
Screenshot: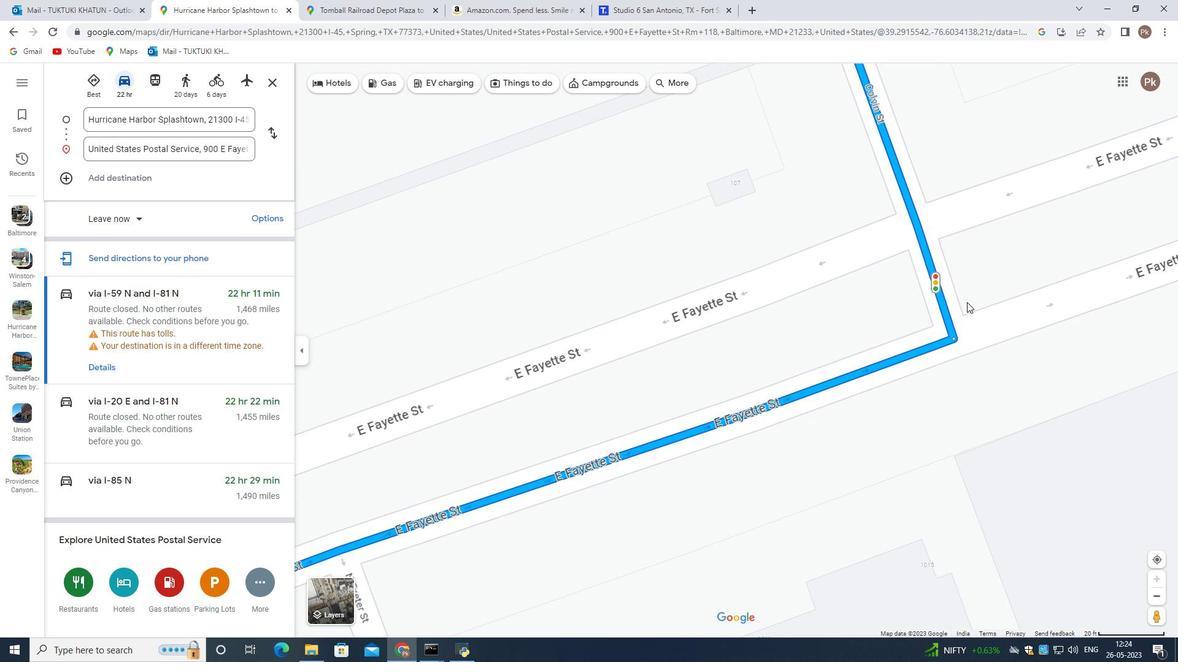 
Action: Mouse scrolled (967, 302) with delta (0, 0)
Screenshot: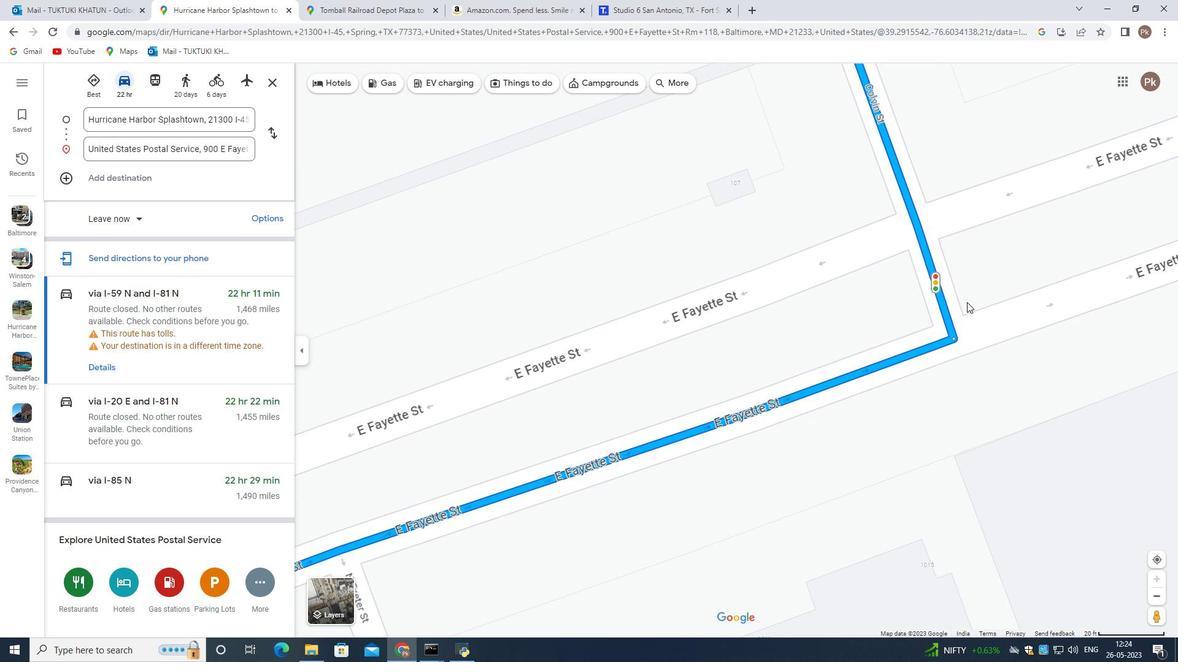 
Action: Mouse scrolled (967, 302) with delta (0, 0)
Screenshot: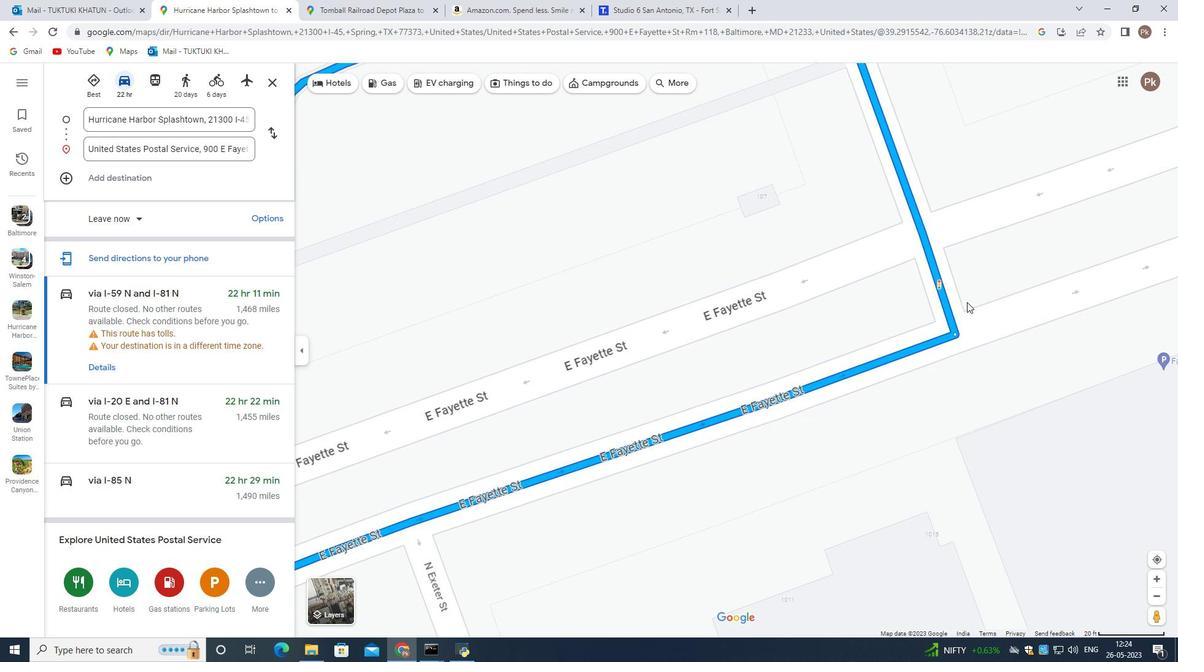 
Action: Mouse scrolled (967, 302) with delta (0, 0)
Screenshot: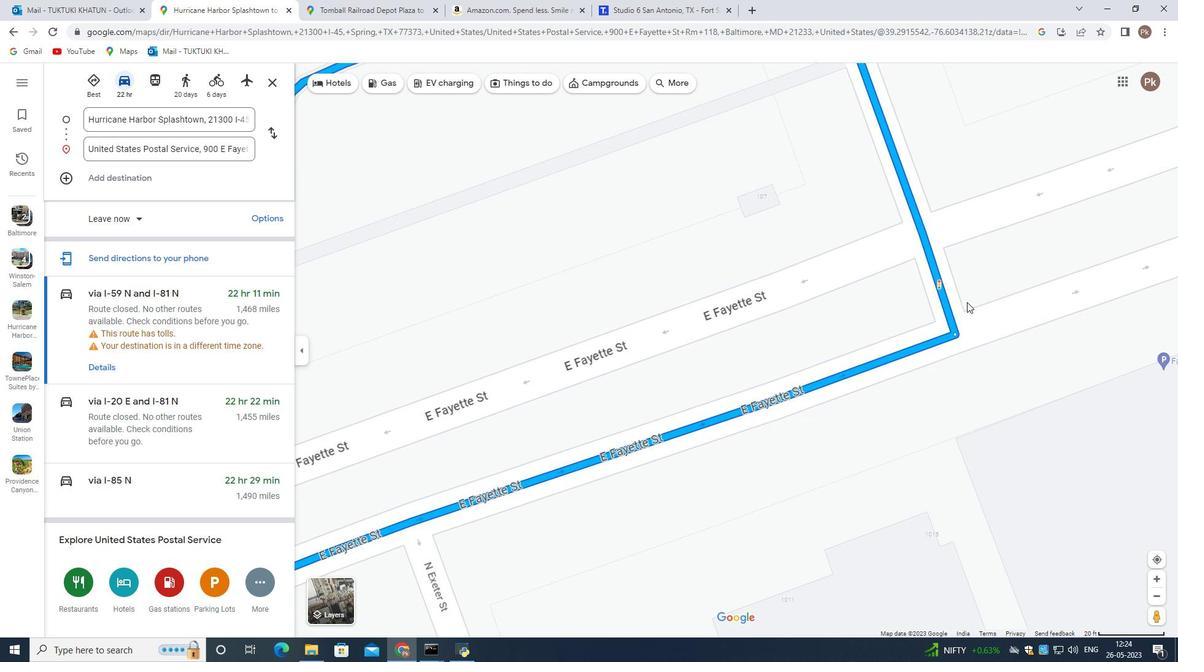 
Action: Mouse scrolled (967, 302) with delta (0, 0)
Screenshot: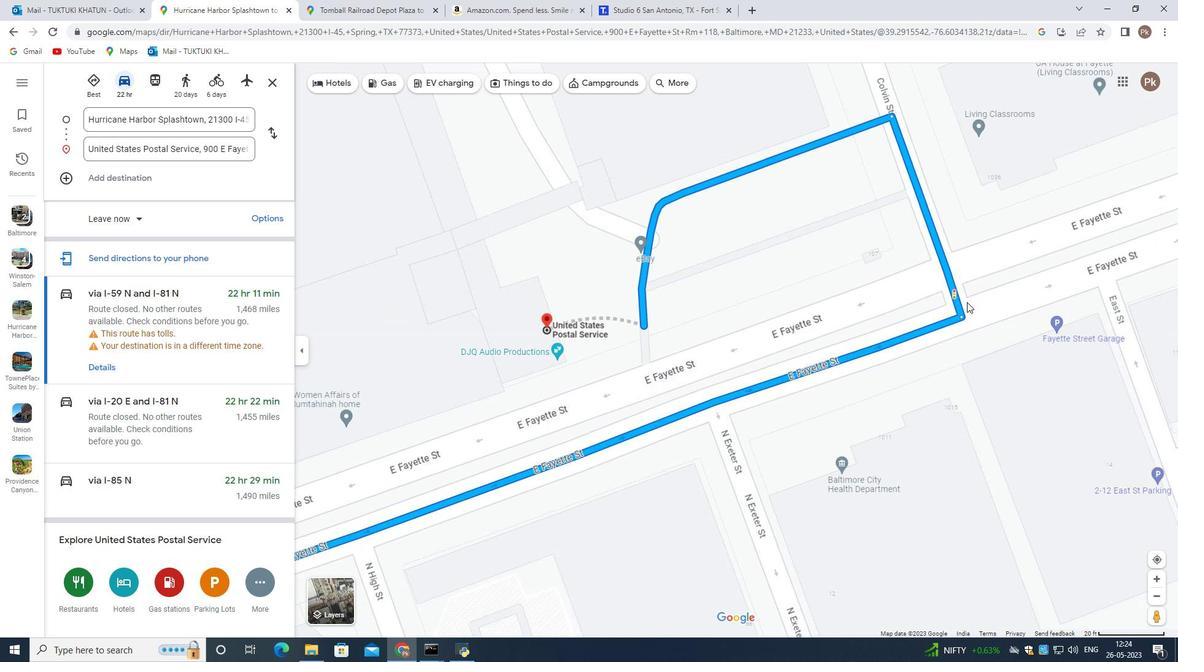 
Action: Mouse scrolled (967, 302) with delta (0, 0)
Screenshot: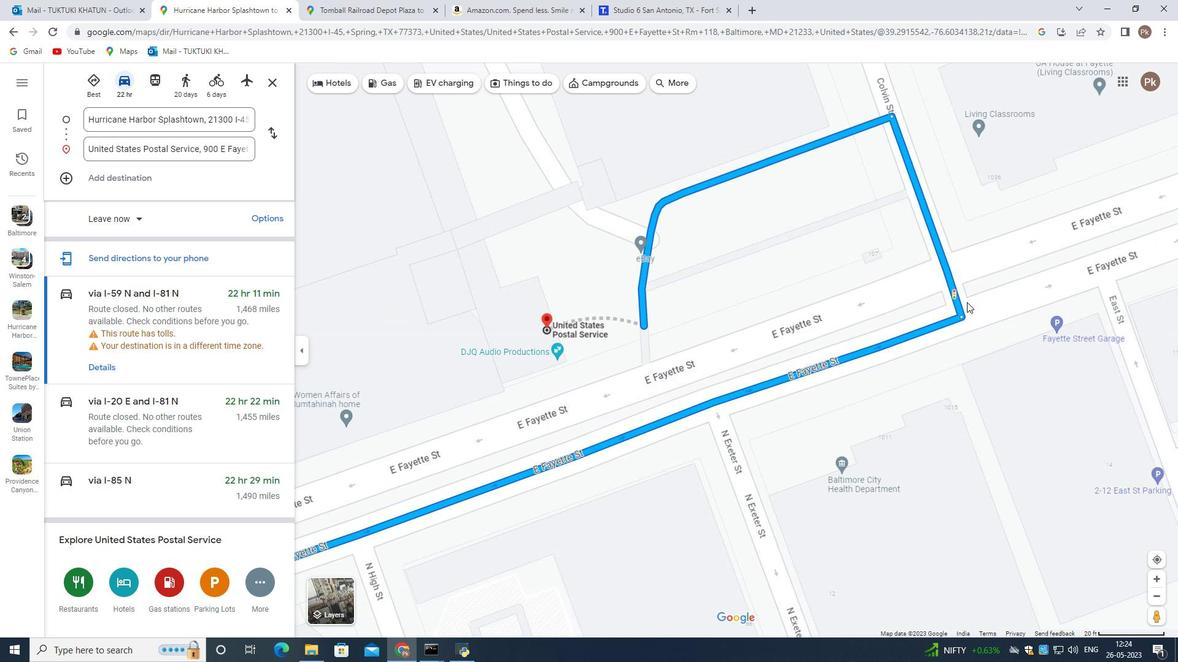 
Action: Mouse scrolled (967, 302) with delta (0, 0)
Screenshot: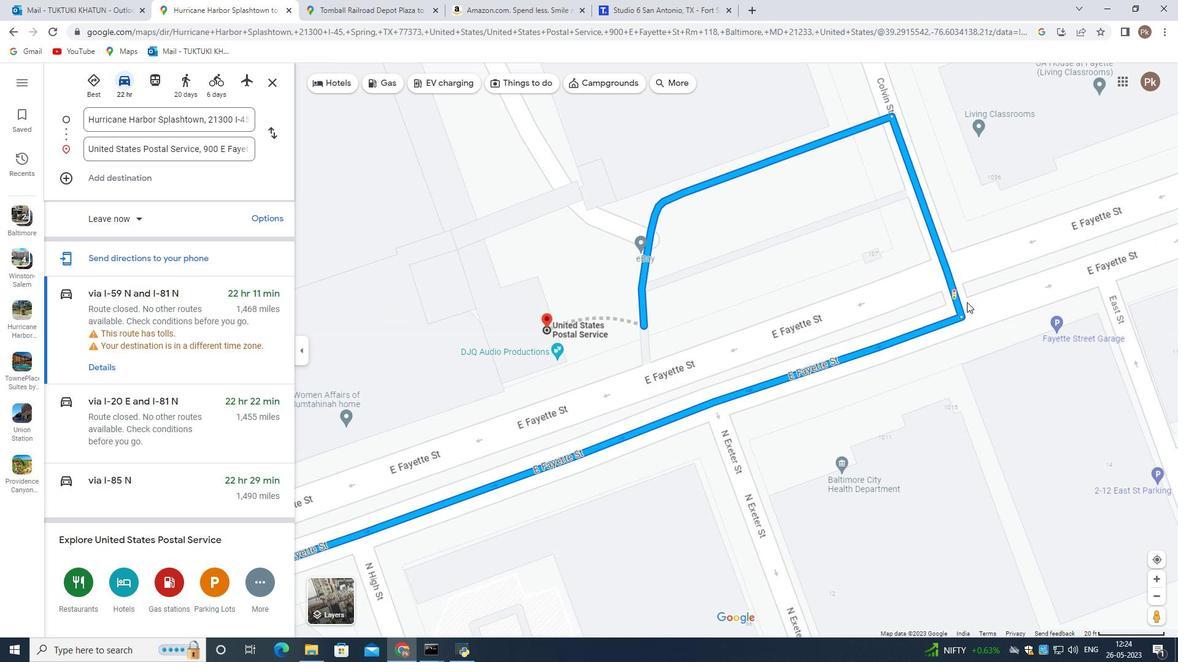 
Action: Mouse moved to (883, 267)
Screenshot: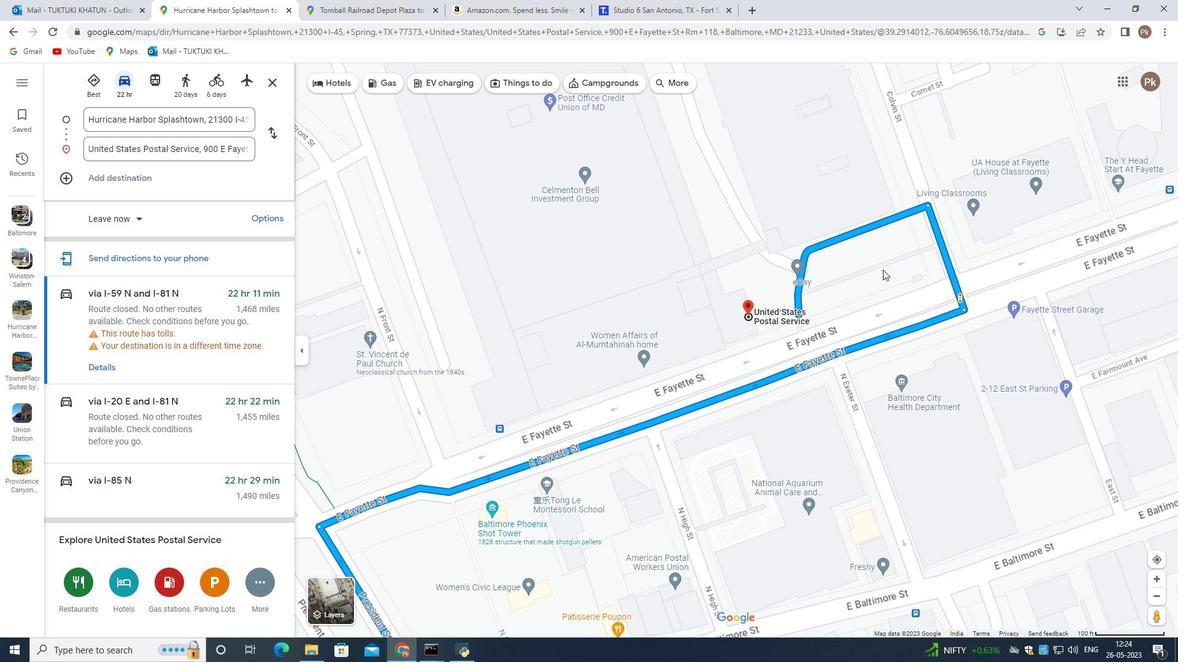 
Action: Mouse pressed left at (883, 267)
Screenshot: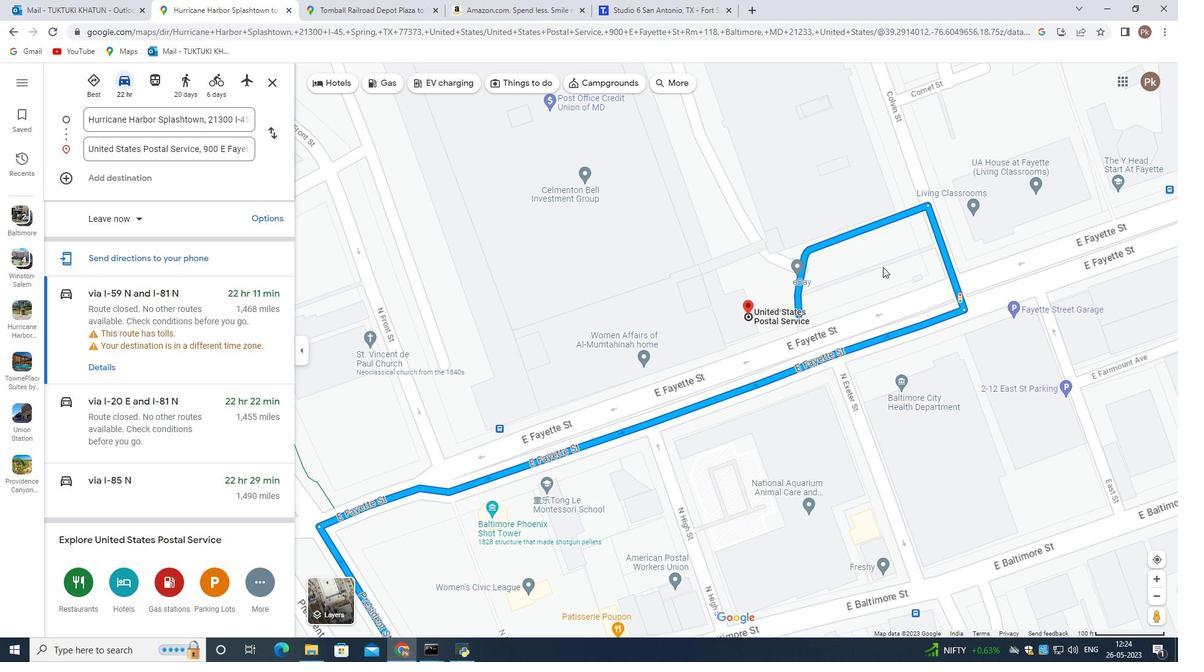 
Action: Mouse moved to (991, 270)
Screenshot: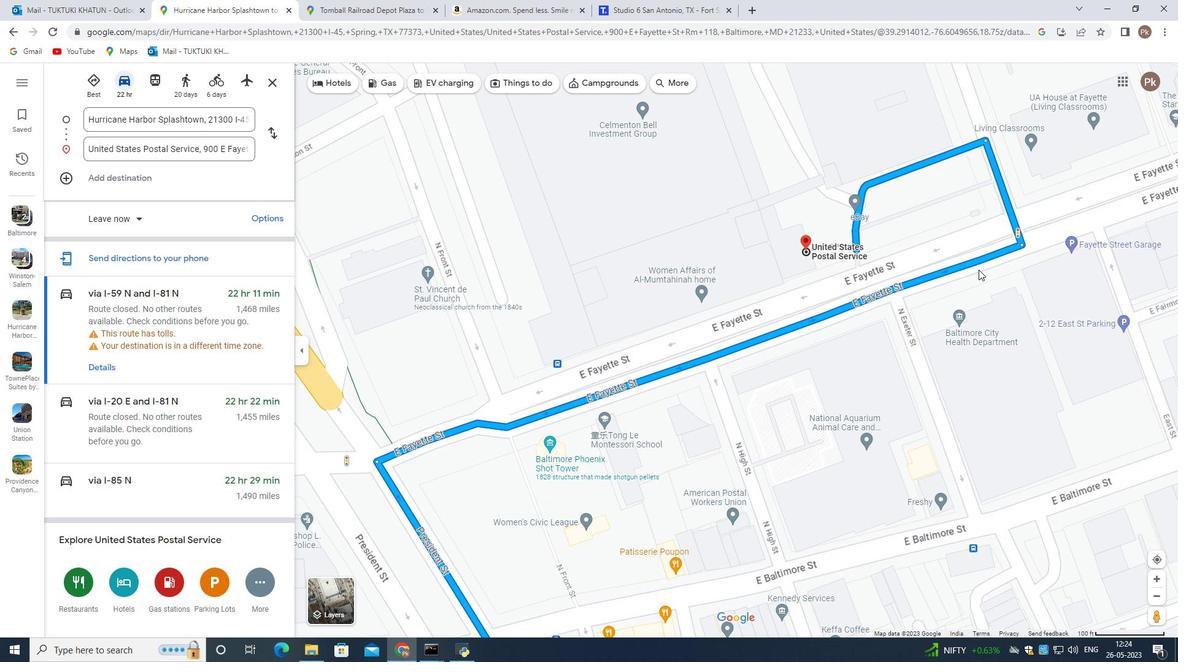 
Action: Mouse scrolled (991, 270) with delta (0, 0)
Screenshot: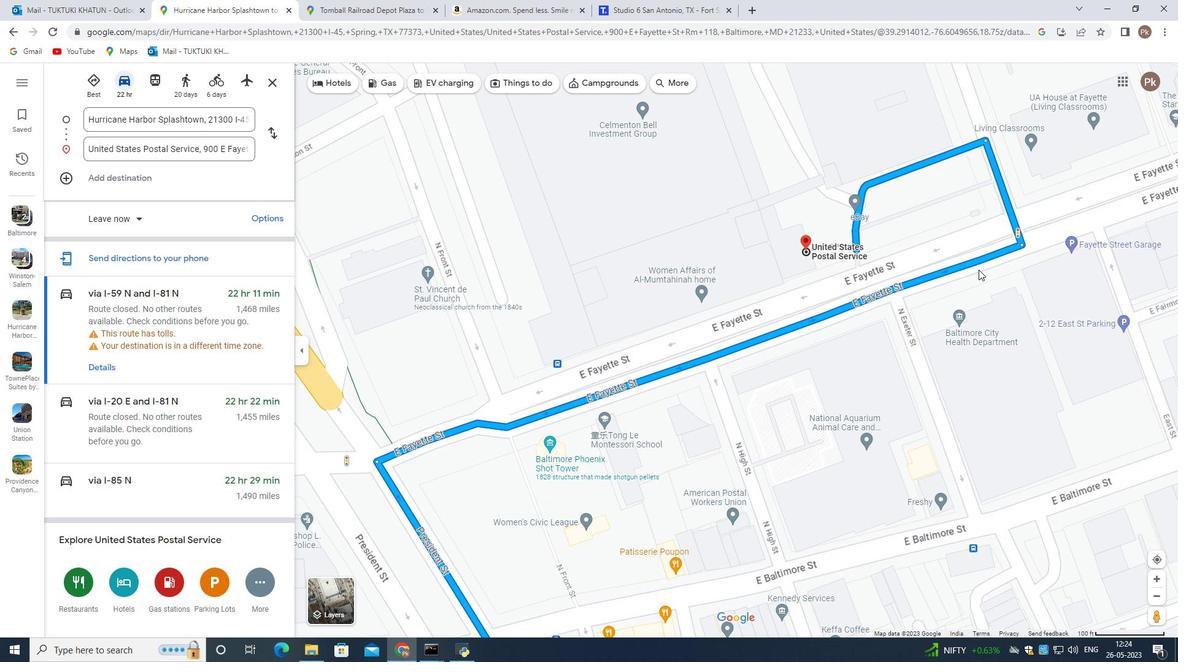 
Action: Mouse scrolled (991, 270) with delta (0, 0)
Screenshot: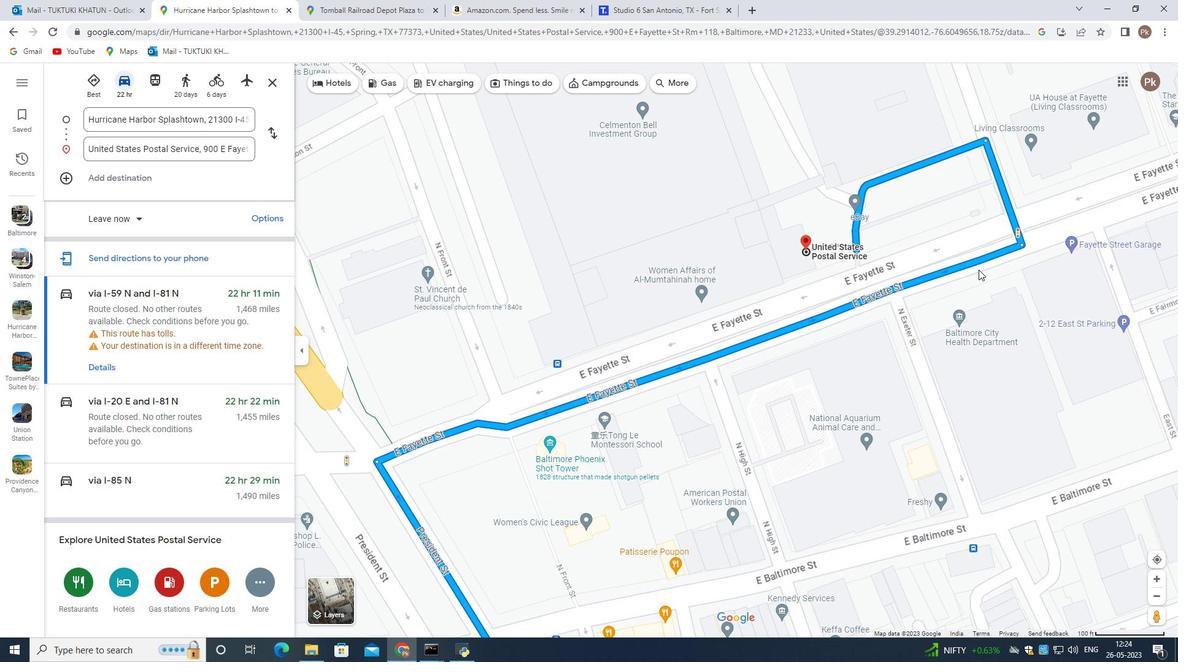
Action: Mouse scrolled (991, 270) with delta (0, 0)
Screenshot: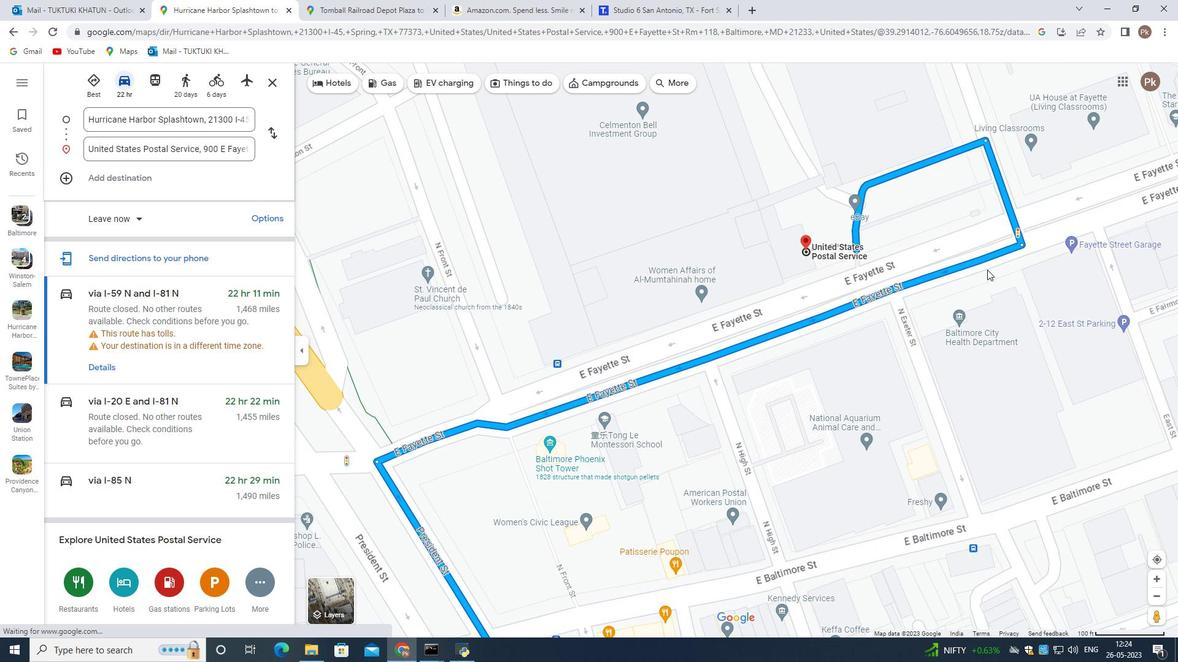 
Action: Mouse scrolled (991, 269) with delta (0, 0)
Screenshot: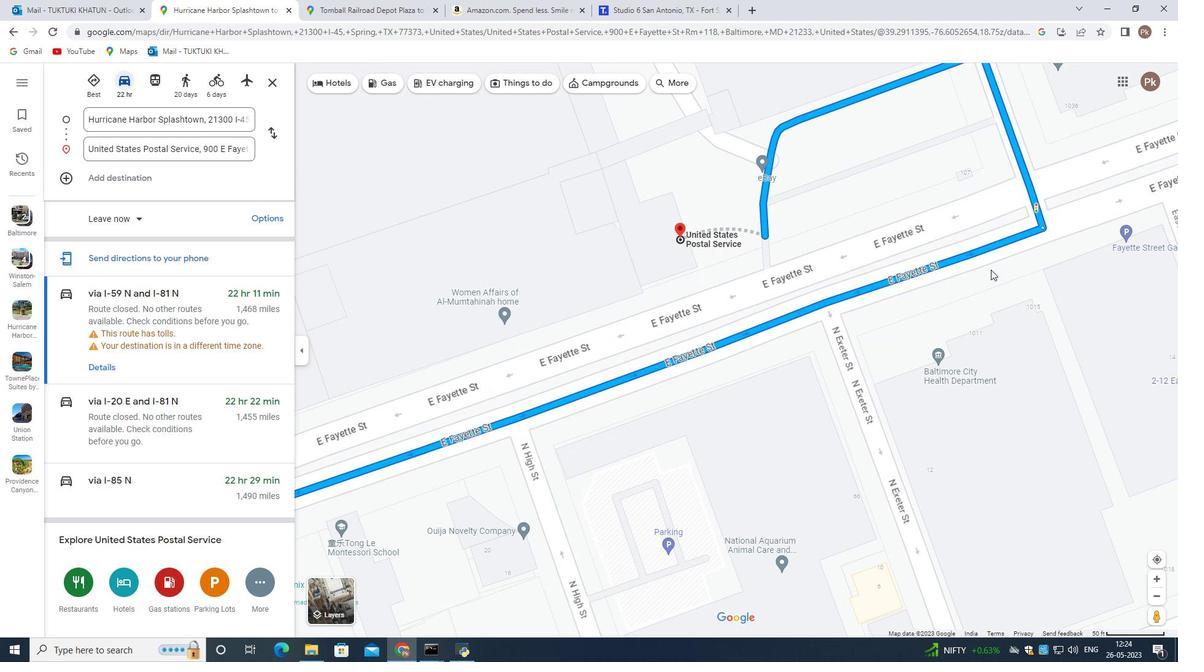
Action: Mouse scrolled (991, 269) with delta (0, 0)
Screenshot: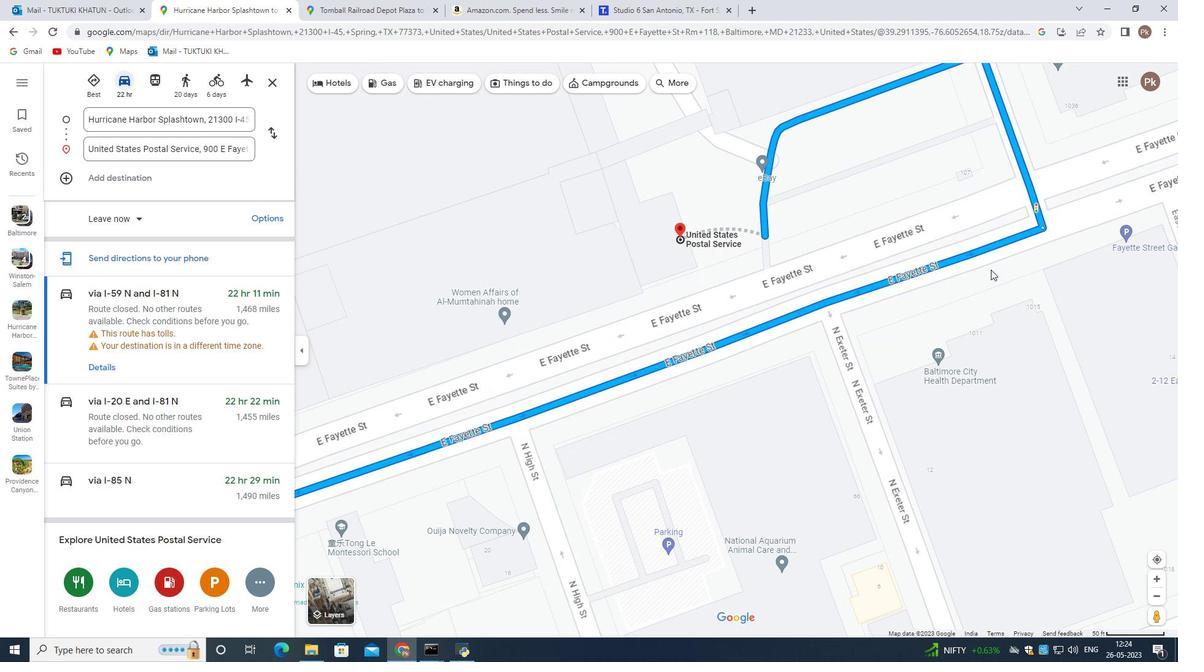 
Action: Mouse scrolled (991, 269) with delta (0, 0)
Screenshot: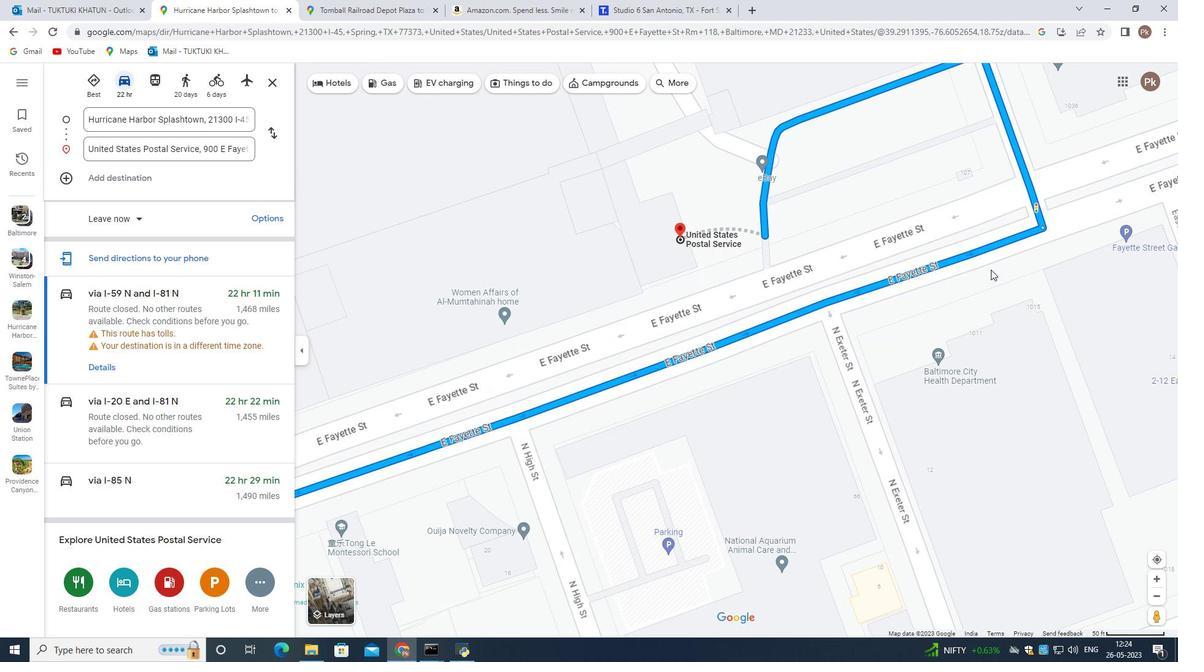 
Action: Mouse scrolled (991, 269) with delta (0, 0)
Screenshot: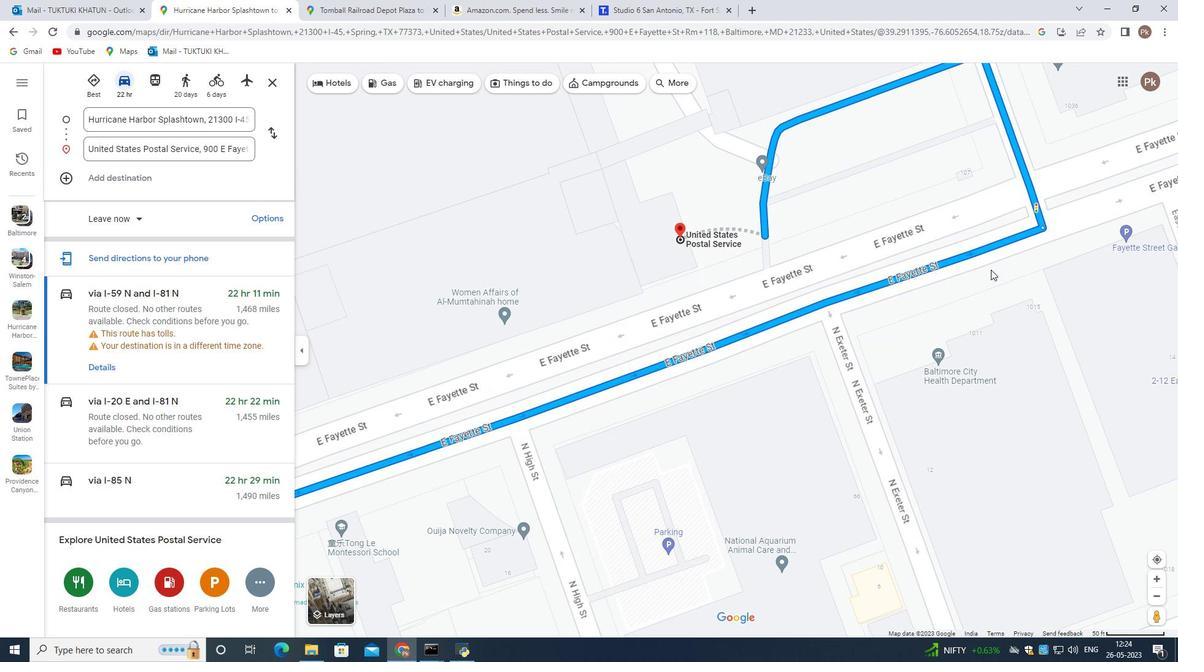 
Action: Mouse moved to (748, 379)
Screenshot: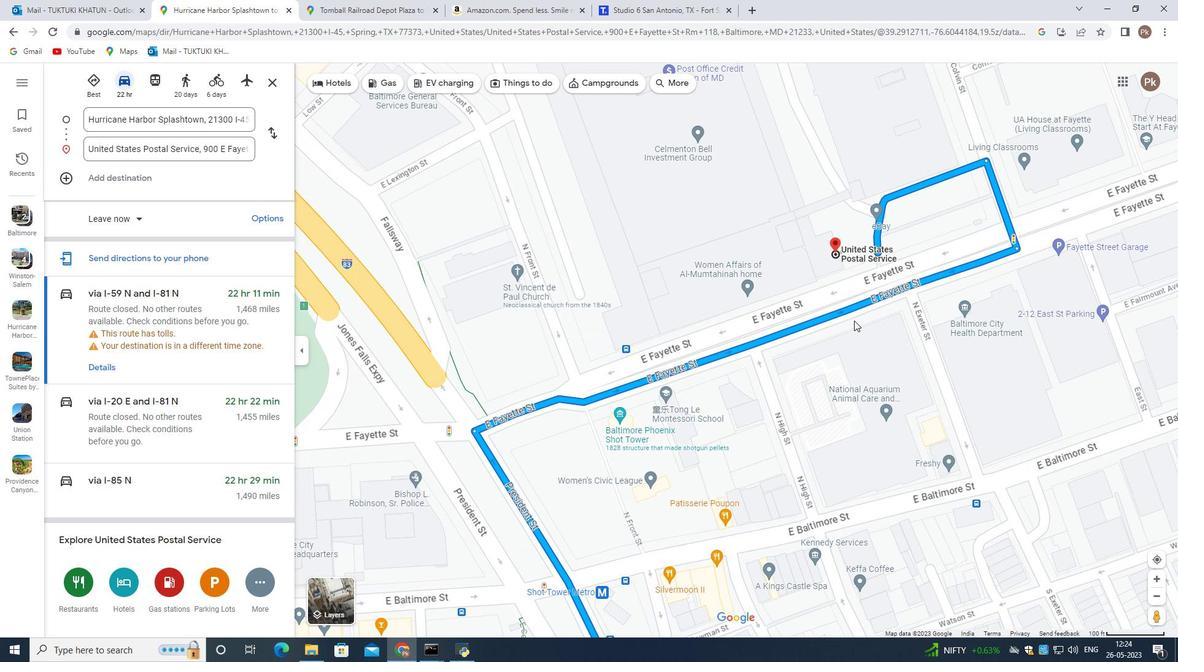 
Action: Mouse scrolled (748, 378) with delta (0, 0)
Screenshot: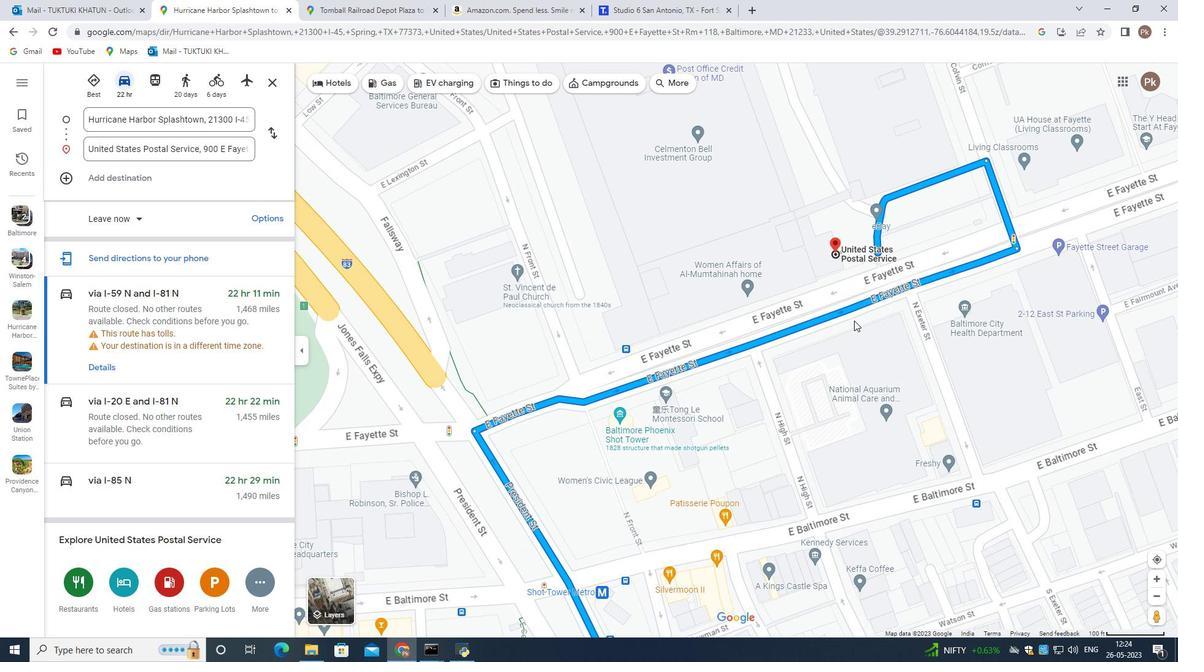 
Action: Mouse scrolled (748, 378) with delta (0, 0)
Screenshot: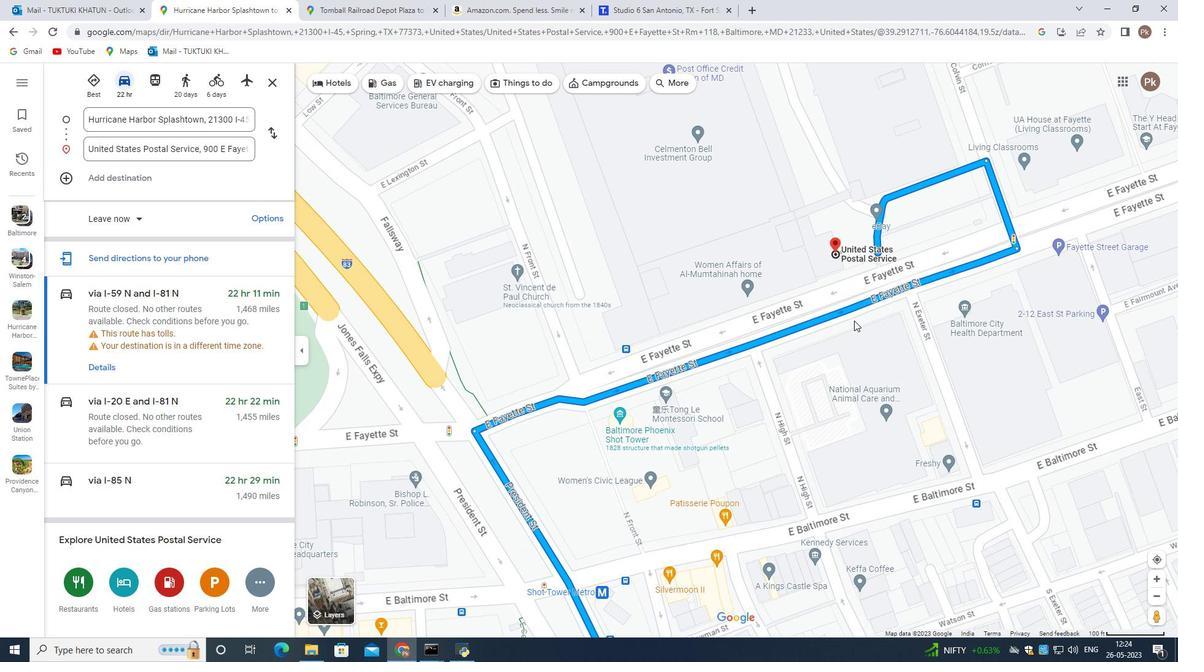 
Action: Mouse scrolled (748, 378) with delta (0, 0)
Screenshot: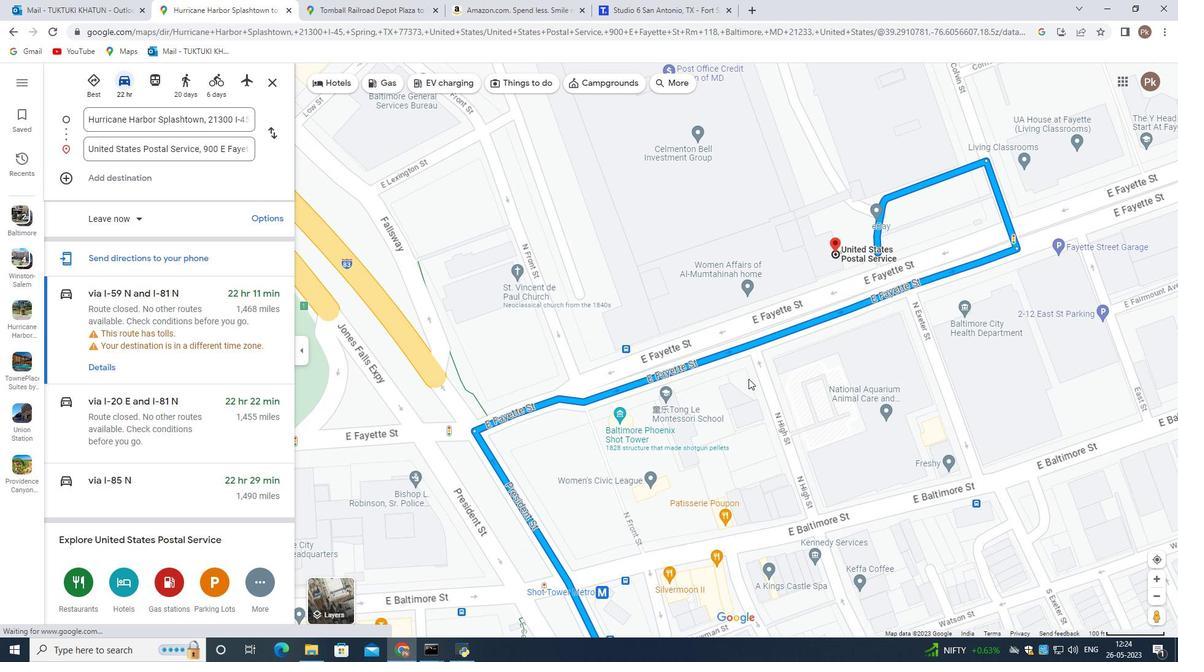 
Action: Mouse moved to (639, 424)
Screenshot: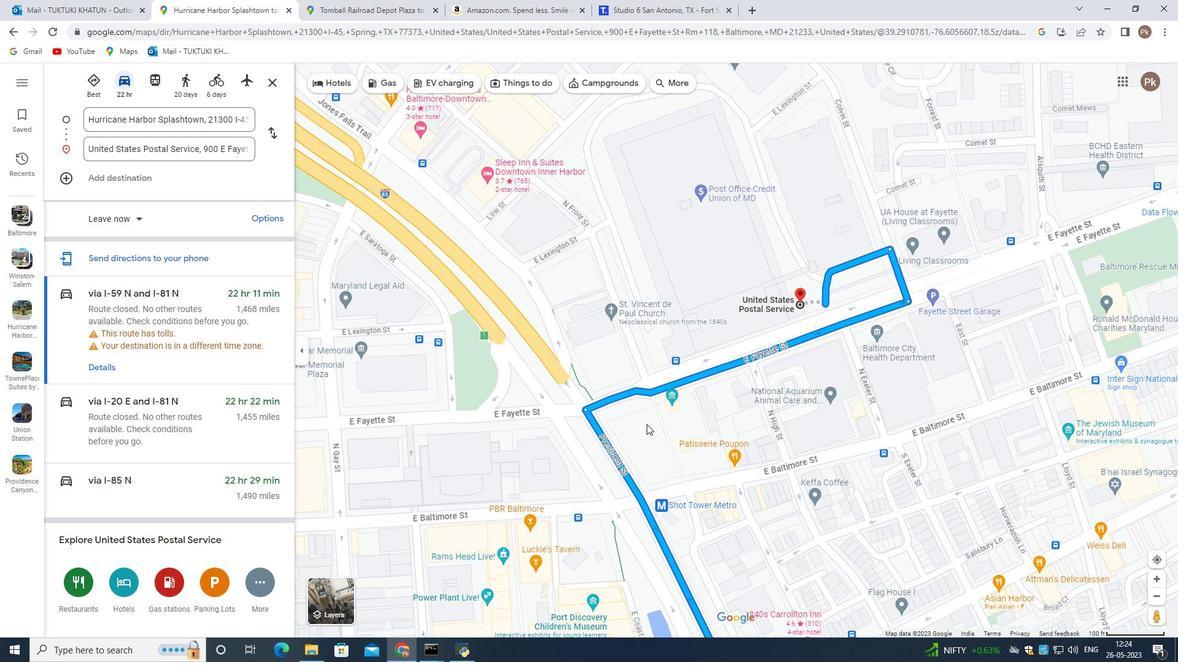 
Action: Mouse scrolled (639, 424) with delta (0, 0)
Screenshot: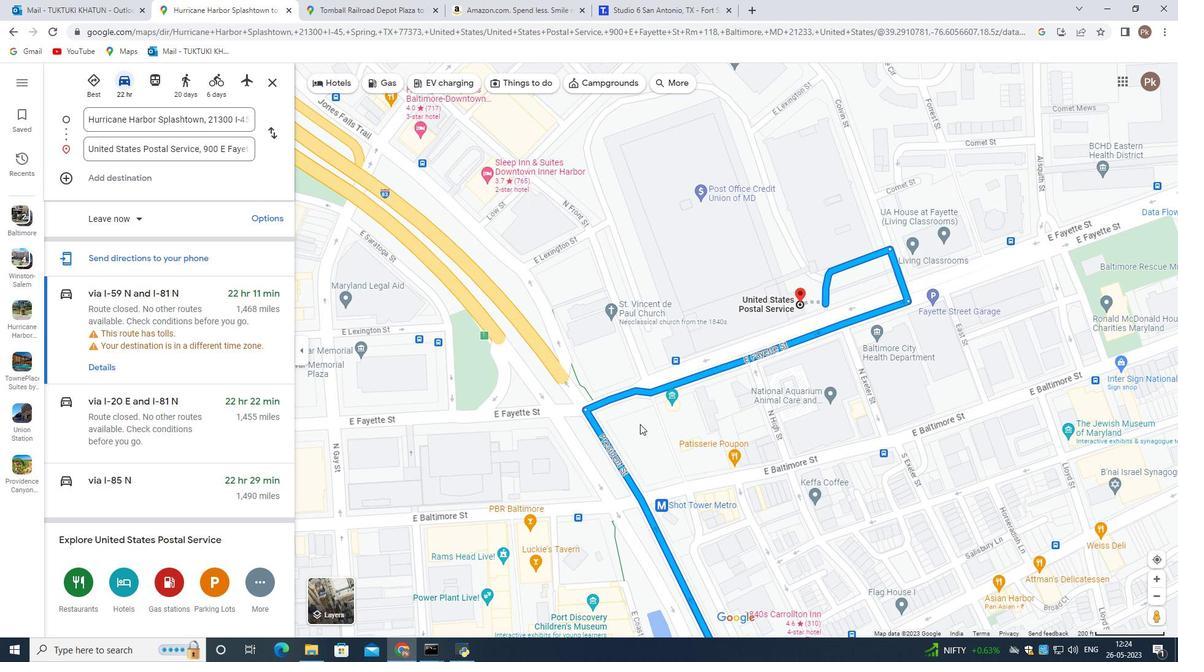 
Action: Mouse scrolled (639, 424) with delta (0, 0)
Screenshot: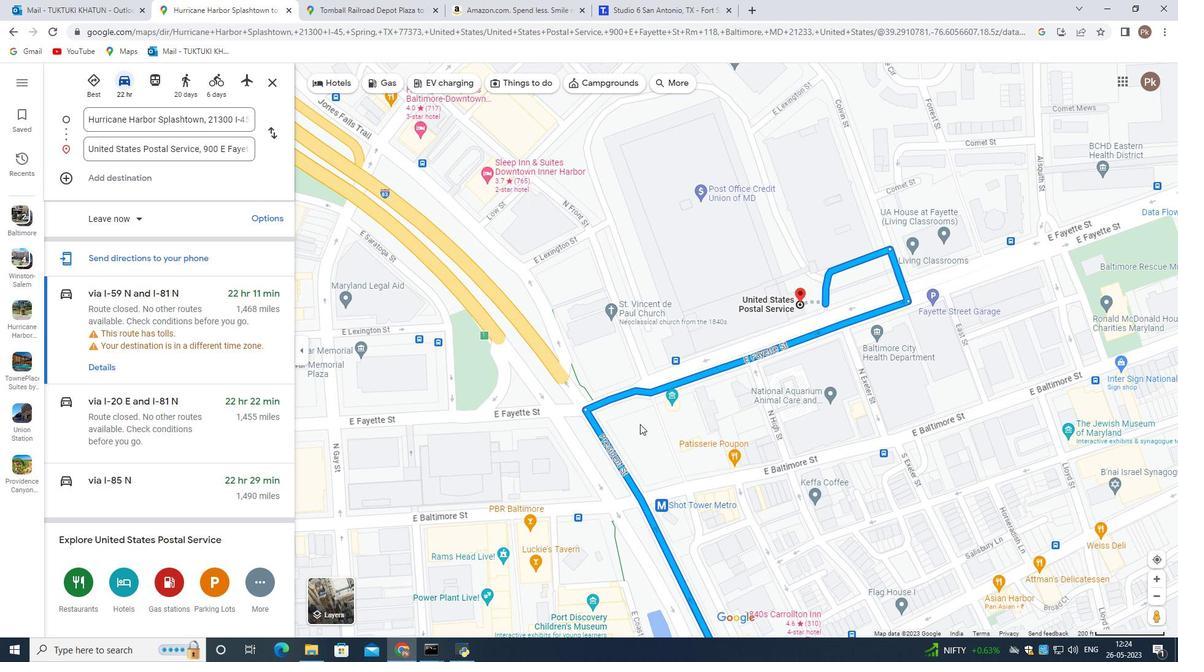 
Action: Mouse scrolled (639, 424) with delta (0, 0)
Screenshot: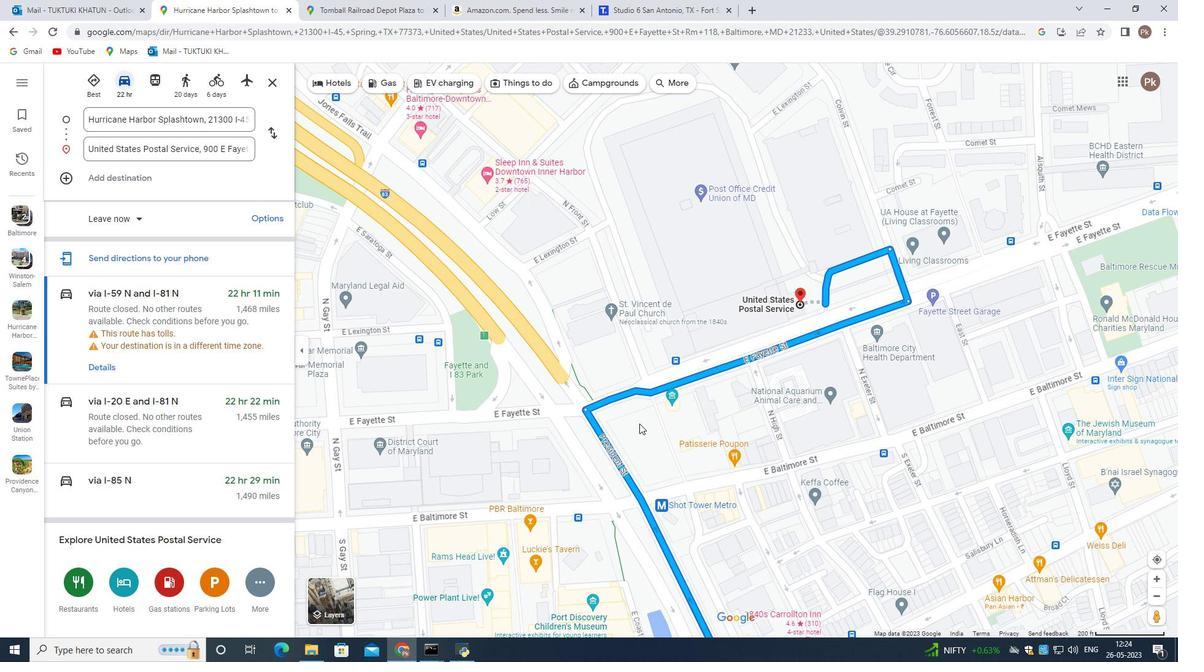 
Action: Mouse scrolled (639, 424) with delta (0, 0)
Screenshot: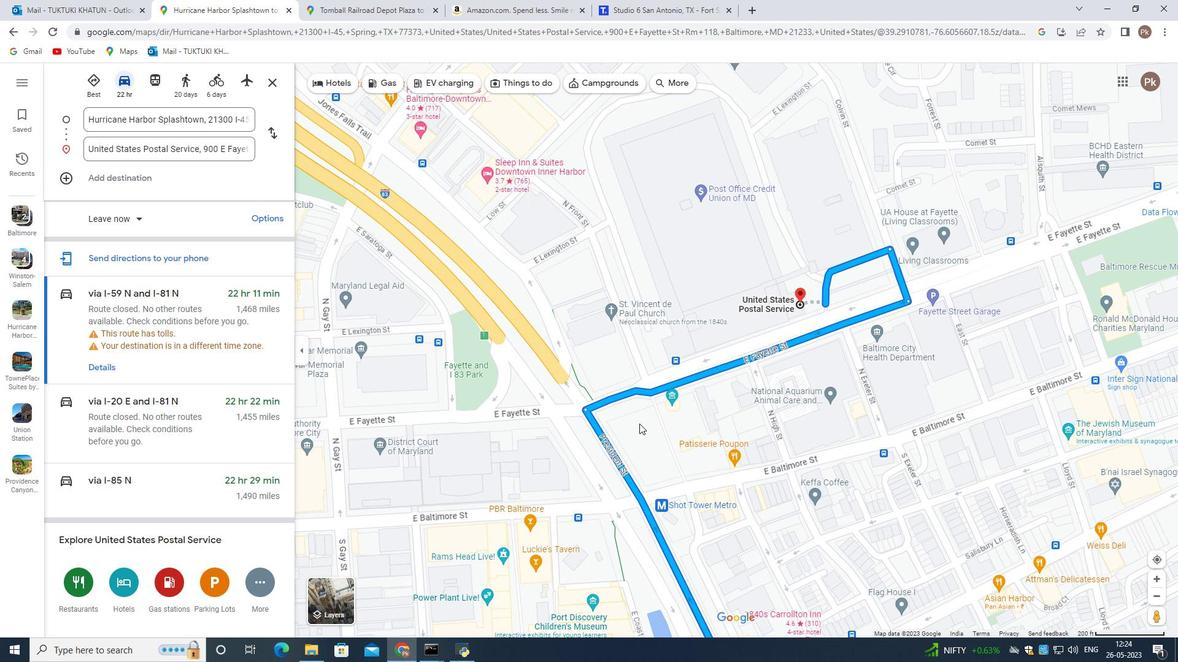 
Action: Mouse scrolled (639, 424) with delta (0, 0)
Screenshot: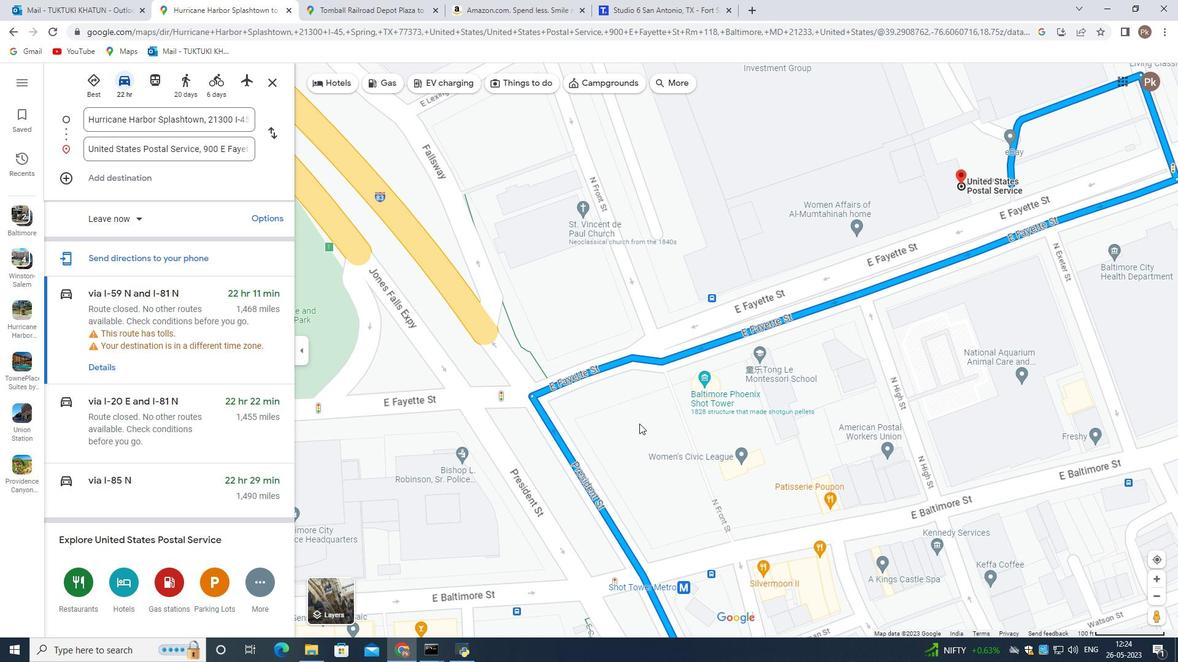 
Action: Mouse scrolled (639, 424) with delta (0, 0)
Screenshot: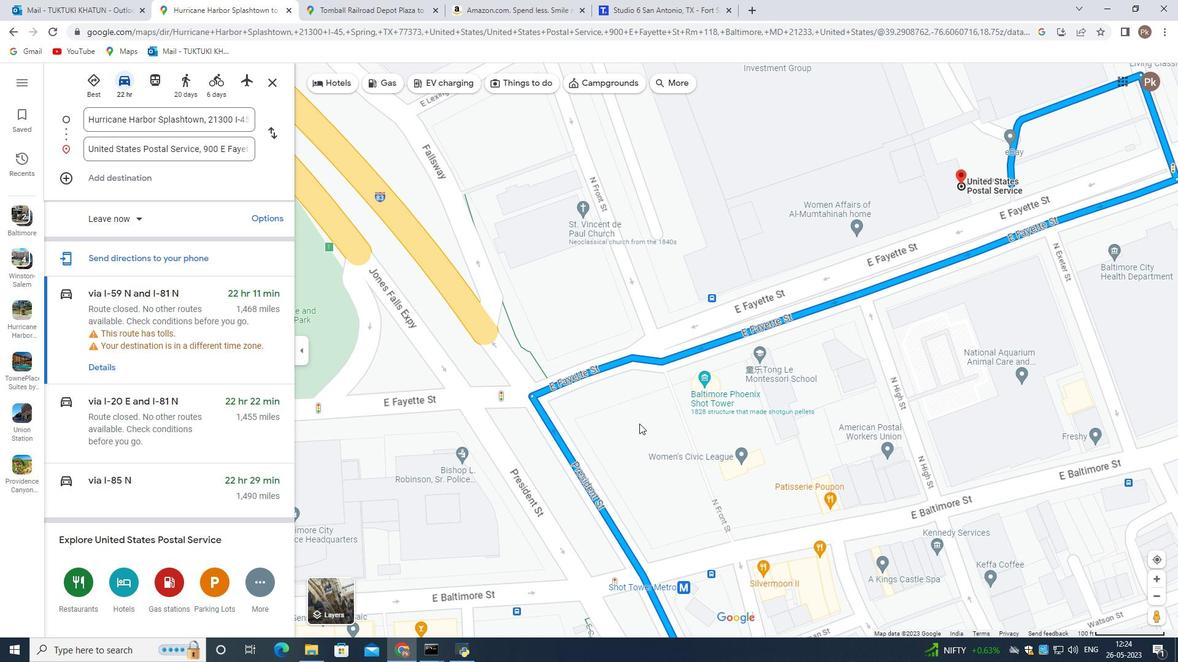 
Action: Mouse moved to (599, 404)
Screenshot: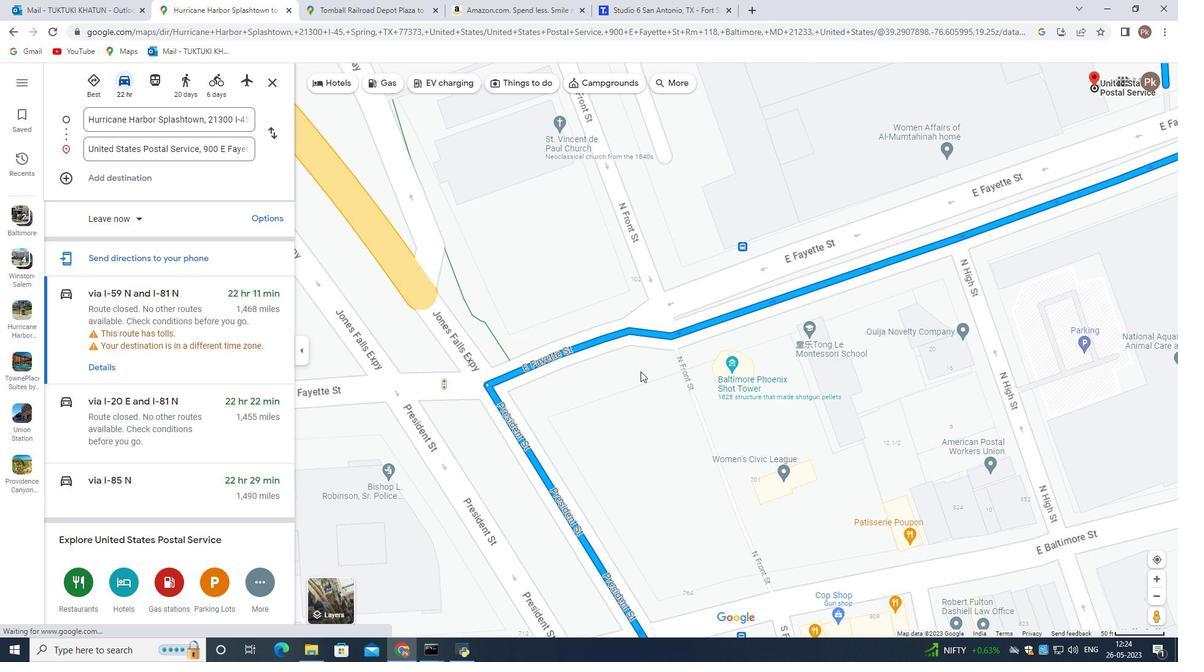 
Action: Mouse pressed left at (599, 404)
Screenshot: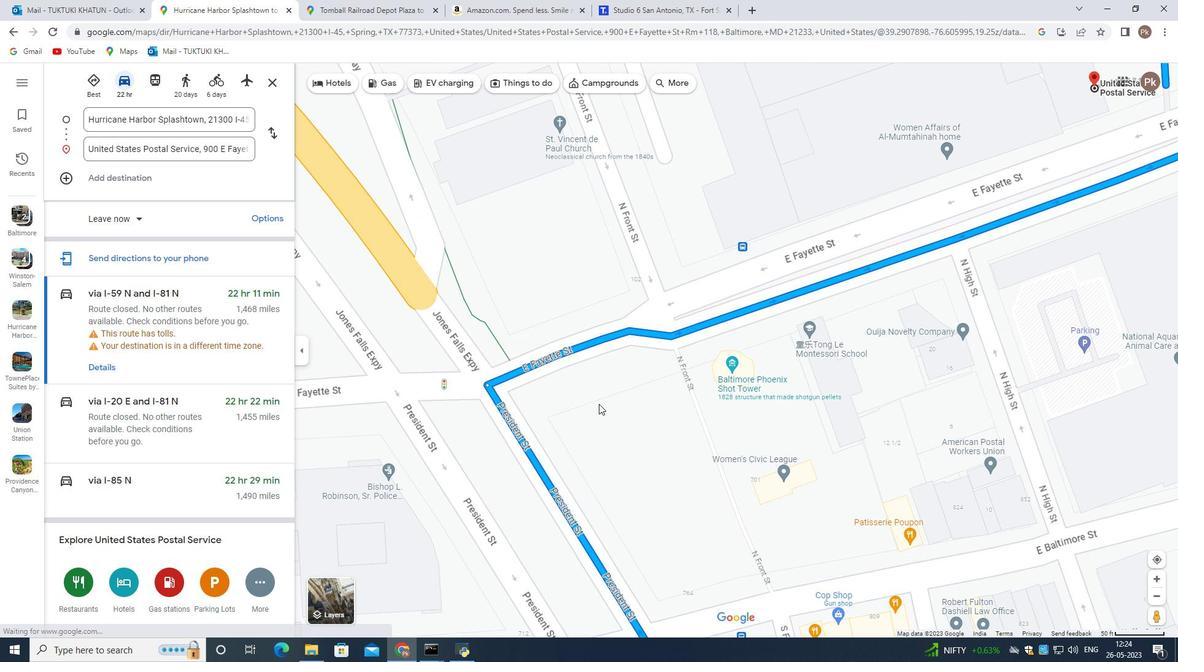 
Action: Mouse moved to (621, 295)
Screenshot: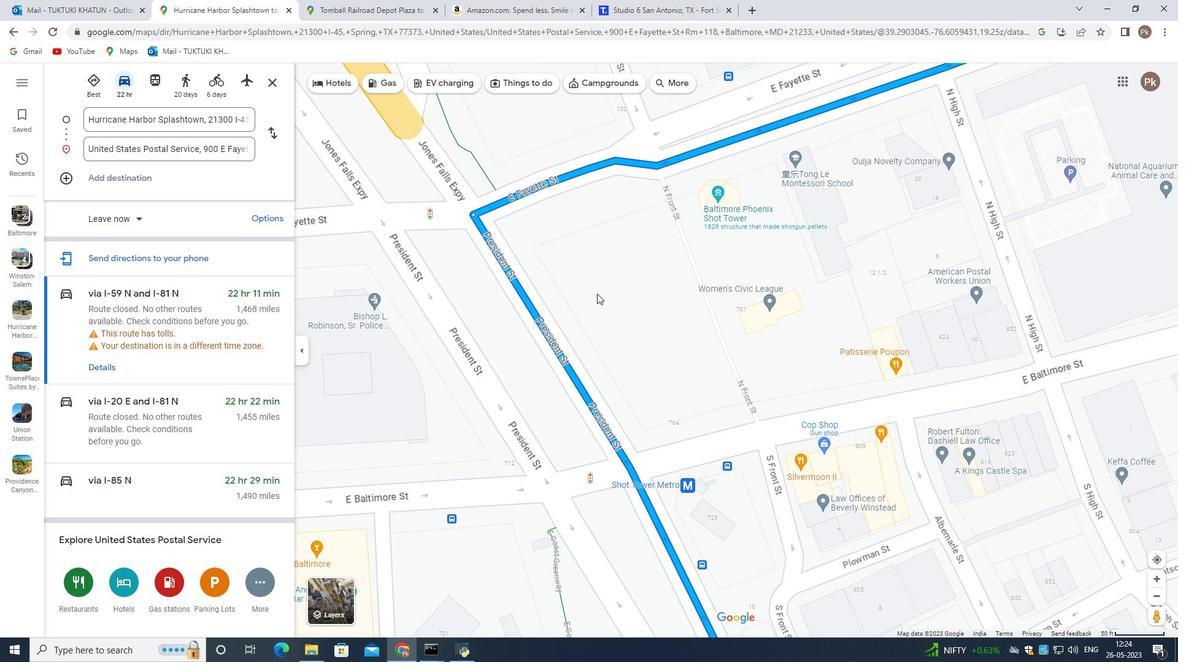 
Action: Mouse pressed left at (621, 295)
Screenshot: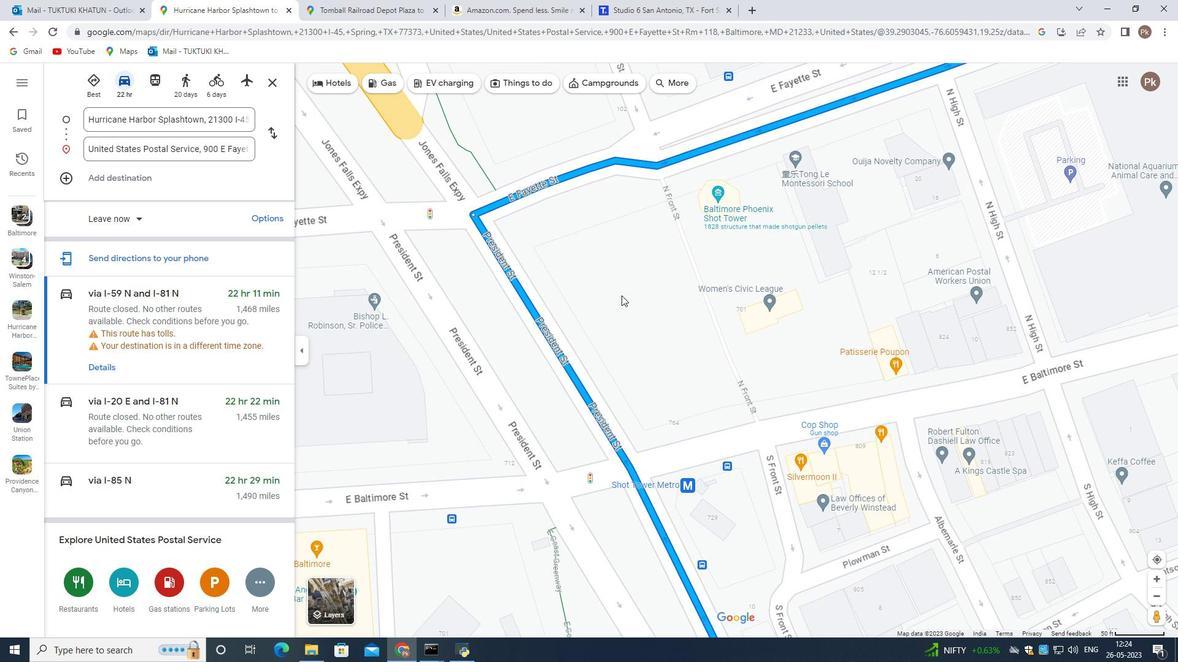 
Action: Mouse moved to (640, 343)
Screenshot: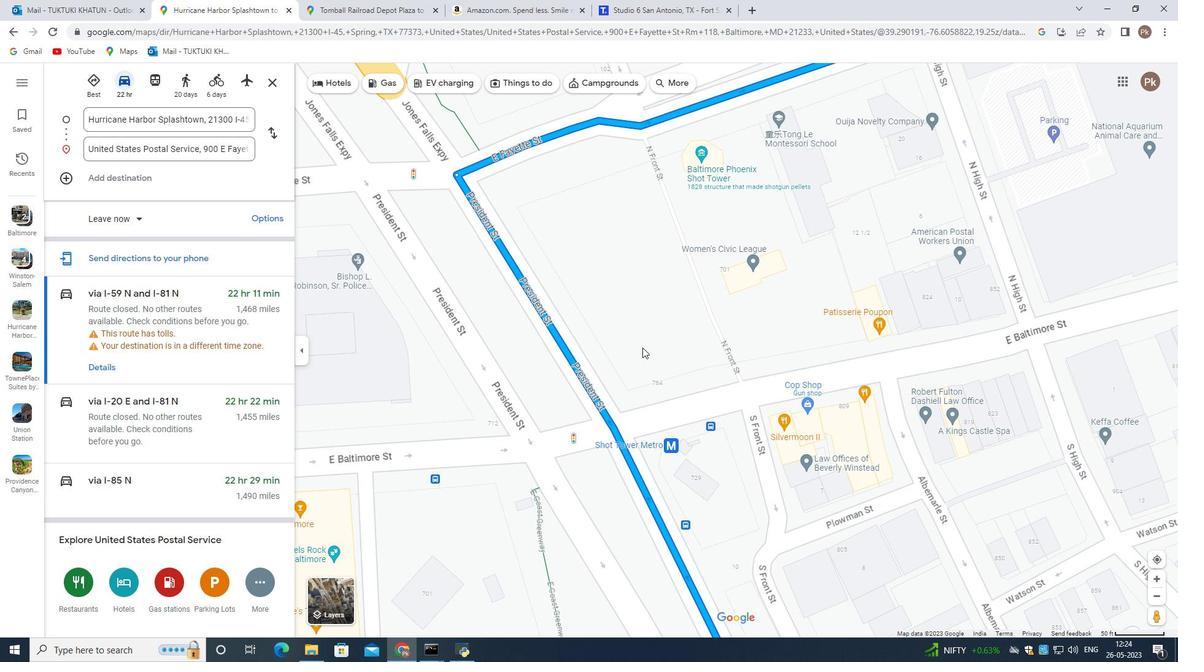 
Action: Mouse pressed left at (640, 343)
Screenshot: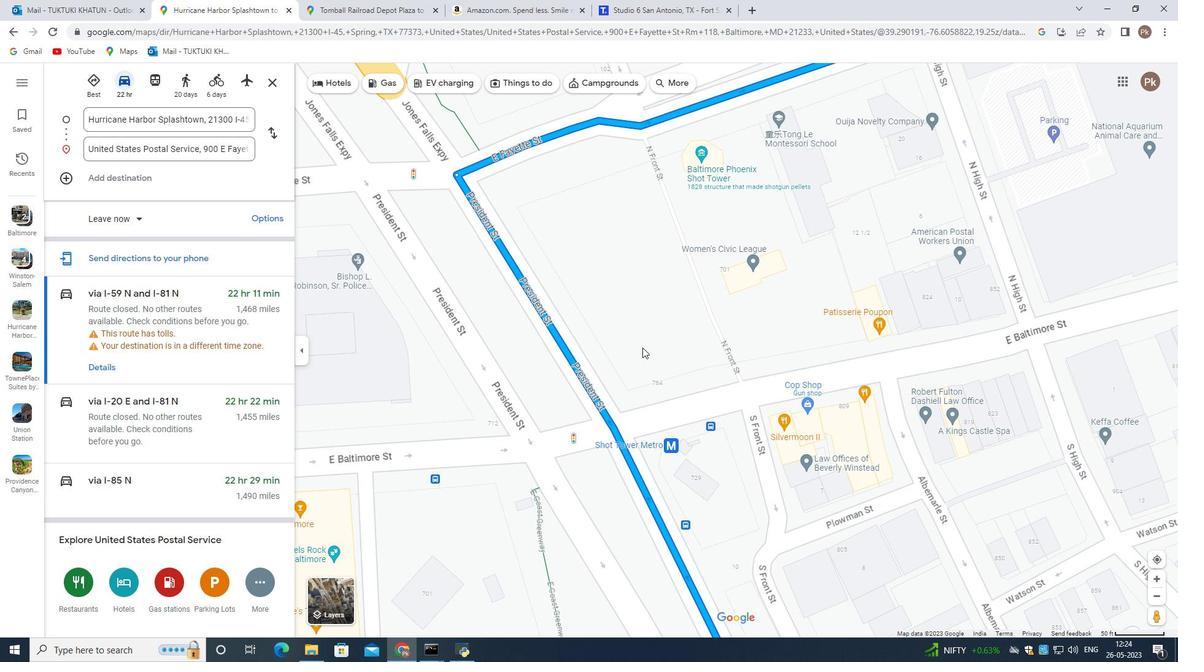 
Action: Mouse moved to (565, 250)
Screenshot: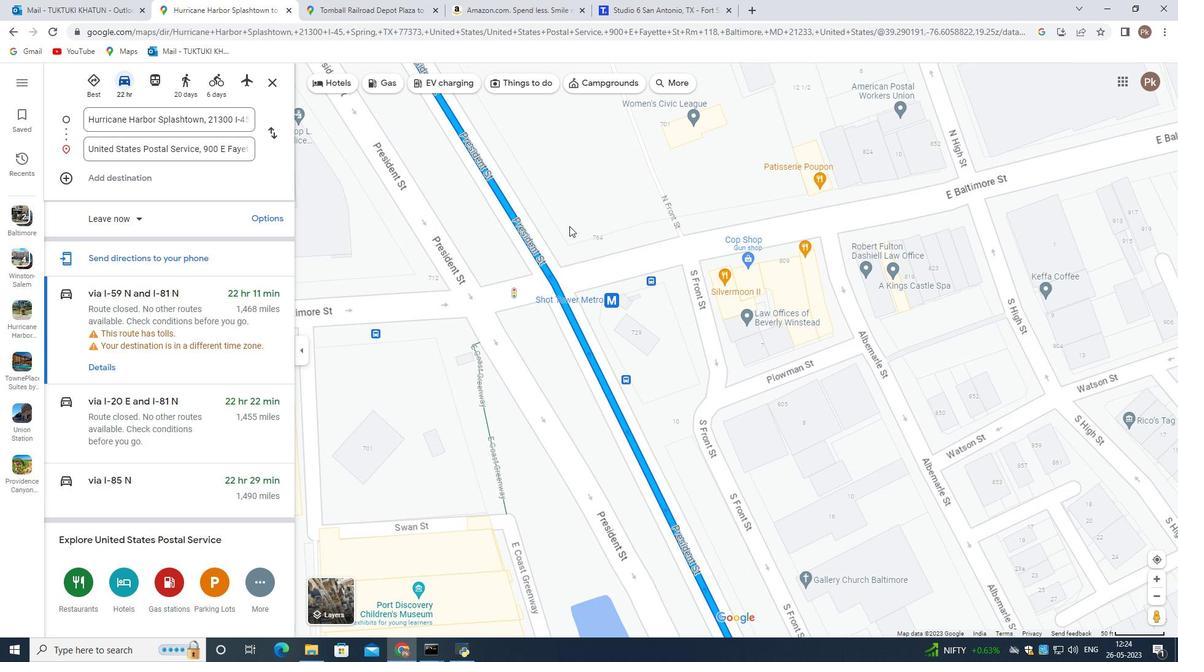 
Action: Mouse scrolled (565, 249) with delta (0, 0)
Screenshot: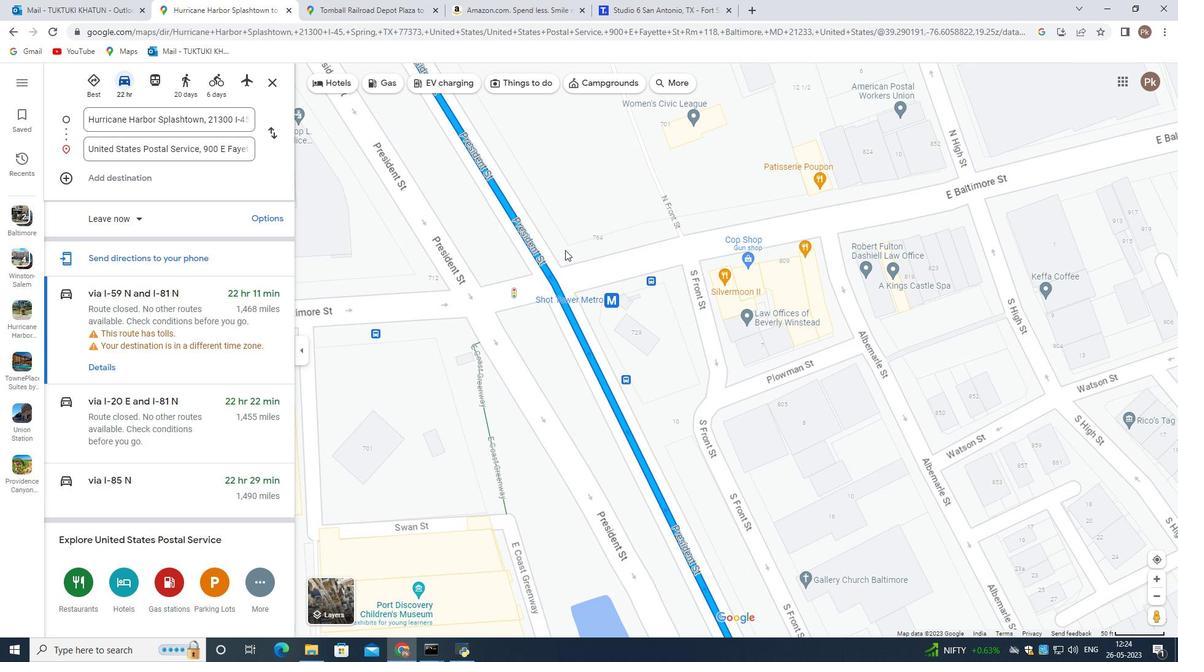 
Action: Mouse scrolled (565, 249) with delta (0, 0)
Screenshot: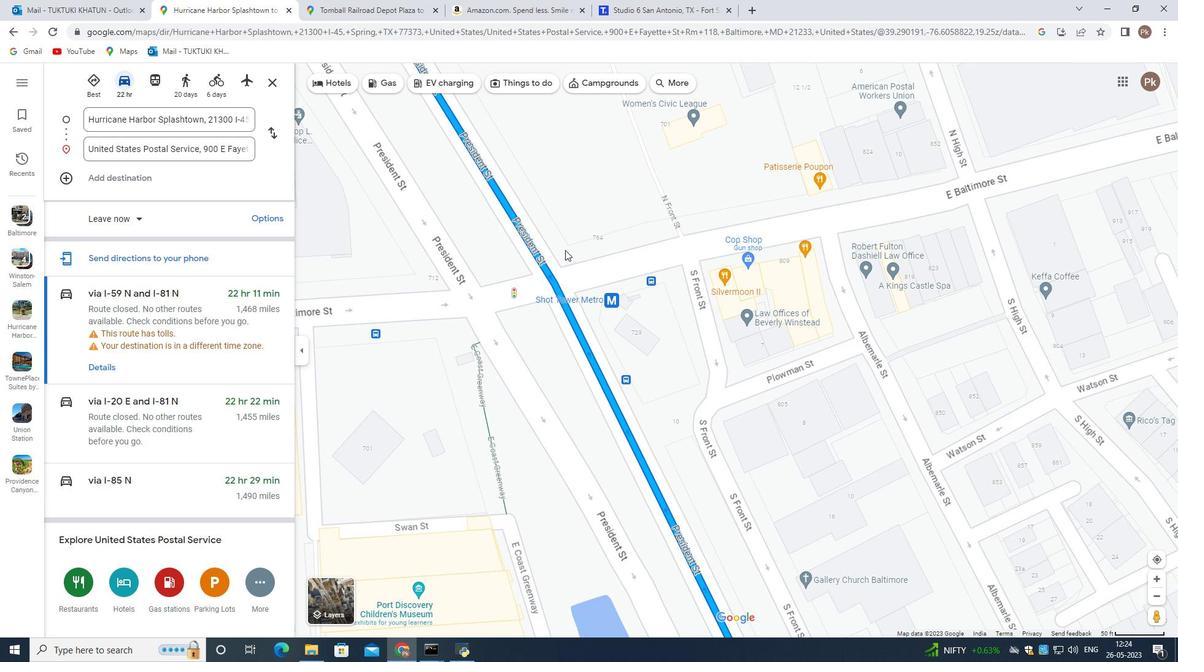 
Action: Mouse scrolled (565, 249) with delta (0, 0)
Screenshot: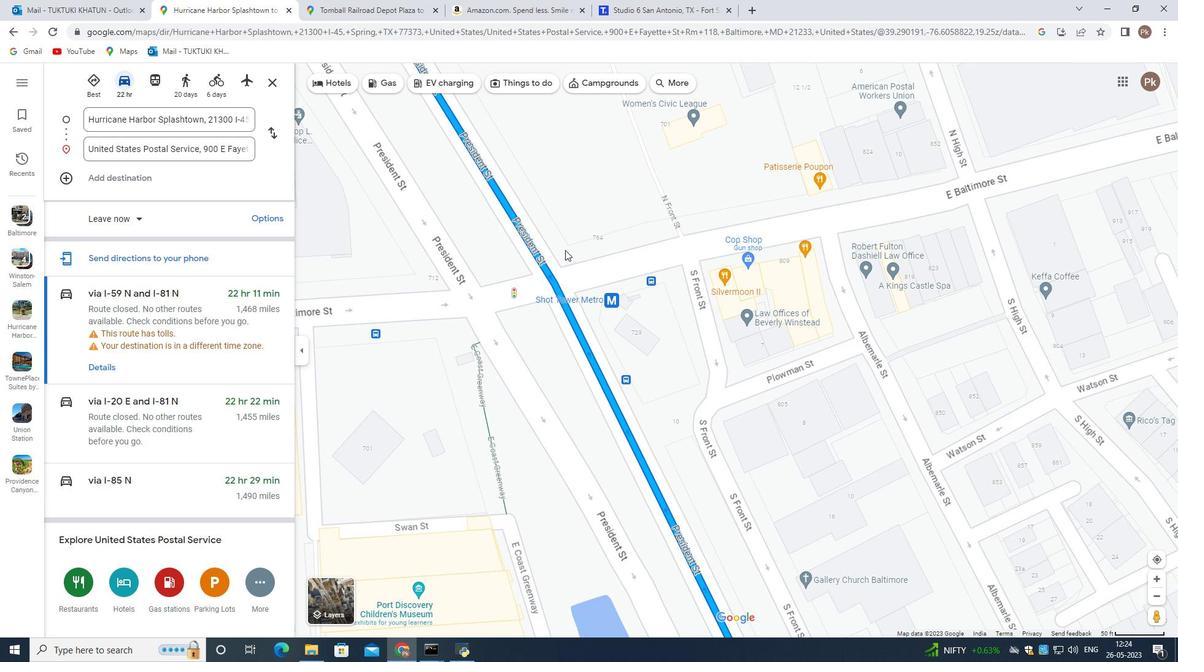 
Action: Mouse moved to (618, 278)
Screenshot: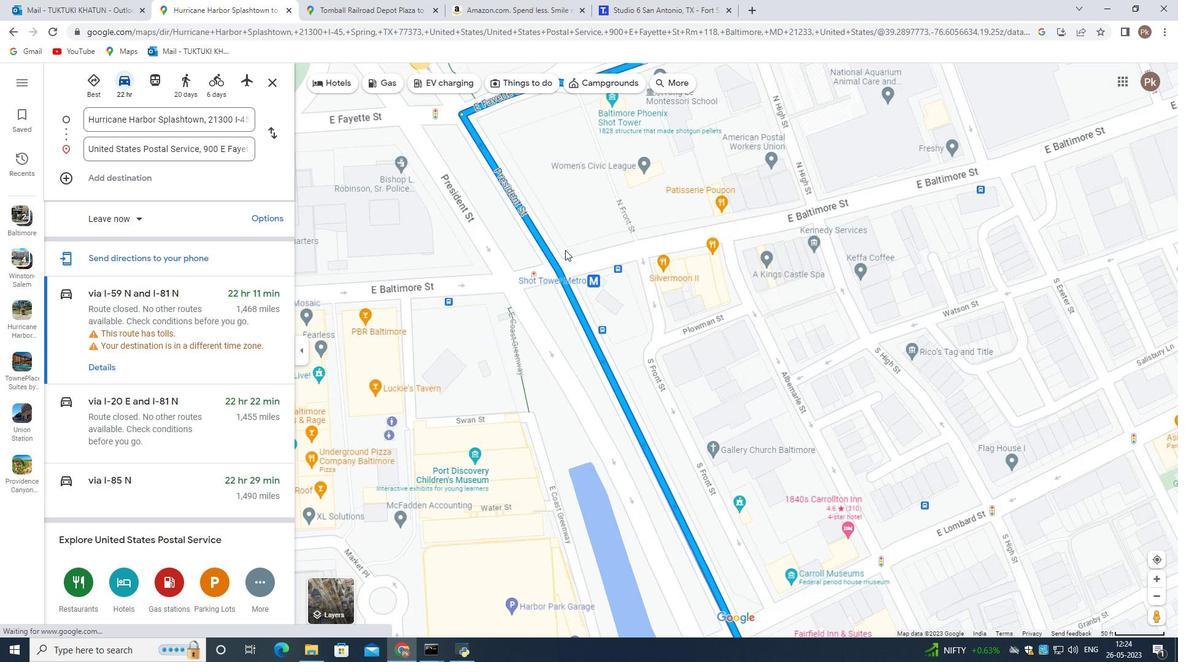 
Action: Mouse scrolled (618, 277) with delta (0, 0)
Screenshot: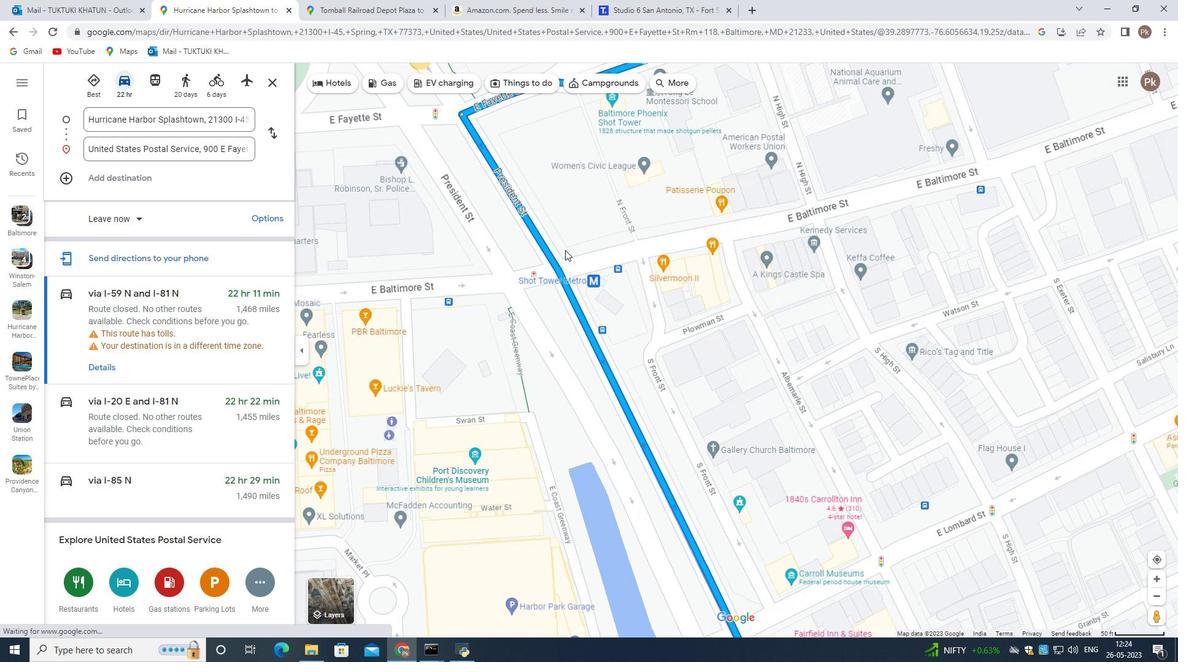 
Action: Mouse moved to (618, 278)
Screenshot: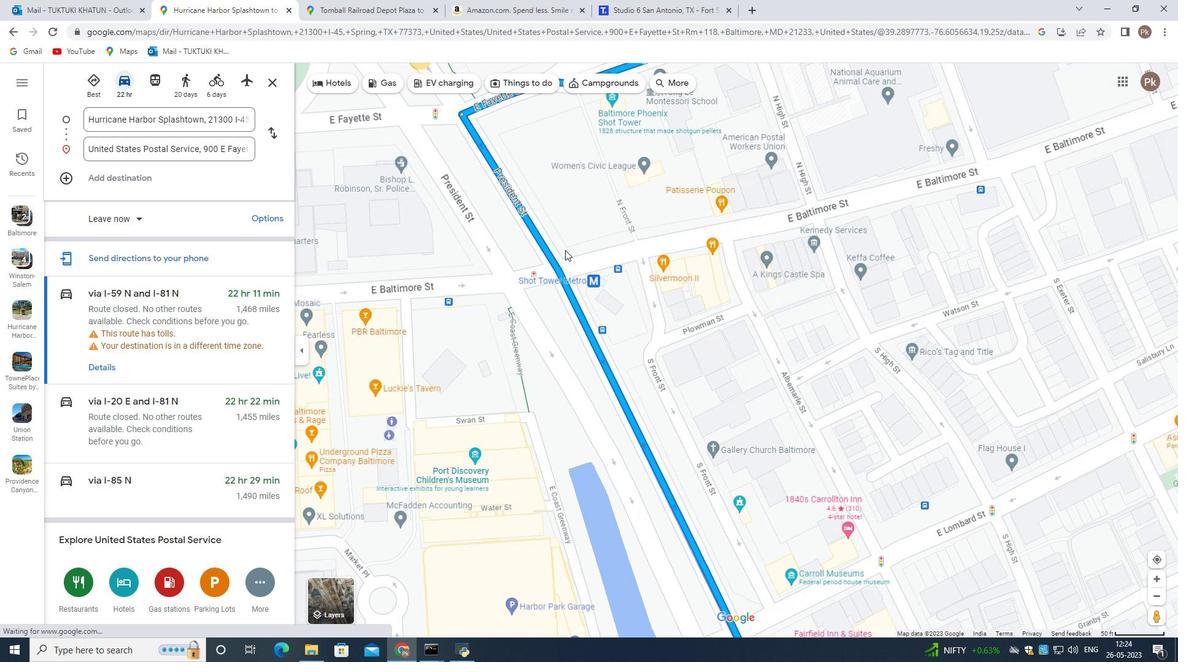 
Action: Mouse scrolled (618, 277) with delta (0, 0)
Screenshot: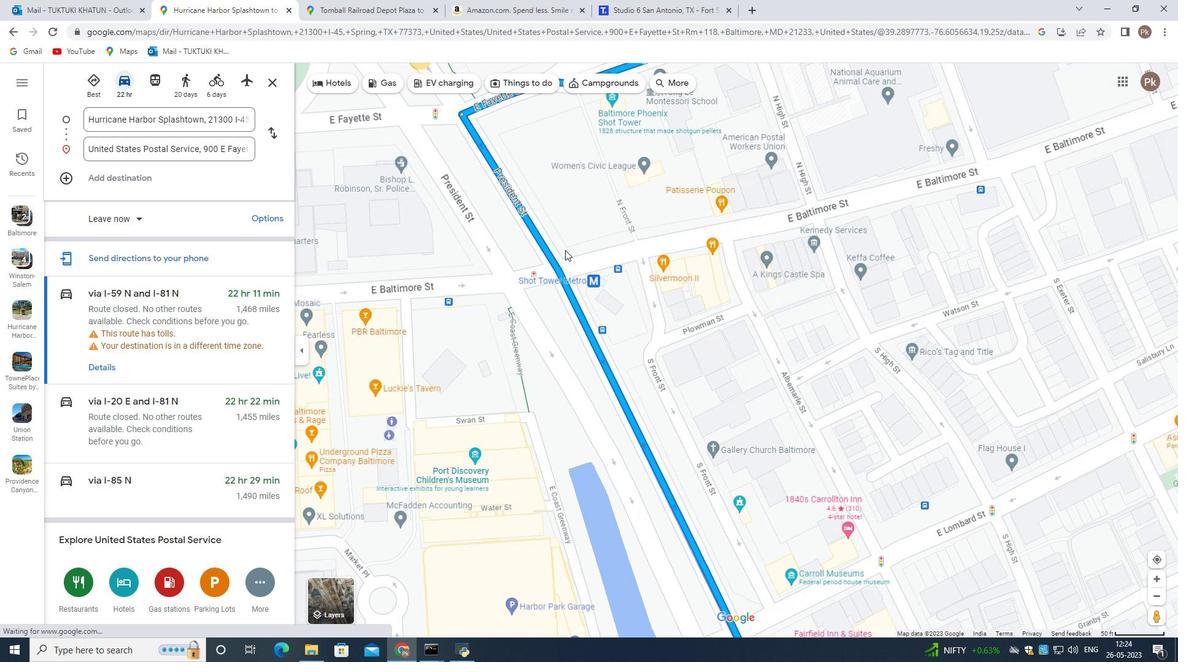 
Action: Mouse scrolled (618, 277) with delta (0, 0)
Screenshot: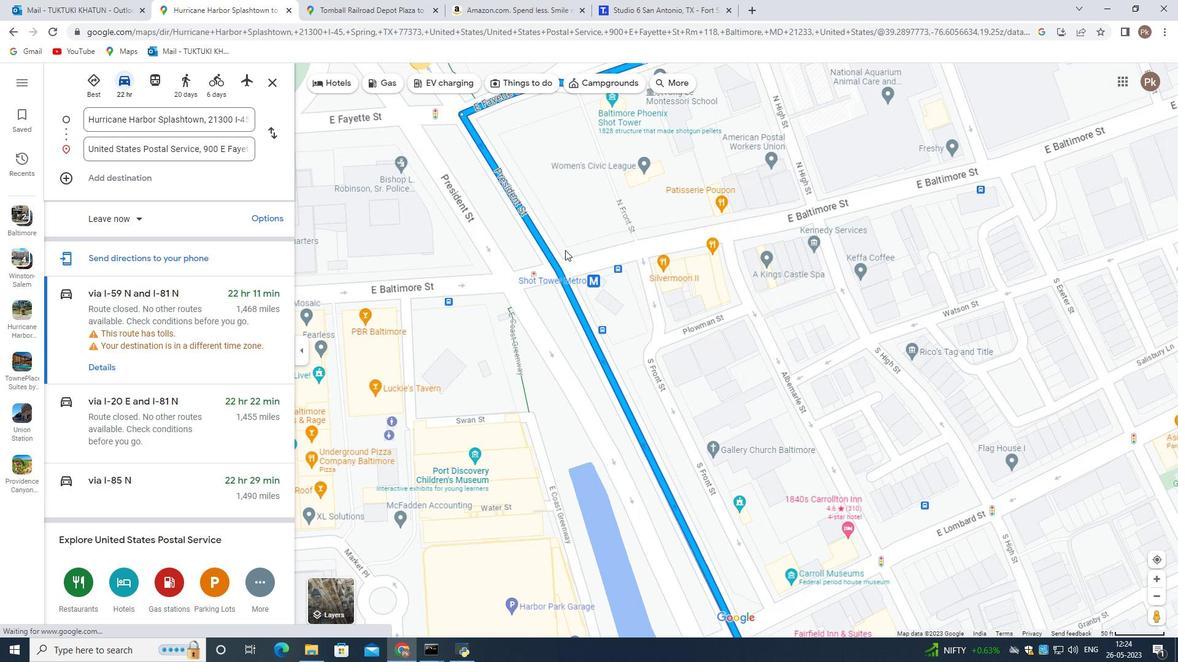 
Action: Mouse scrolled (618, 277) with delta (0, 0)
Screenshot: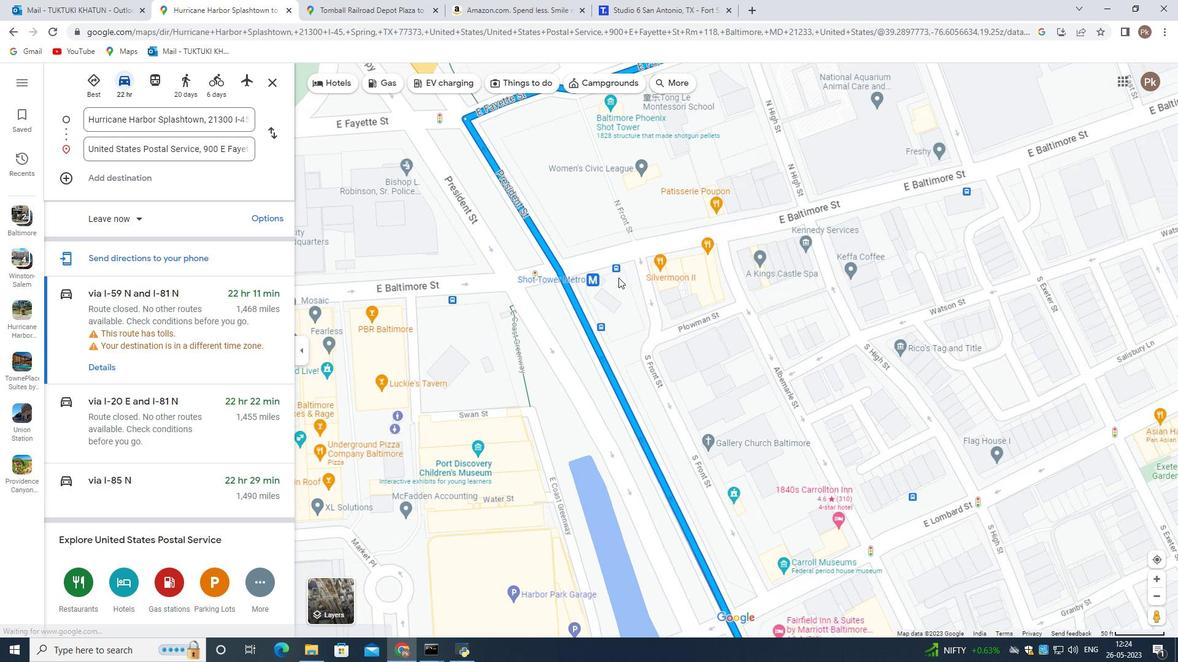 
Action: Mouse moved to (752, 441)
Screenshot: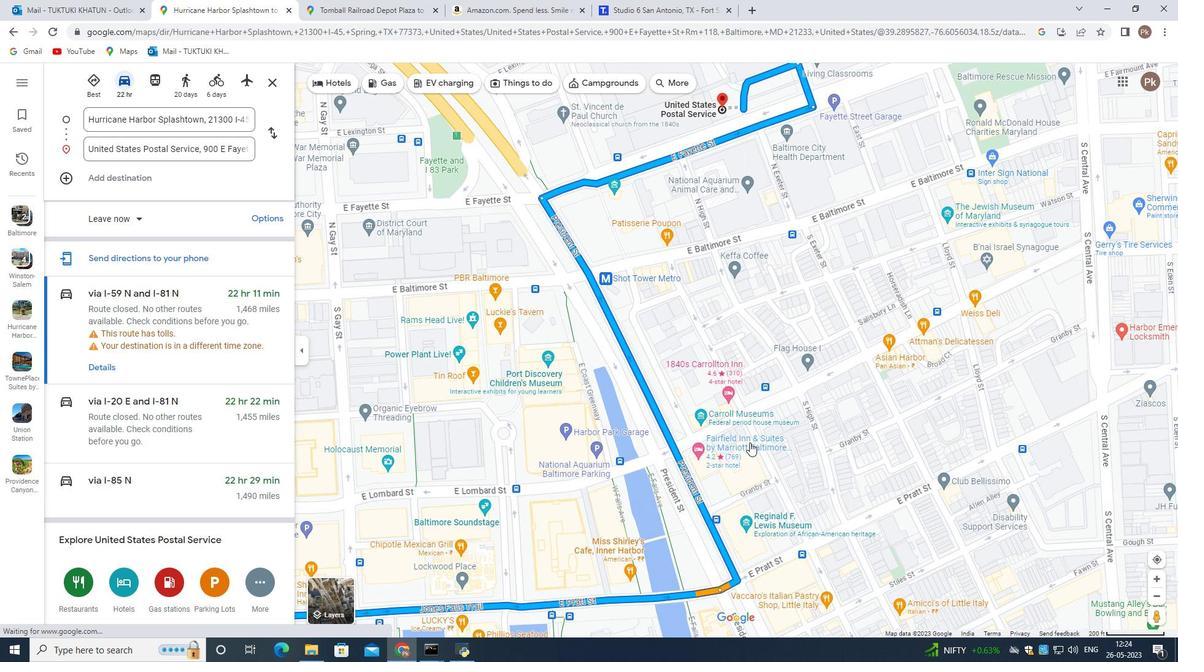
Action: Mouse pressed left at (752, 441)
Screenshot: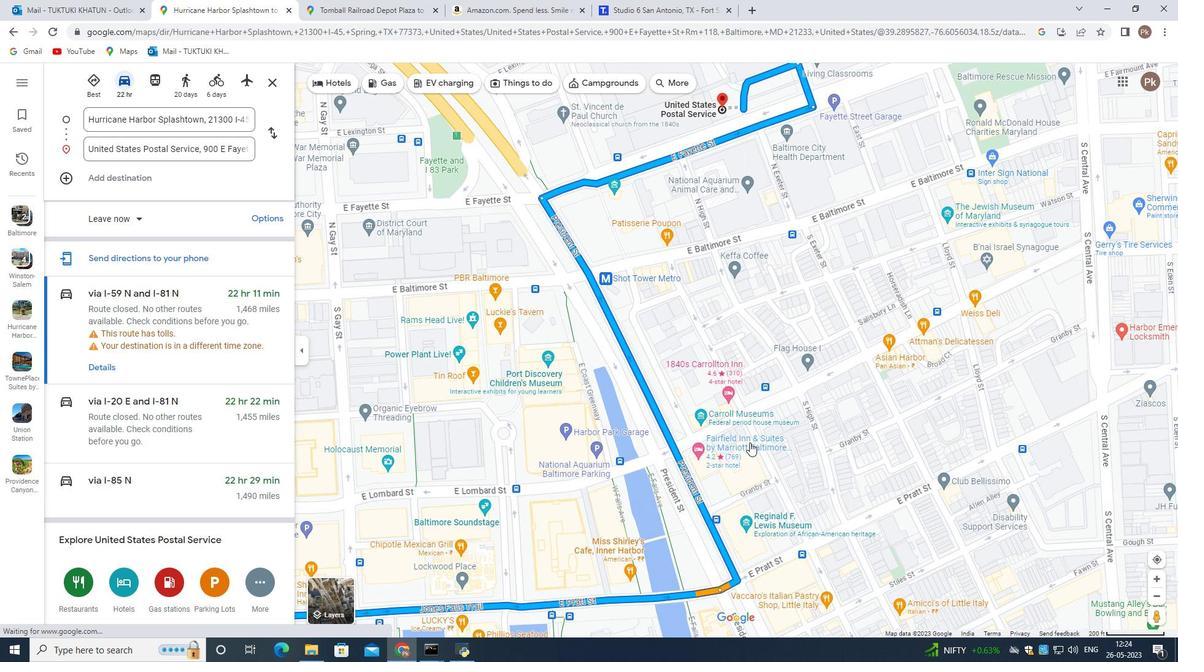 
Action: Mouse moved to (711, 425)
Screenshot: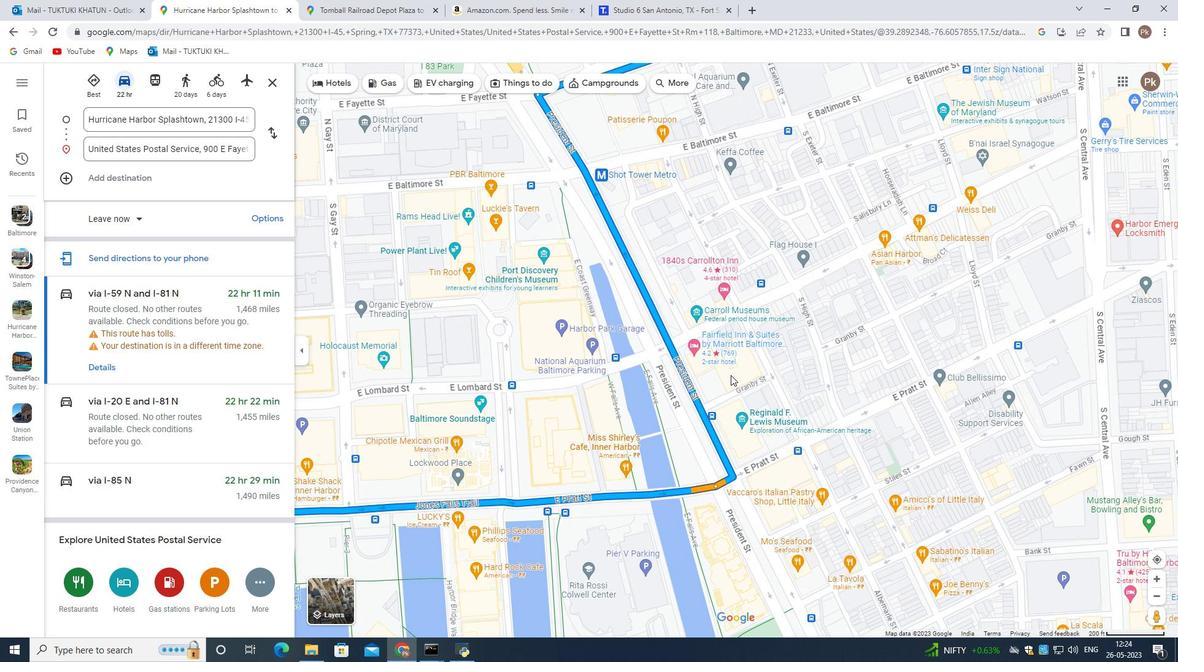
Action: Mouse scrolled (711, 426) with delta (0, 0)
Screenshot: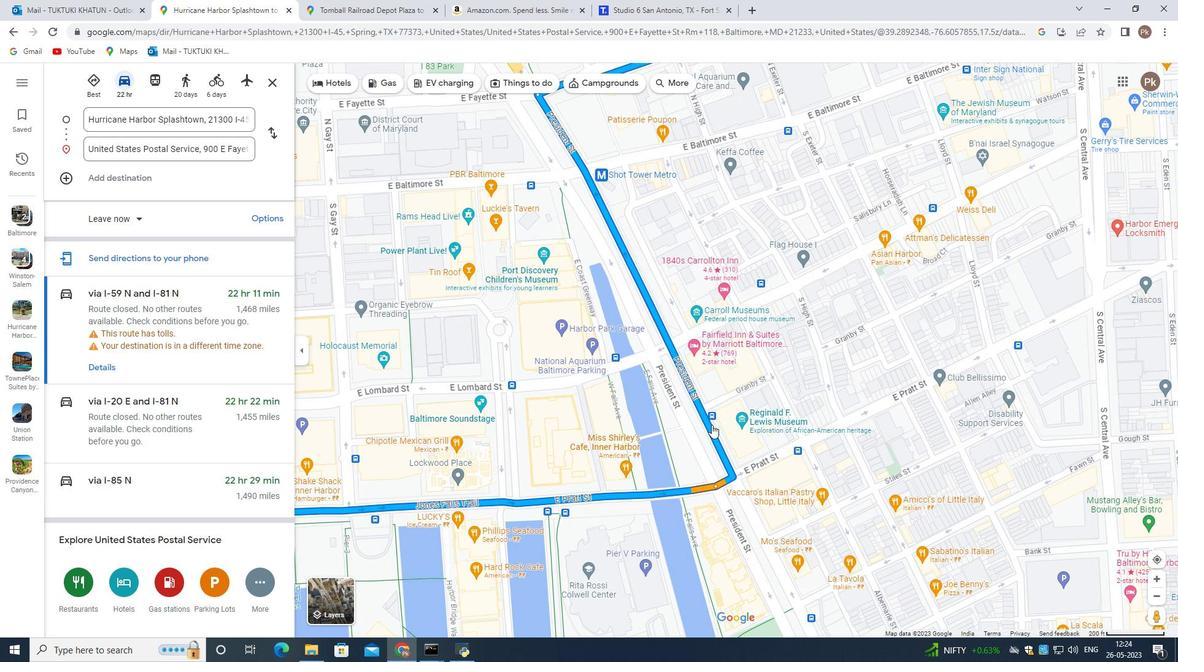 
Action: Mouse scrolled (711, 426) with delta (0, 0)
Screenshot: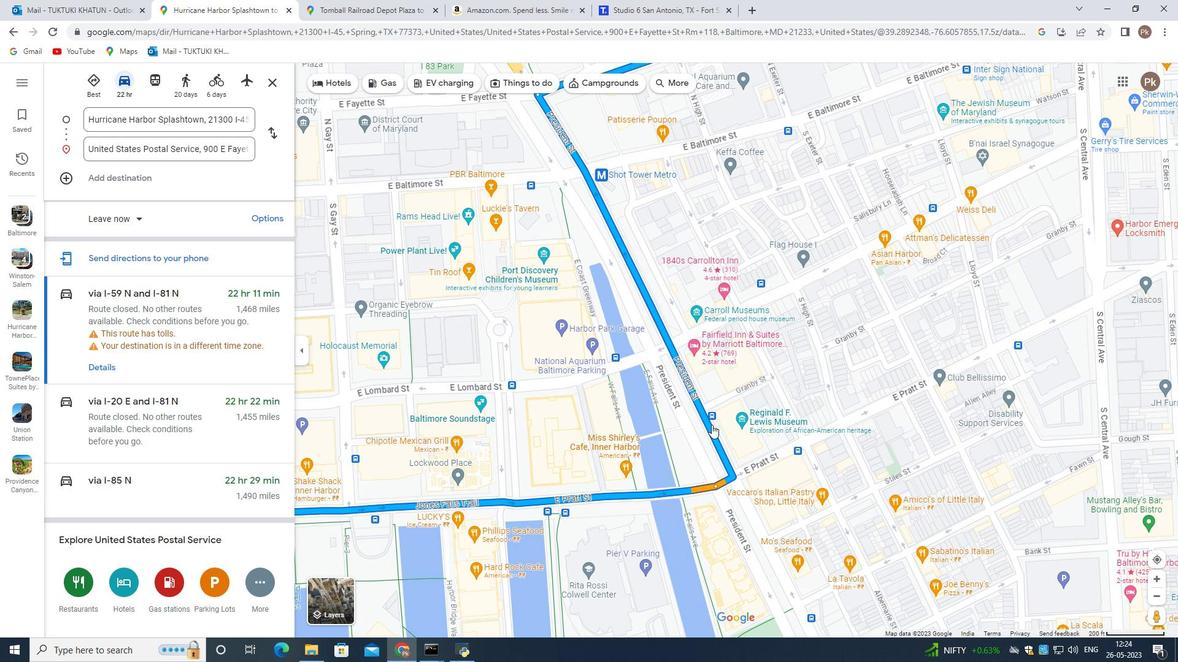 
Action: Mouse scrolled (711, 426) with delta (0, 0)
Screenshot: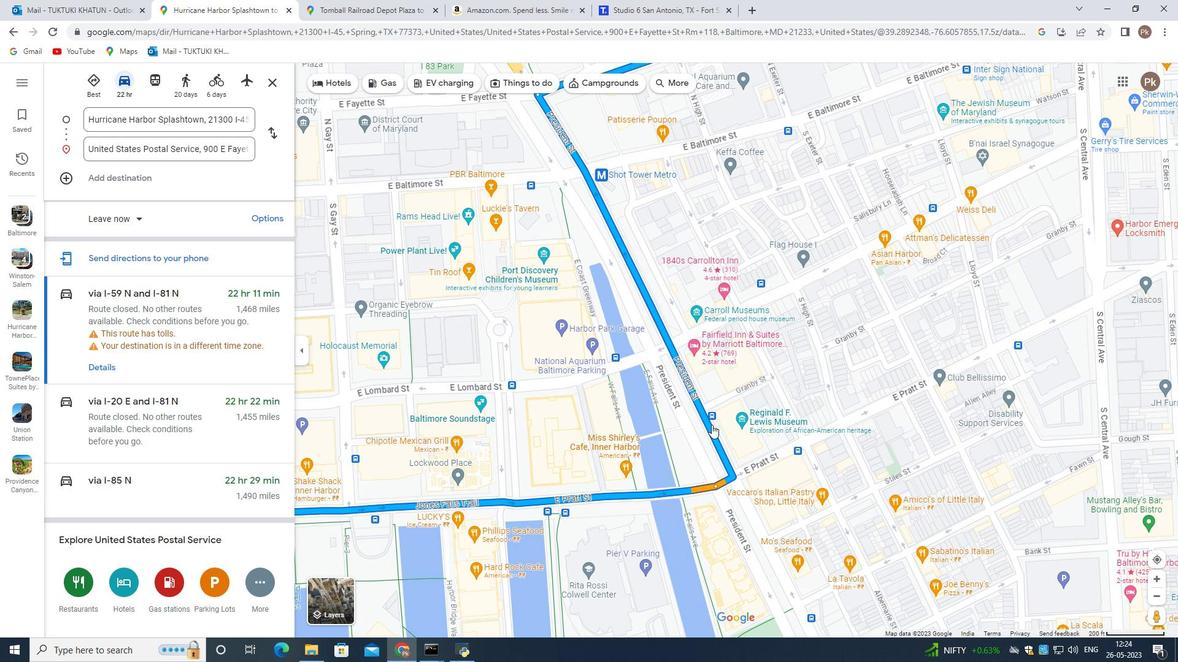 
Action: Mouse scrolled (711, 426) with delta (0, 0)
Screenshot: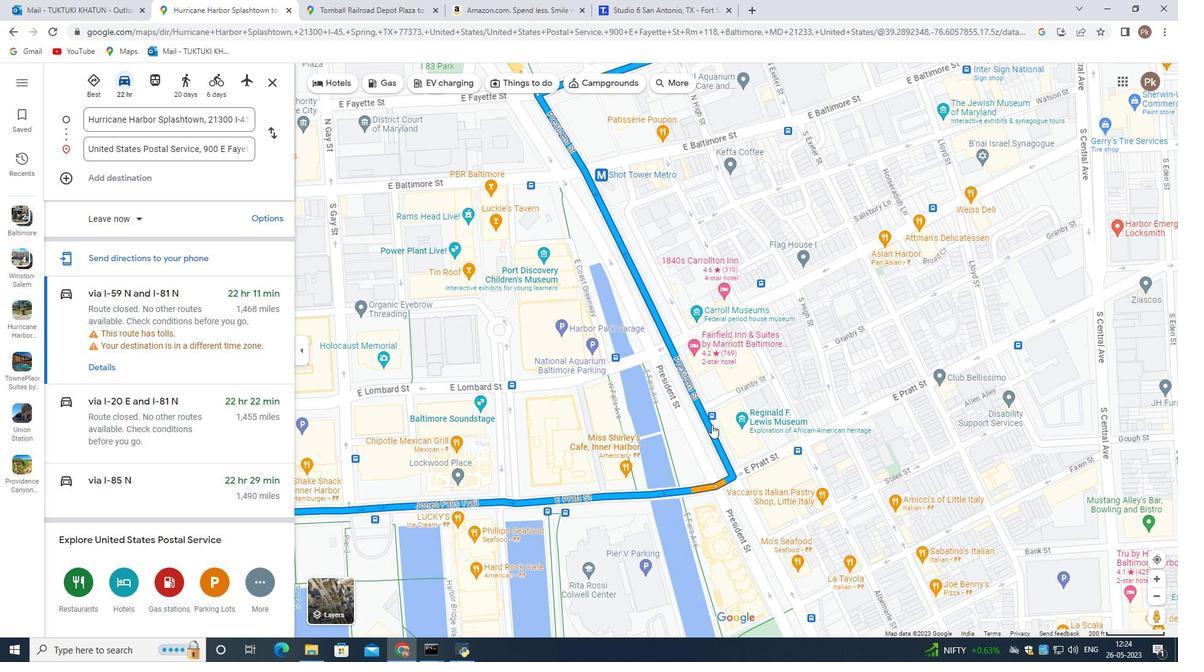 
Action: Mouse scrolled (711, 426) with delta (0, 0)
Screenshot: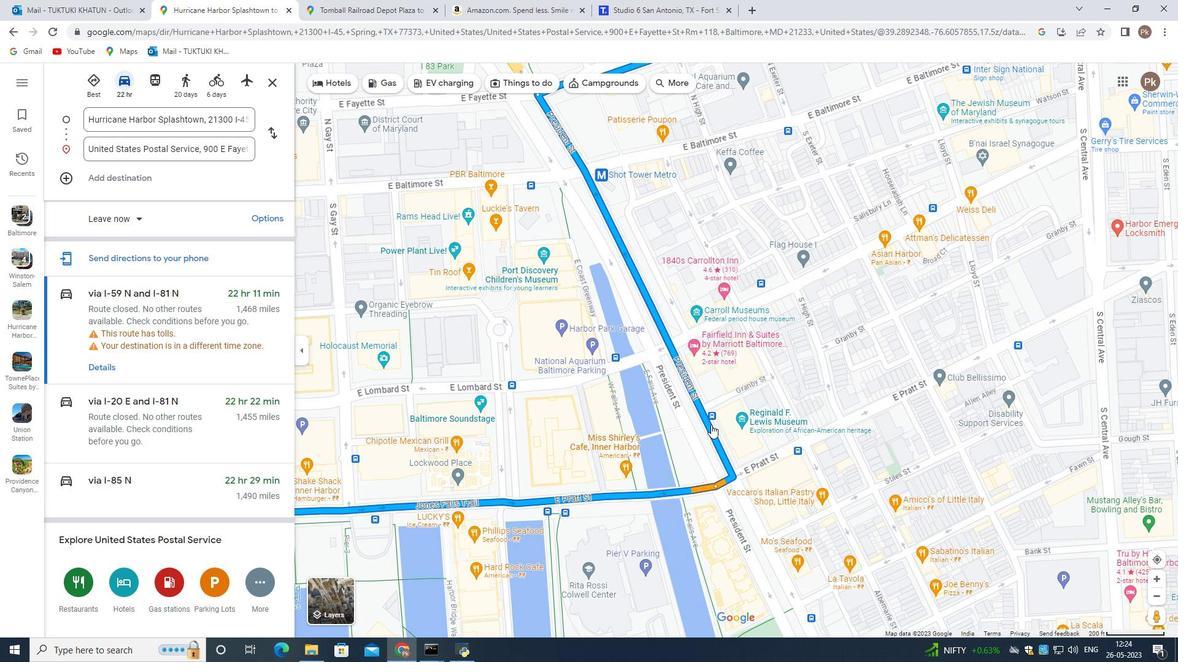 
Action: Mouse scrolled (711, 426) with delta (0, 0)
Screenshot: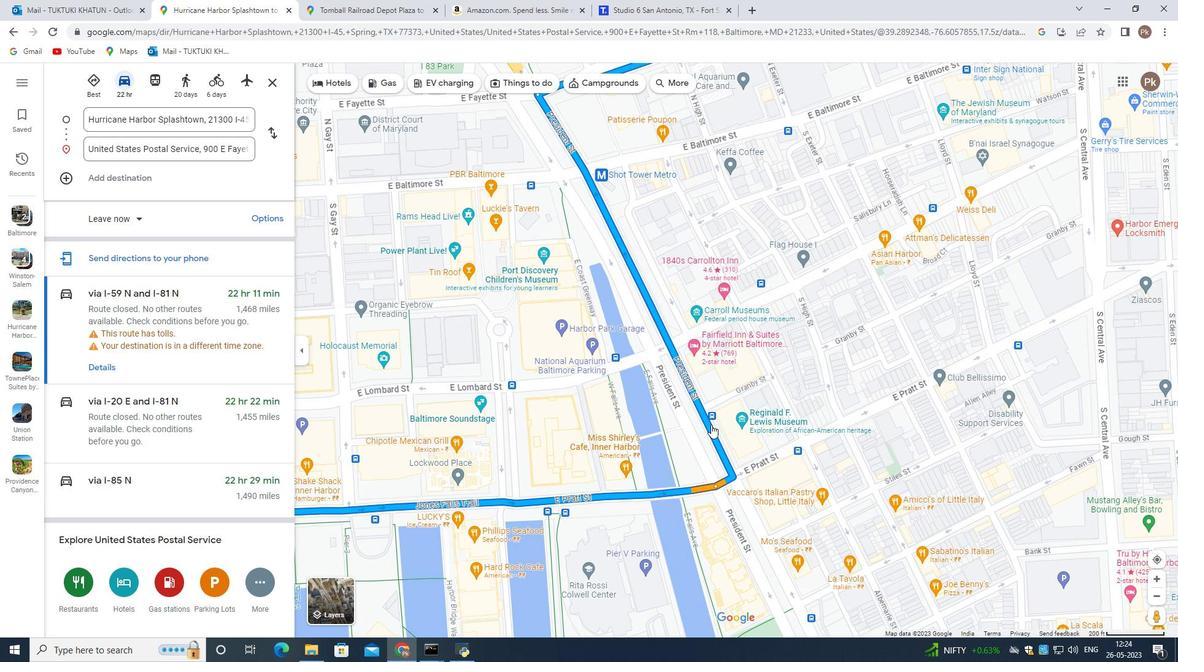 
Action: Mouse moved to (604, 320)
Screenshot: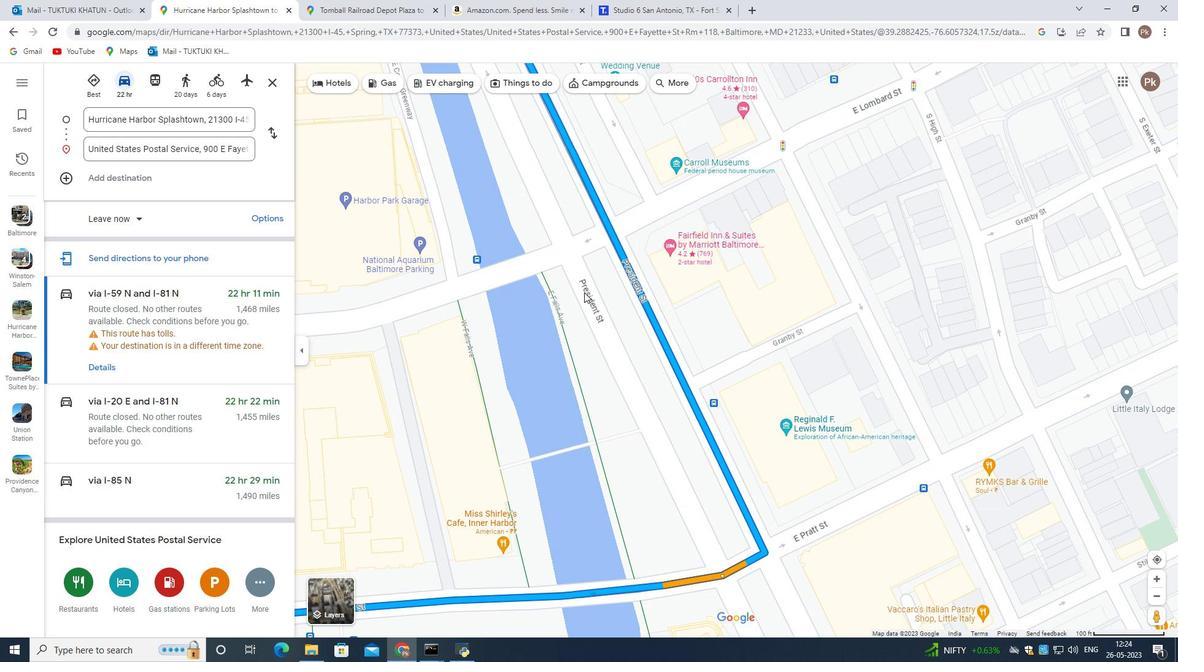 
Action: Mouse scrolled (604, 321) with delta (0, 0)
Screenshot: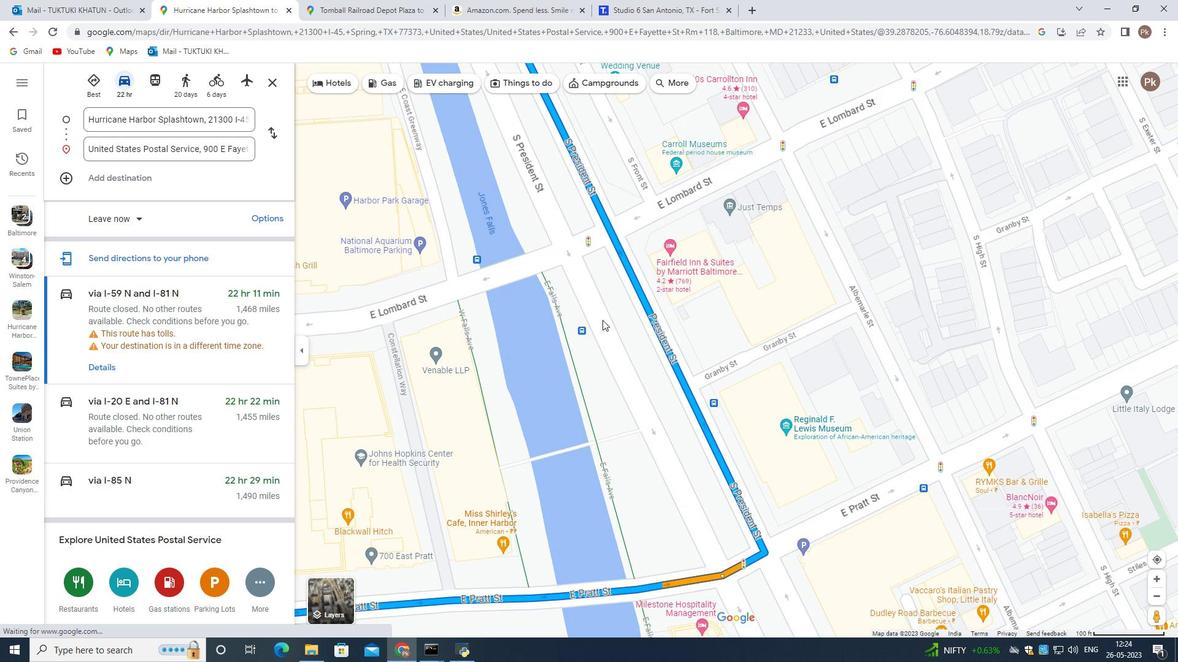 
Action: Mouse scrolled (604, 321) with delta (0, 0)
Screenshot: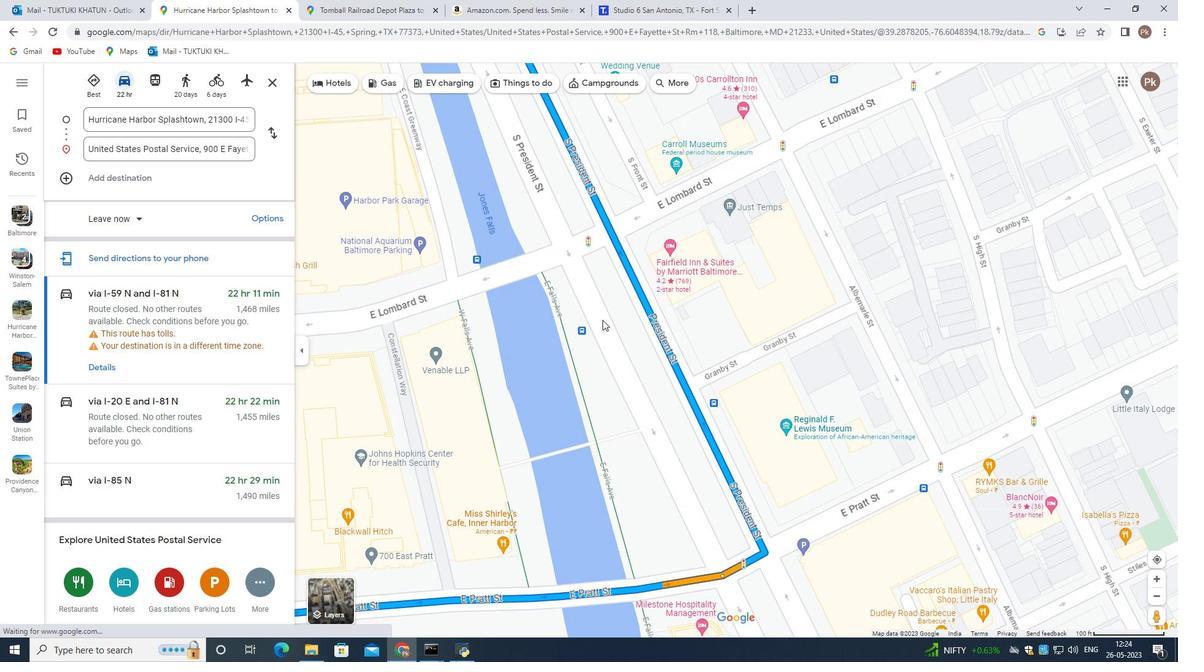 
Action: Mouse scrolled (604, 321) with delta (0, 0)
Screenshot: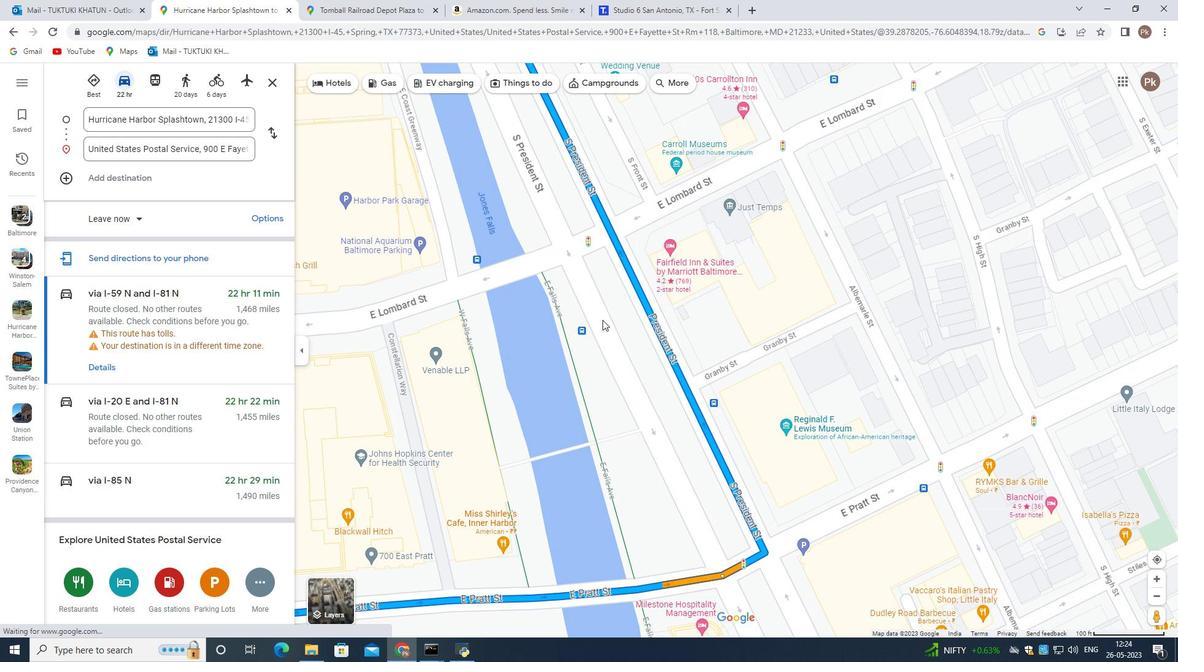 
Action: Mouse scrolled (604, 321) with delta (0, 0)
Screenshot: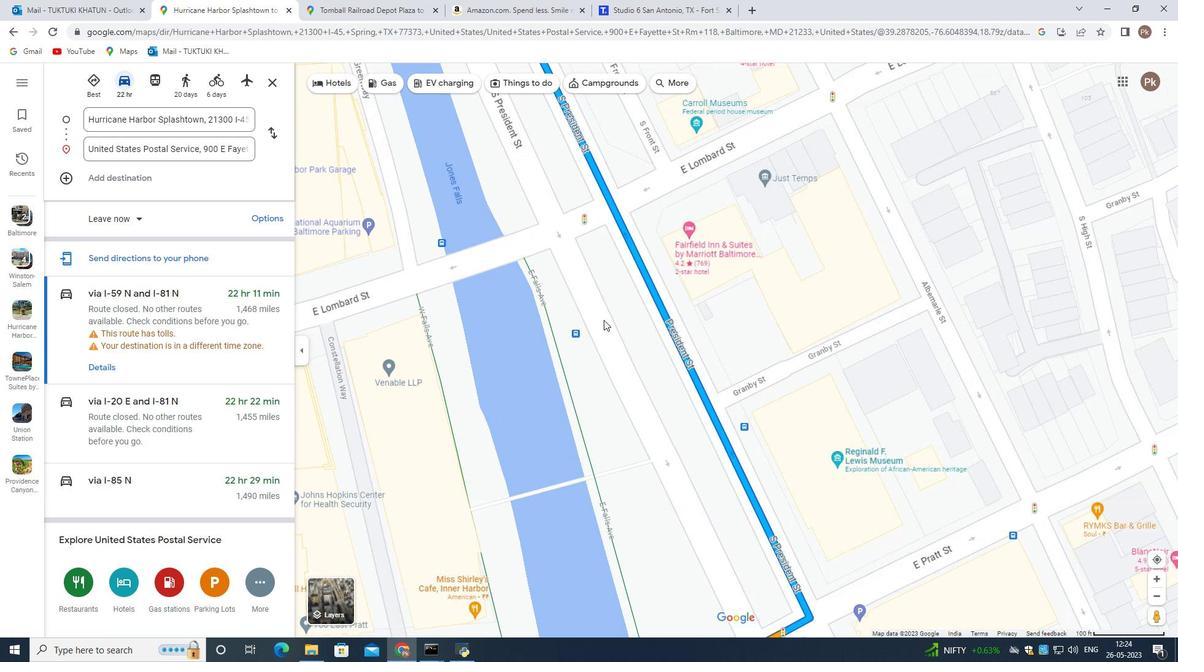
Action: Mouse moved to (658, 352)
Screenshot: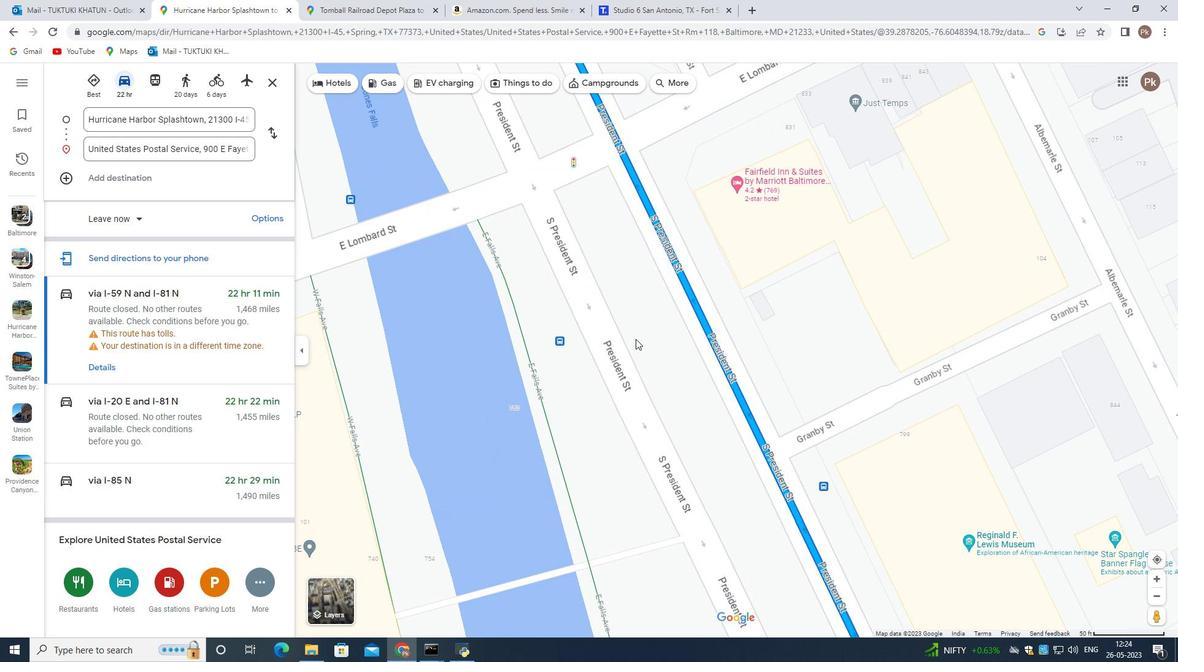 
Action: Mouse scrolled (658, 353) with delta (0, 0)
Screenshot: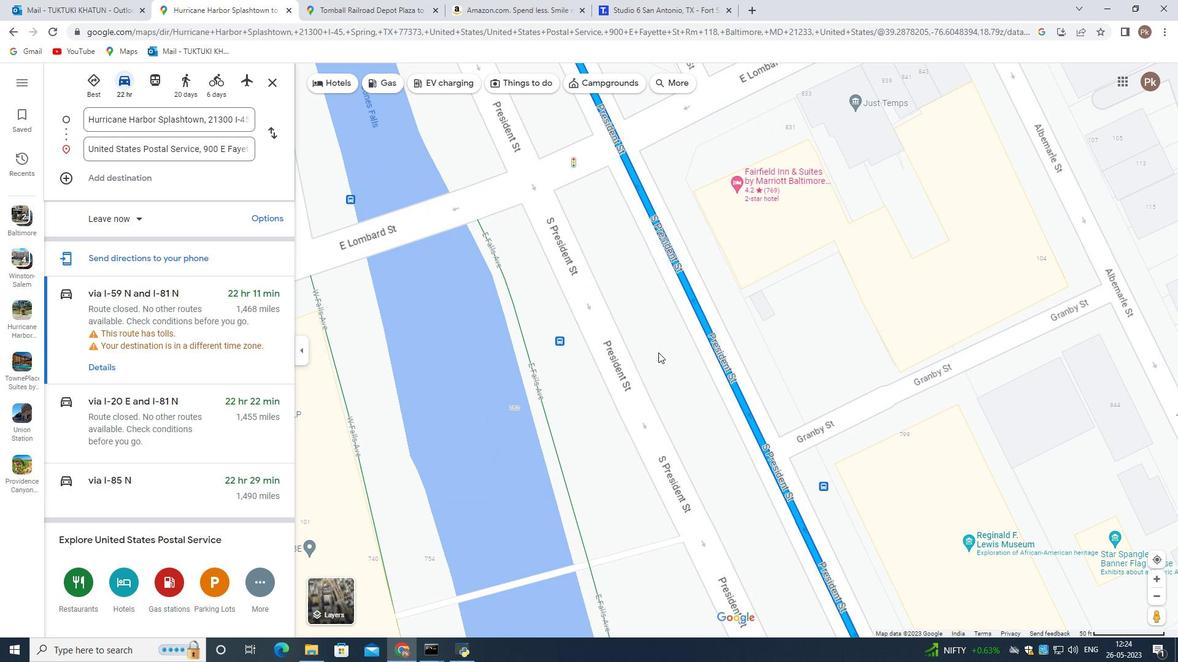 
Action: Mouse scrolled (658, 353) with delta (0, 0)
Screenshot: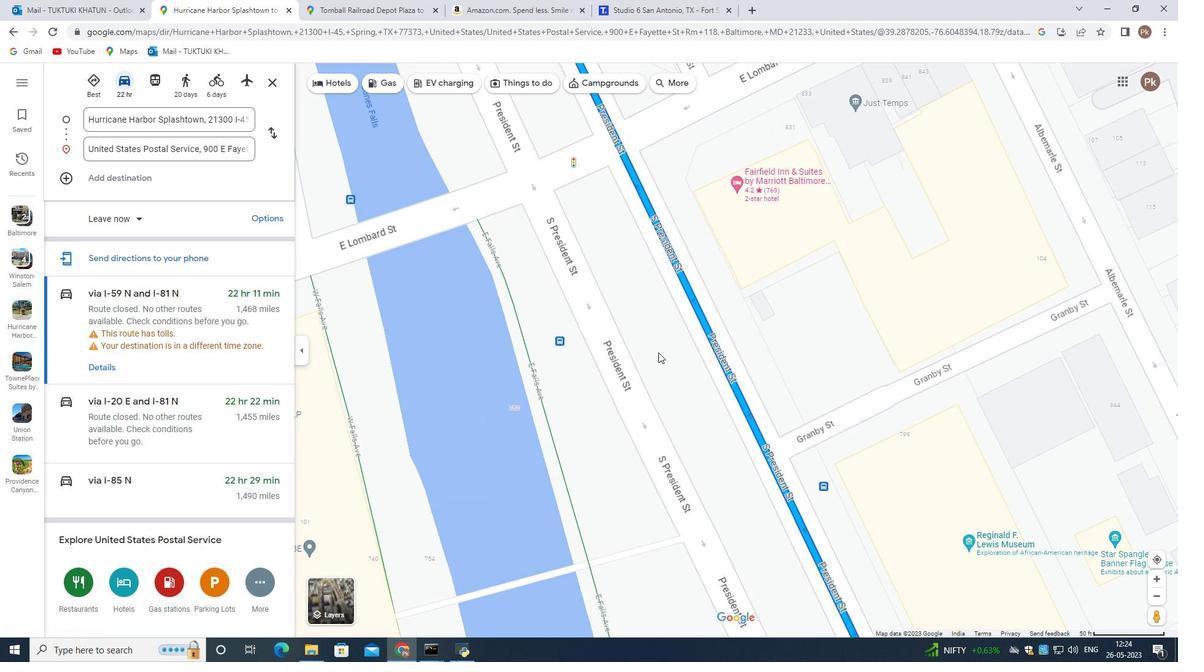 
Action: Mouse scrolled (658, 353) with delta (0, 0)
Screenshot: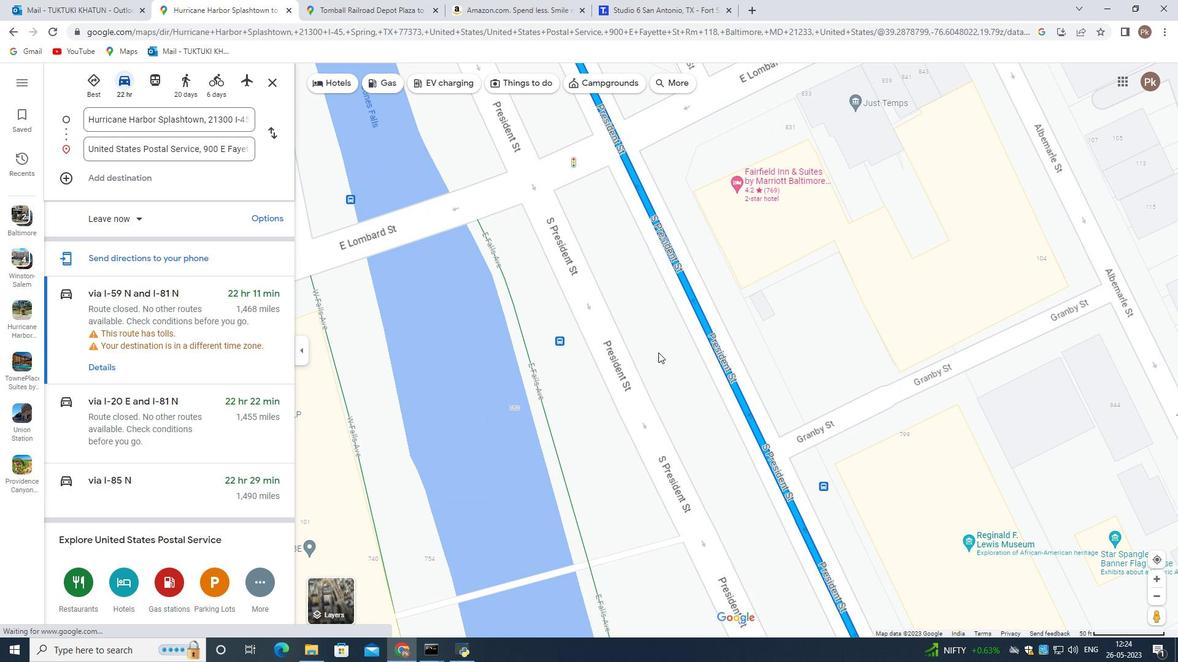 
Action: Mouse moved to (680, 402)
Screenshot: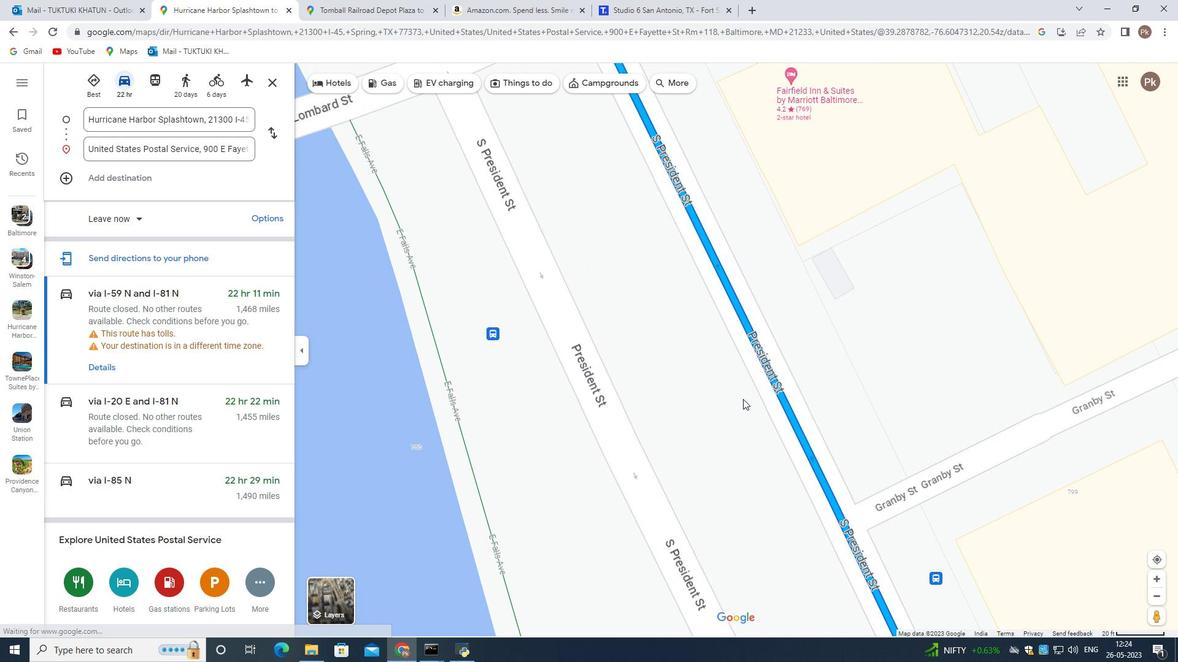
Action: Mouse scrolled (680, 402) with delta (0, 0)
Screenshot: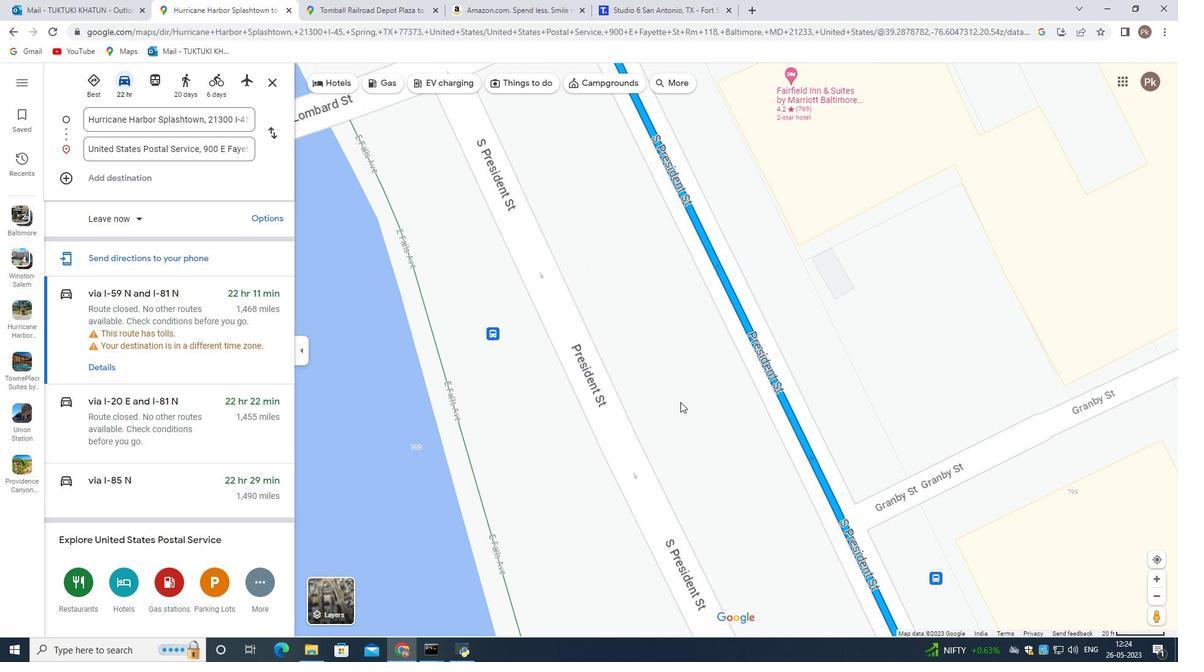 
Action: Mouse scrolled (680, 402) with delta (0, 0)
Screenshot: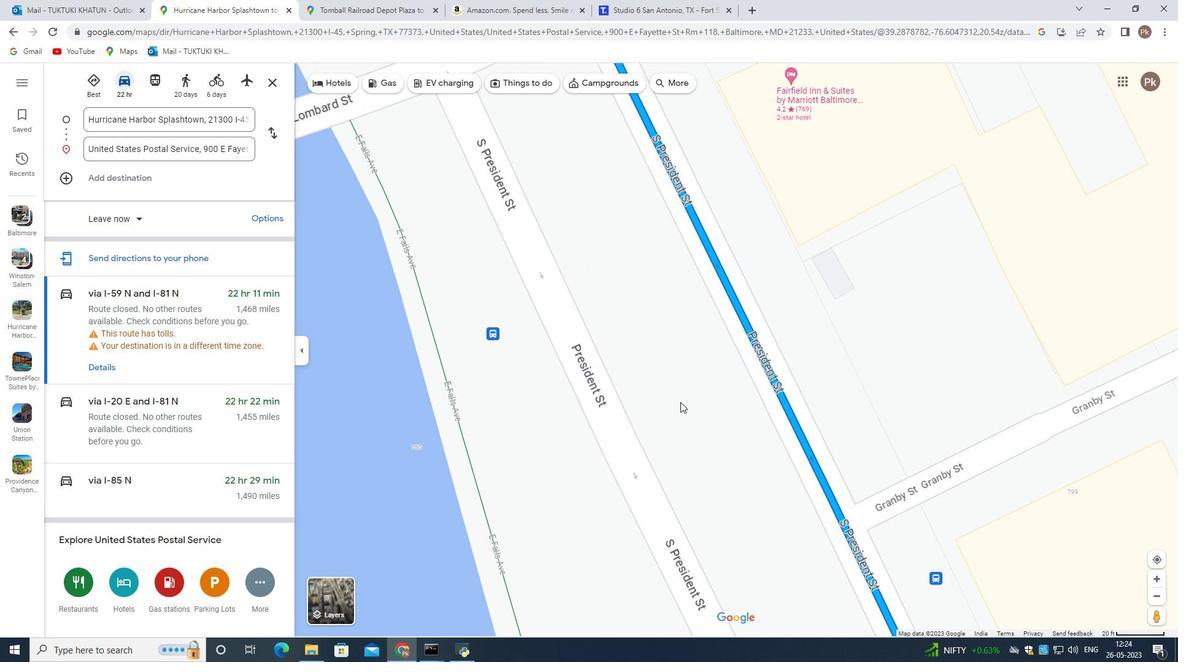 
Action: Mouse scrolled (680, 402) with delta (0, 0)
Screenshot: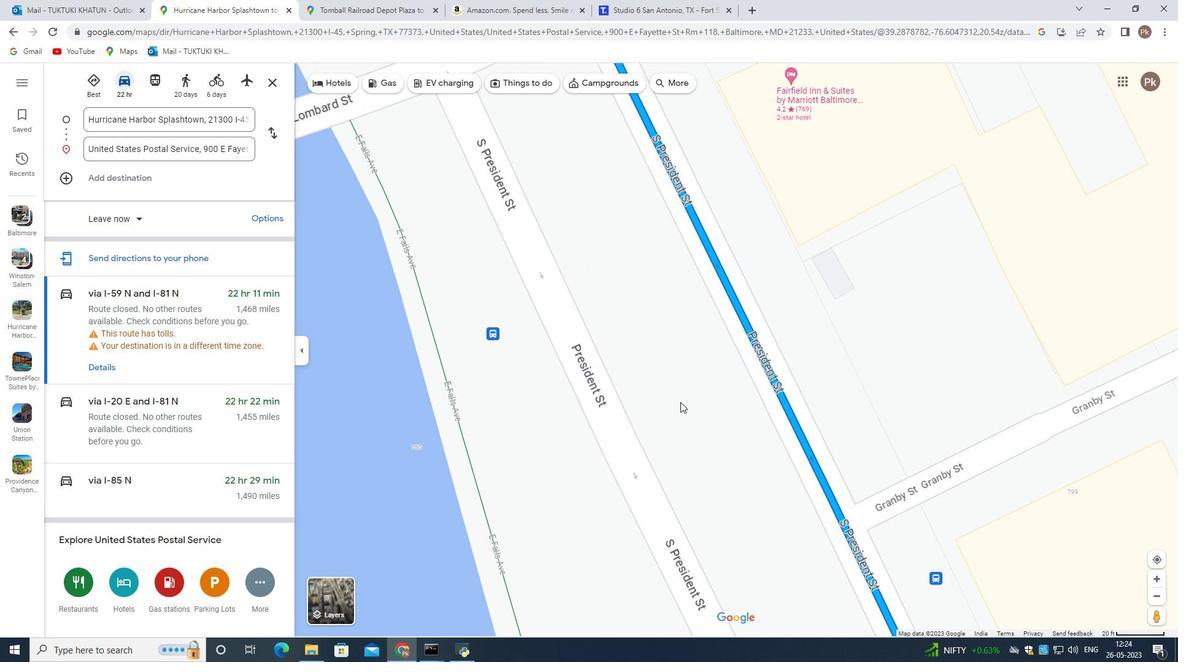 
Action: Mouse scrolled (680, 402) with delta (0, 0)
Screenshot: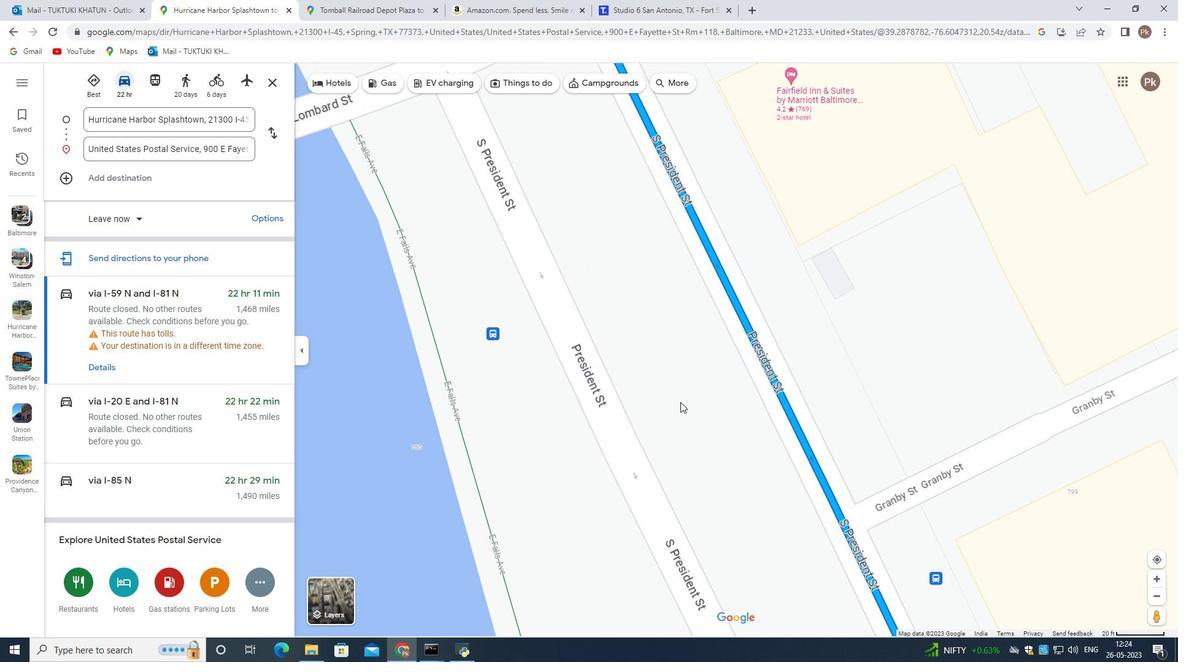
Action: Mouse scrolled (680, 402) with delta (0, 0)
Screenshot: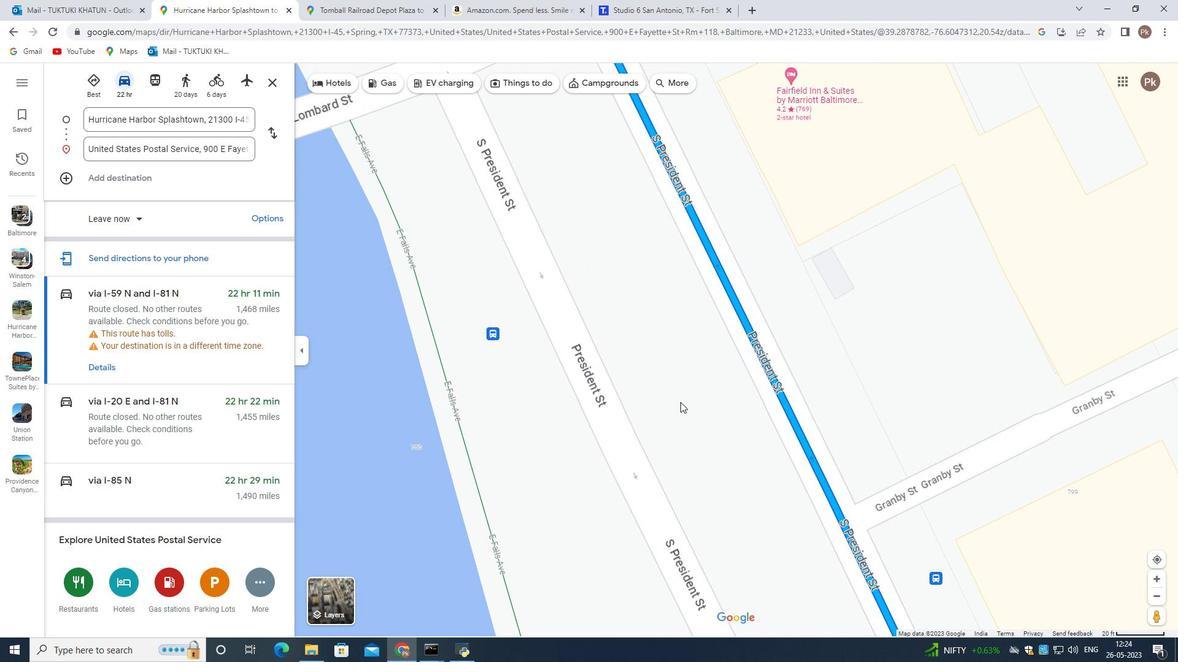 
Action: Mouse moved to (679, 402)
Screenshot: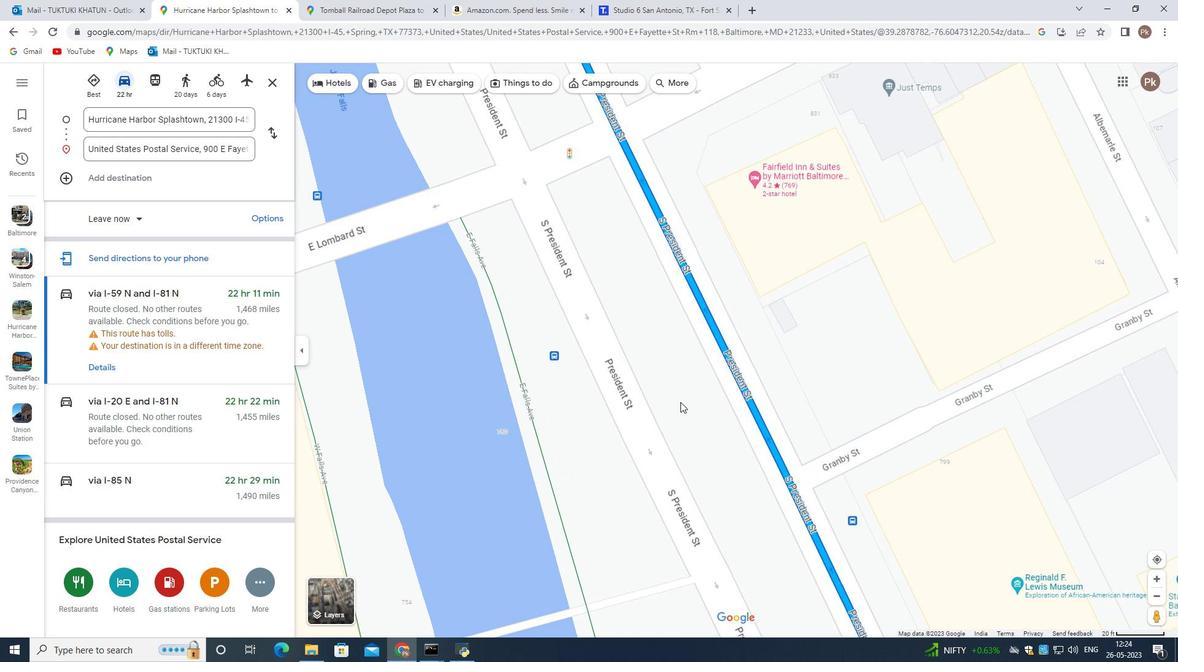
Action: Mouse scrolled (679, 402) with delta (0, 0)
Screenshot: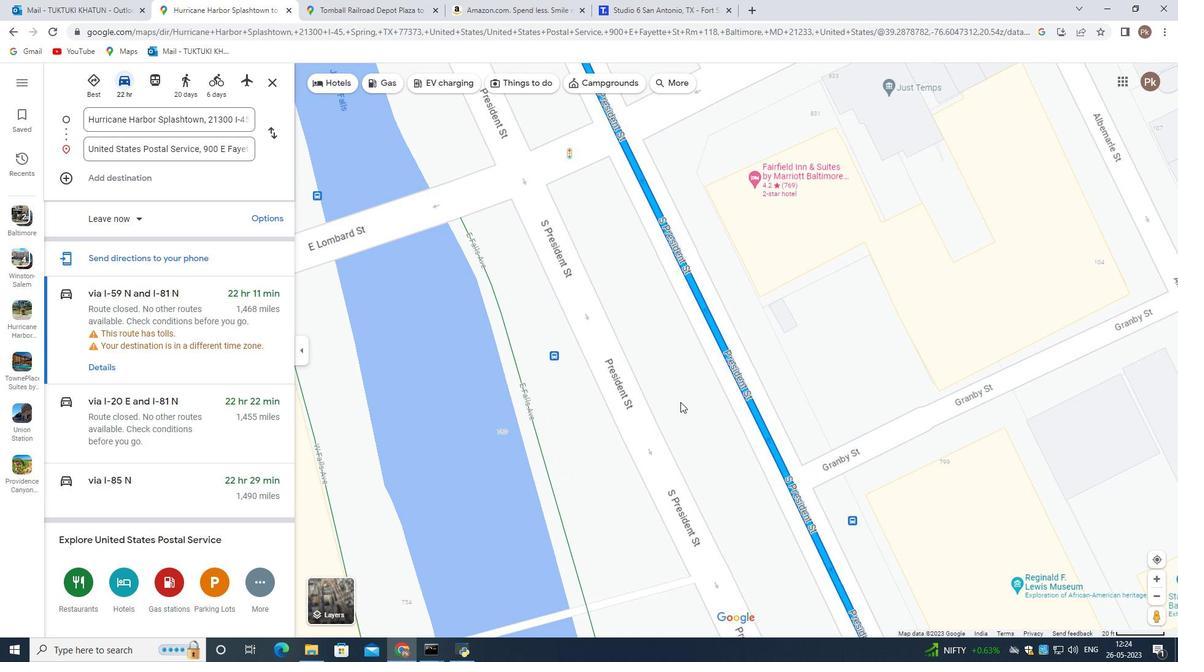 
Action: Mouse scrolled (679, 402) with delta (0, 0)
Screenshot: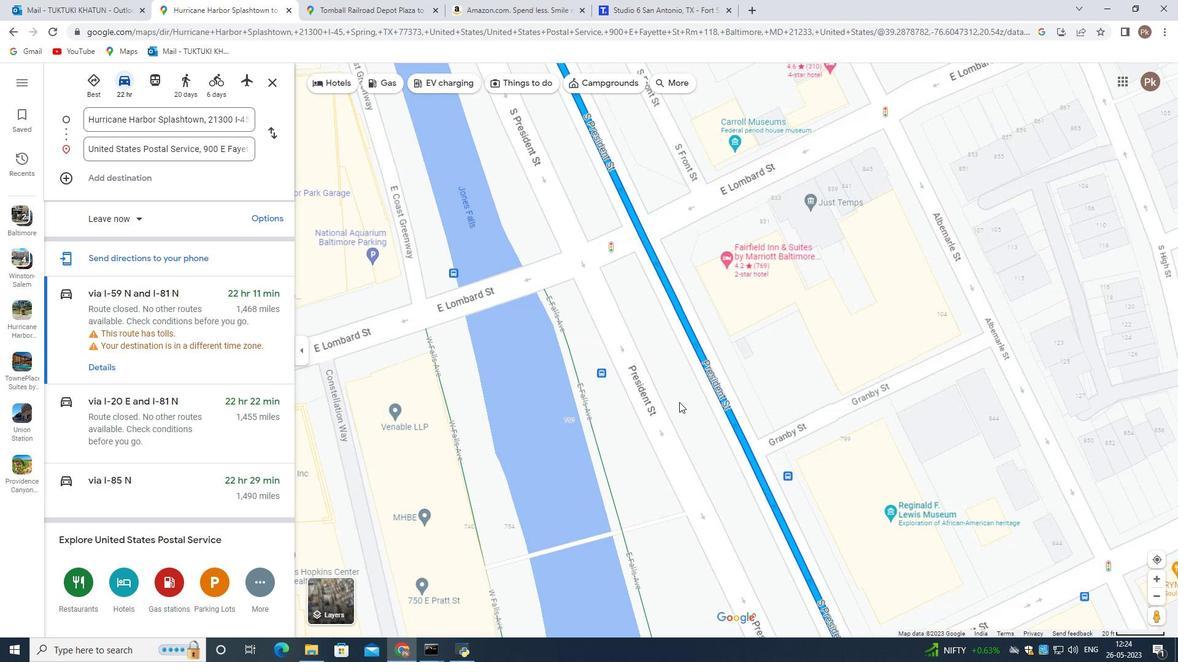 
Action: Mouse scrolled (679, 402) with delta (0, 0)
Screenshot: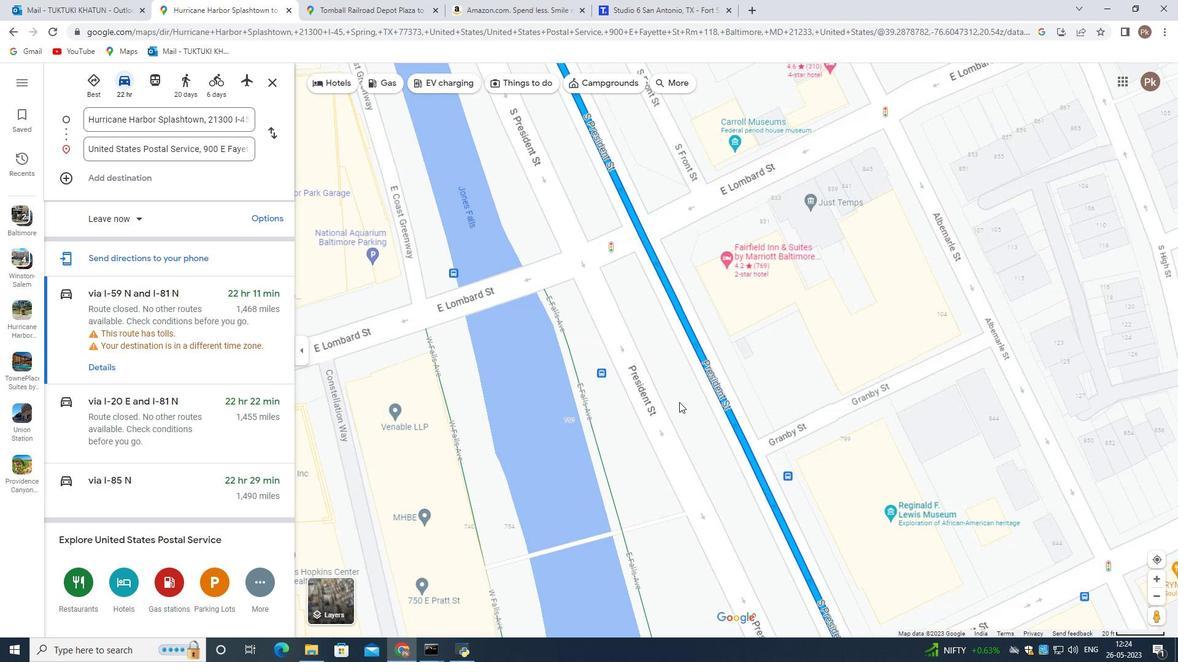 
Action: Mouse scrolled (679, 402) with delta (0, 0)
Screenshot: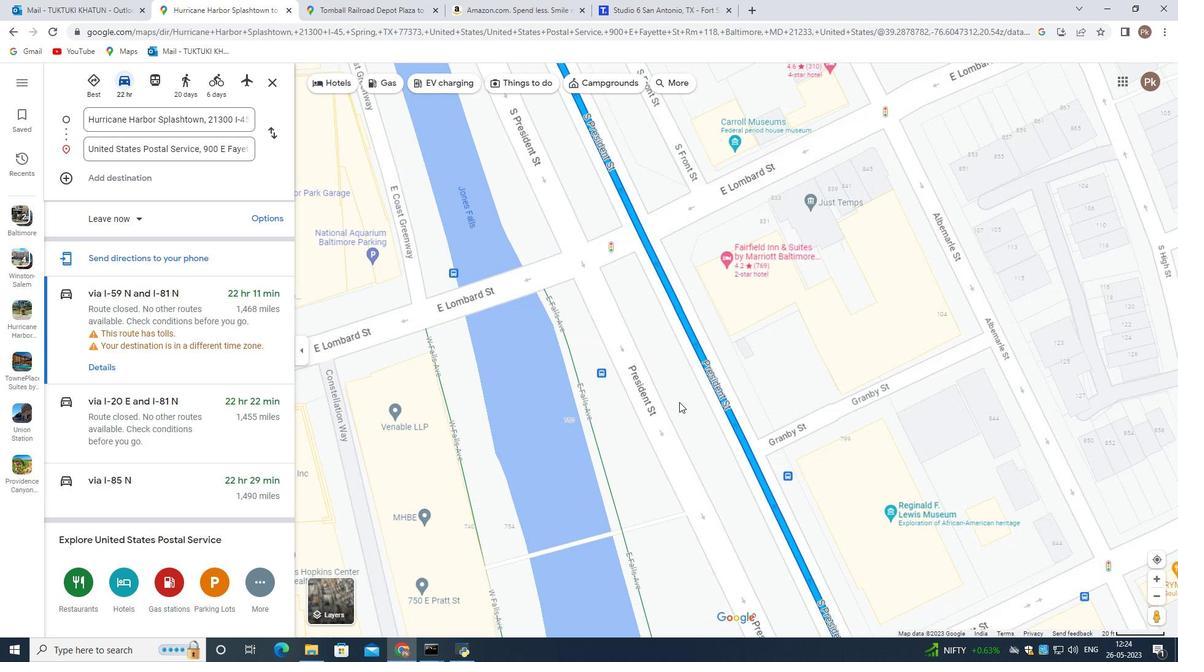 
Action: Mouse moved to (789, 394)
Screenshot: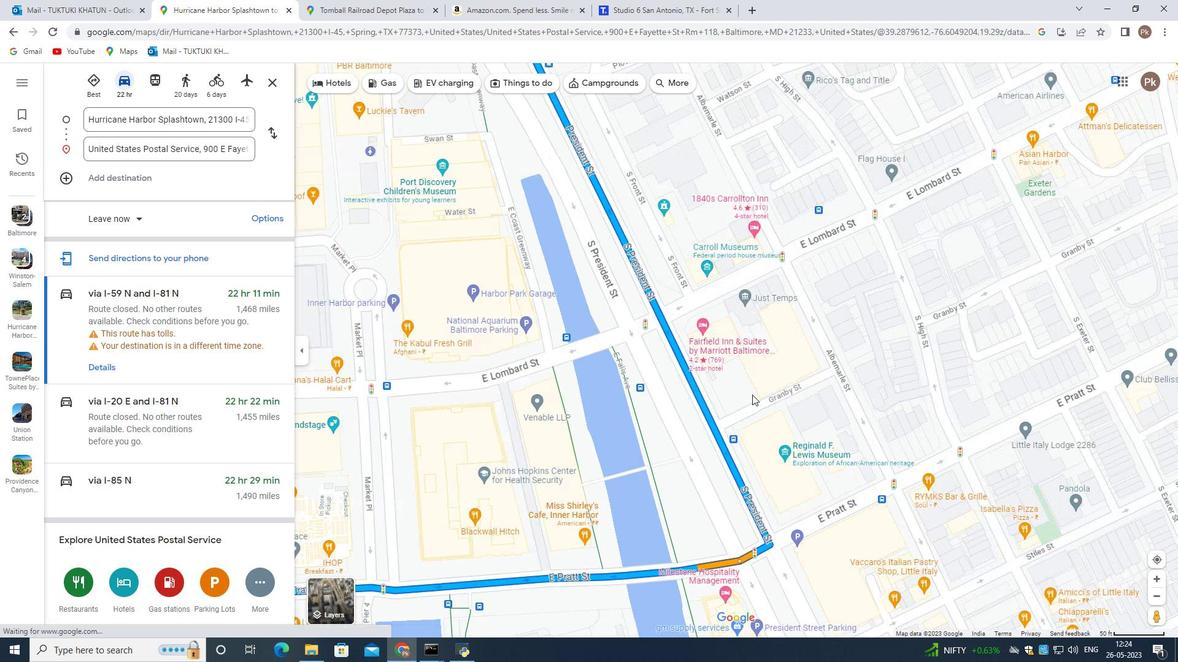 
Action: Mouse pressed left at (789, 394)
Screenshot: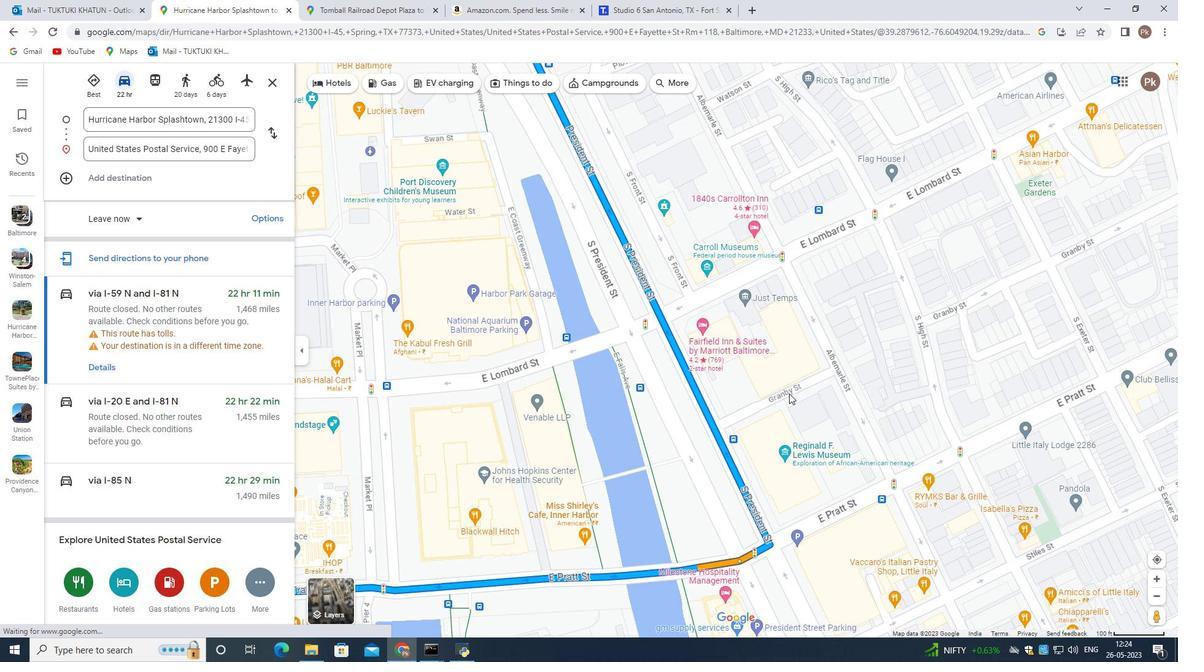 
Action: Mouse moved to (753, 396)
Screenshot: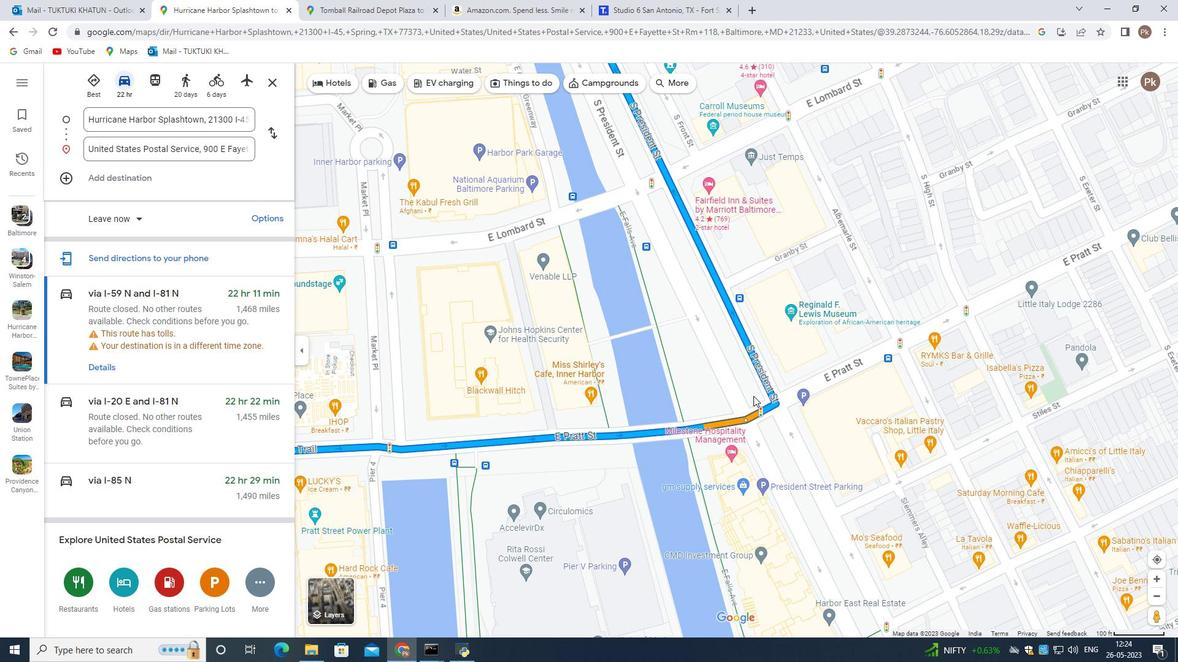 
Action: Mouse scrolled (753, 397) with delta (0, 0)
Screenshot: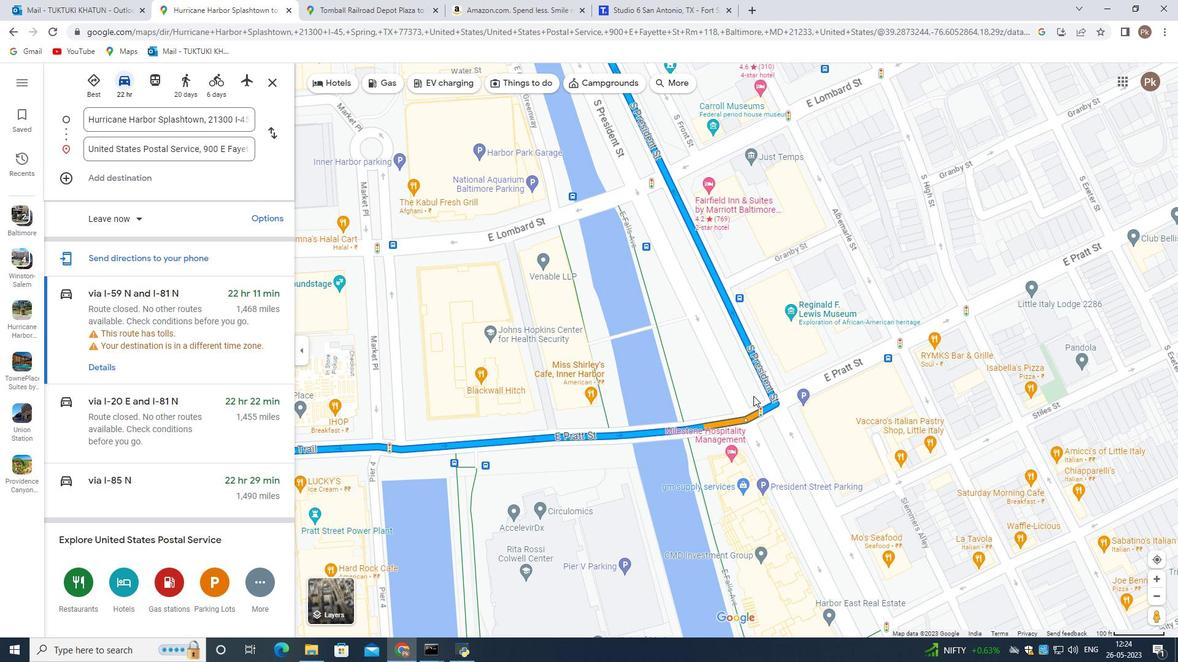 
Action: Mouse moved to (752, 396)
Screenshot: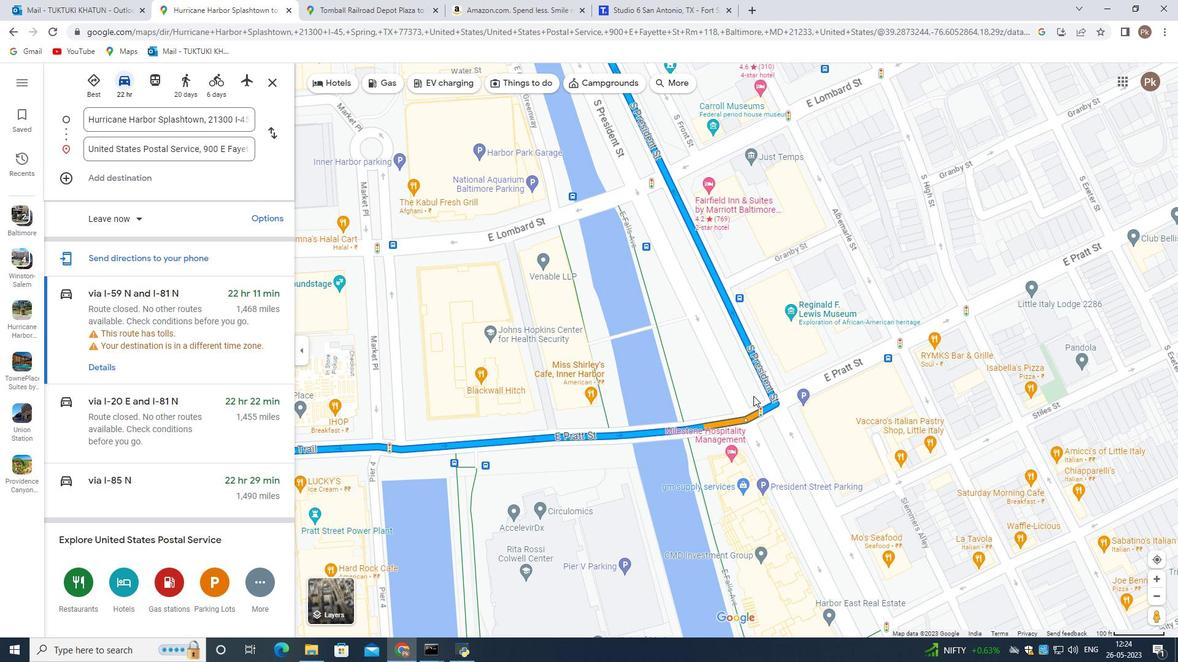 
Action: Mouse scrolled (753, 397) with delta (0, 0)
